 Task: Find Airbnb stays and explore, in Martha's Vineyard with access to Vineyards.
Action: Mouse moved to (397, 123)
Screenshot: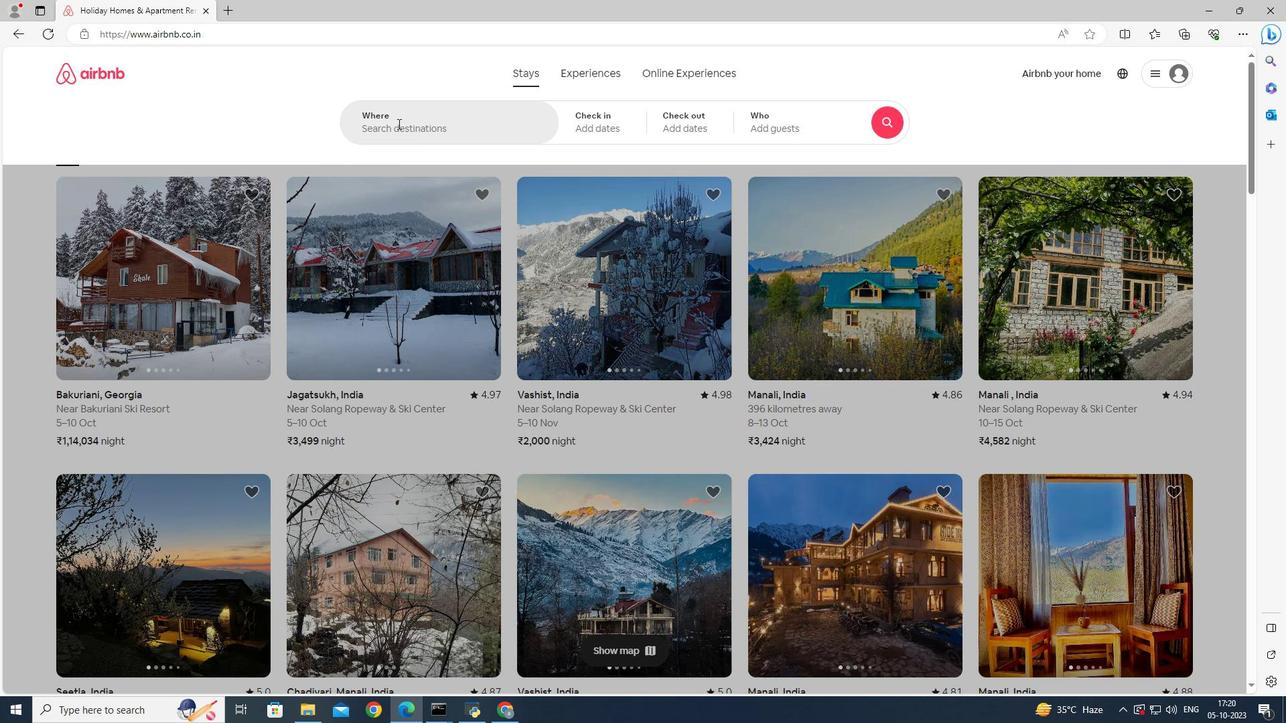 
Action: Mouse pressed left at (397, 123)
Screenshot: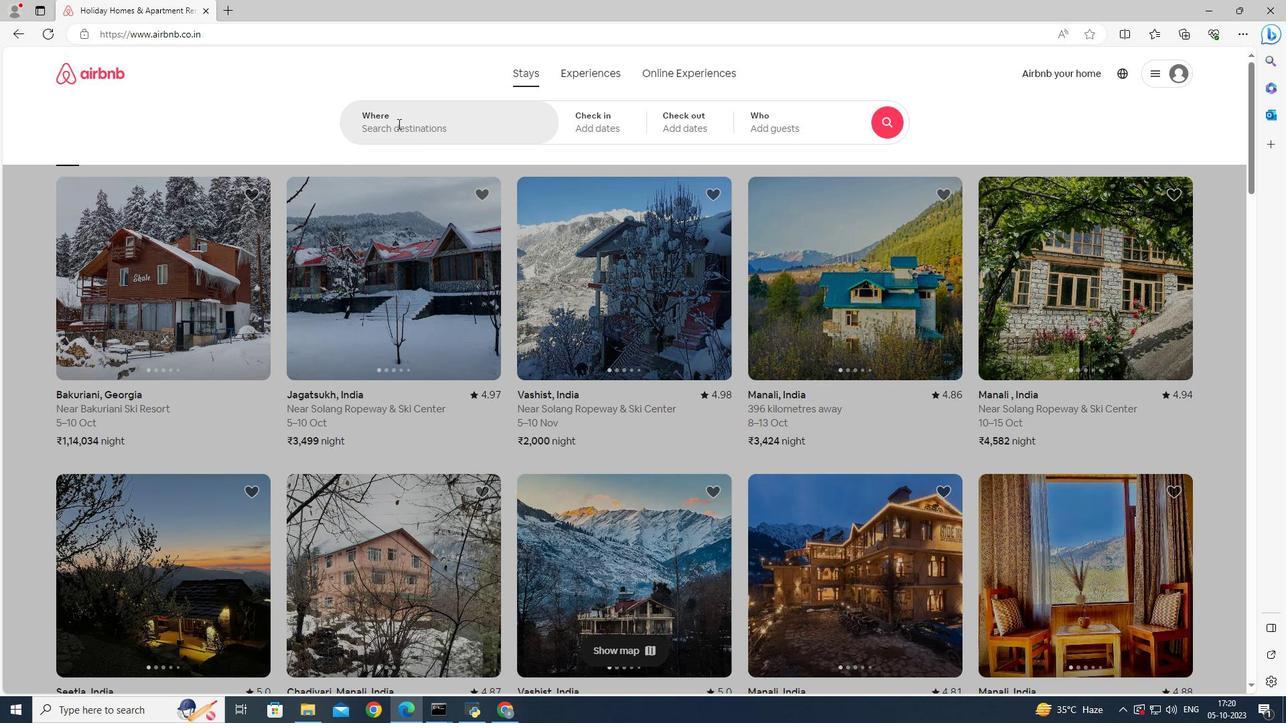 
Action: Mouse moved to (381, 140)
Screenshot: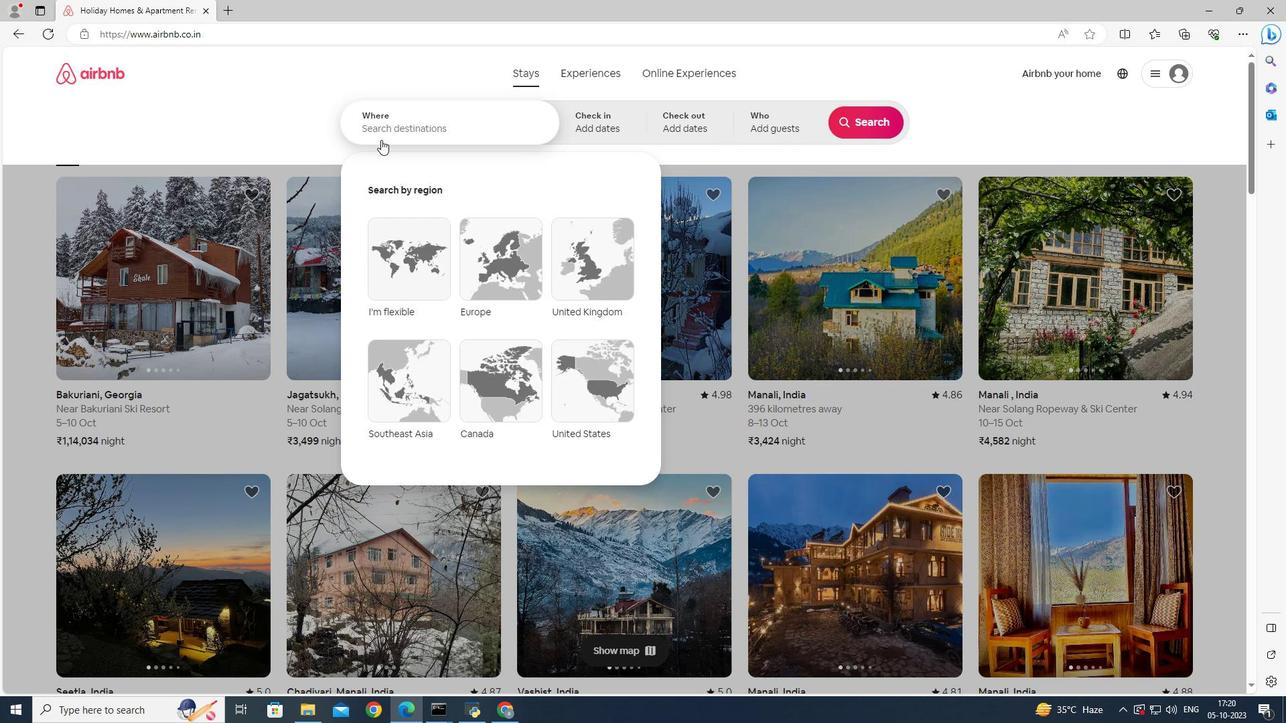 
Action: Key pressed <Key.shift>Martha's<Key.space>
Screenshot: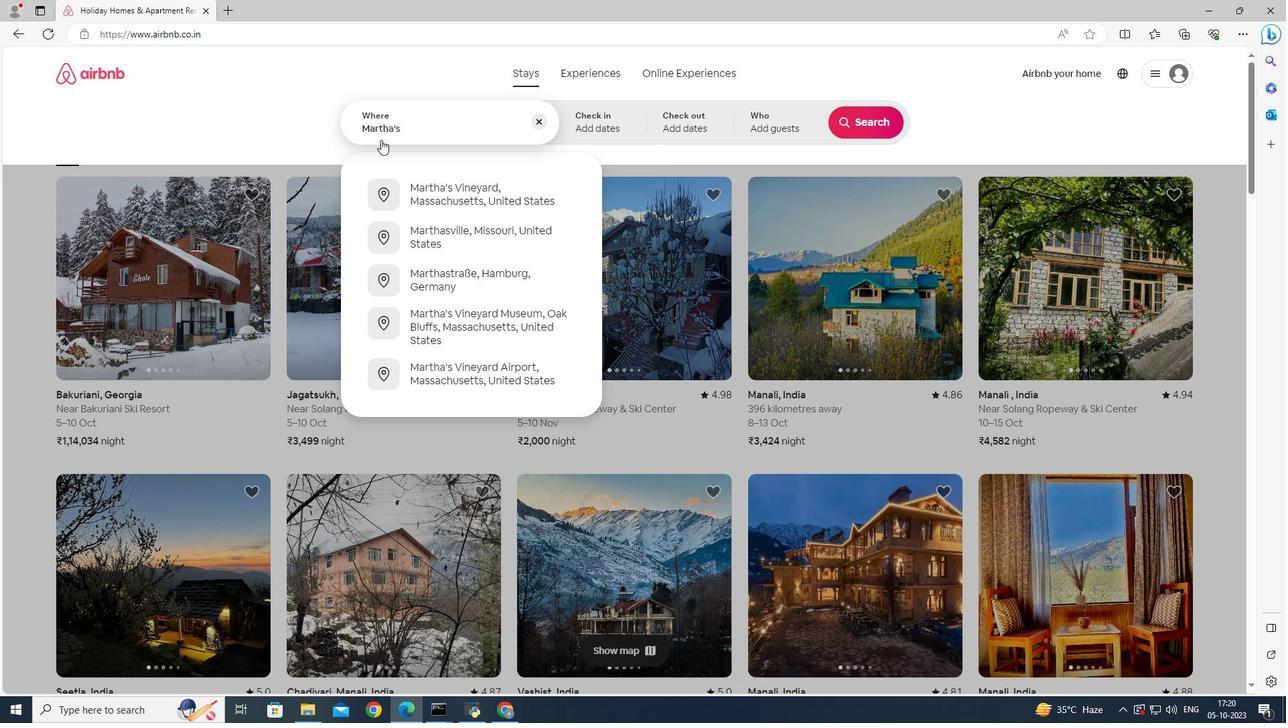 
Action: Mouse moved to (505, 207)
Screenshot: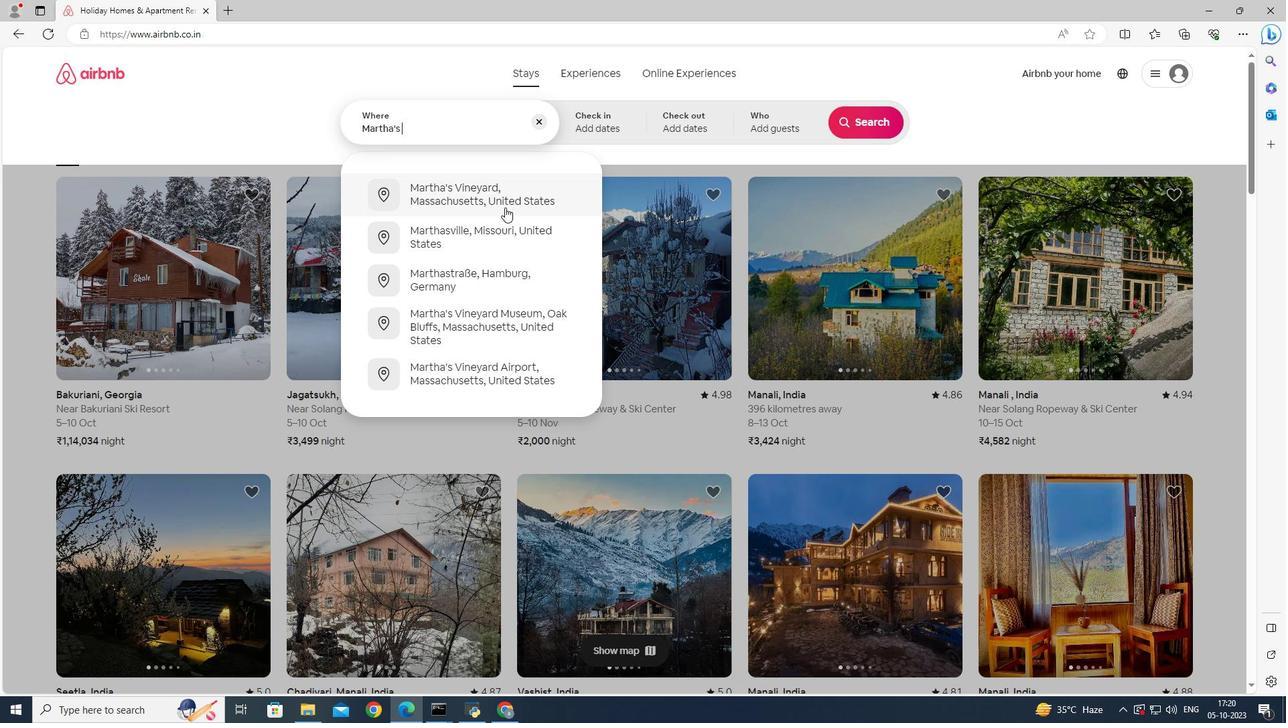 
Action: Mouse pressed left at (505, 207)
Screenshot: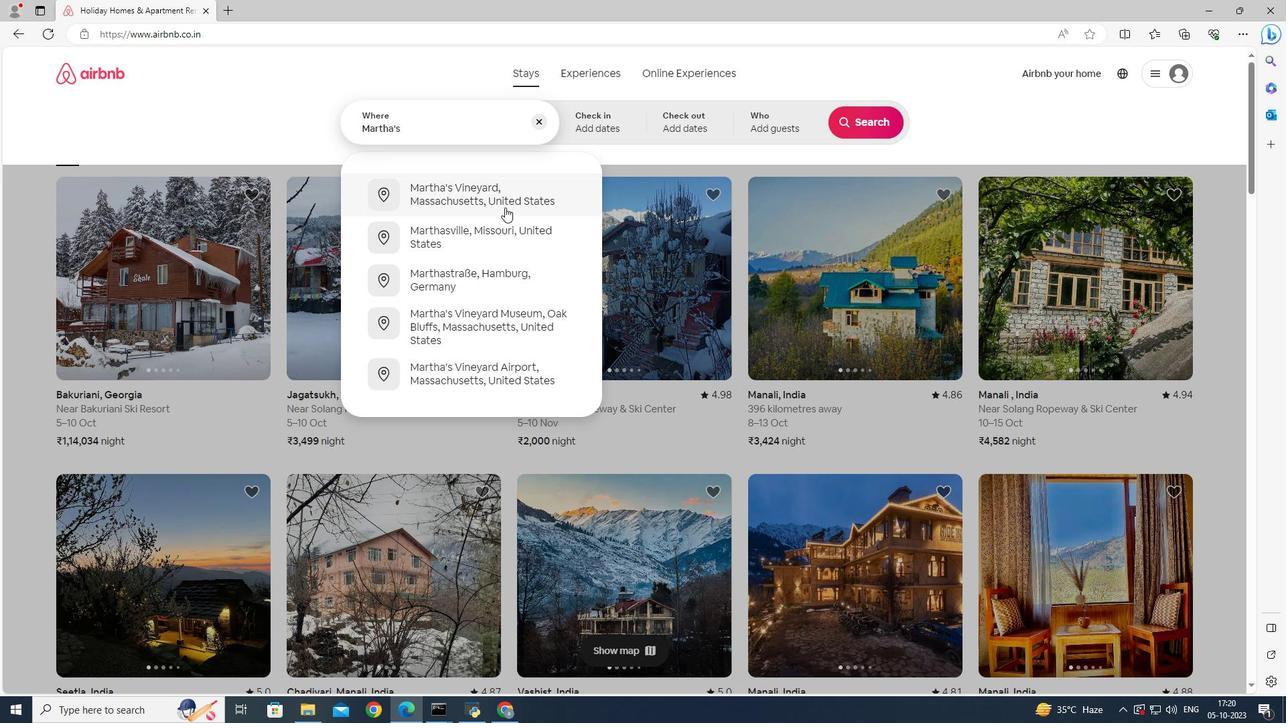 
Action: Mouse moved to (882, 125)
Screenshot: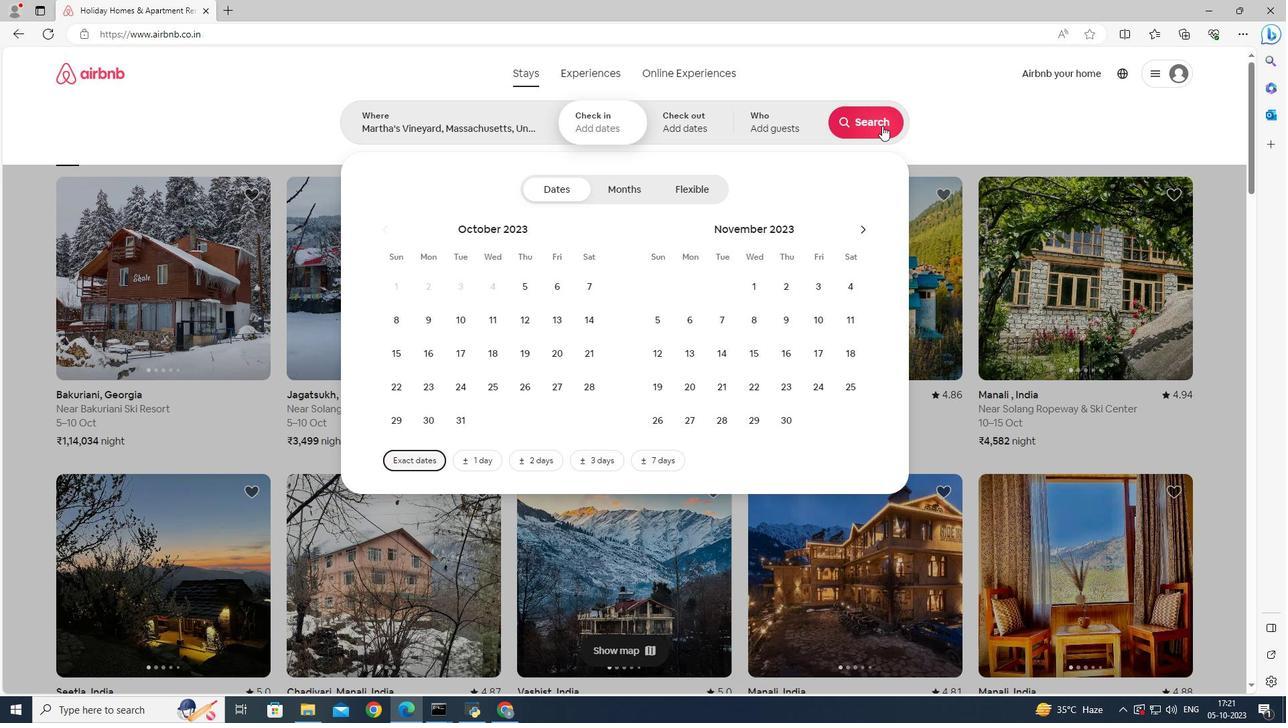 
Action: Mouse pressed left at (882, 125)
Screenshot: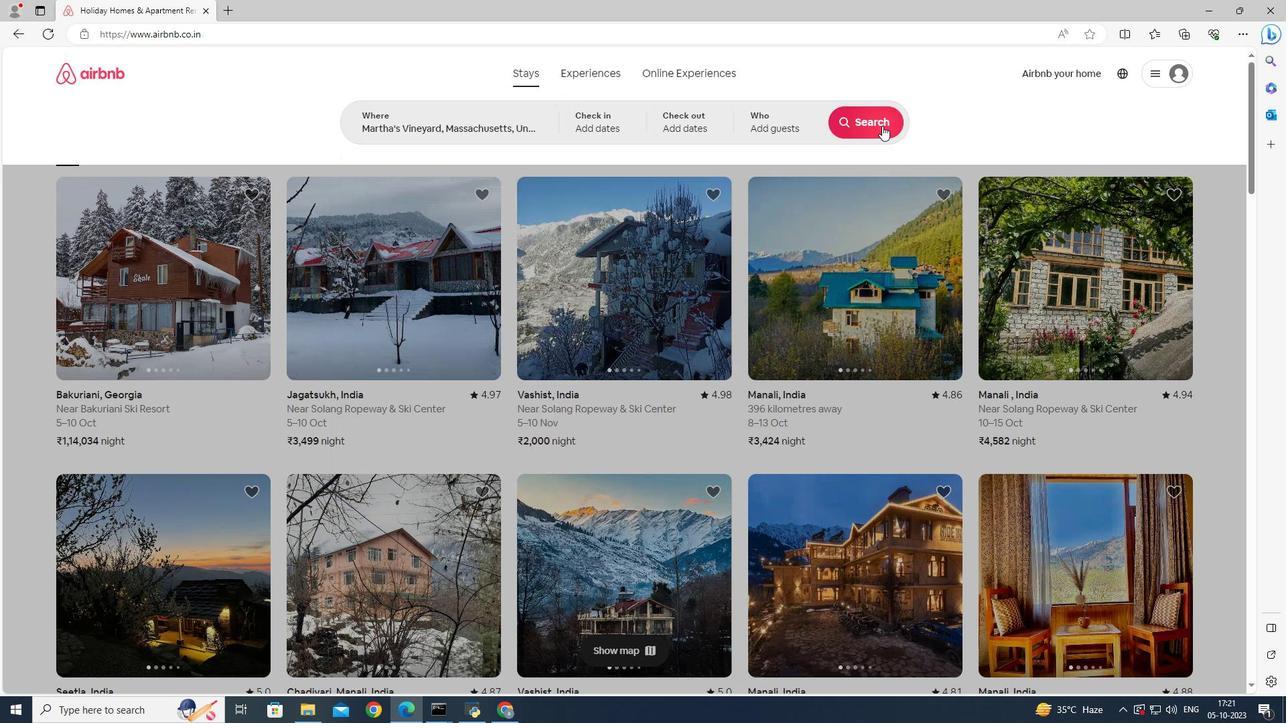 
Action: Mouse moved to (987, 123)
Screenshot: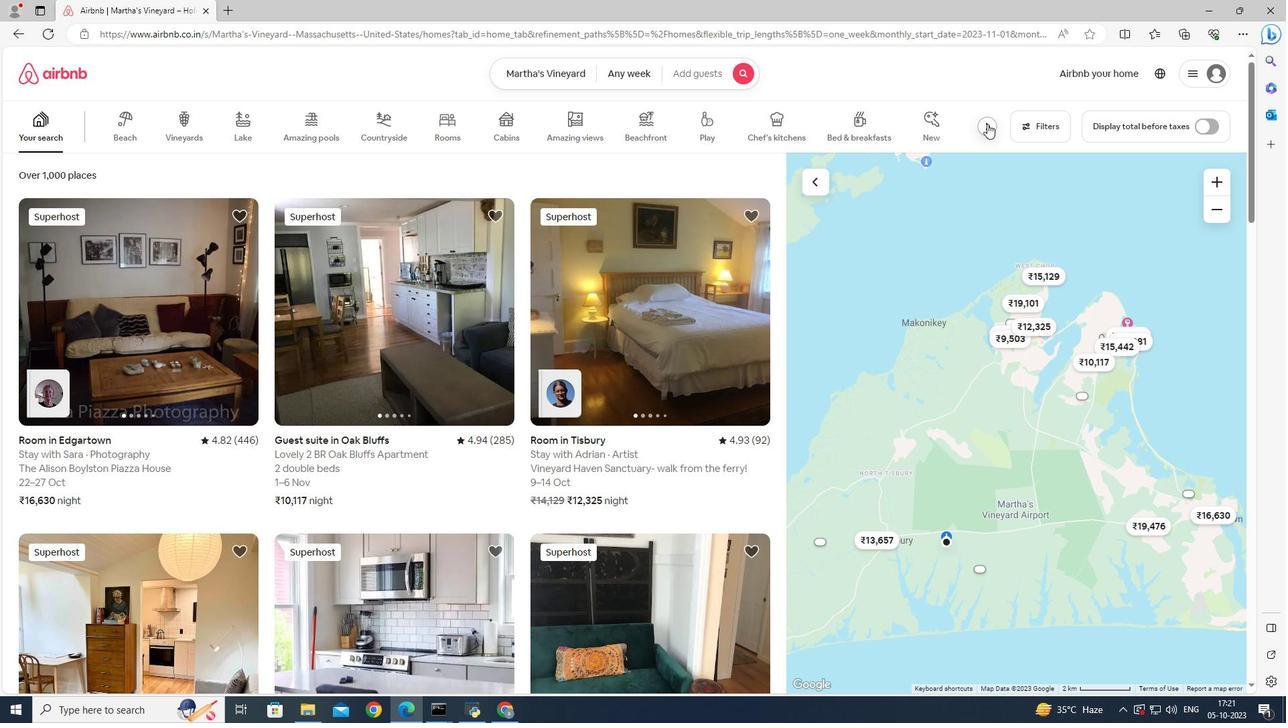 
Action: Mouse pressed left at (987, 123)
Screenshot: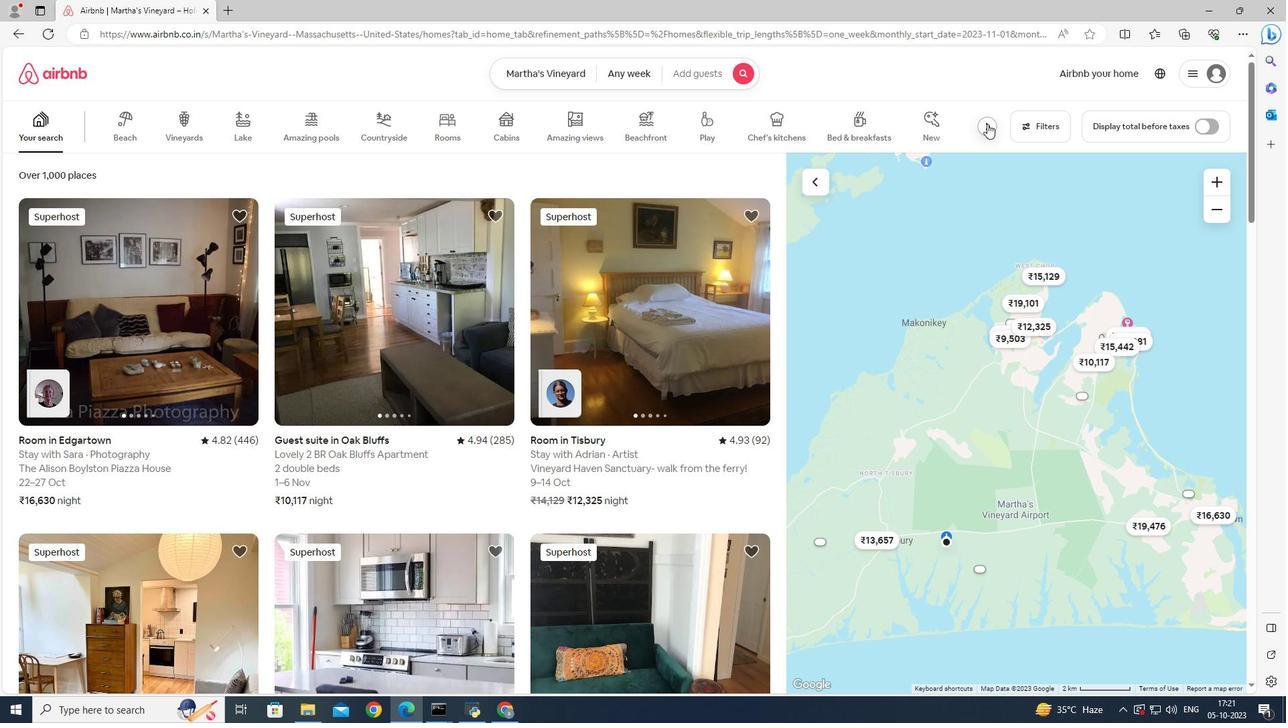 
Action: Mouse pressed left at (987, 123)
Screenshot: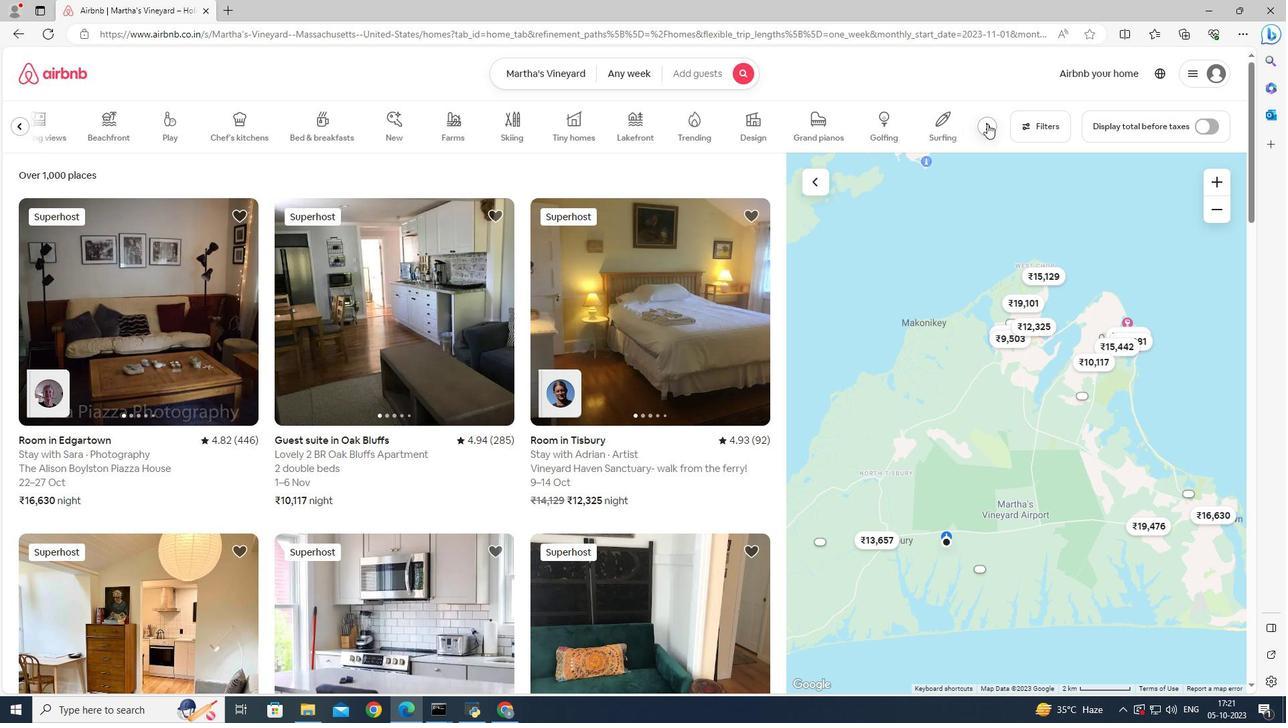 
Action: Mouse pressed left at (987, 123)
Screenshot: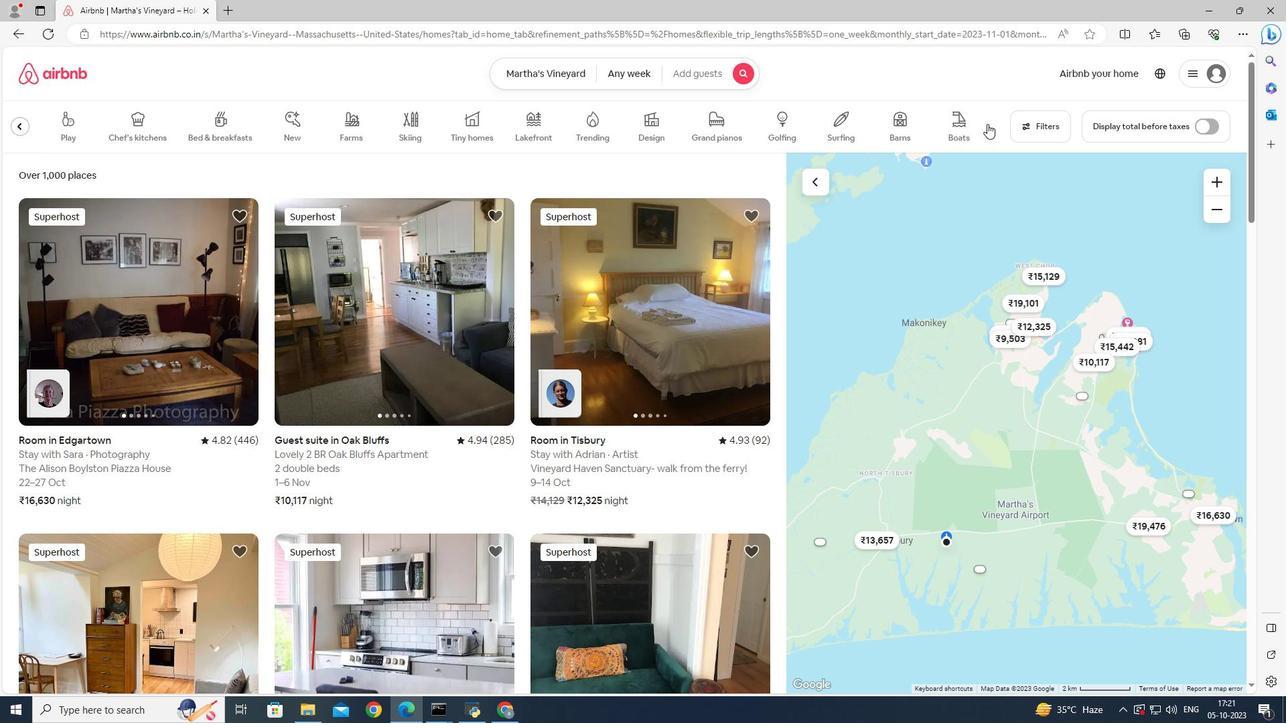 
Action: Mouse moved to (18, 131)
Screenshot: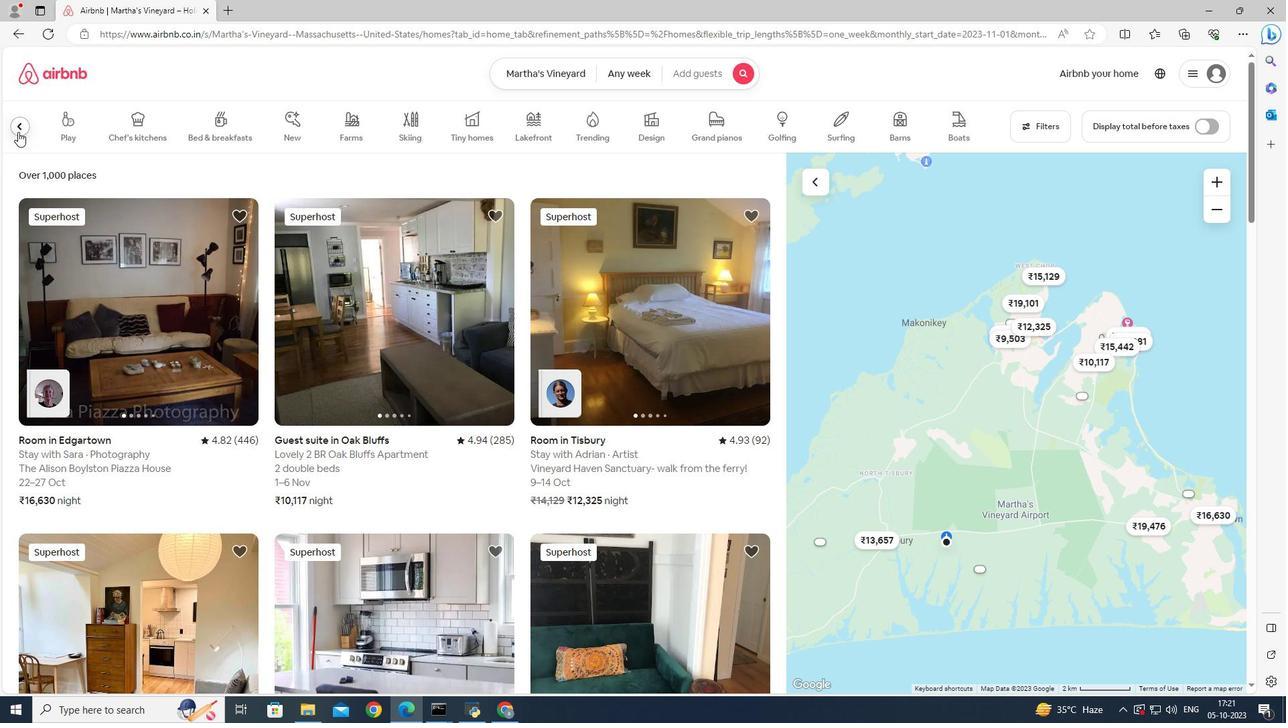 
Action: Mouse pressed left at (18, 131)
Screenshot: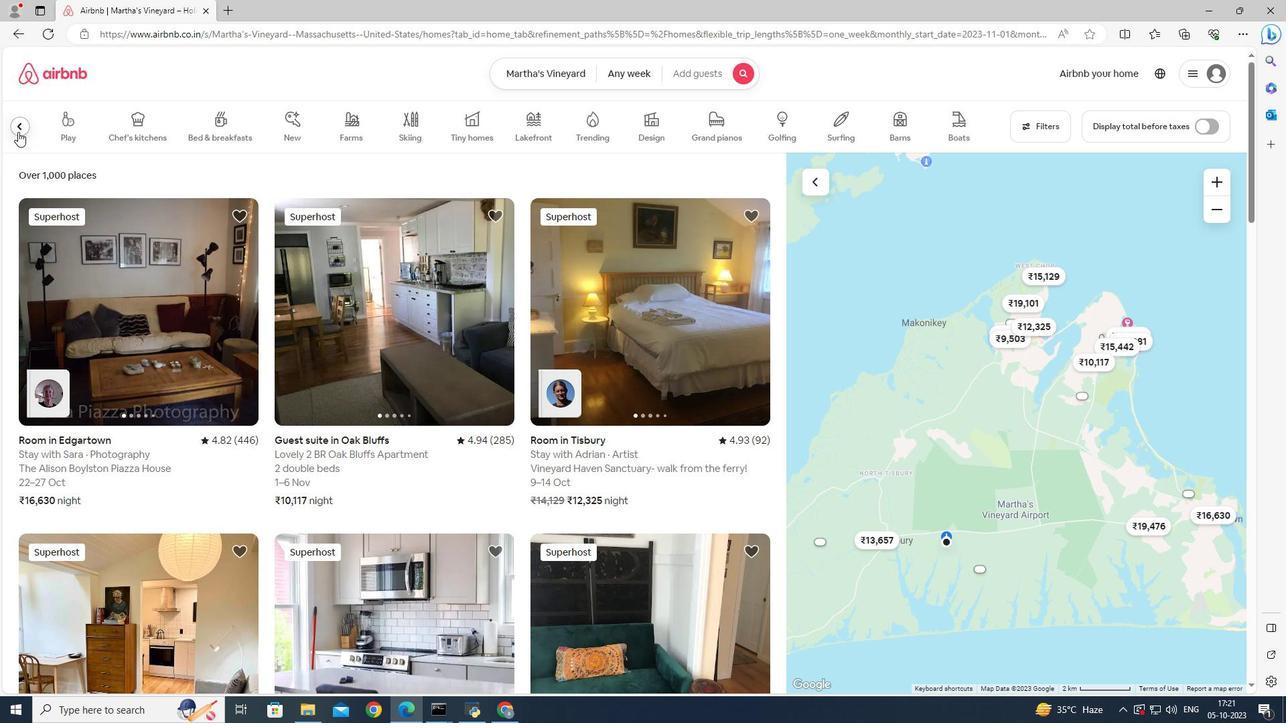 
Action: Mouse moved to (184, 127)
Screenshot: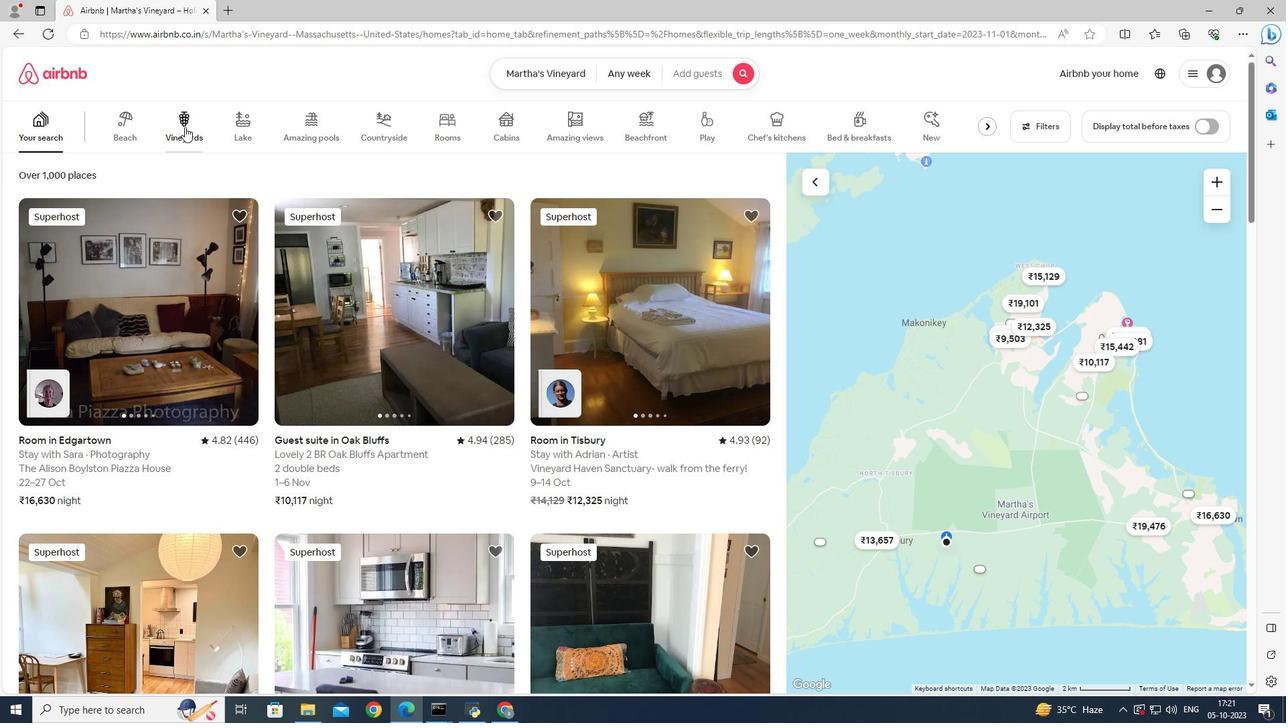 
Action: Mouse pressed left at (184, 127)
Screenshot: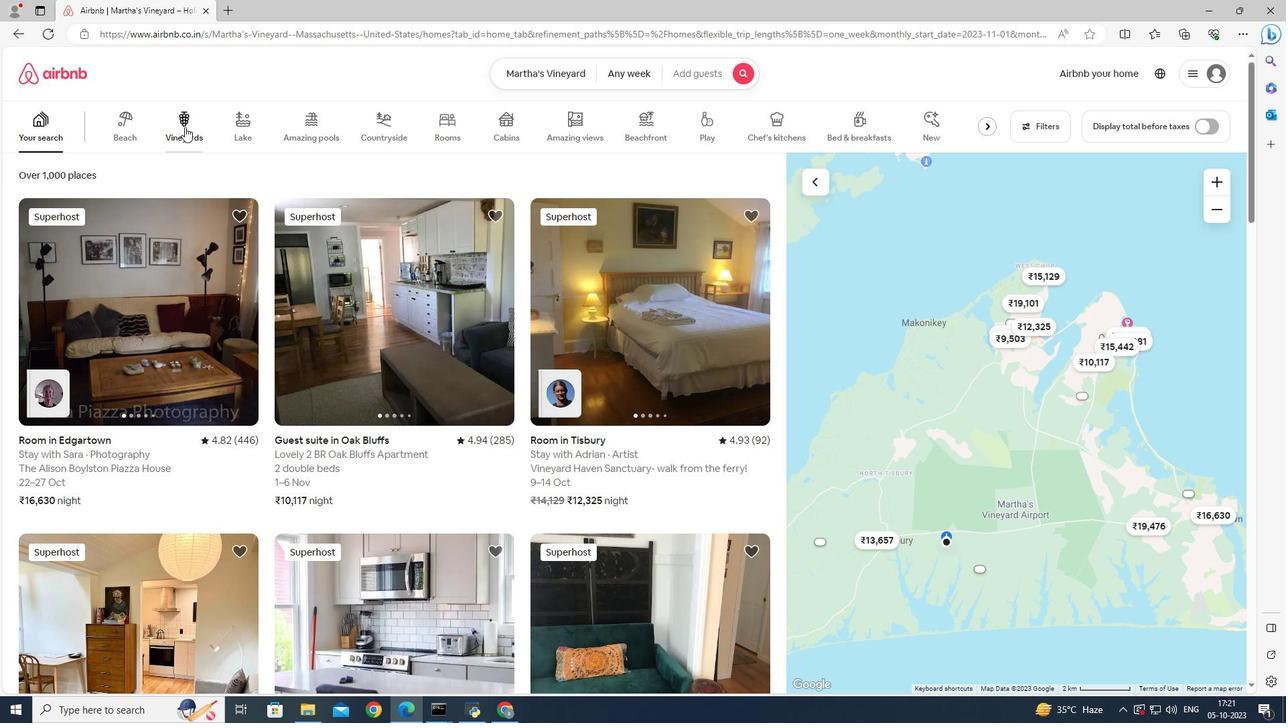 
Action: Mouse moved to (389, 373)
Screenshot: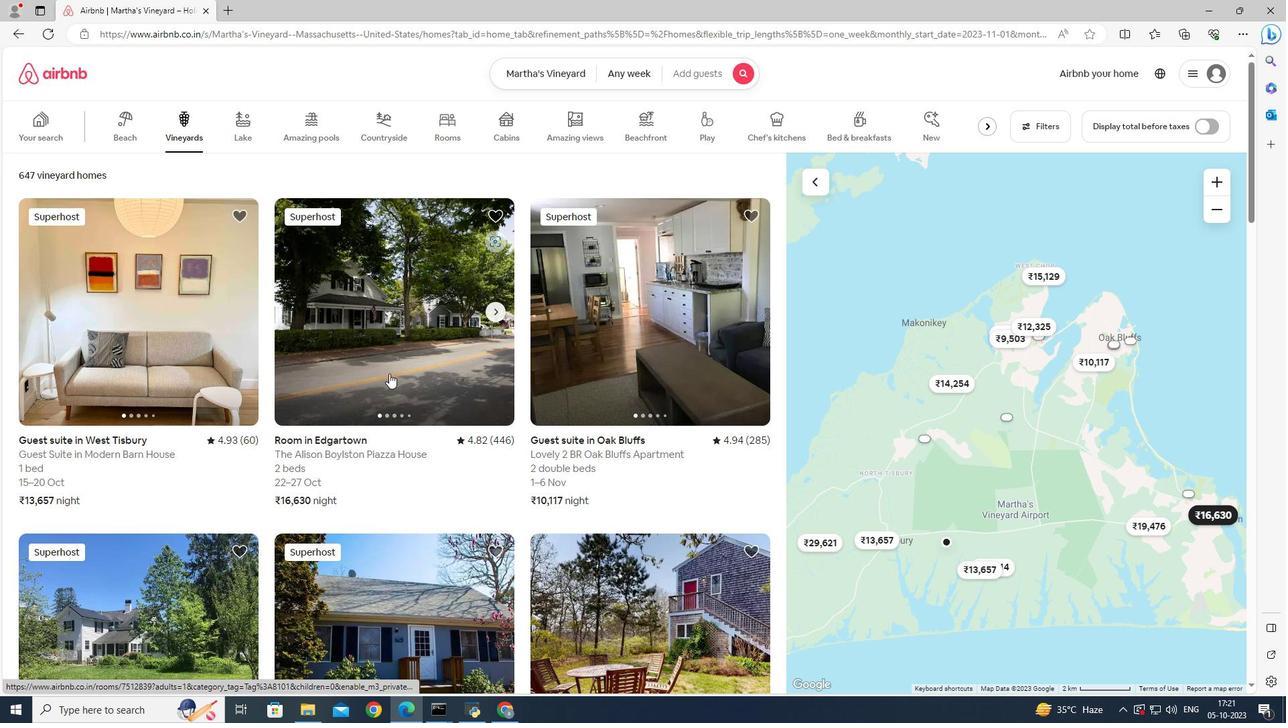 
Action: Mouse scrolled (389, 373) with delta (0, 0)
Screenshot: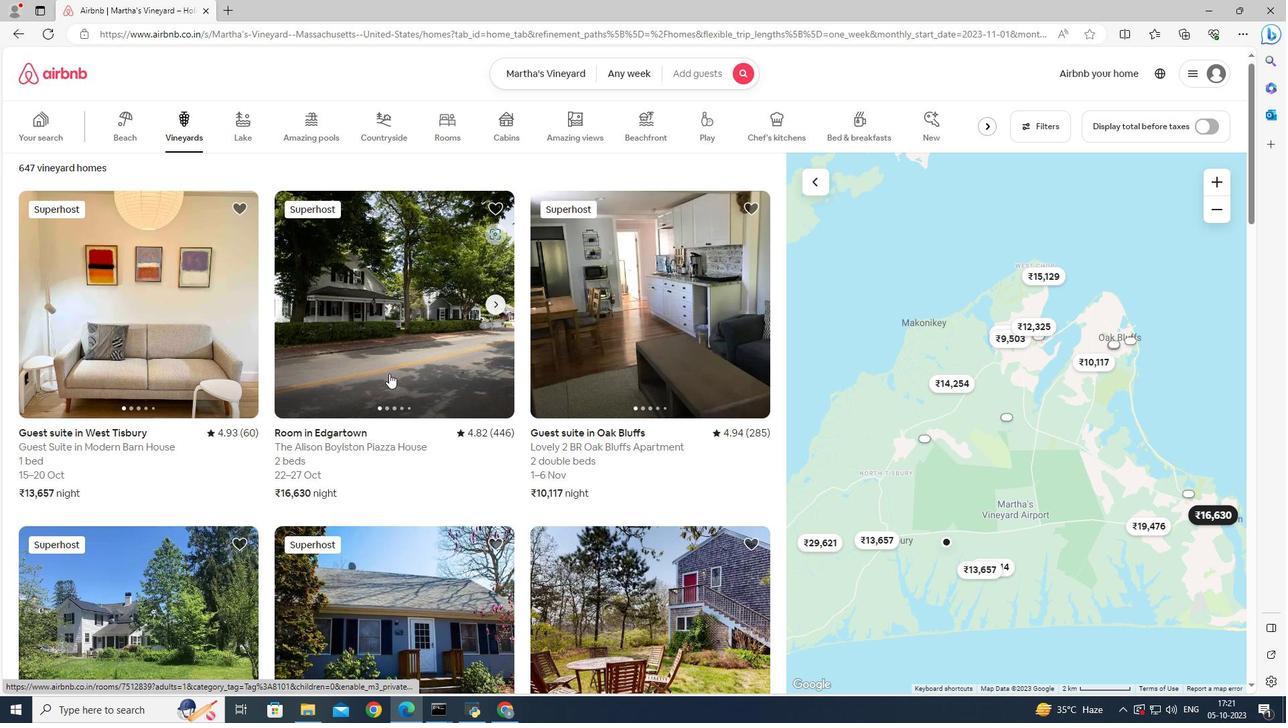 
Action: Mouse scrolled (389, 373) with delta (0, 0)
Screenshot: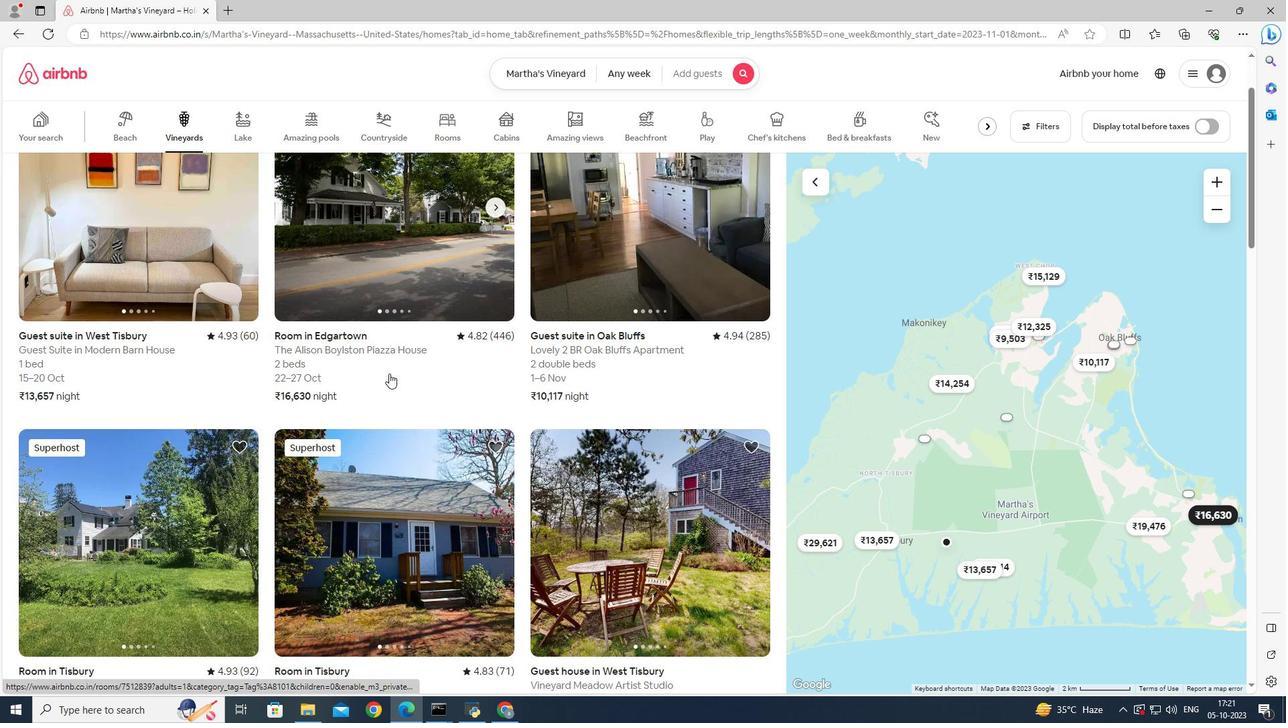 
Action: Mouse moved to (472, 369)
Screenshot: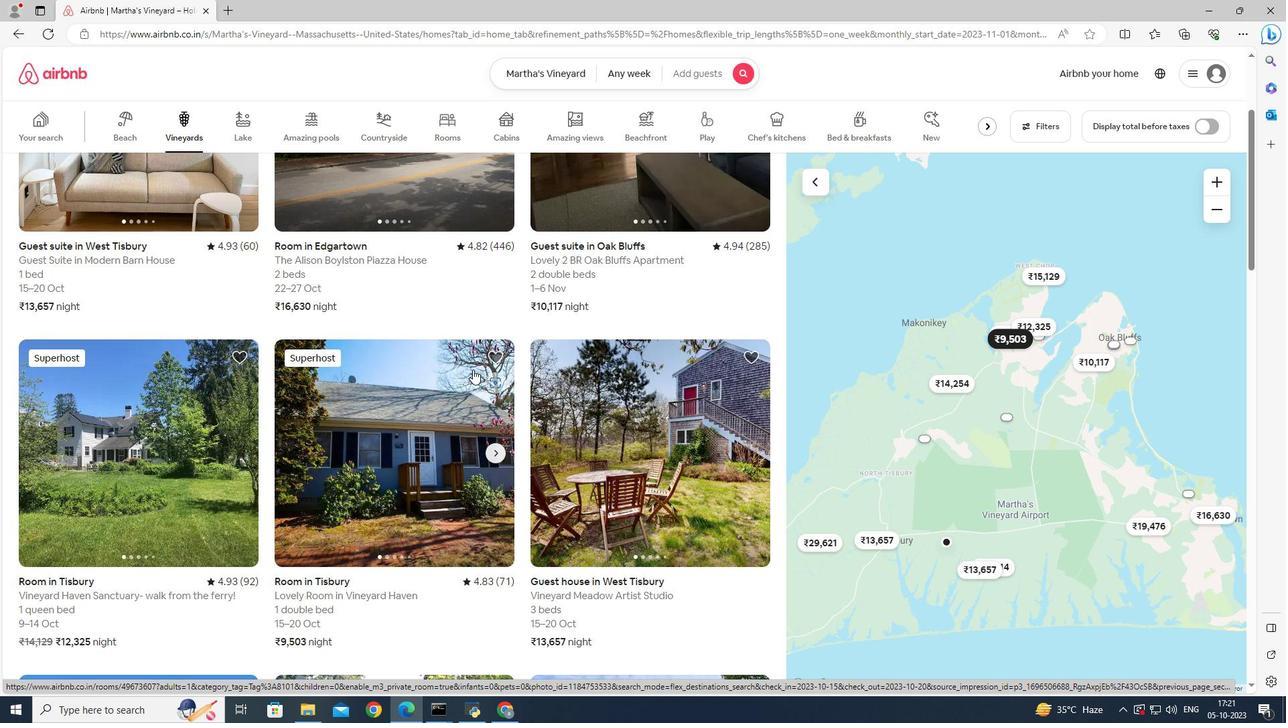 
Action: Mouse scrolled (472, 369) with delta (0, 0)
Screenshot: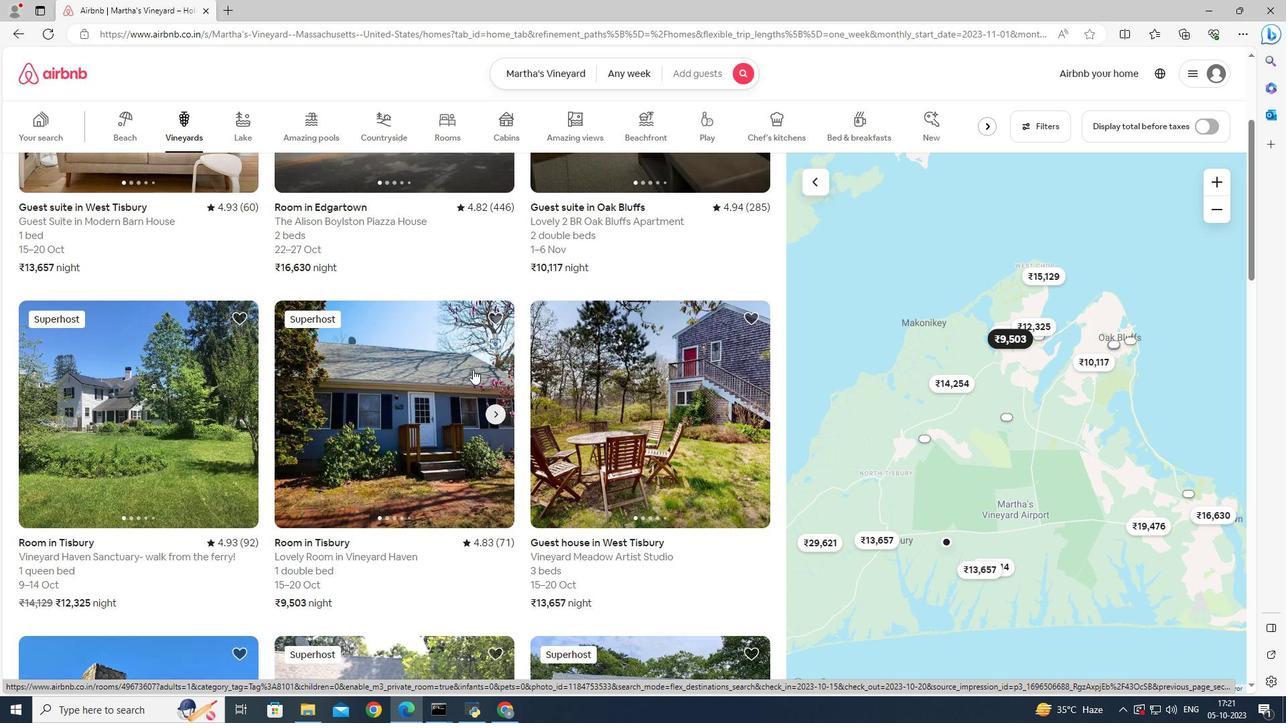 
Action: Mouse scrolled (472, 369) with delta (0, 0)
Screenshot: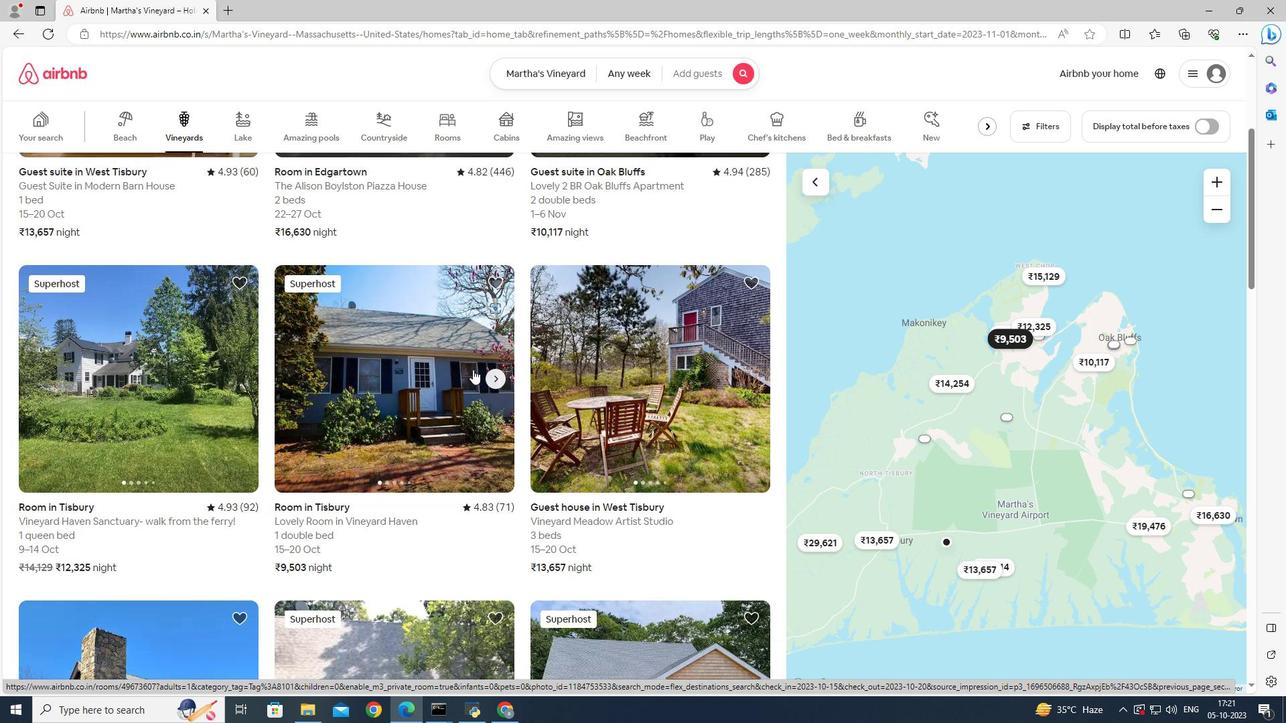 
Action: Mouse scrolled (472, 369) with delta (0, 0)
Screenshot: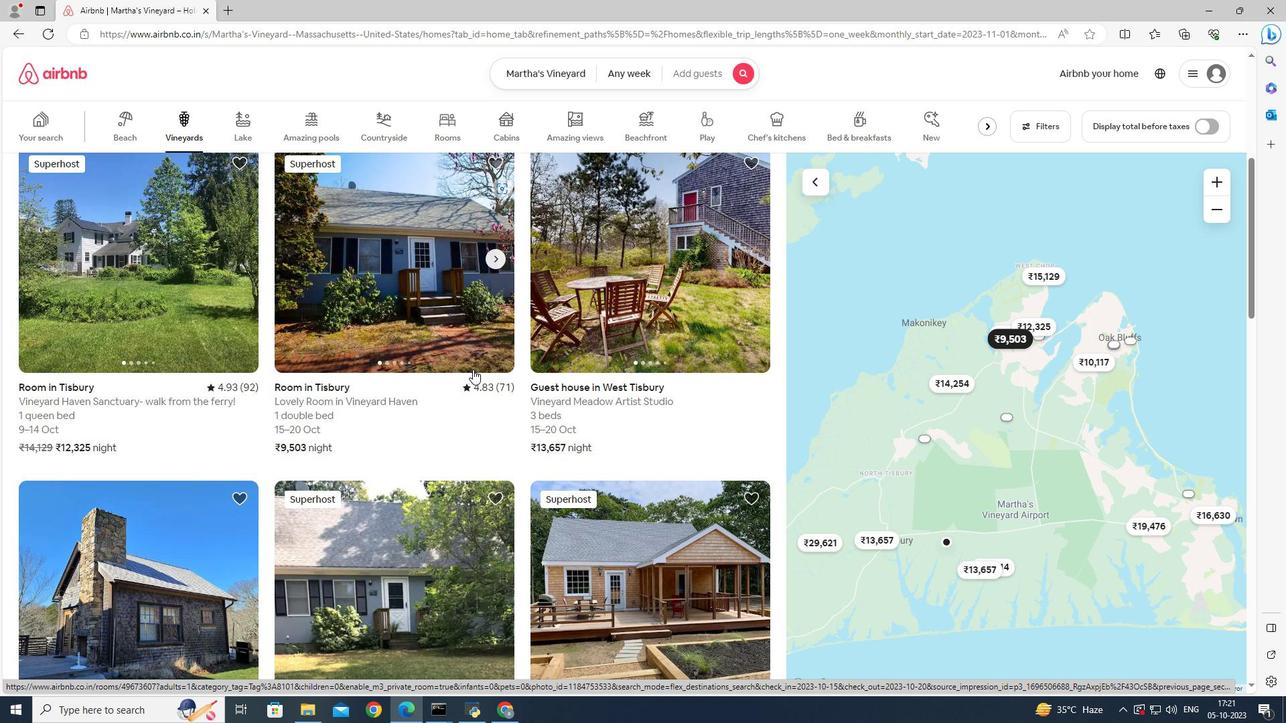 
Action: Mouse scrolled (472, 370) with delta (0, 0)
Screenshot: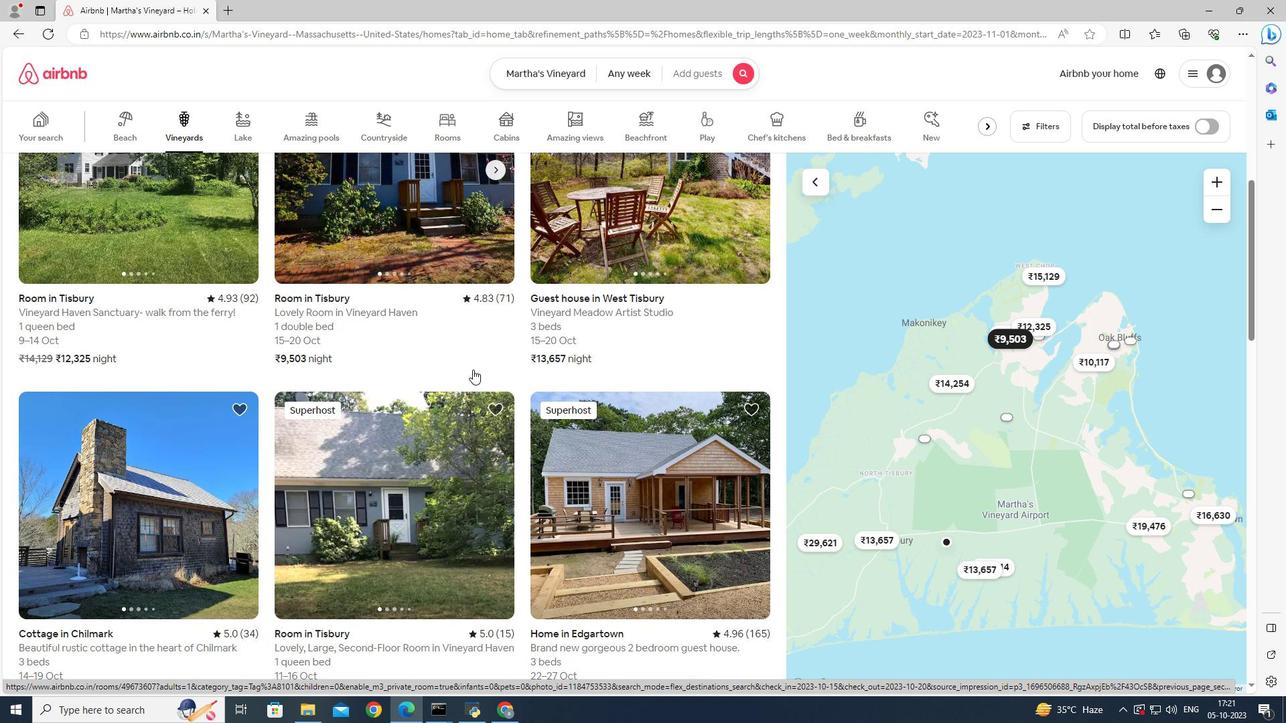 
Action: Mouse scrolled (472, 370) with delta (0, 0)
Screenshot: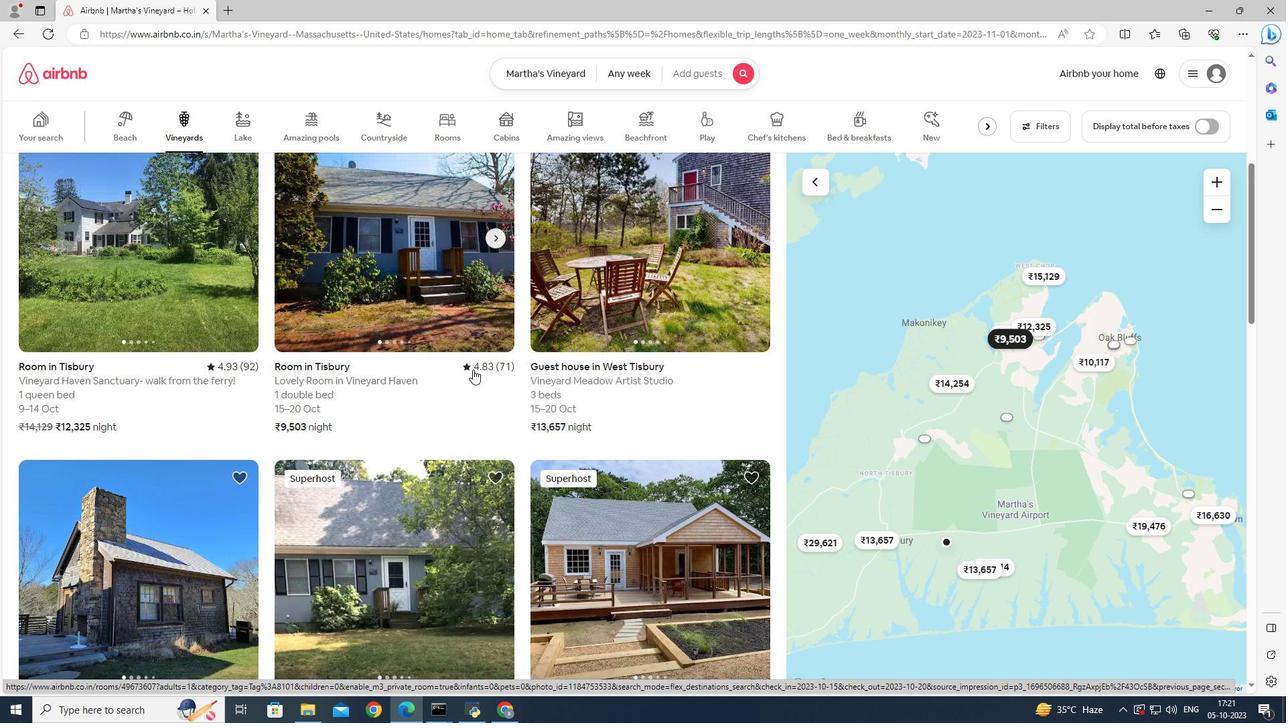 
Action: Mouse scrolled (472, 370) with delta (0, 0)
Screenshot: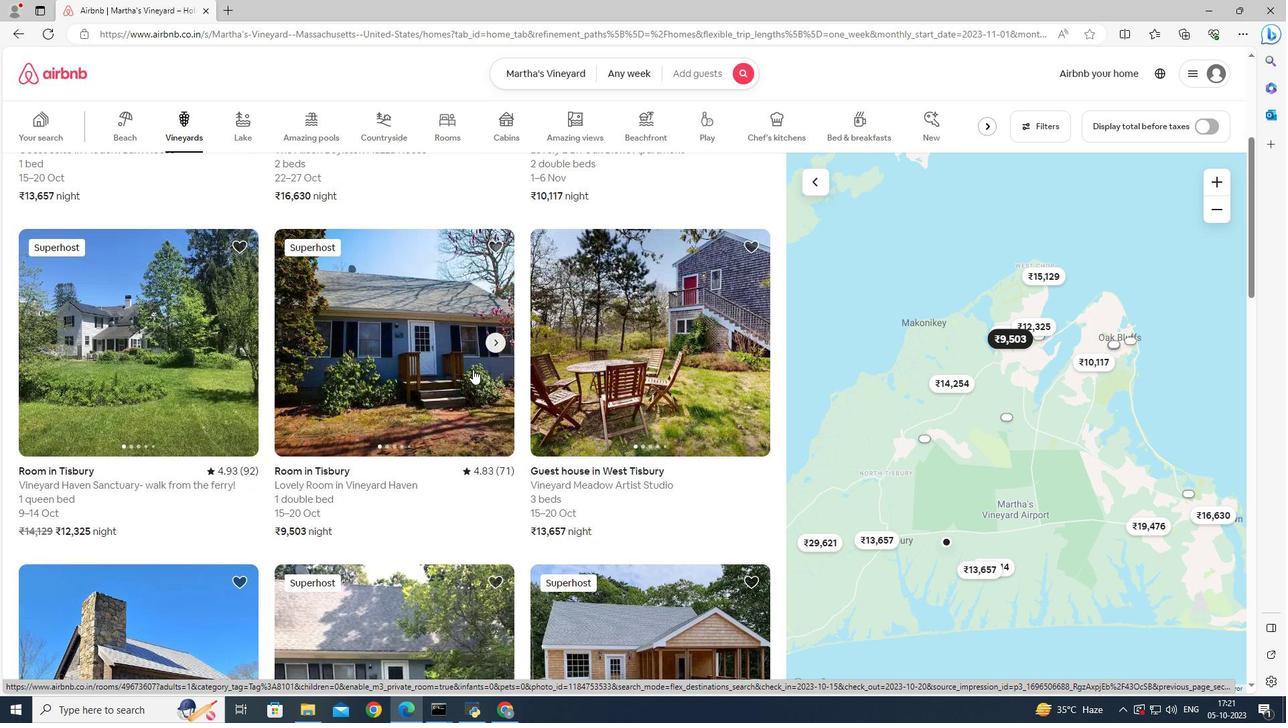 
Action: Mouse scrolled (472, 370) with delta (0, 0)
Screenshot: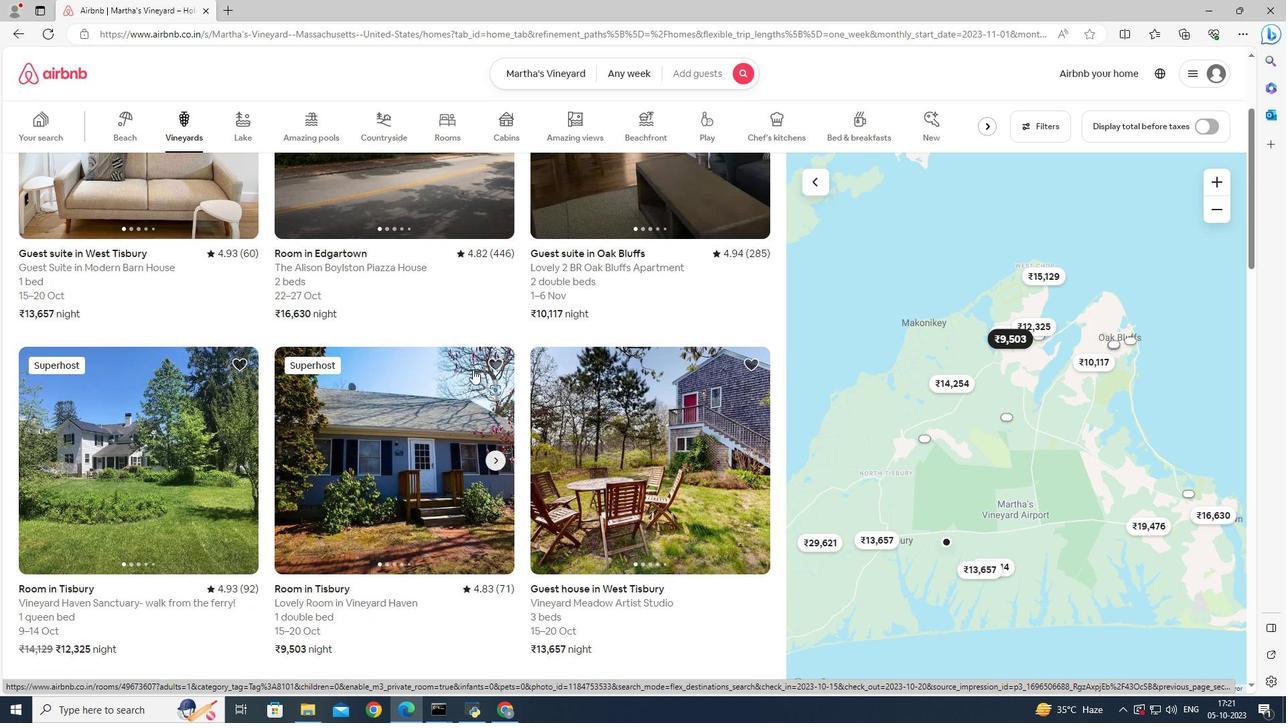 
Action: Mouse scrolled (472, 370) with delta (0, 0)
Screenshot: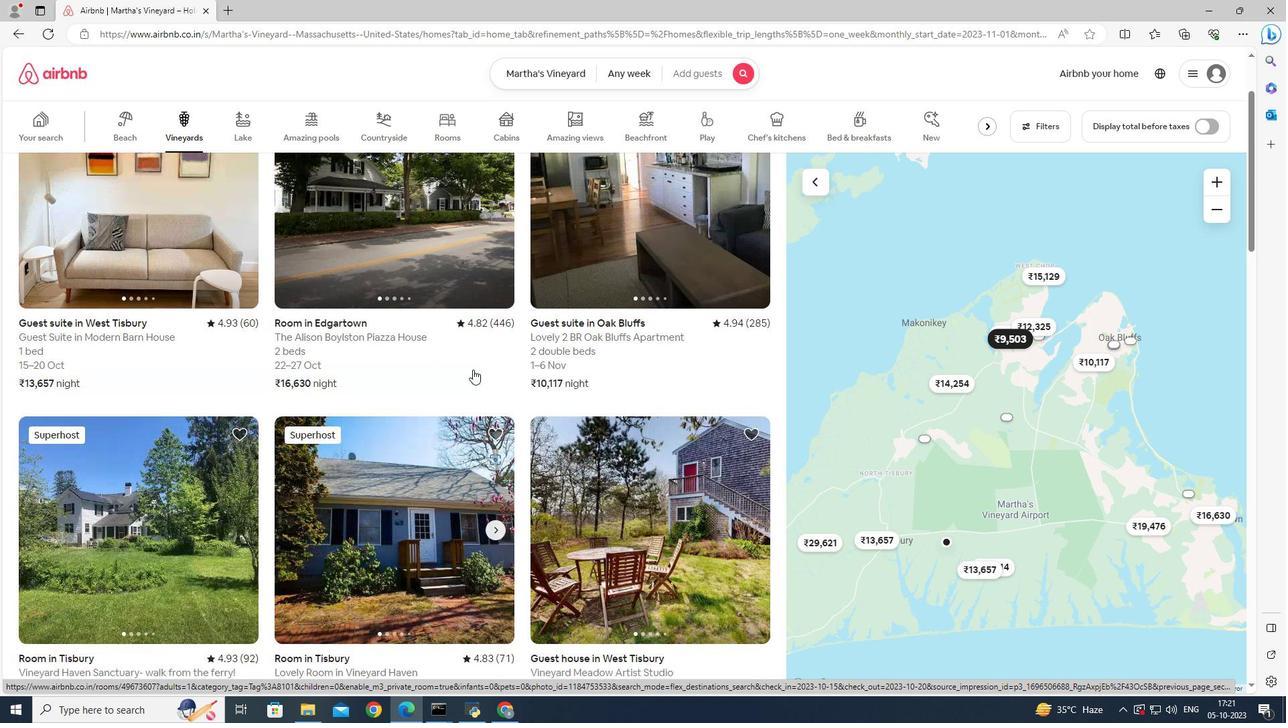 
Action: Mouse scrolled (472, 369) with delta (0, 0)
Screenshot: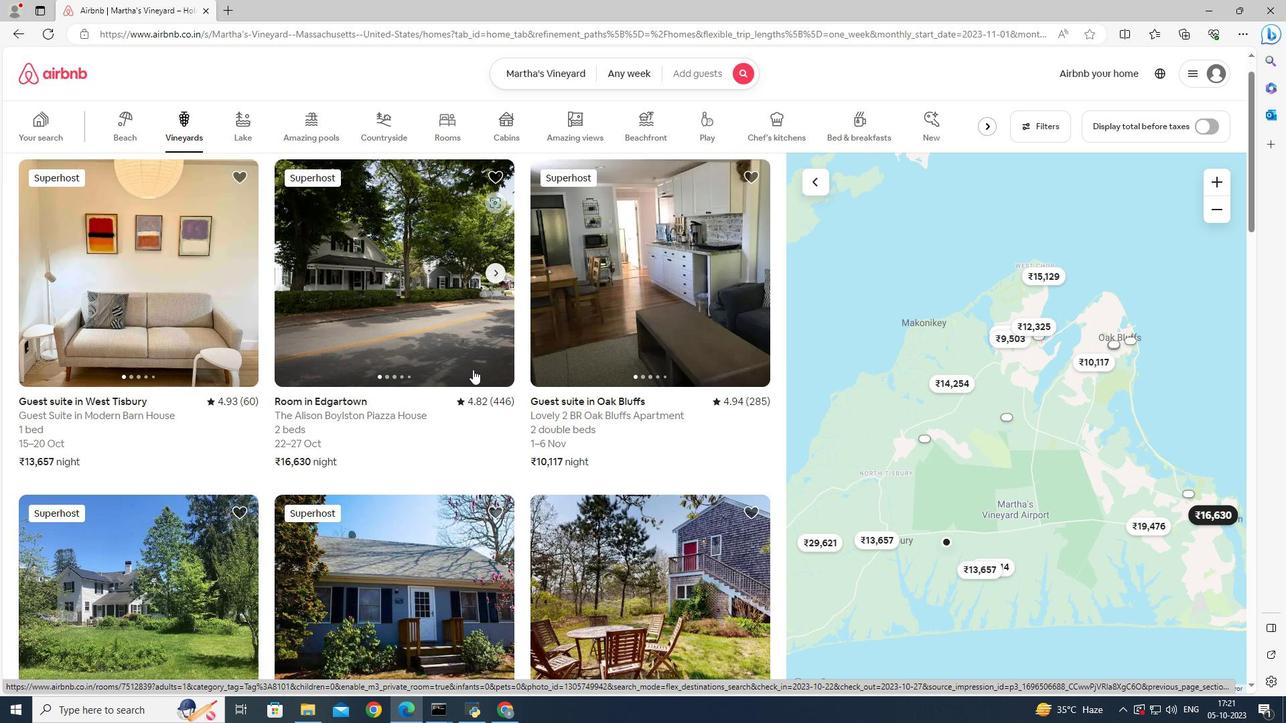 
Action: Mouse scrolled (472, 369) with delta (0, 0)
Screenshot: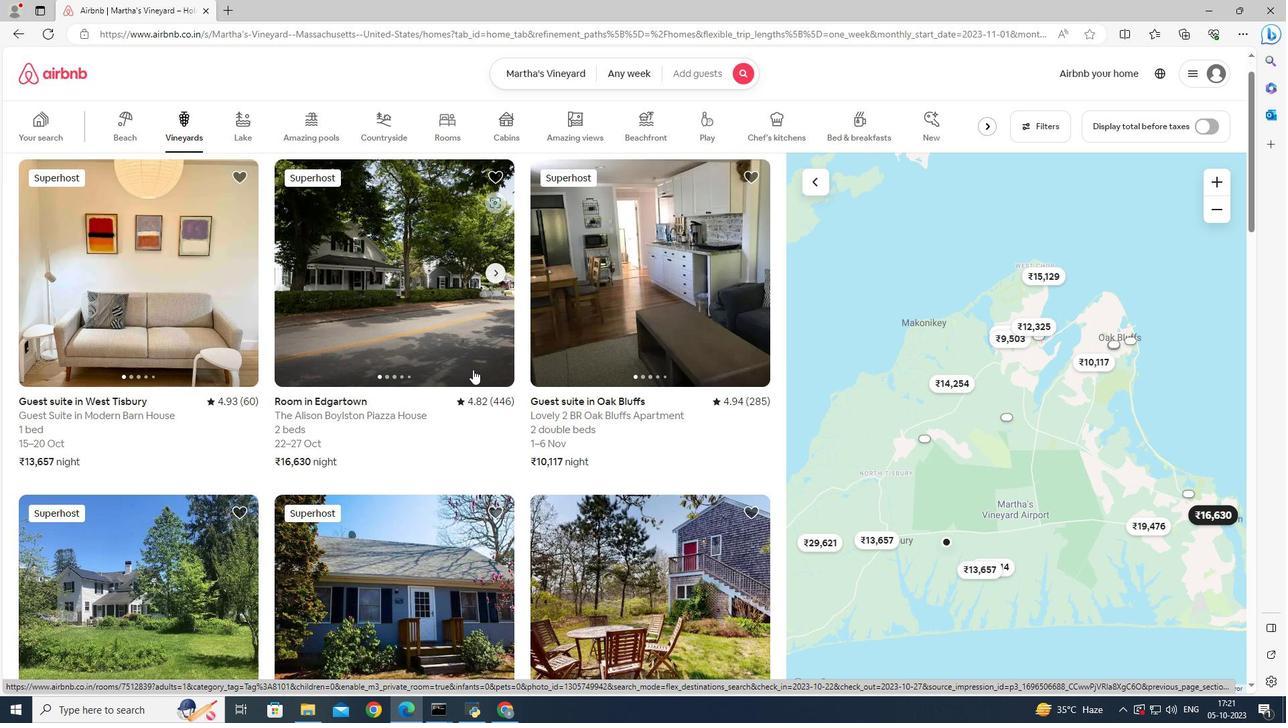 
Action: Mouse scrolled (472, 369) with delta (0, 0)
Screenshot: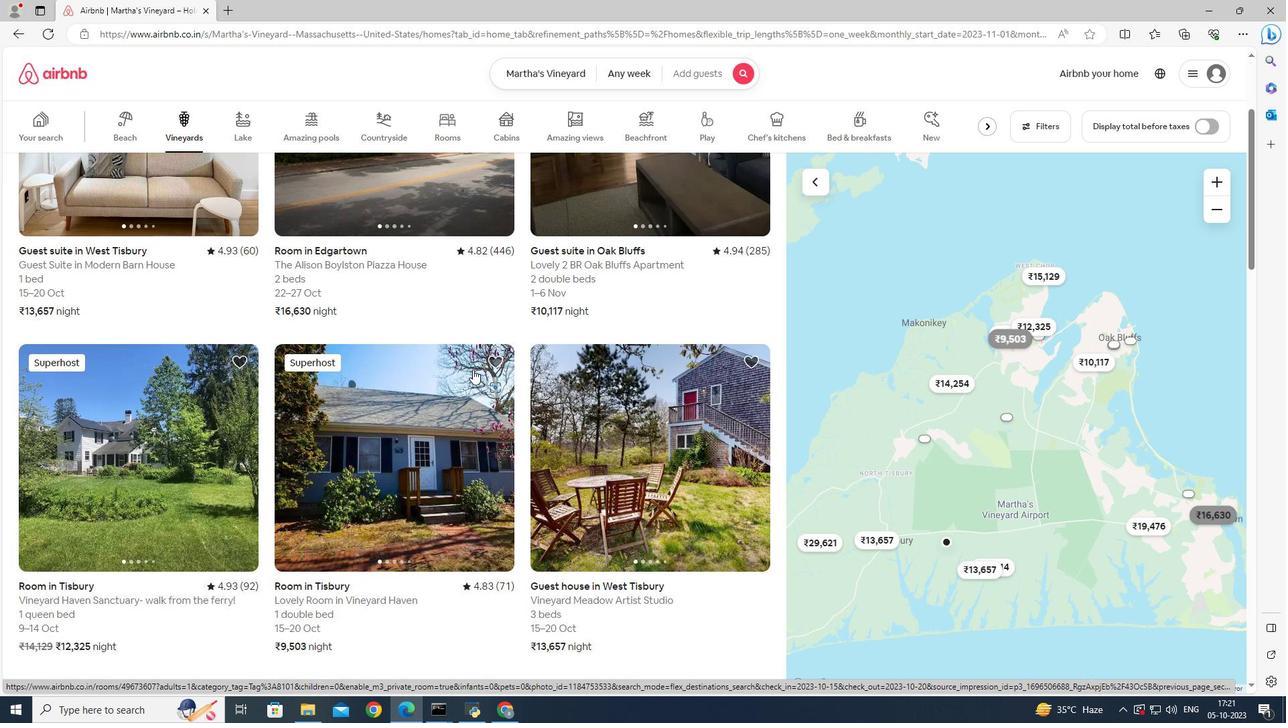 
Action: Mouse scrolled (472, 369) with delta (0, 0)
Screenshot: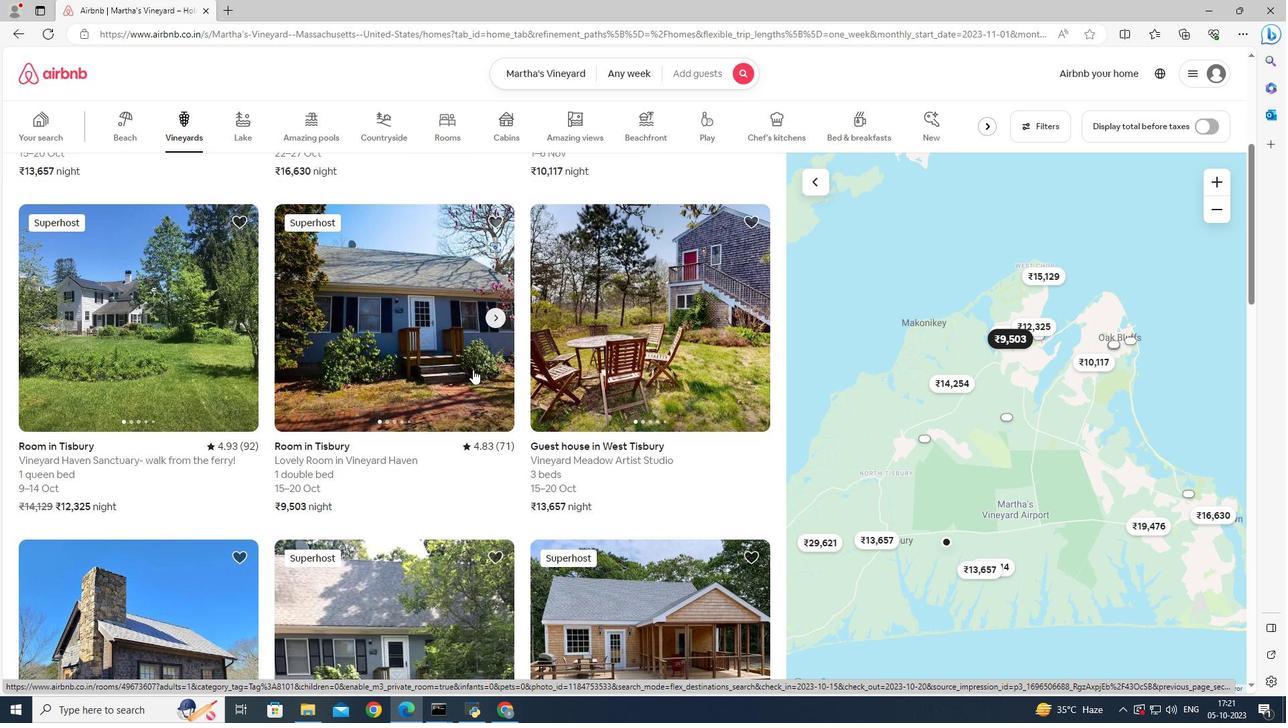 
Action: Mouse scrolled (472, 369) with delta (0, 0)
Screenshot: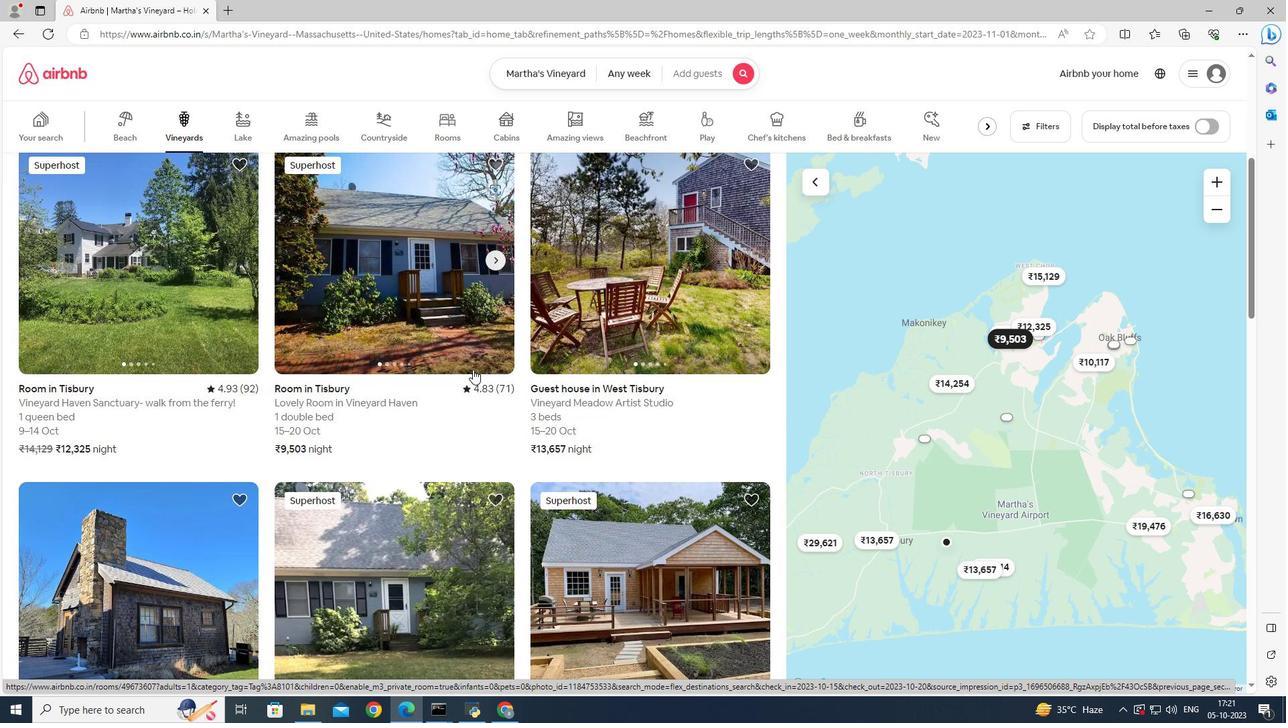 
Action: Mouse scrolled (472, 369) with delta (0, 0)
Screenshot: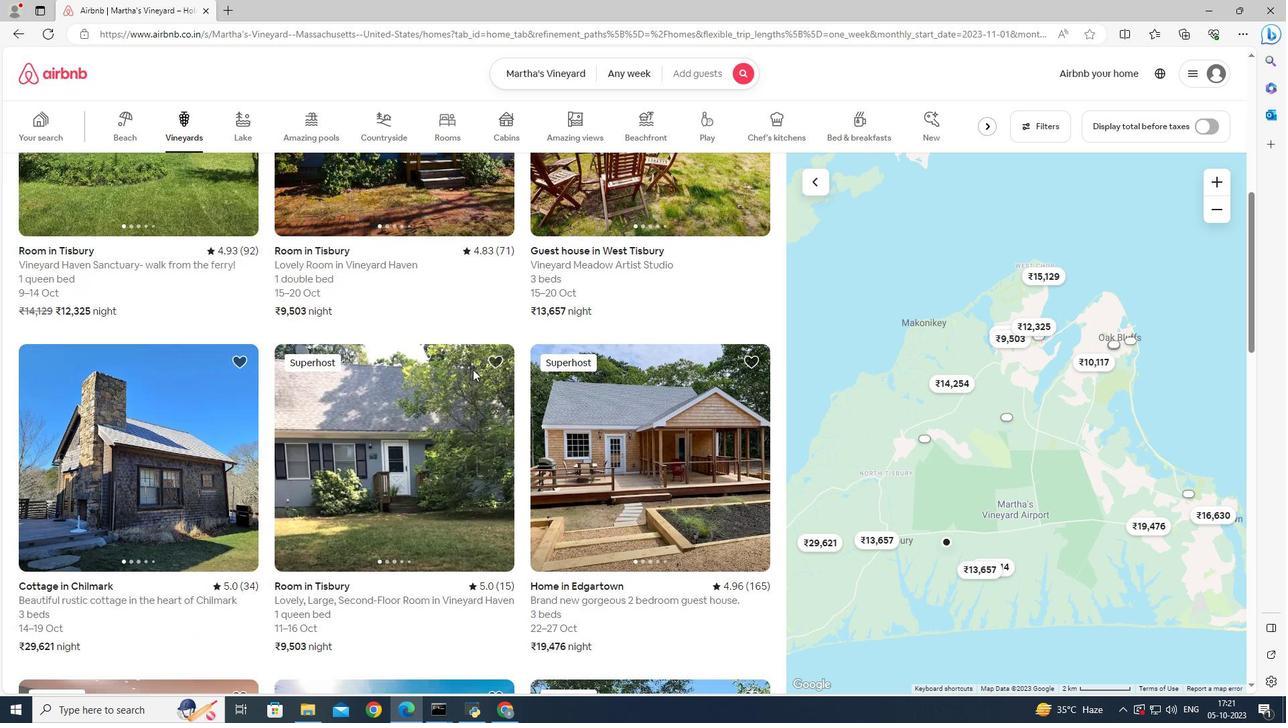 
Action: Mouse scrolled (472, 369) with delta (0, 0)
Screenshot: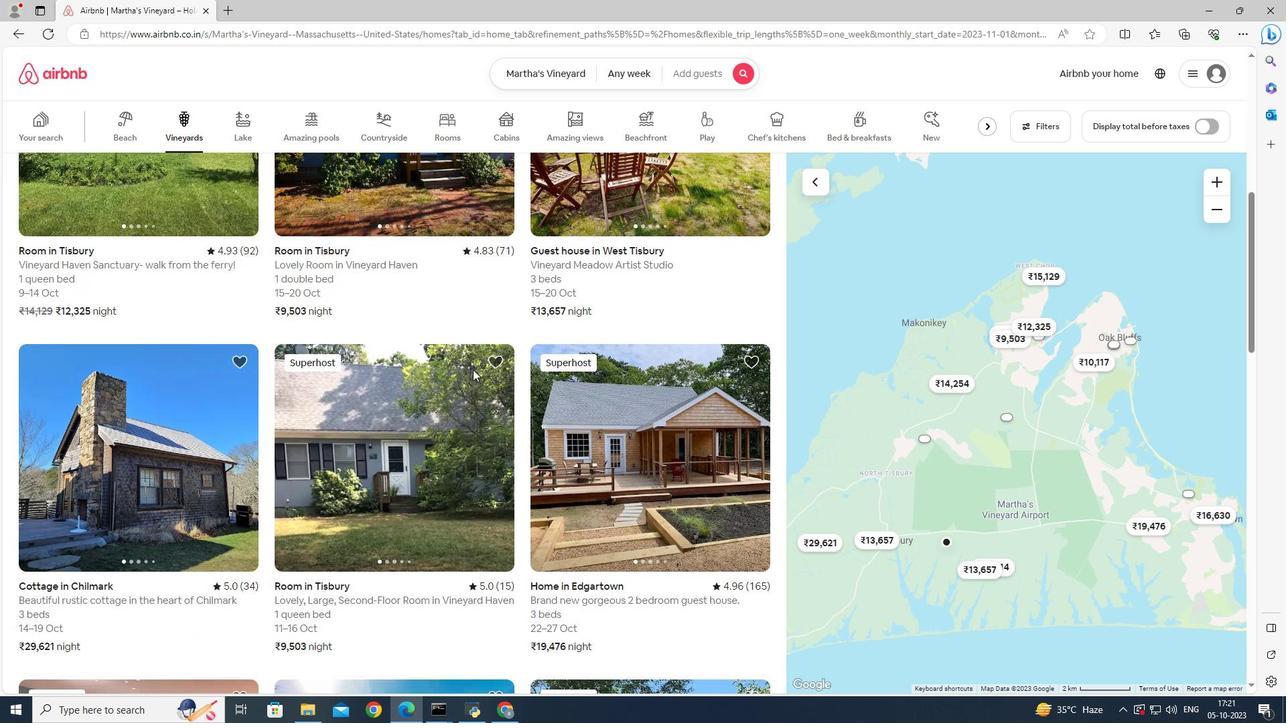 
Action: Mouse scrolled (472, 369) with delta (0, 0)
Screenshot: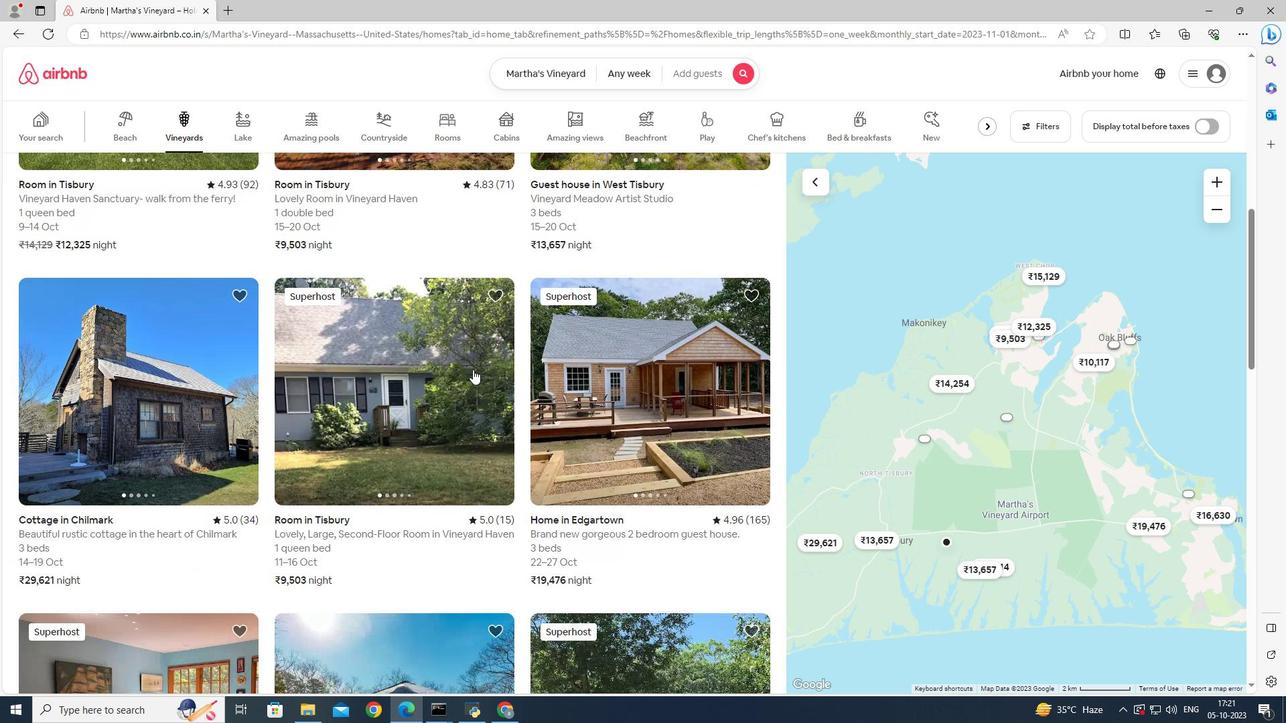 
Action: Mouse scrolled (472, 369) with delta (0, 0)
Screenshot: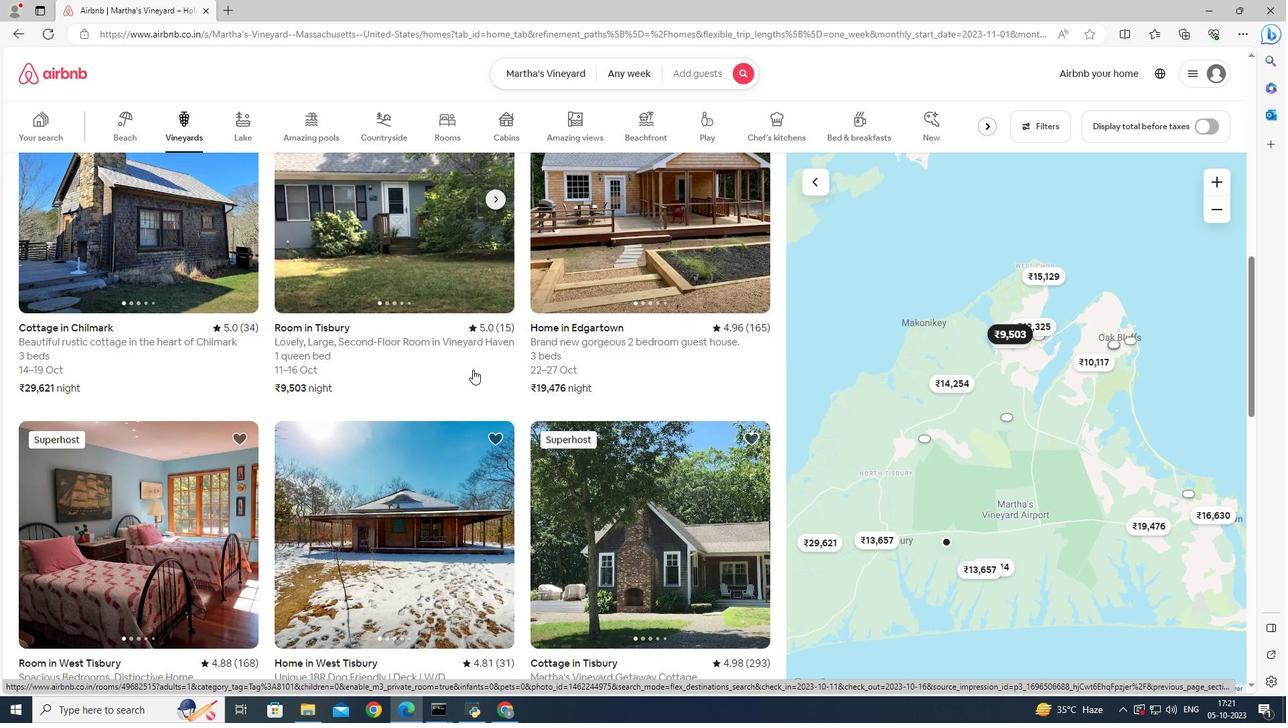 
Action: Mouse scrolled (472, 369) with delta (0, 0)
Screenshot: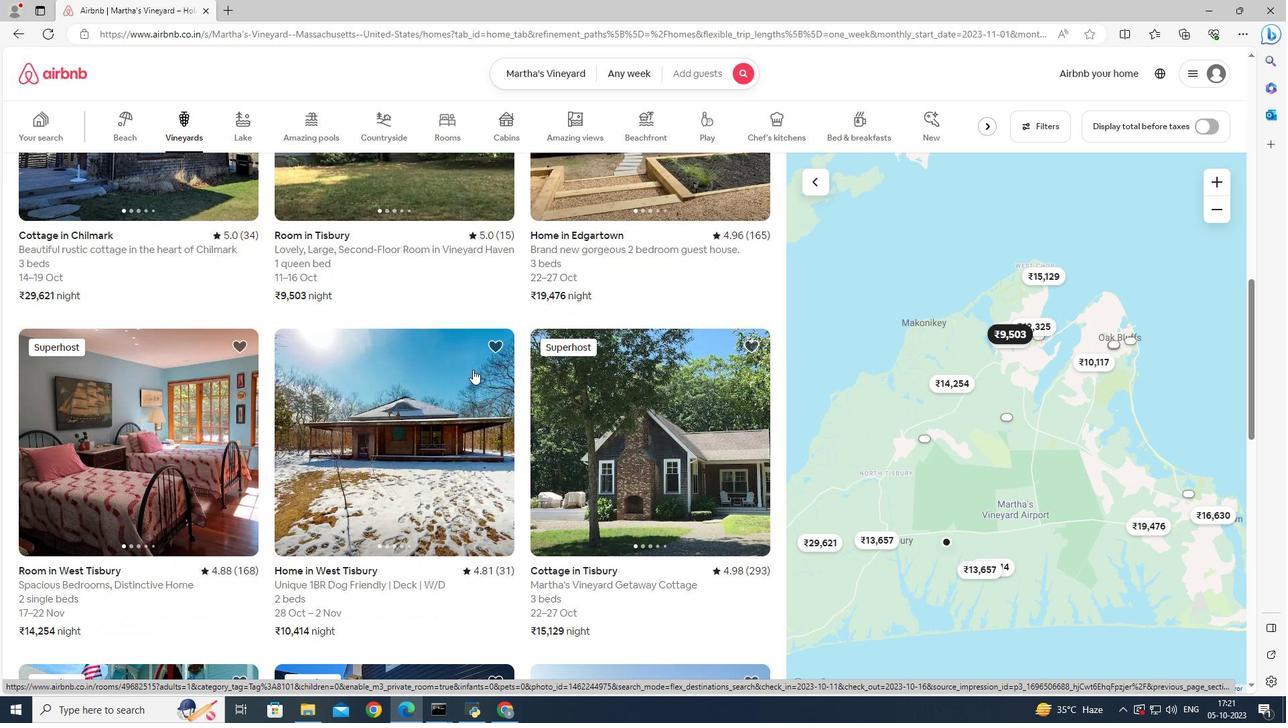 
Action: Mouse scrolled (472, 369) with delta (0, 0)
Screenshot: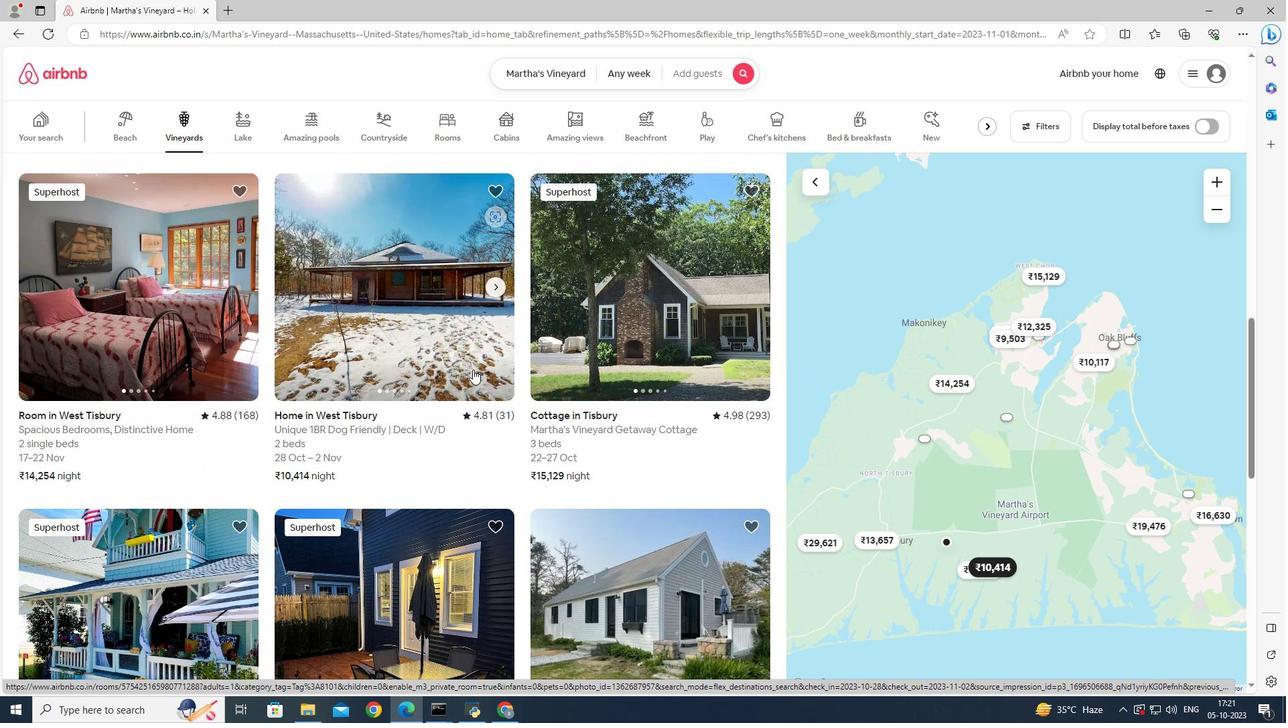 
Action: Mouse scrolled (472, 369) with delta (0, 0)
Screenshot: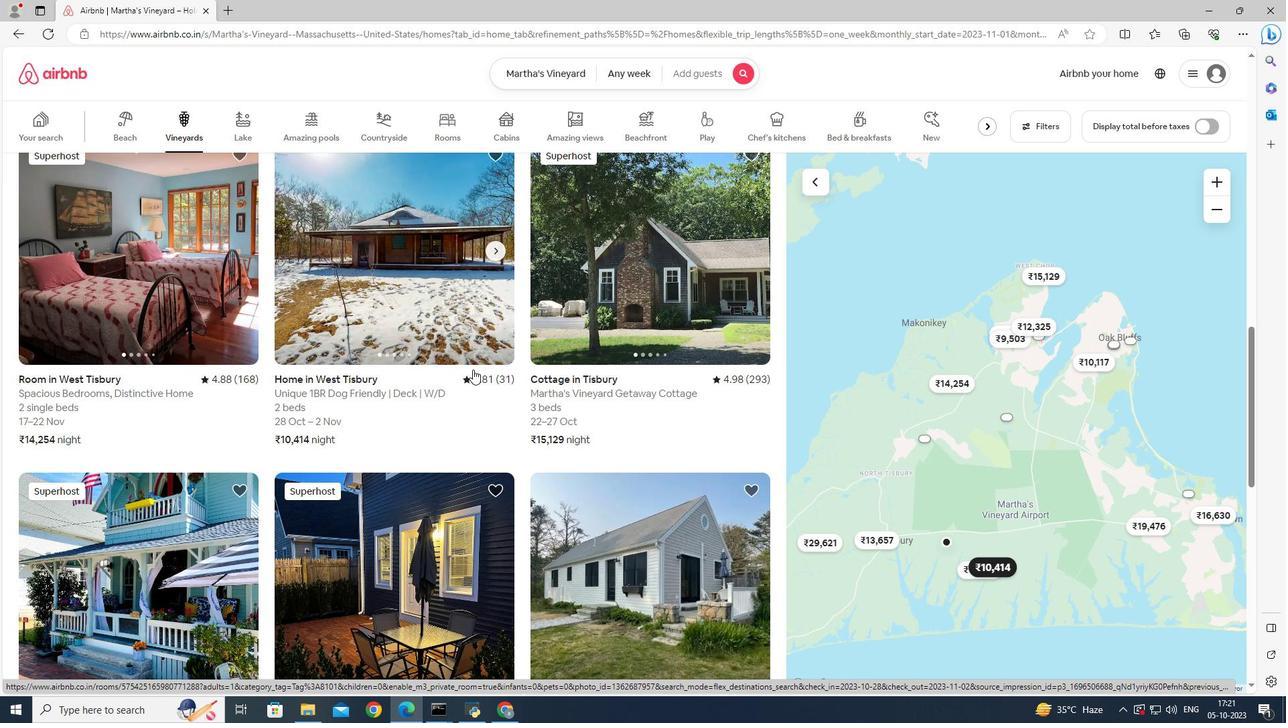 
Action: Mouse scrolled (472, 369) with delta (0, 0)
Screenshot: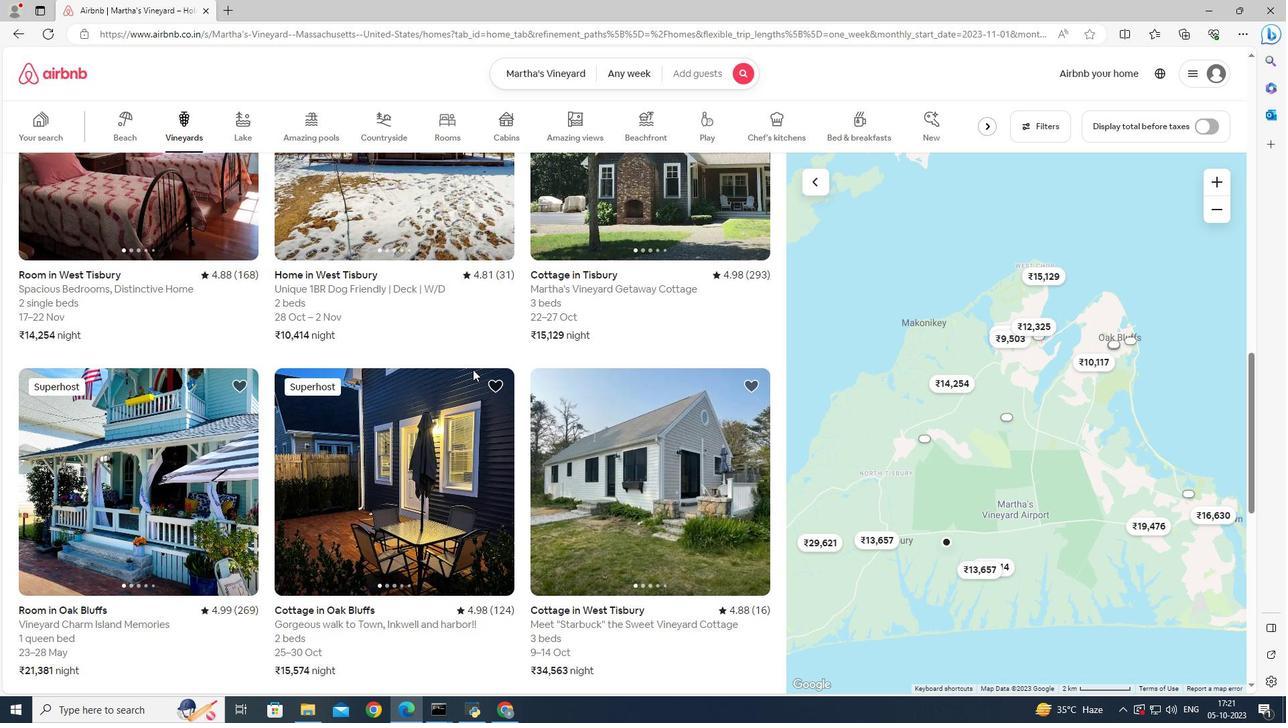 
Action: Mouse scrolled (472, 369) with delta (0, 0)
Screenshot: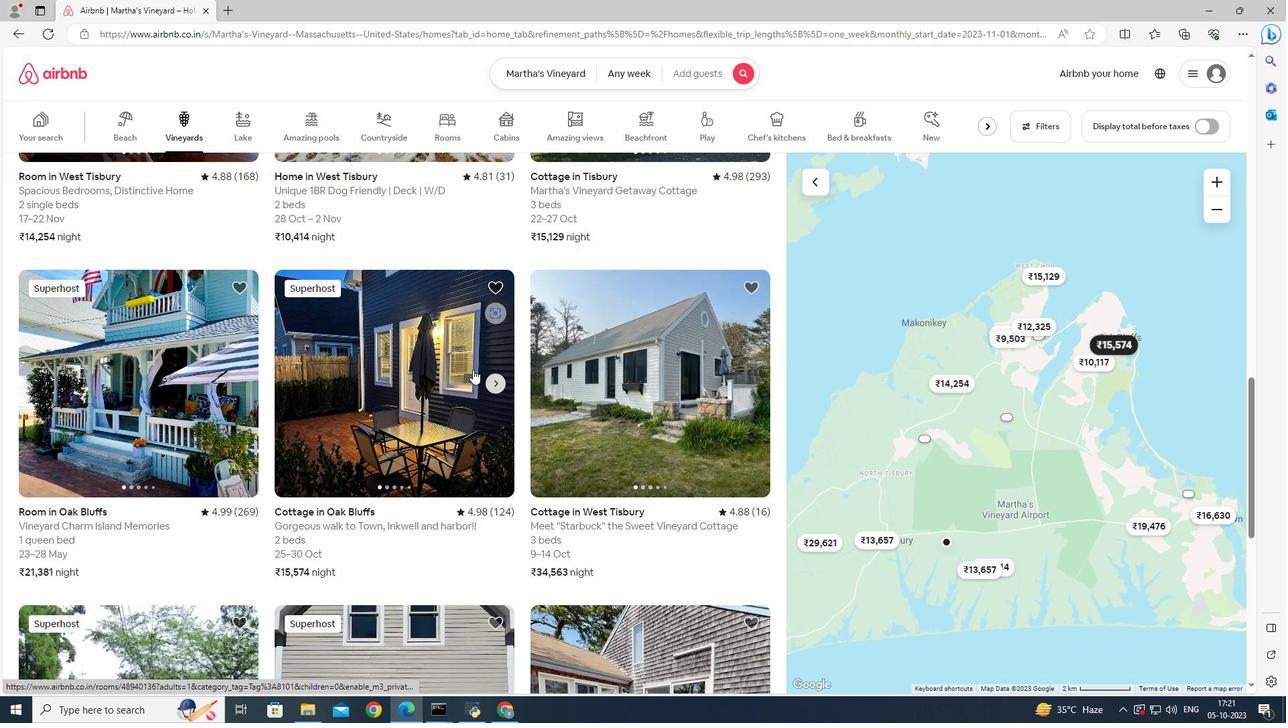 
Action: Mouse scrolled (472, 369) with delta (0, 0)
Screenshot: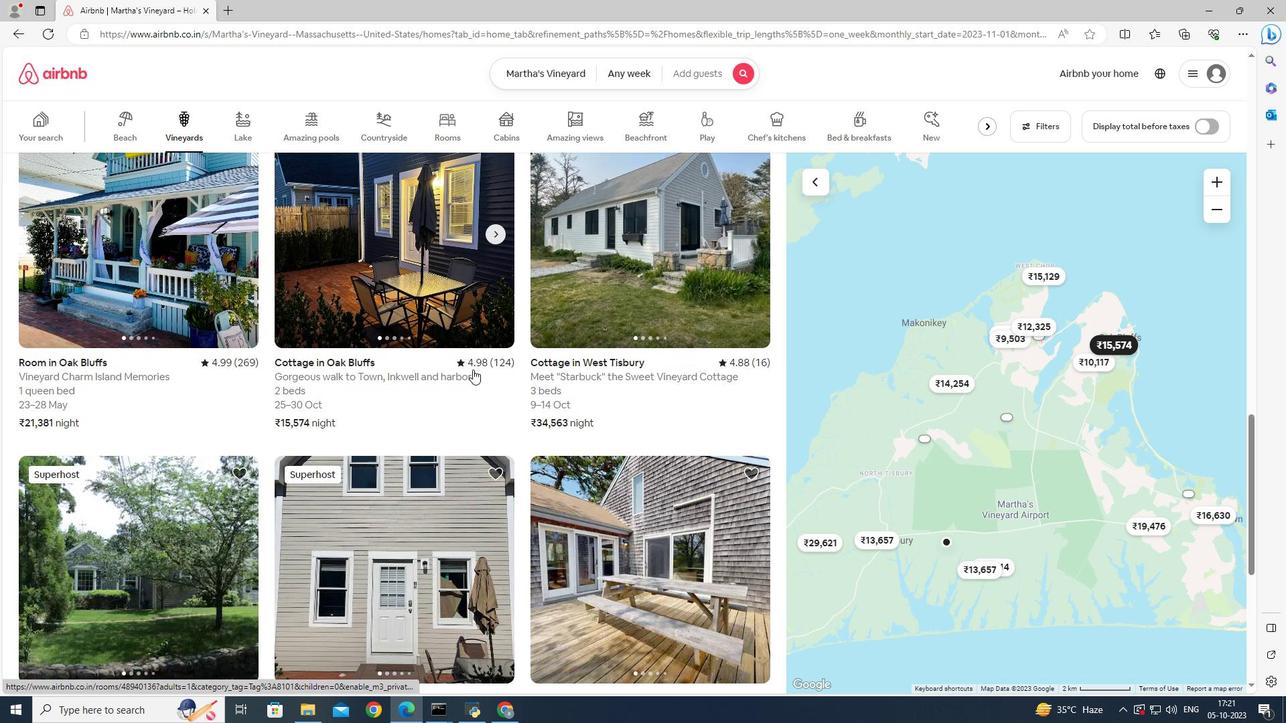 
Action: Mouse scrolled (472, 369) with delta (0, 0)
Screenshot: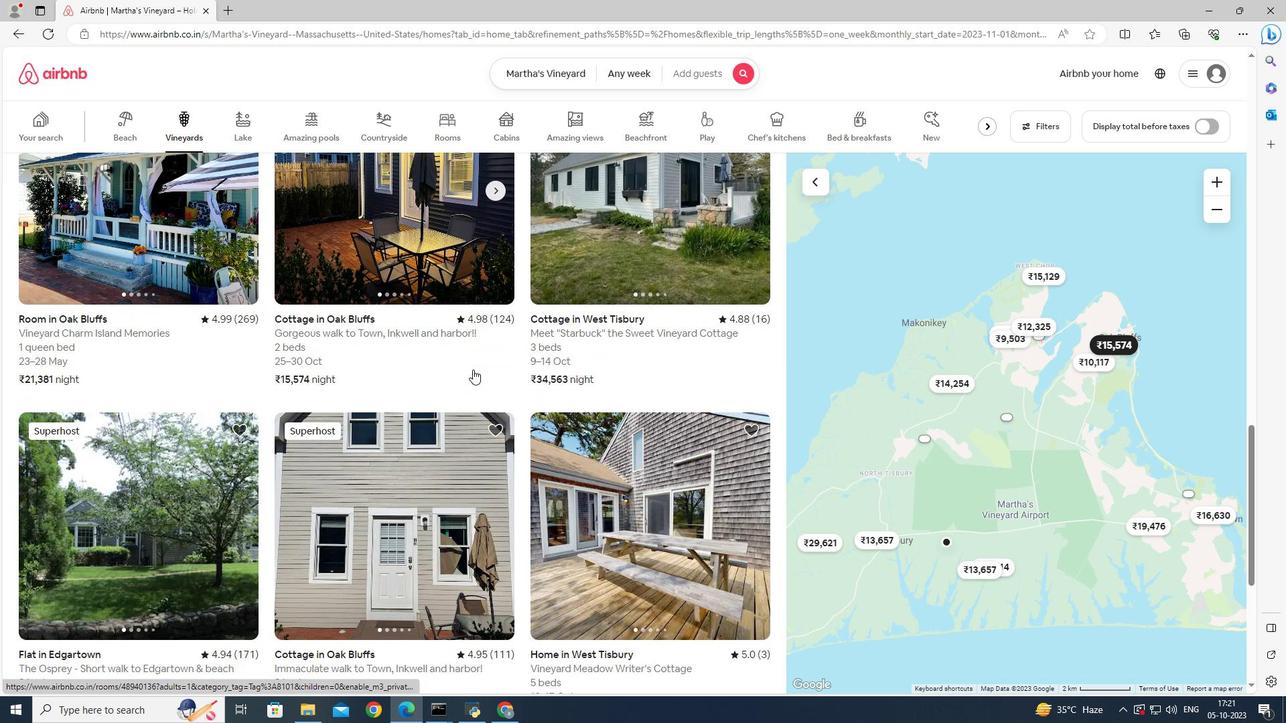 
Action: Mouse scrolled (472, 369) with delta (0, 0)
Screenshot: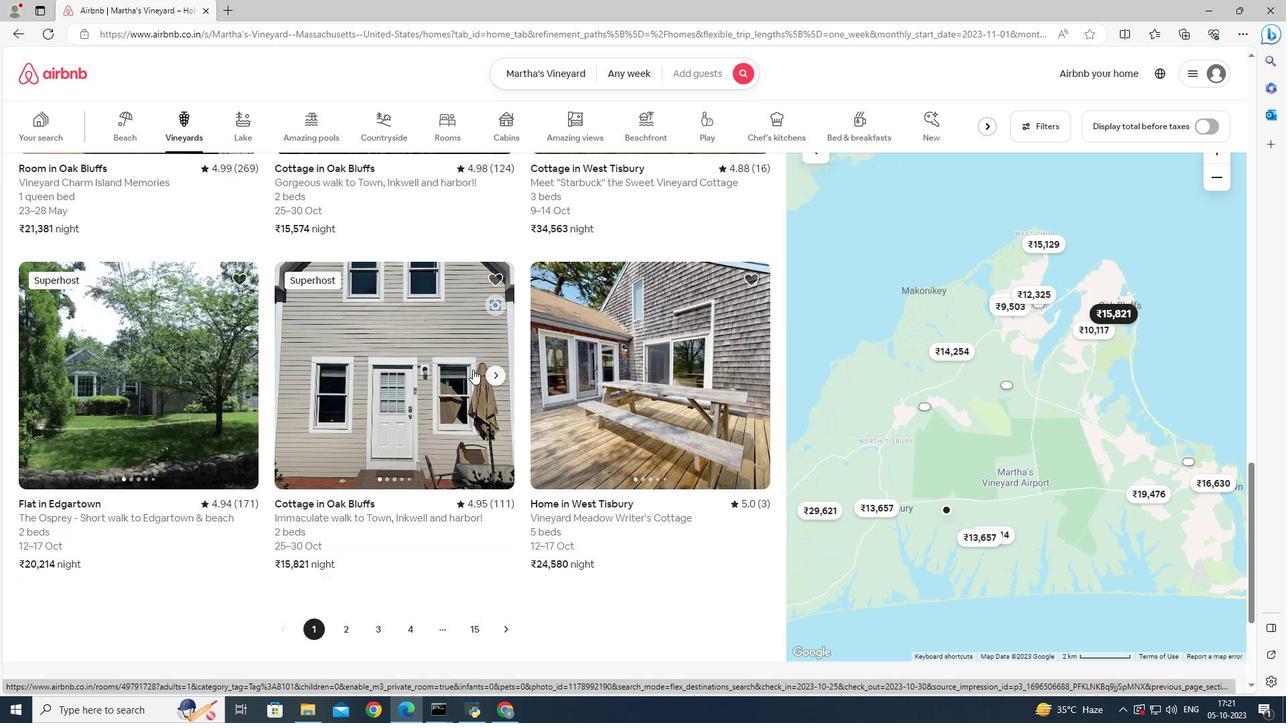 
Action: Mouse moved to (346, 592)
Screenshot: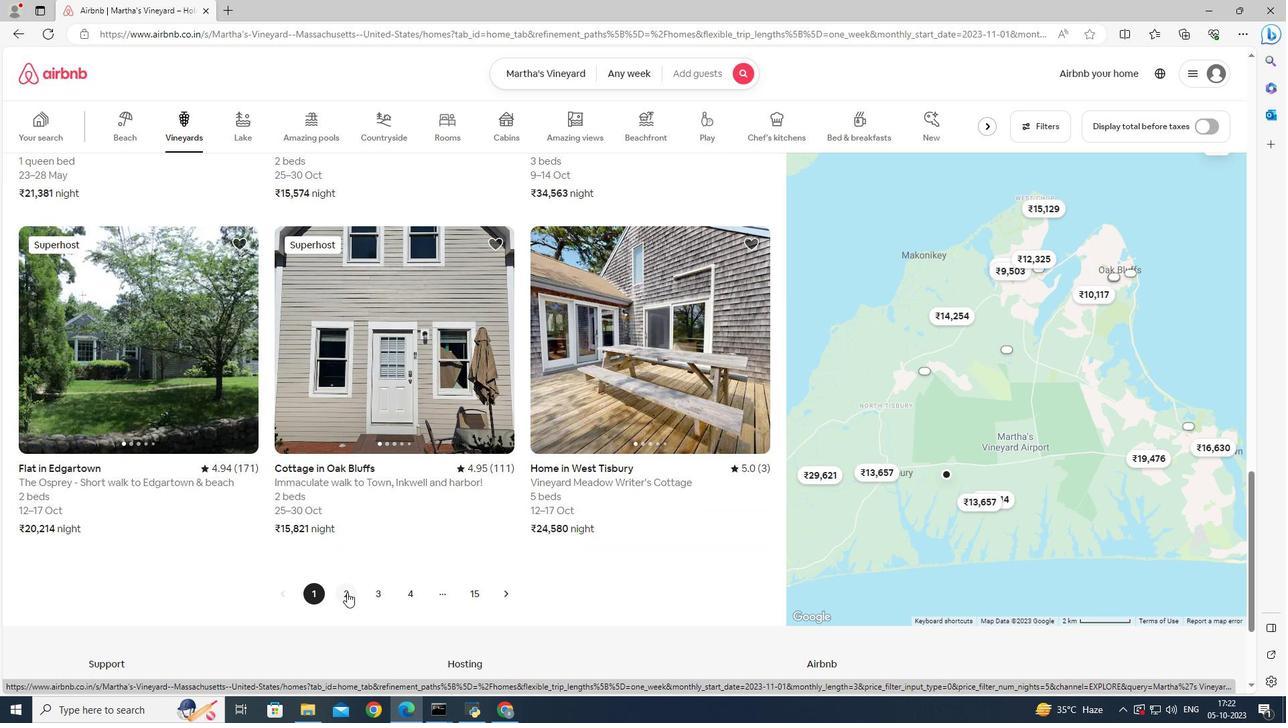 
Action: Mouse pressed left at (346, 592)
Screenshot: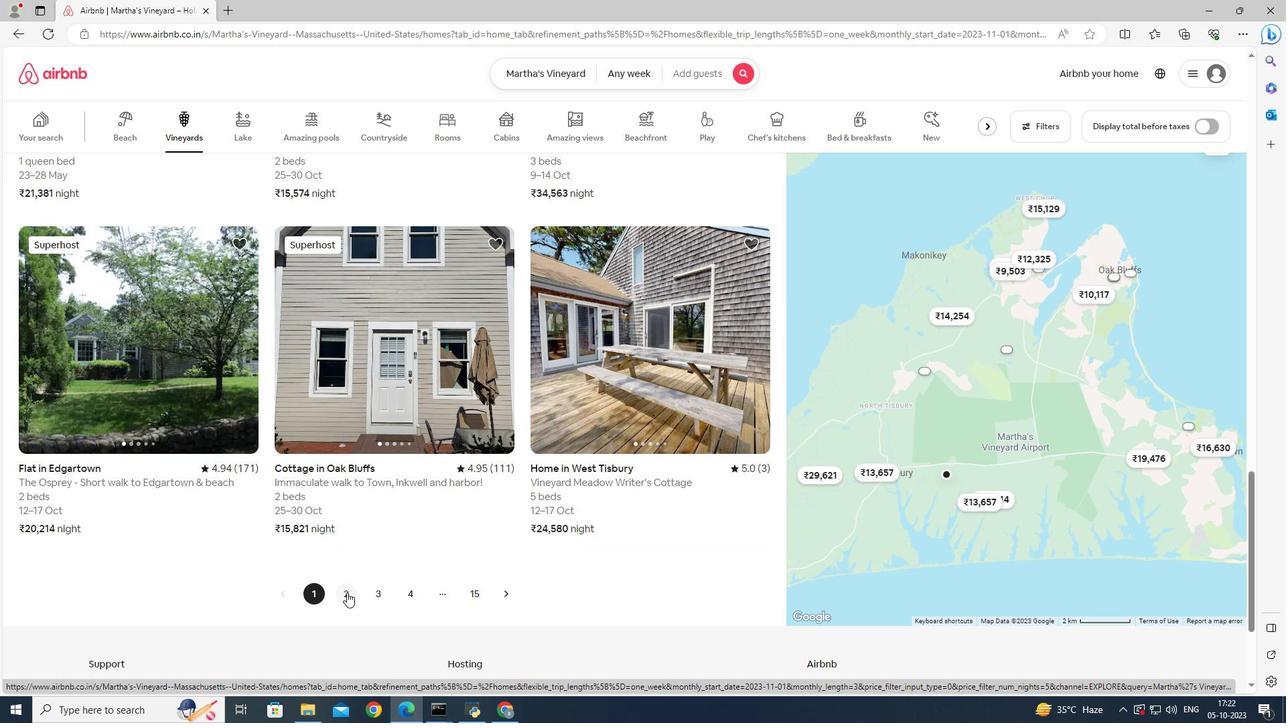 
Action: Mouse moved to (383, 533)
Screenshot: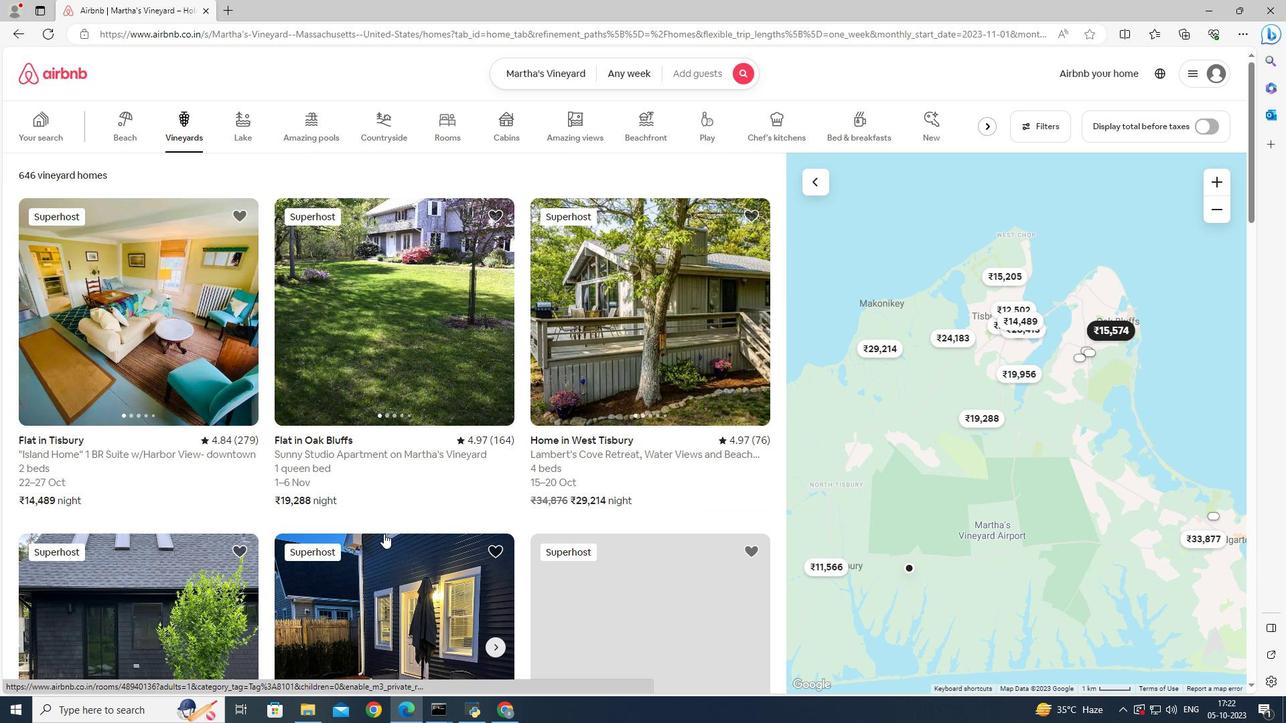 
Action: Mouse scrolled (383, 533) with delta (0, 0)
Screenshot: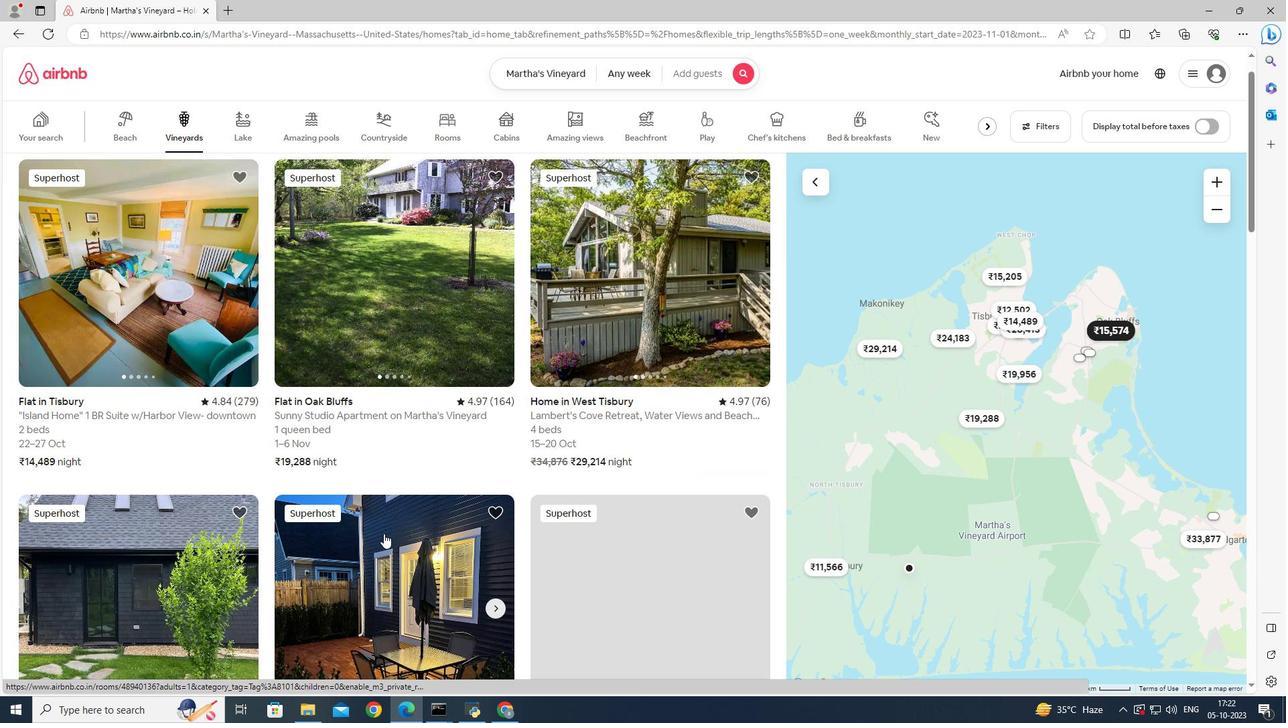 
Action: Mouse scrolled (383, 533) with delta (0, 0)
Screenshot: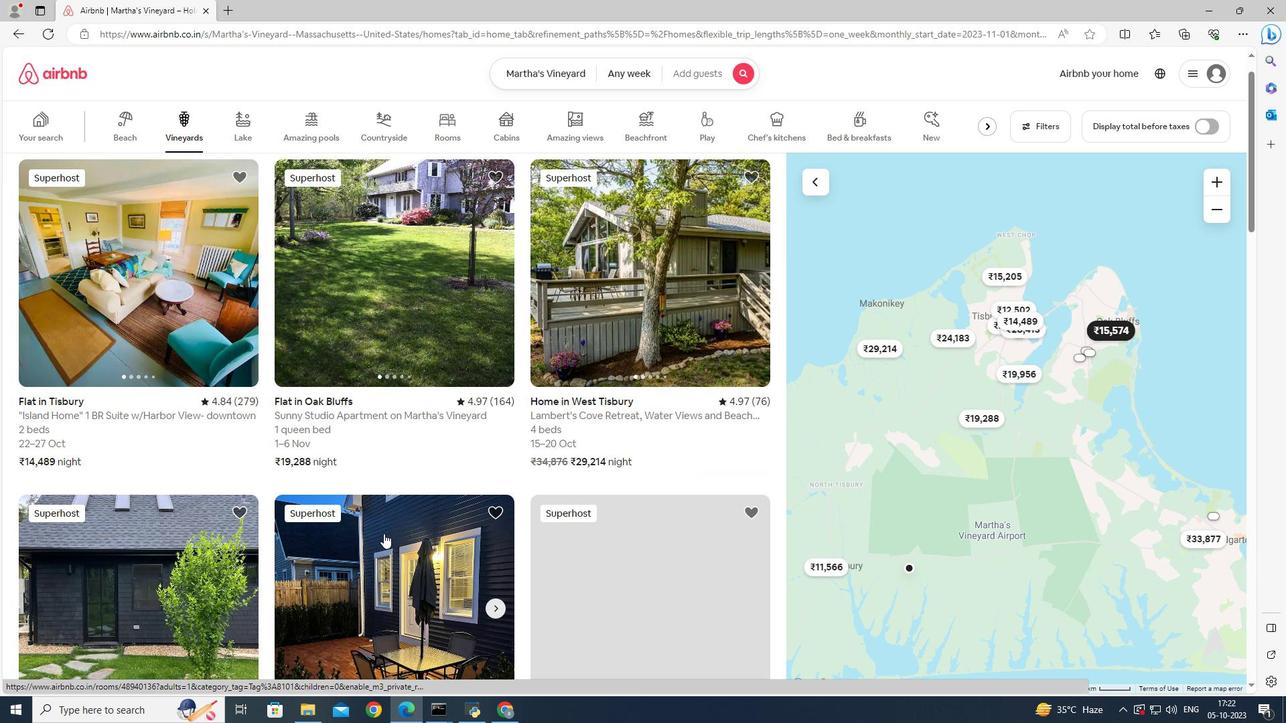 
Action: Mouse scrolled (383, 533) with delta (0, 0)
Screenshot: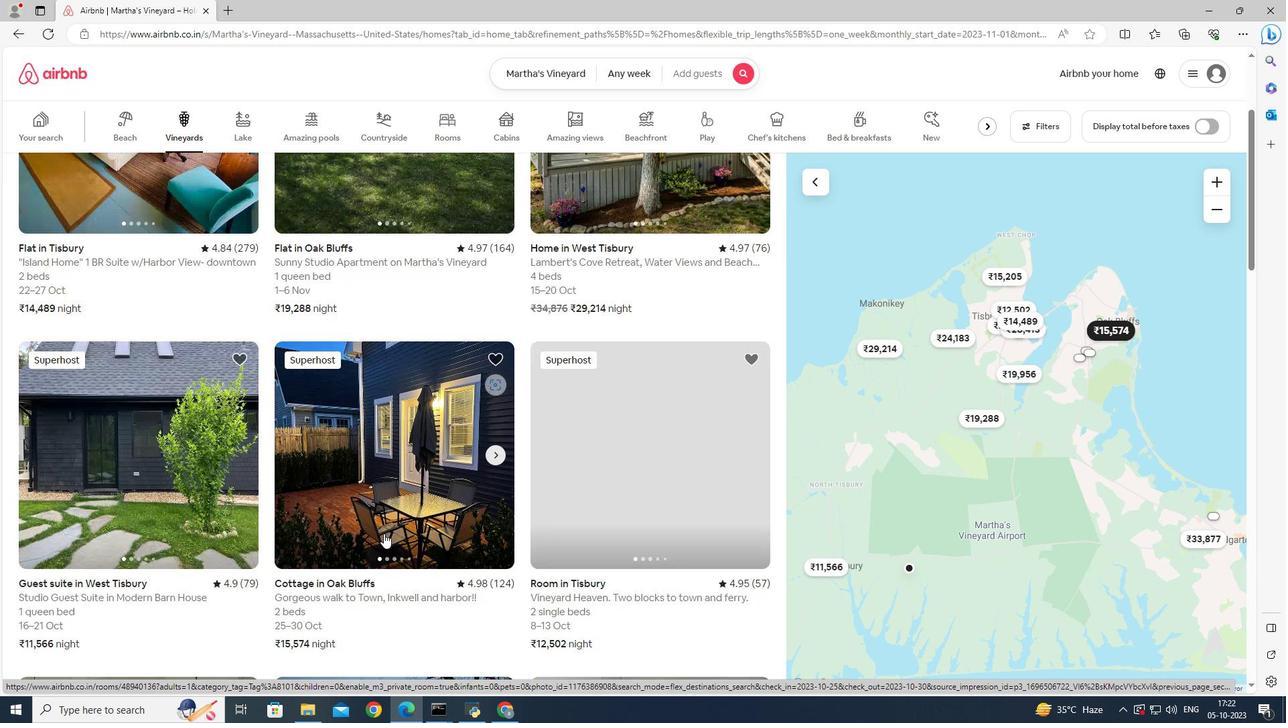 
Action: Mouse moved to (324, 614)
Screenshot: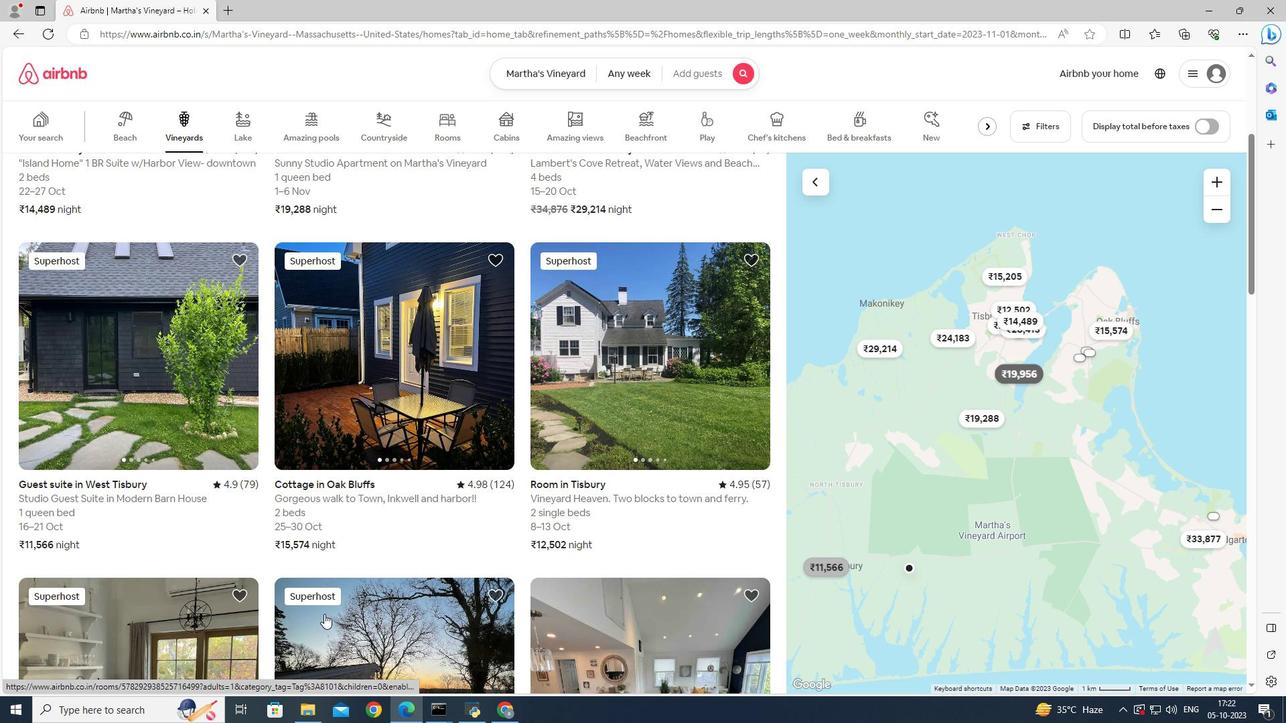 
Action: Mouse scrolled (324, 613) with delta (0, 0)
Screenshot: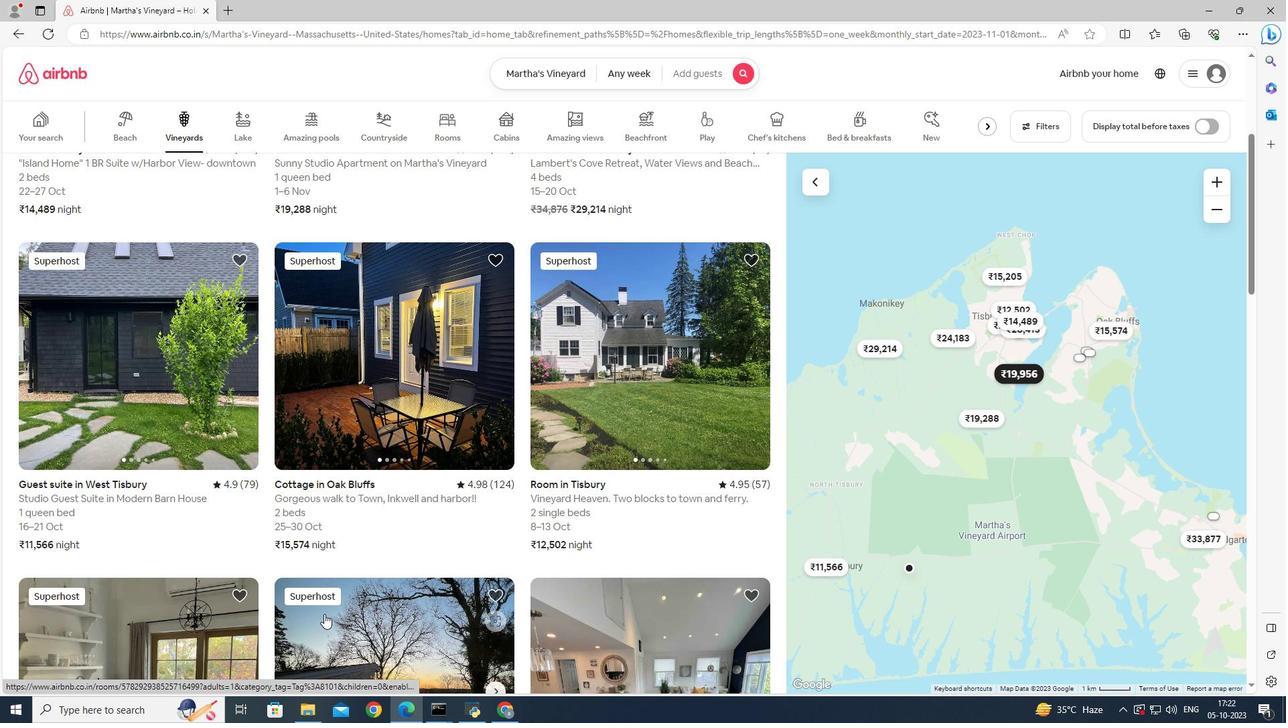 
Action: Mouse scrolled (324, 613) with delta (0, 0)
Screenshot: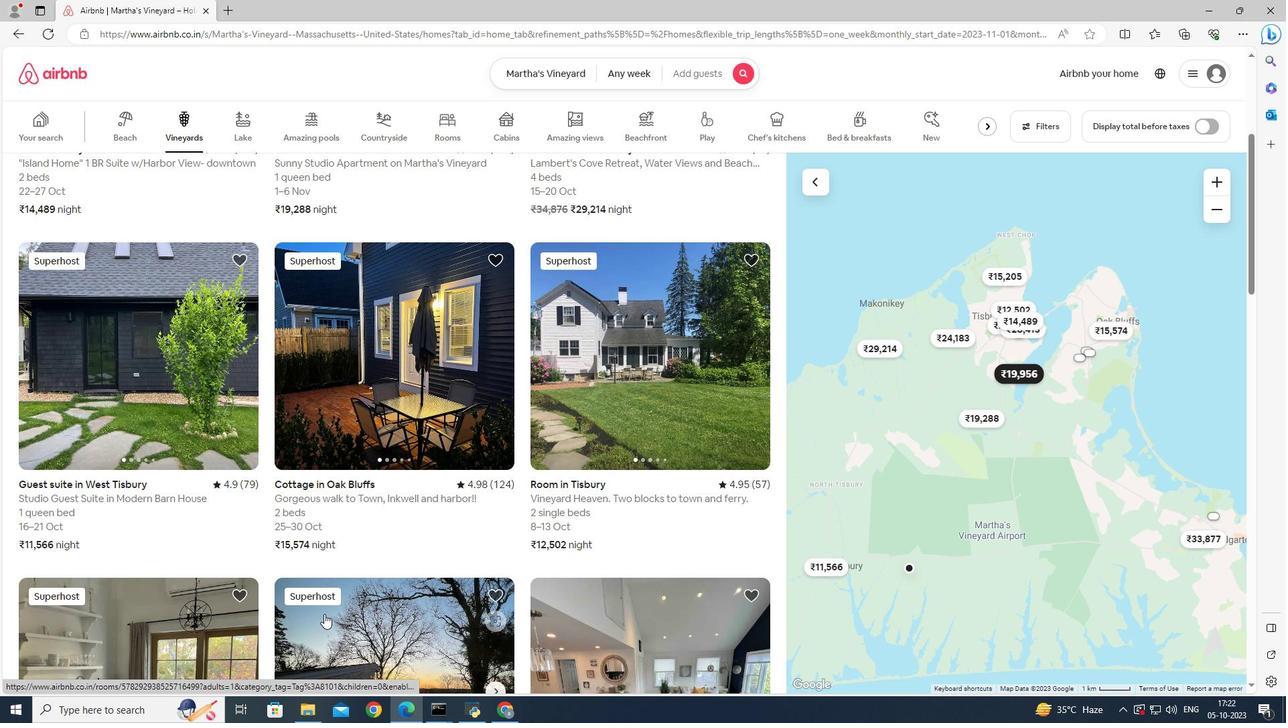 
Action: Mouse scrolled (324, 613) with delta (0, 0)
Screenshot: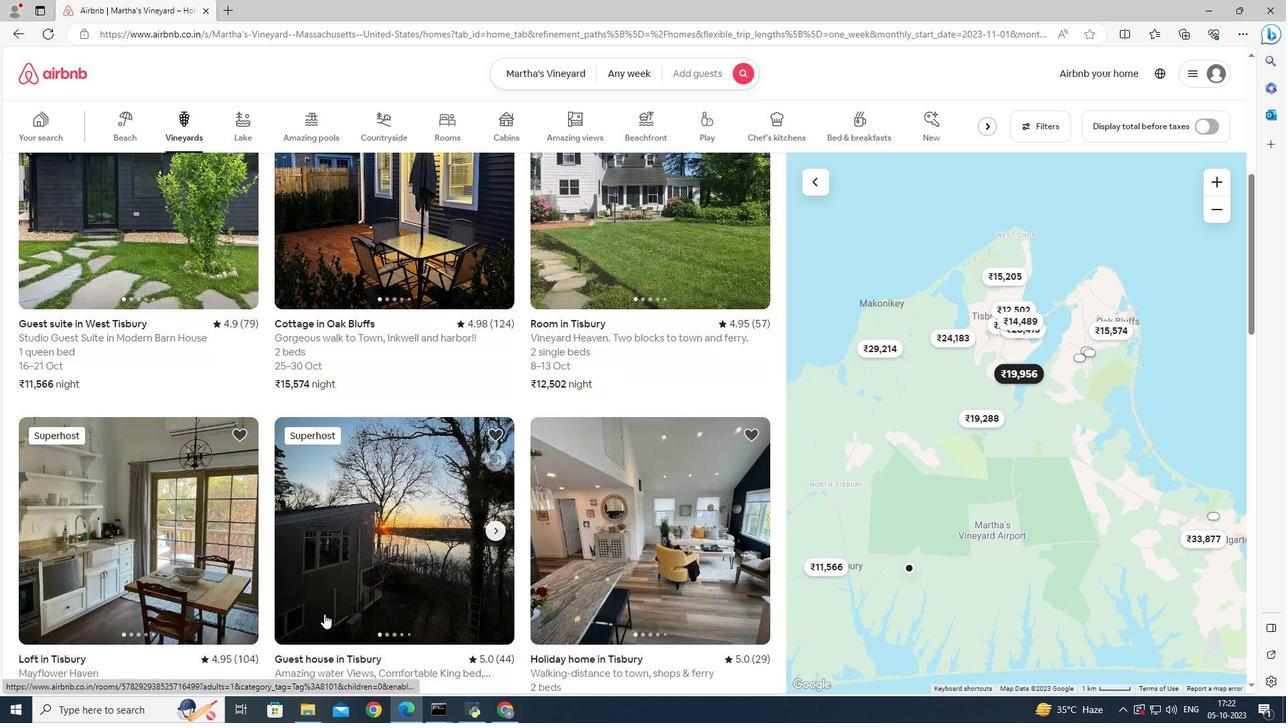 
Action: Mouse scrolled (324, 613) with delta (0, 0)
Screenshot: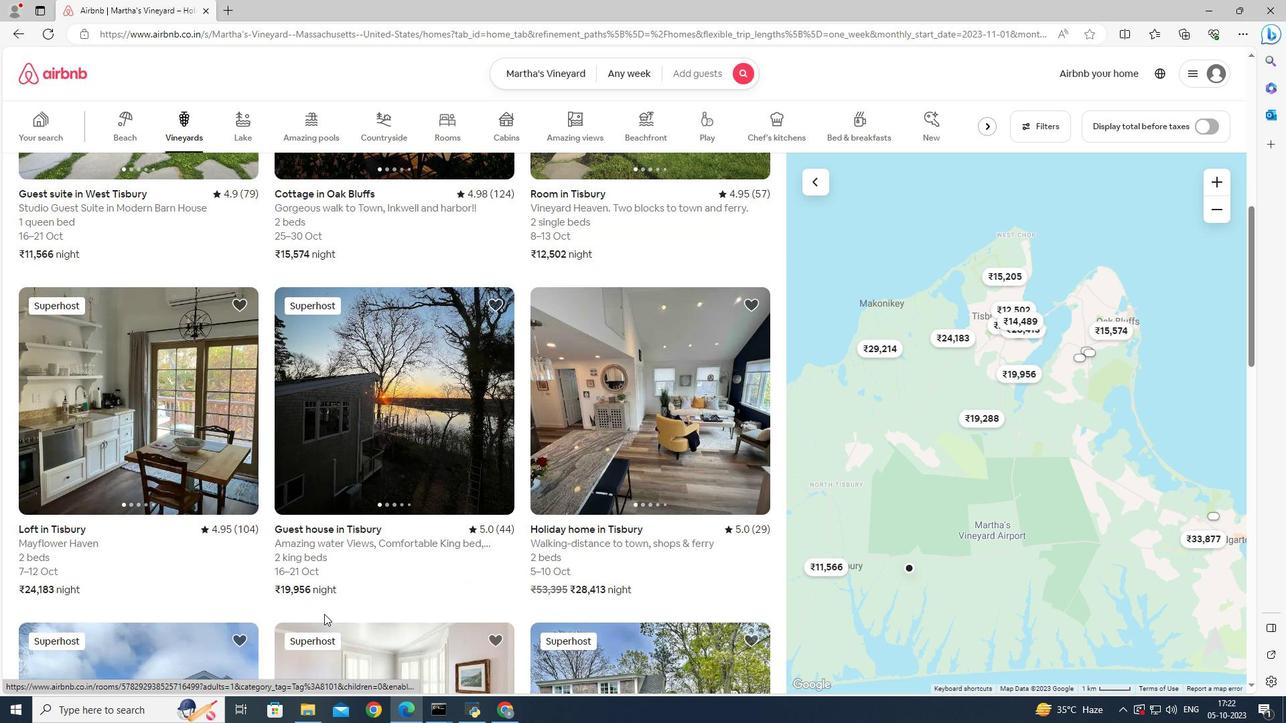 
Action: Mouse scrolled (324, 613) with delta (0, 0)
Screenshot: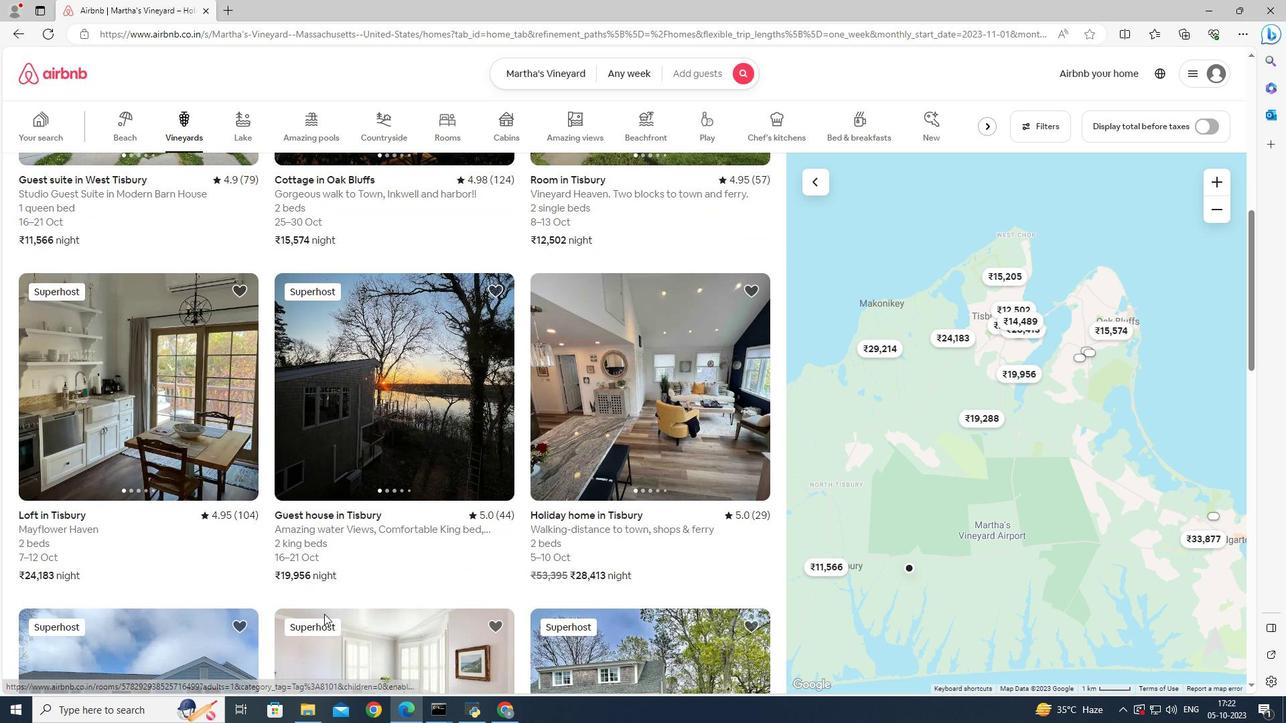 
Action: Mouse scrolled (324, 613) with delta (0, 0)
Screenshot: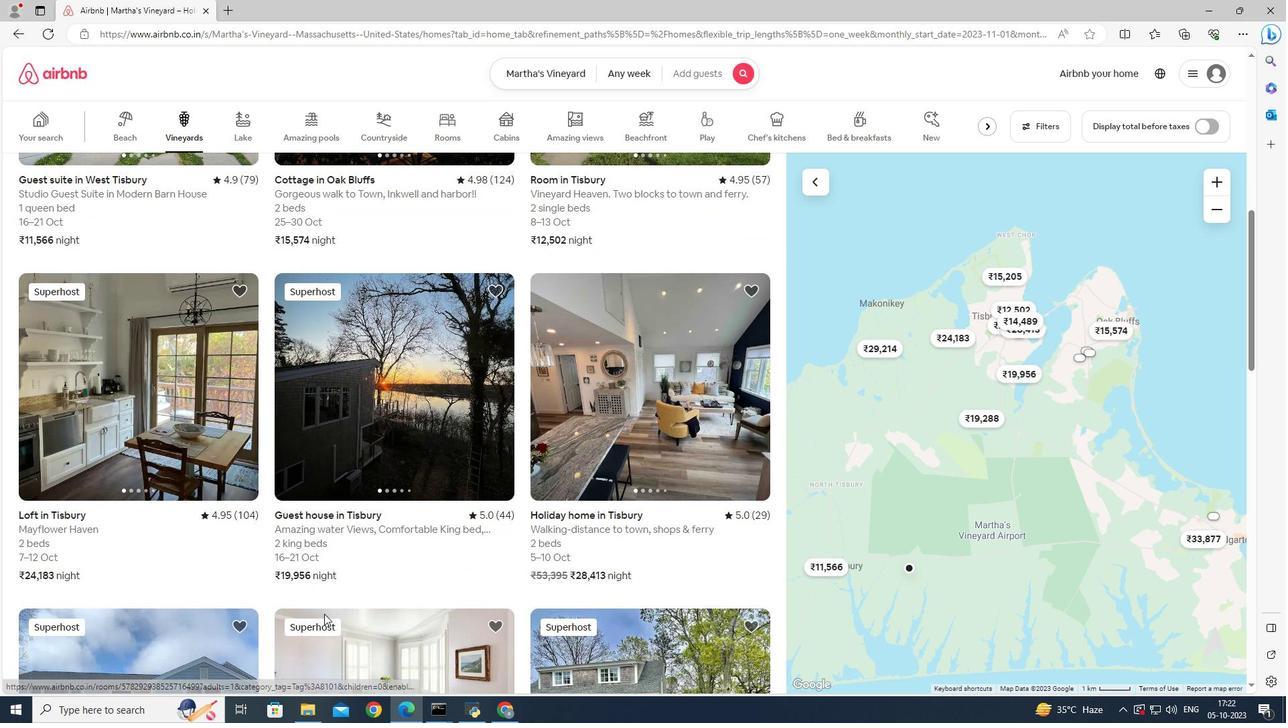 
Action: Mouse scrolled (324, 613) with delta (0, 0)
Screenshot: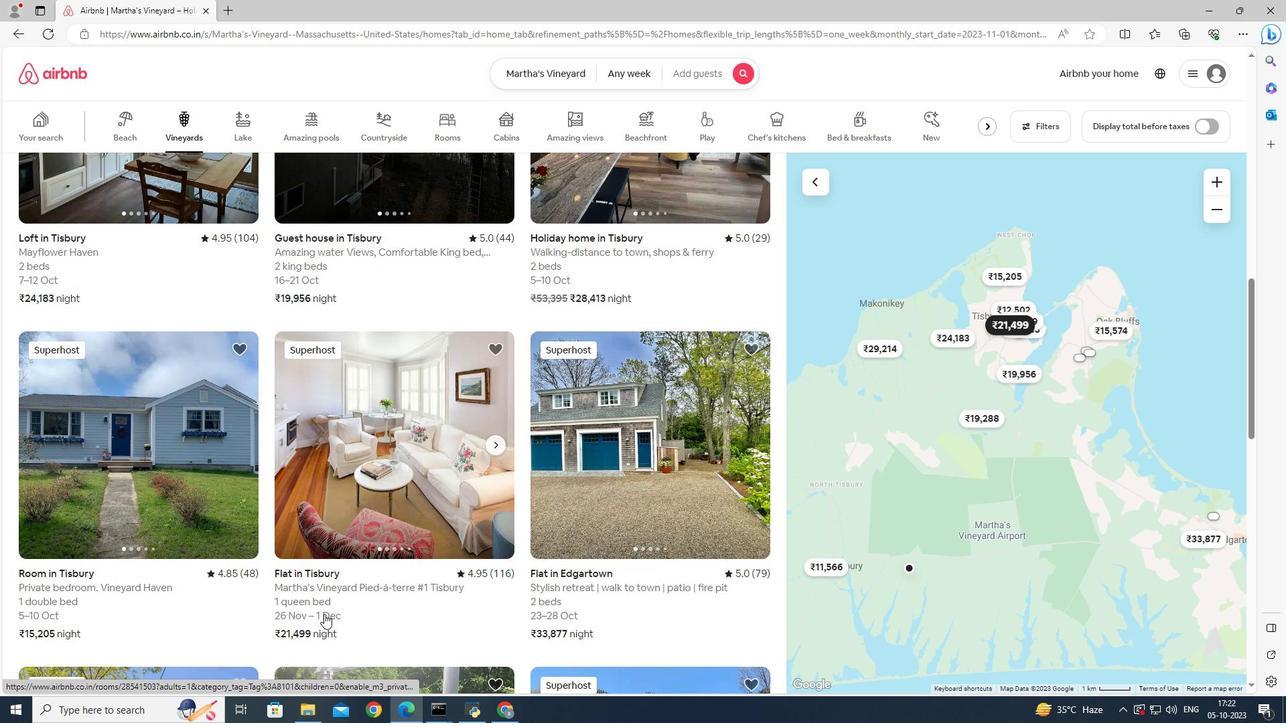 
Action: Mouse scrolled (324, 613) with delta (0, 0)
Screenshot: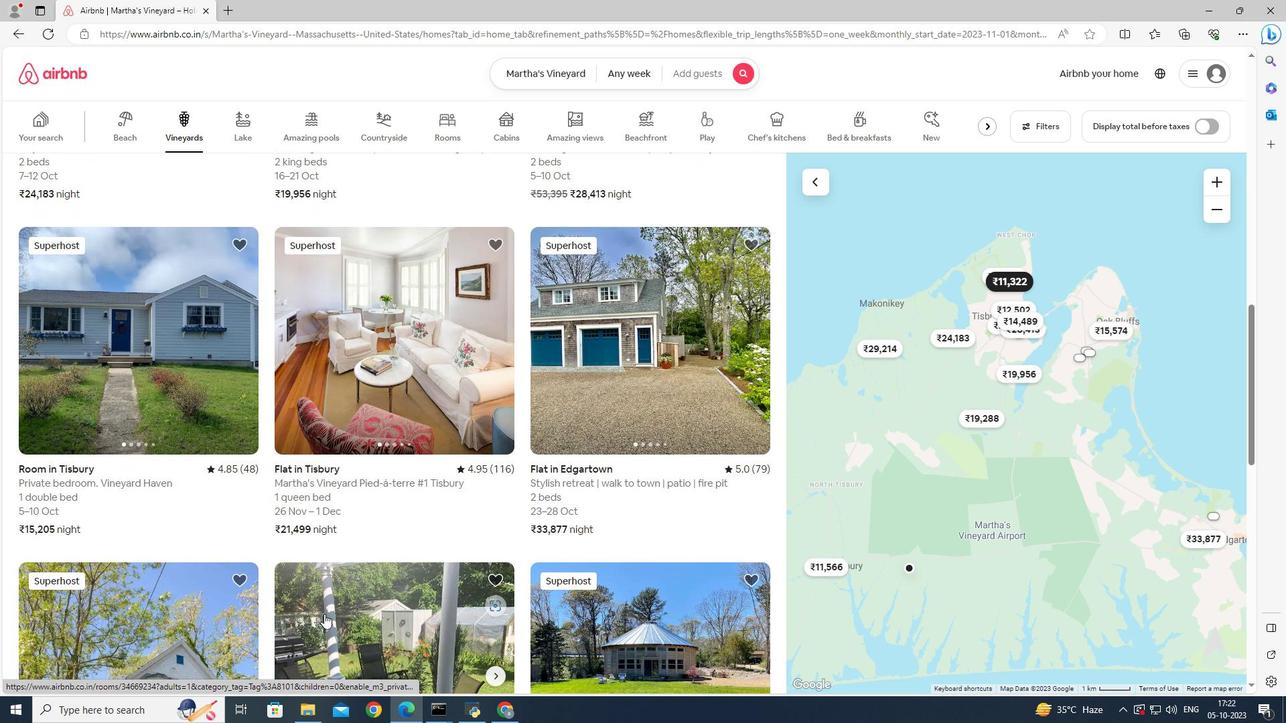 
Action: Mouse scrolled (324, 613) with delta (0, 0)
Screenshot: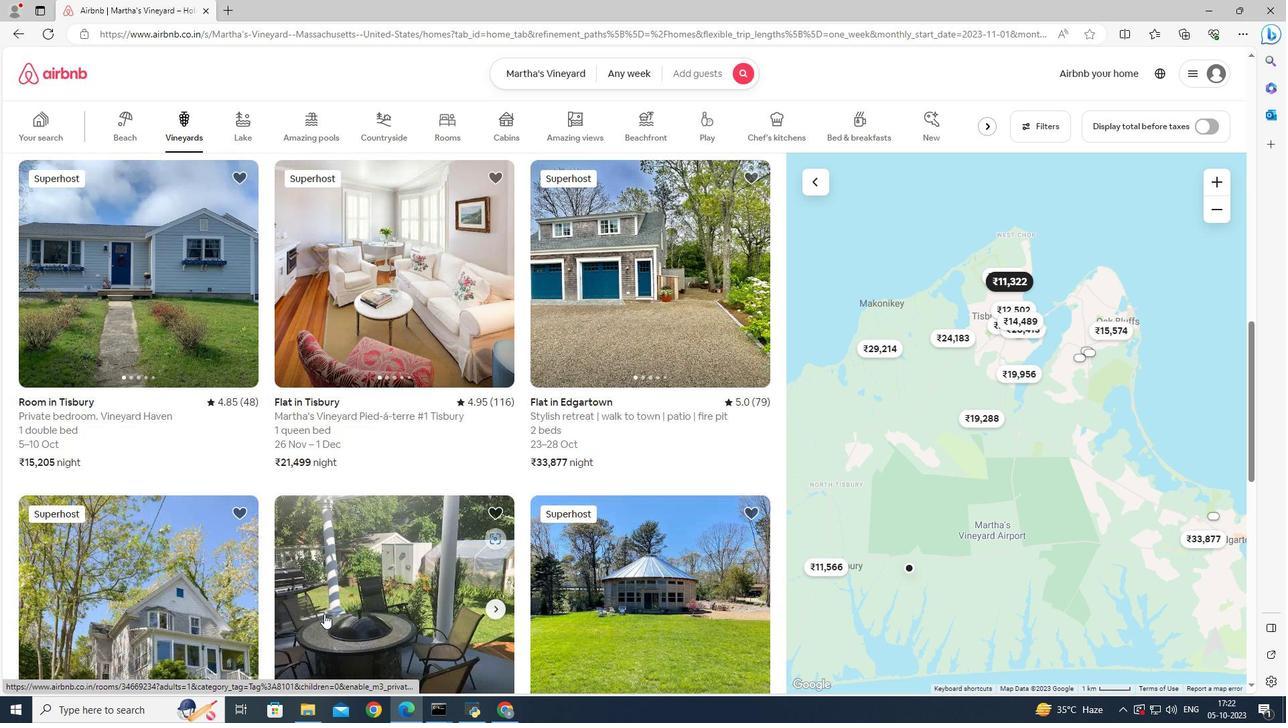 
Action: Mouse scrolled (324, 613) with delta (0, 0)
Screenshot: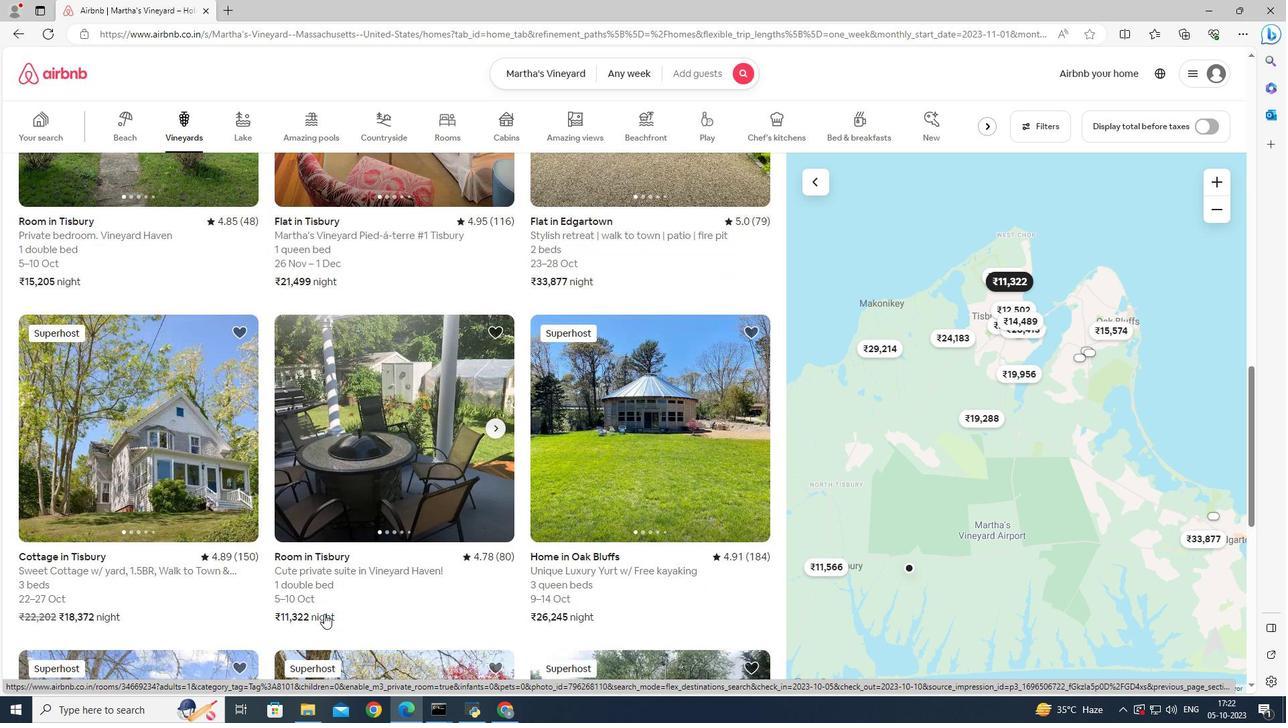 
Action: Mouse scrolled (324, 613) with delta (0, 0)
Screenshot: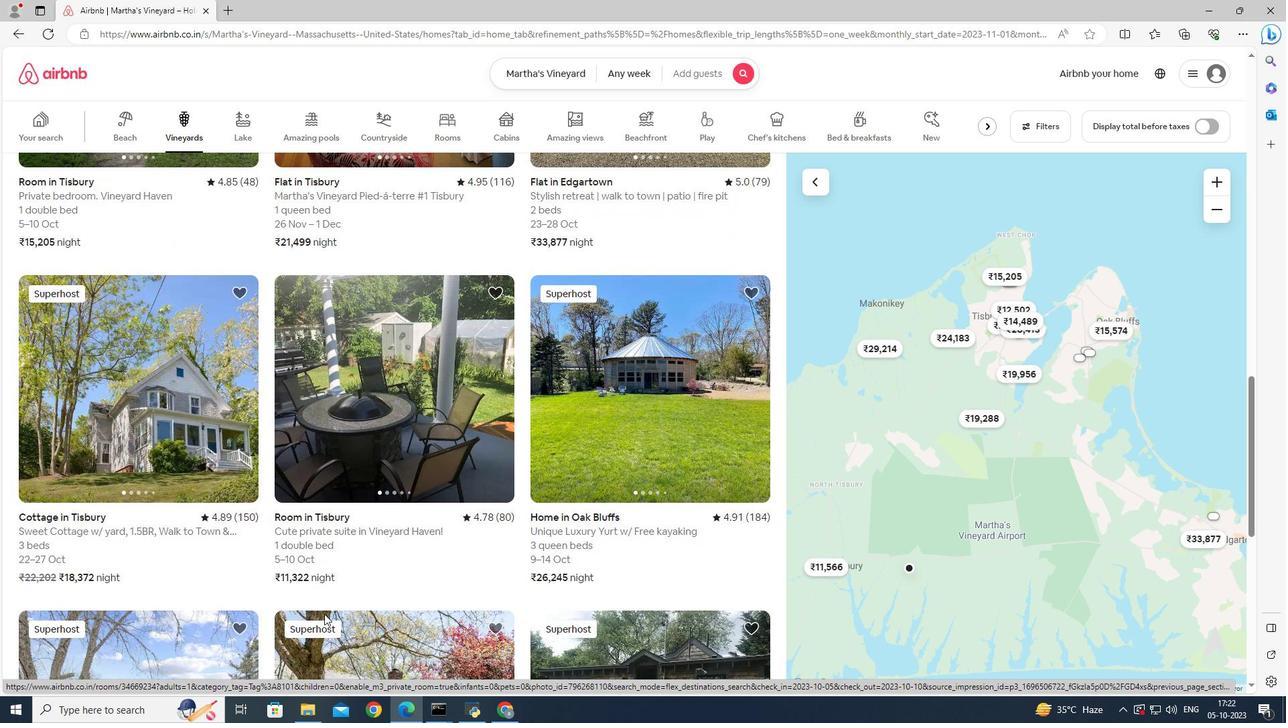 
Action: Mouse scrolled (324, 613) with delta (0, 0)
Screenshot: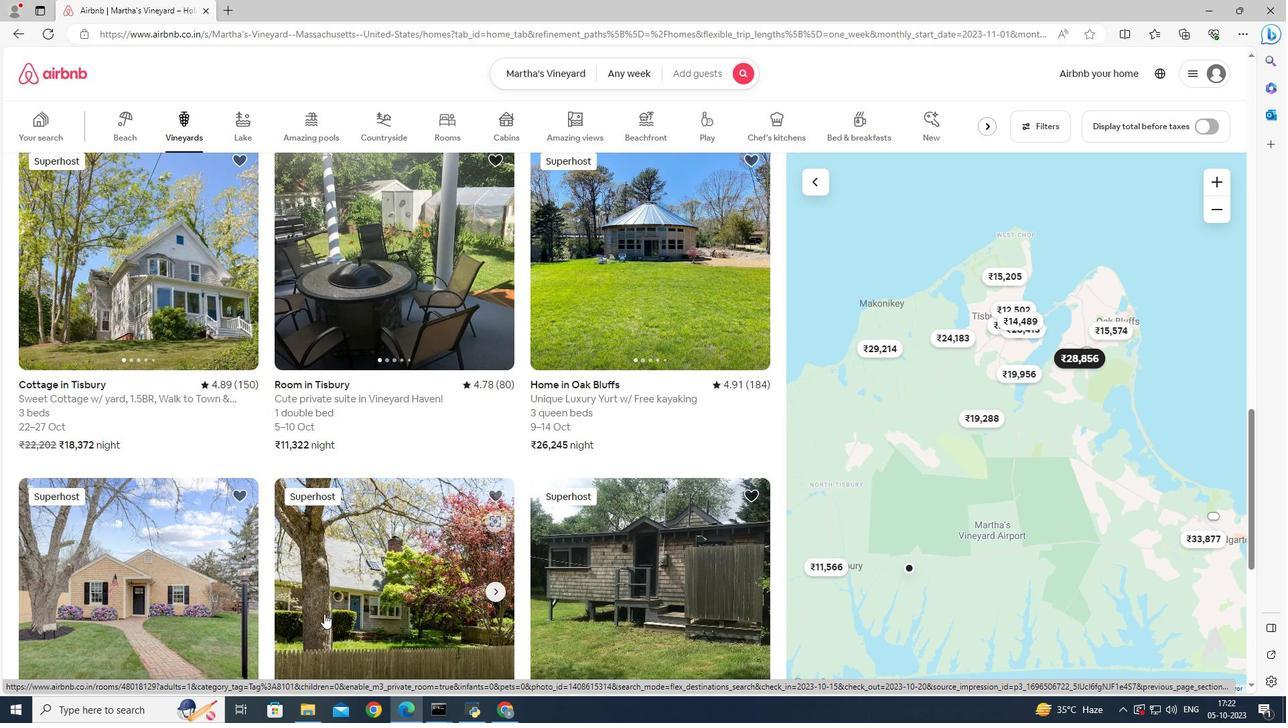 
Action: Mouse scrolled (324, 613) with delta (0, 0)
Screenshot: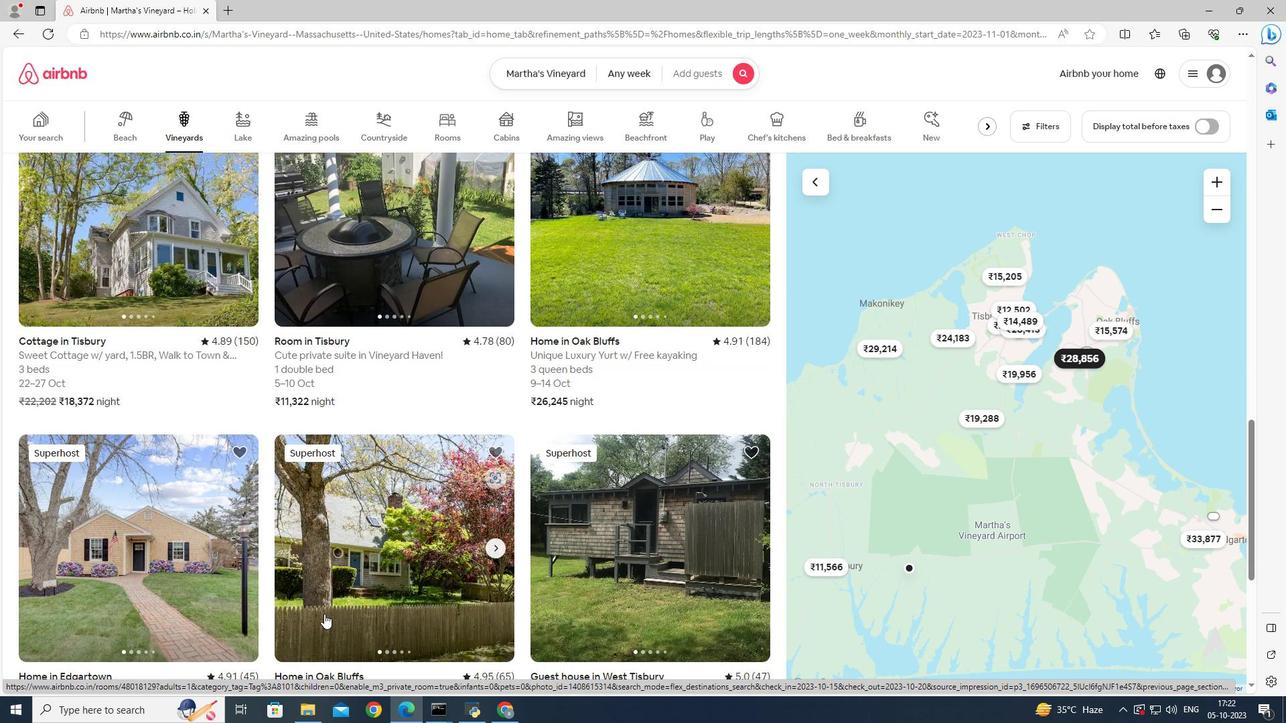 
Action: Mouse moved to (302, 665)
Screenshot: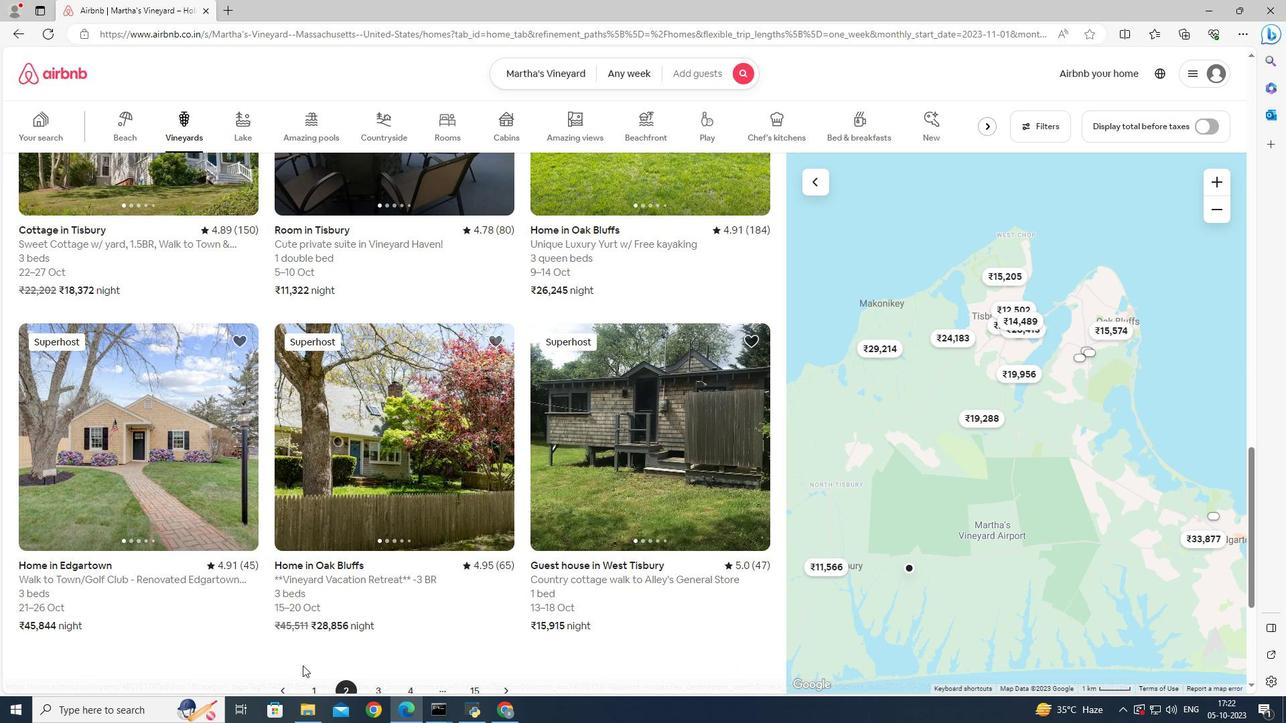 
Action: Mouse scrolled (302, 665) with delta (0, 0)
Screenshot: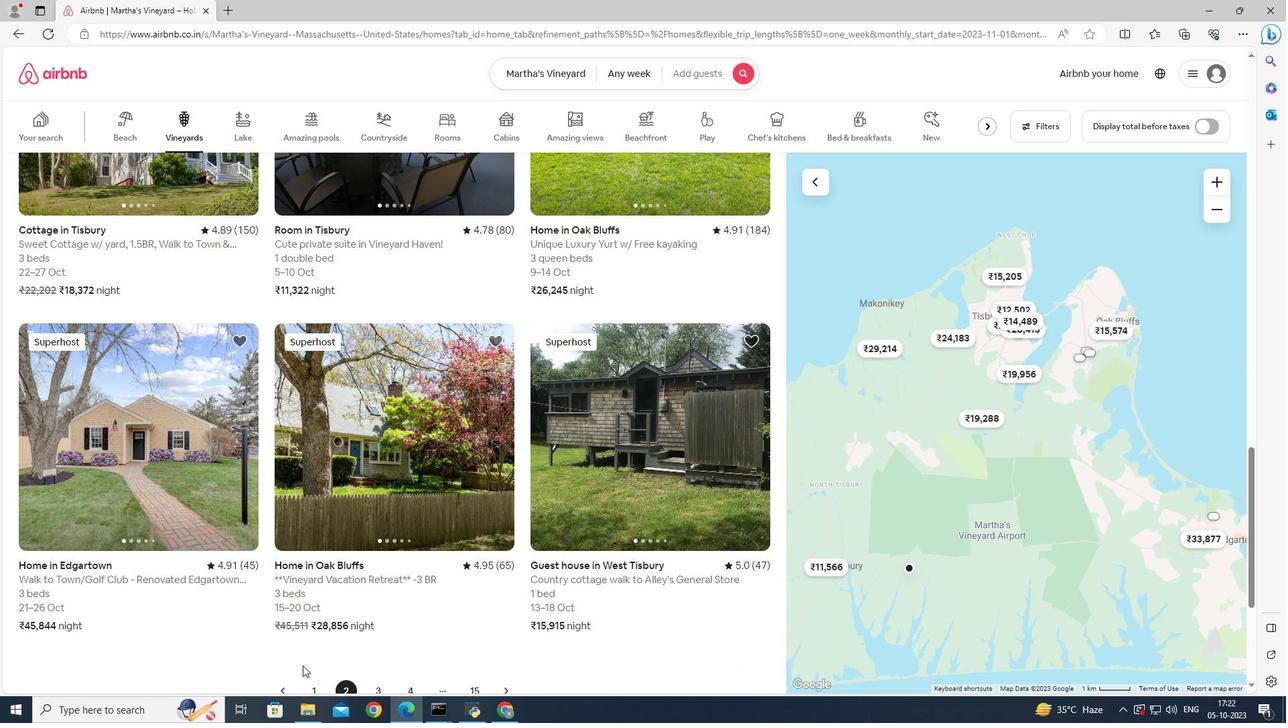 
Action: Mouse scrolled (302, 665) with delta (0, 0)
Screenshot: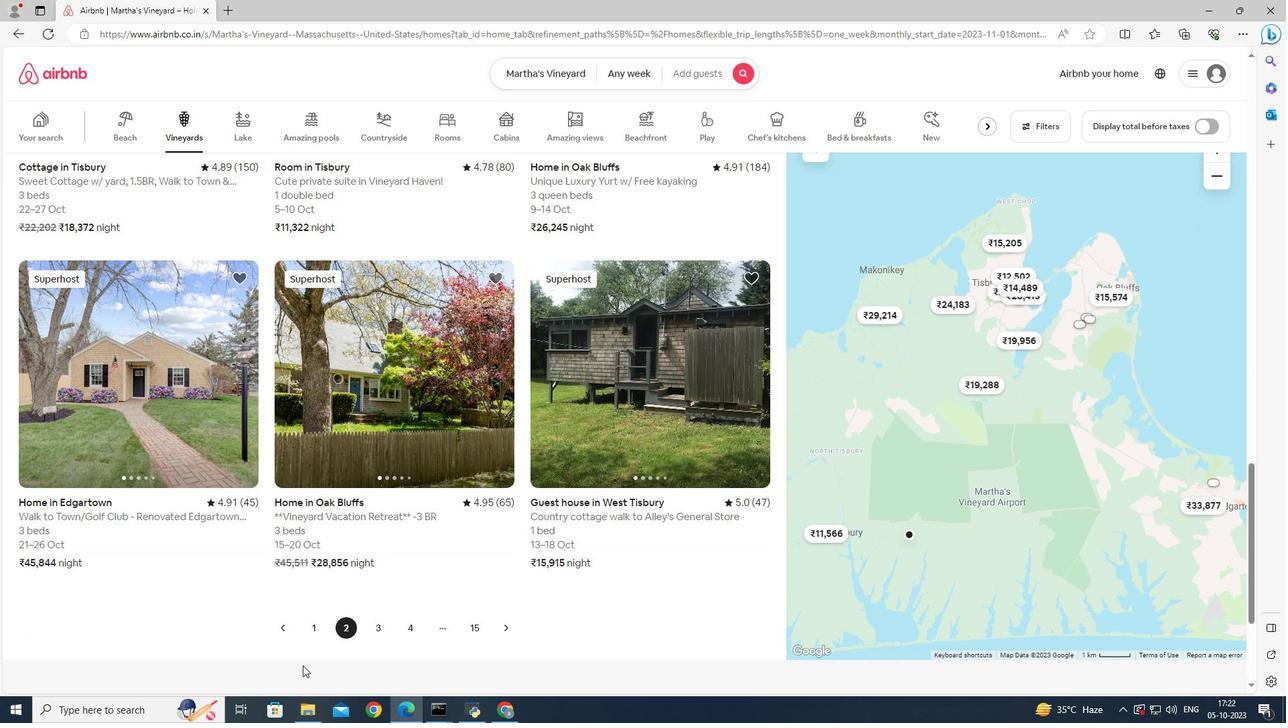 
Action: Mouse scrolled (302, 665) with delta (0, 0)
Screenshot: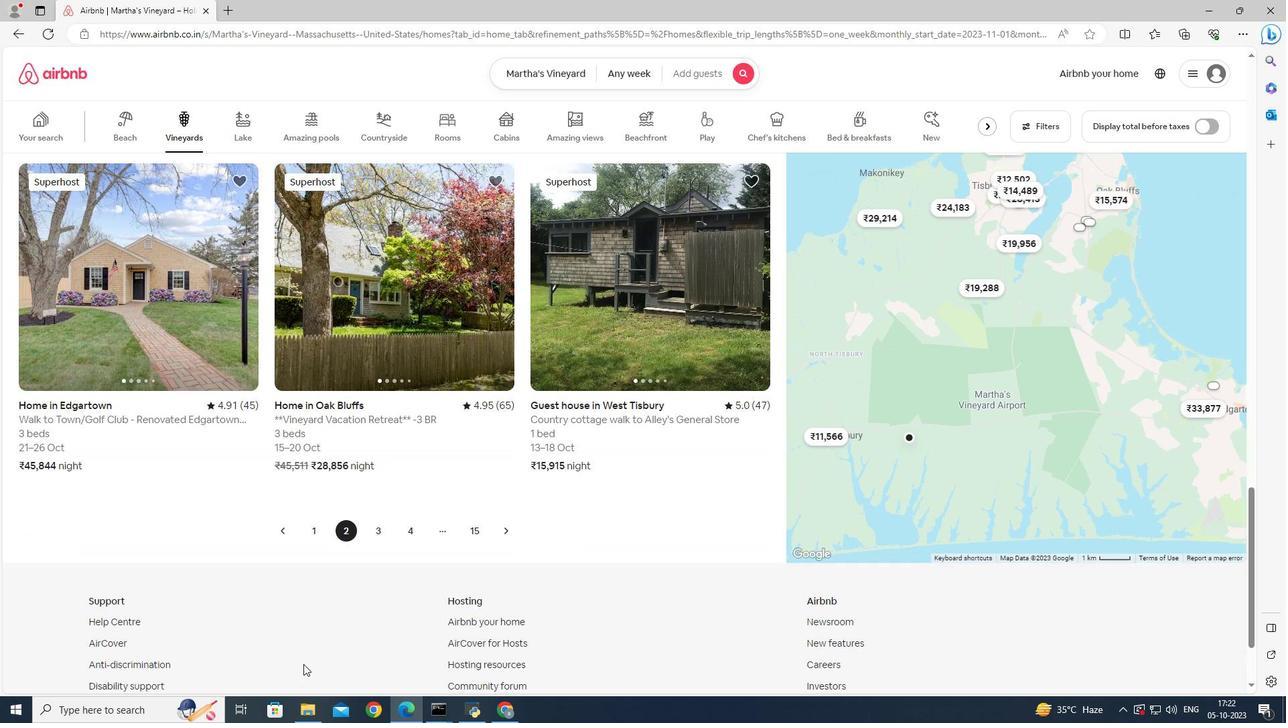 
Action: Mouse moved to (320, 409)
Screenshot: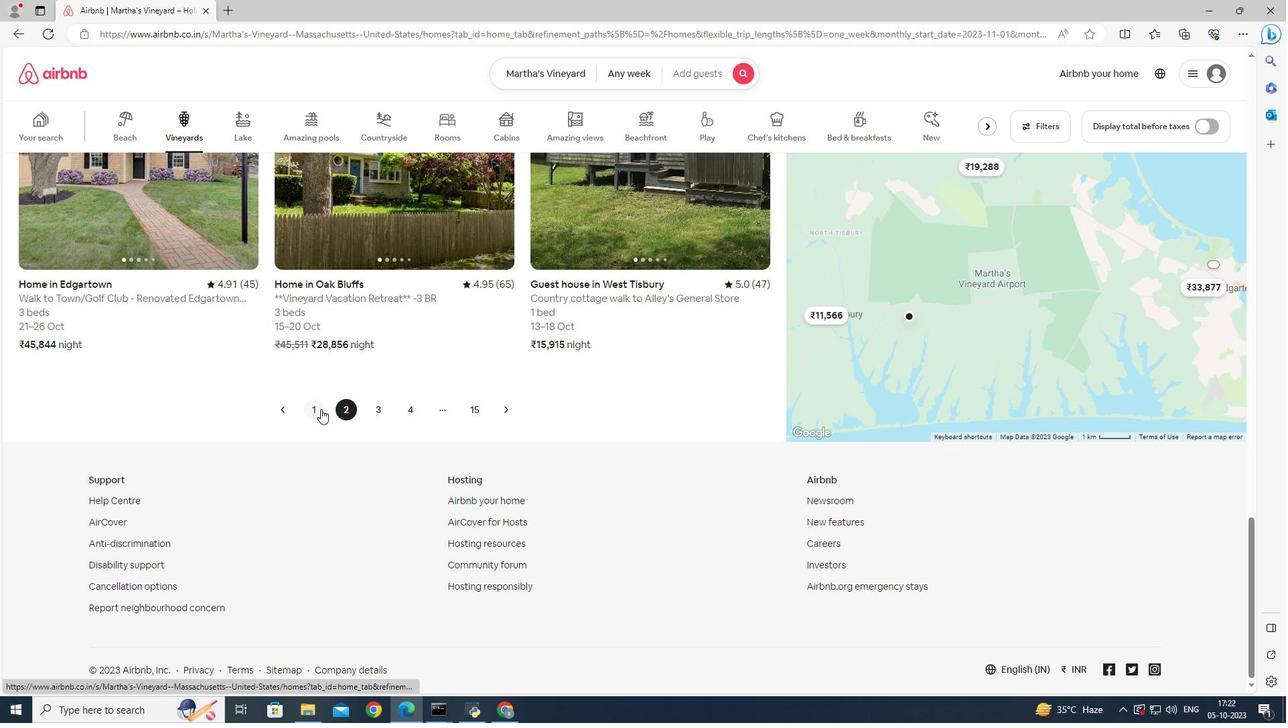 
Action: Mouse pressed left at (320, 409)
Screenshot: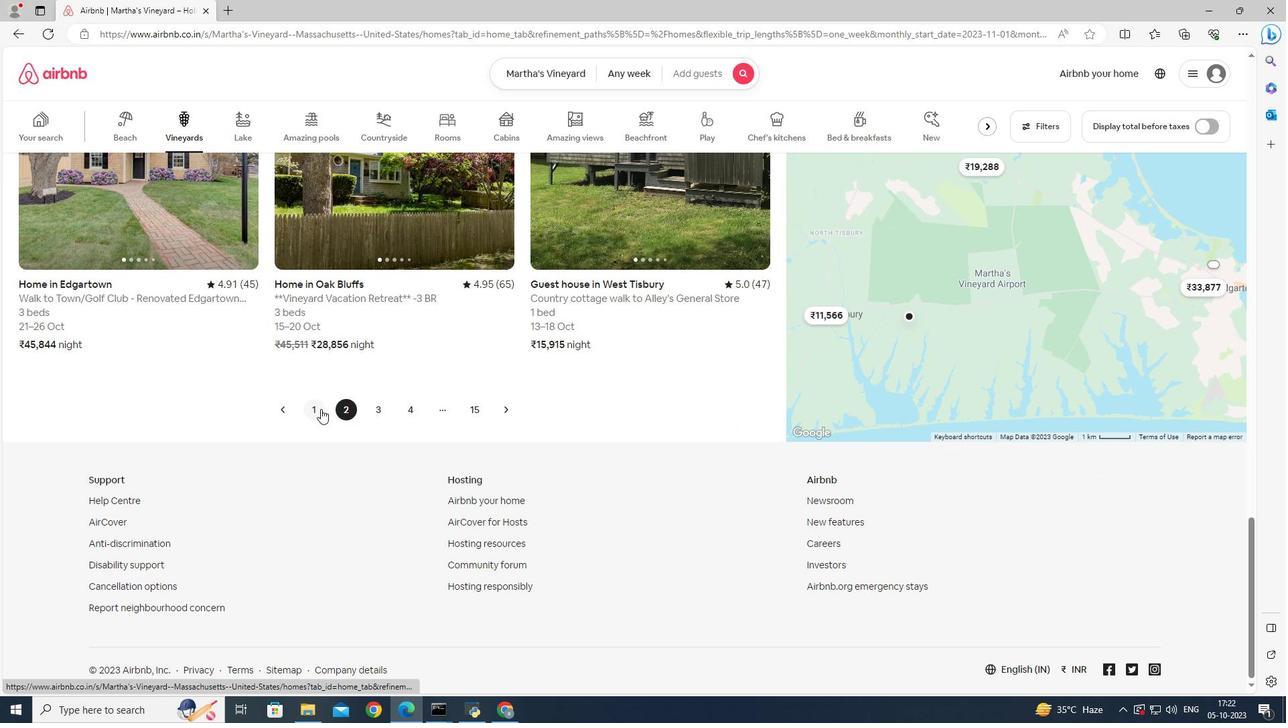 
Action: Mouse moved to (587, 134)
Screenshot: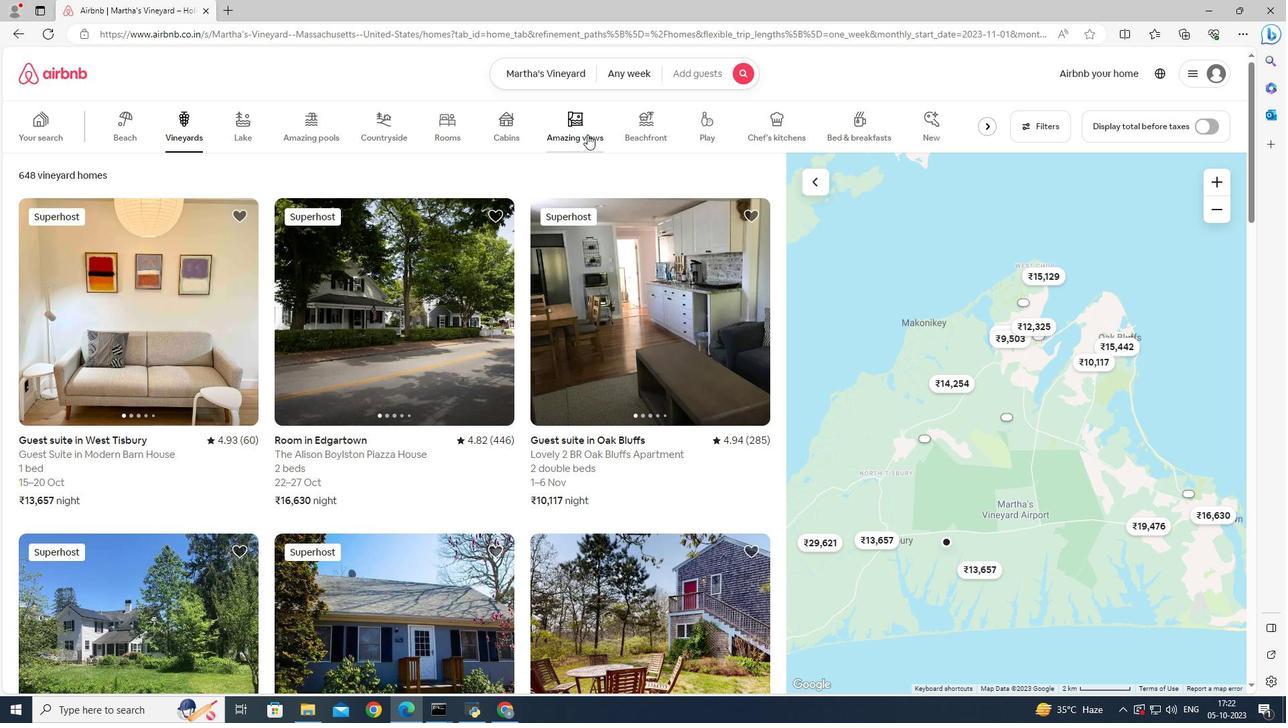 
Action: Mouse pressed left at (587, 134)
Screenshot: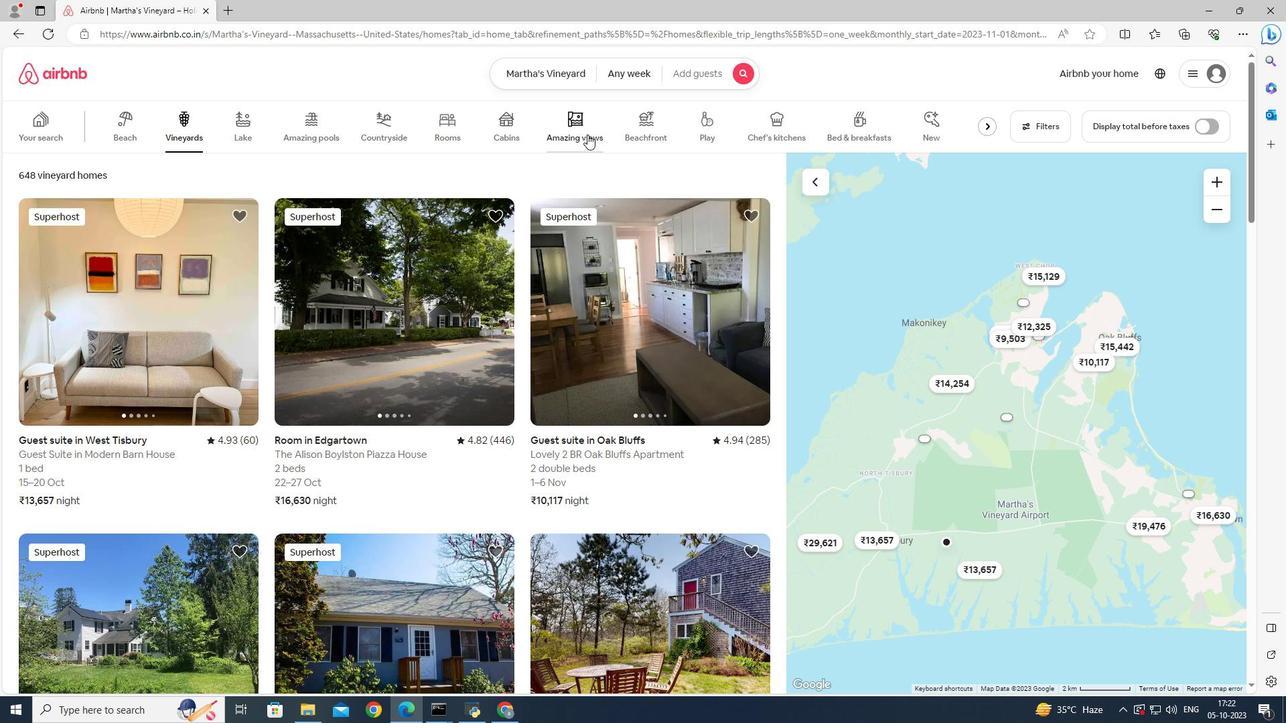 
Action: Mouse moved to (728, 349)
Screenshot: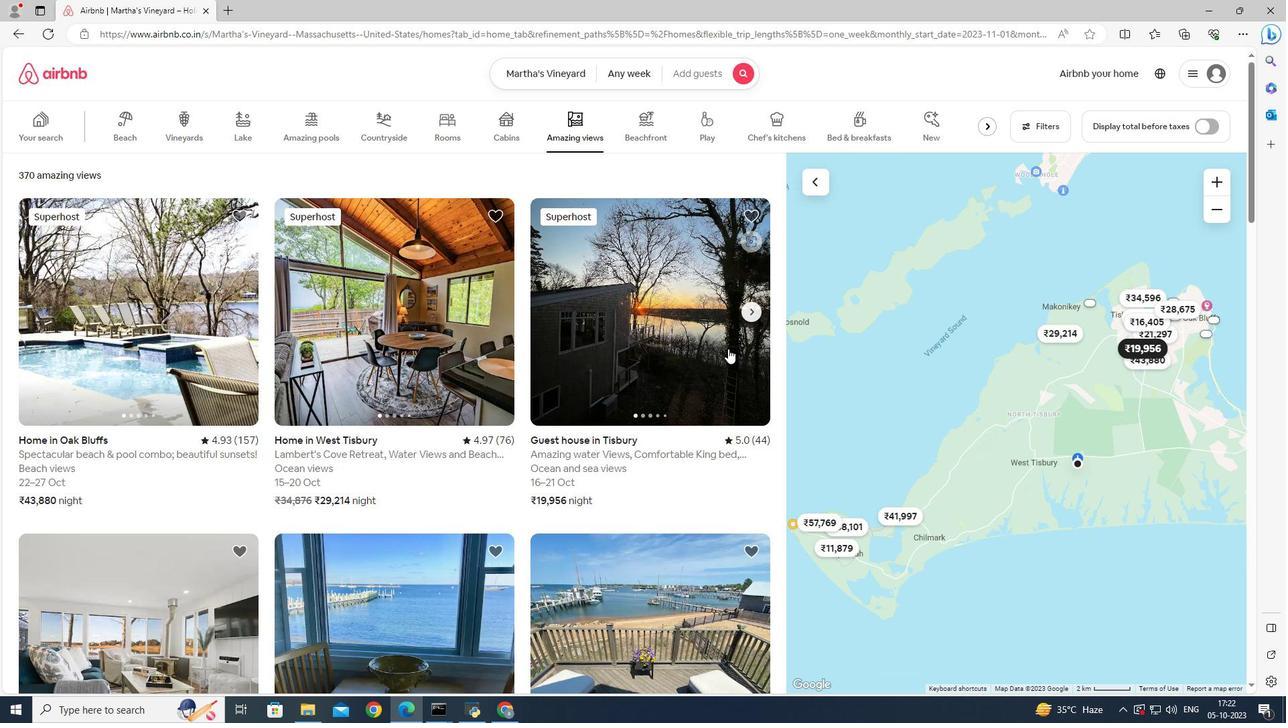 
Action: Mouse scrolled (728, 348) with delta (0, 0)
Screenshot: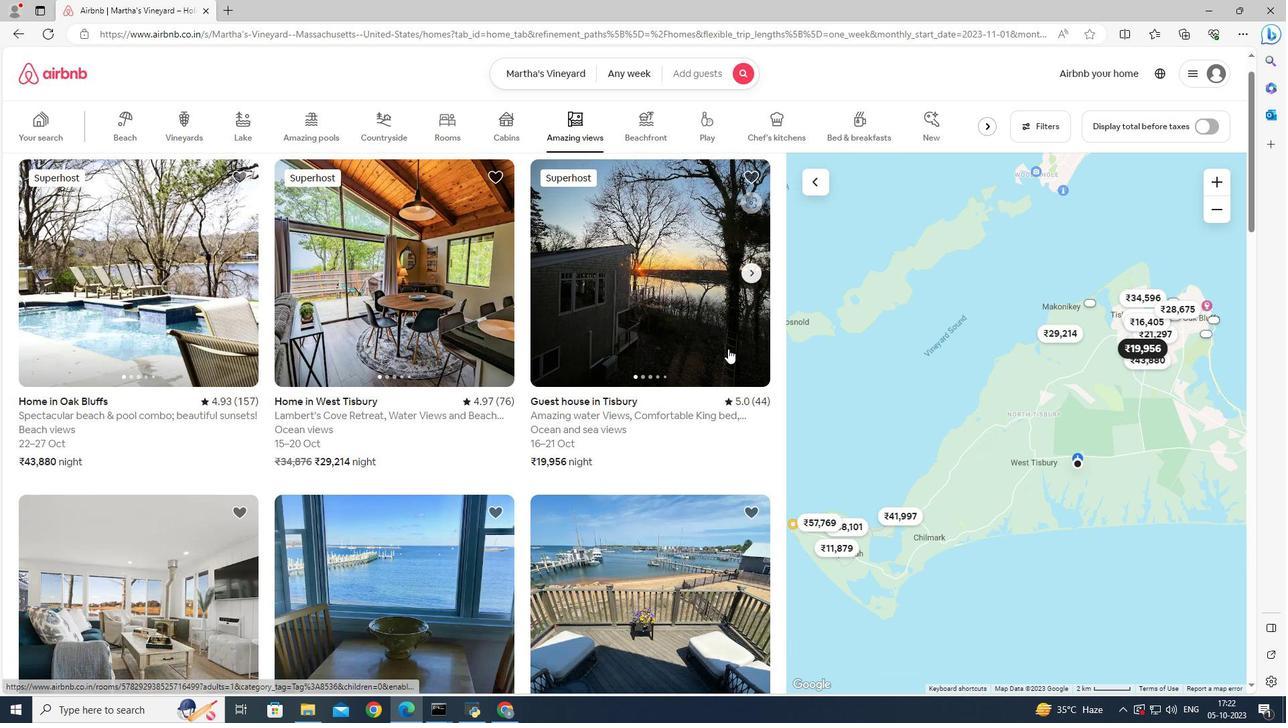 
Action: Mouse scrolled (728, 348) with delta (0, 0)
Screenshot: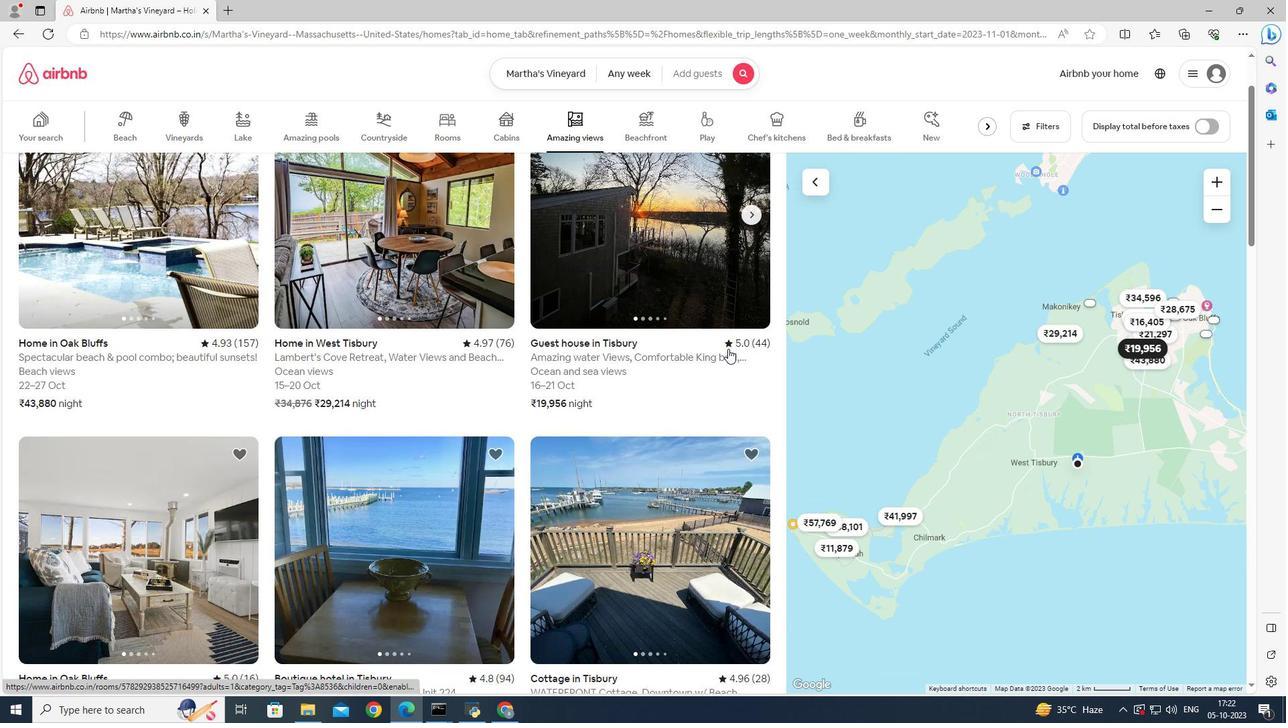 
Action: Mouse scrolled (728, 348) with delta (0, 0)
Screenshot: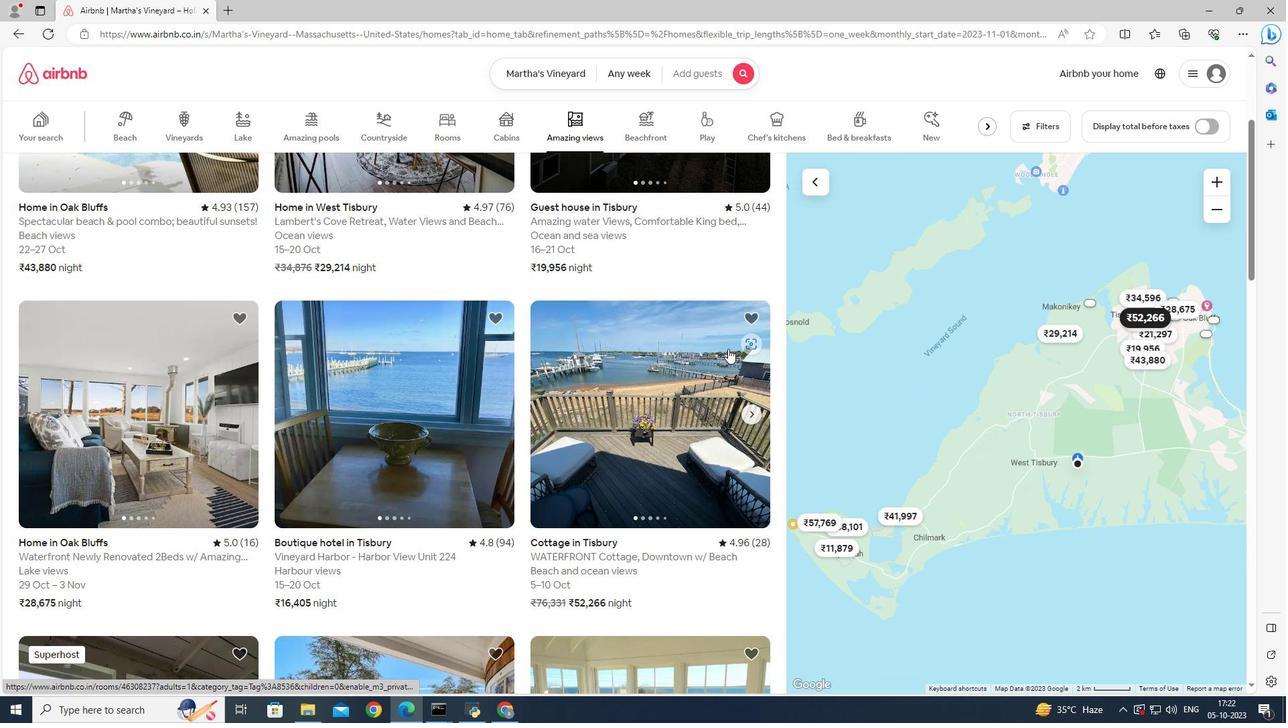
Action: Mouse scrolled (728, 348) with delta (0, 0)
Screenshot: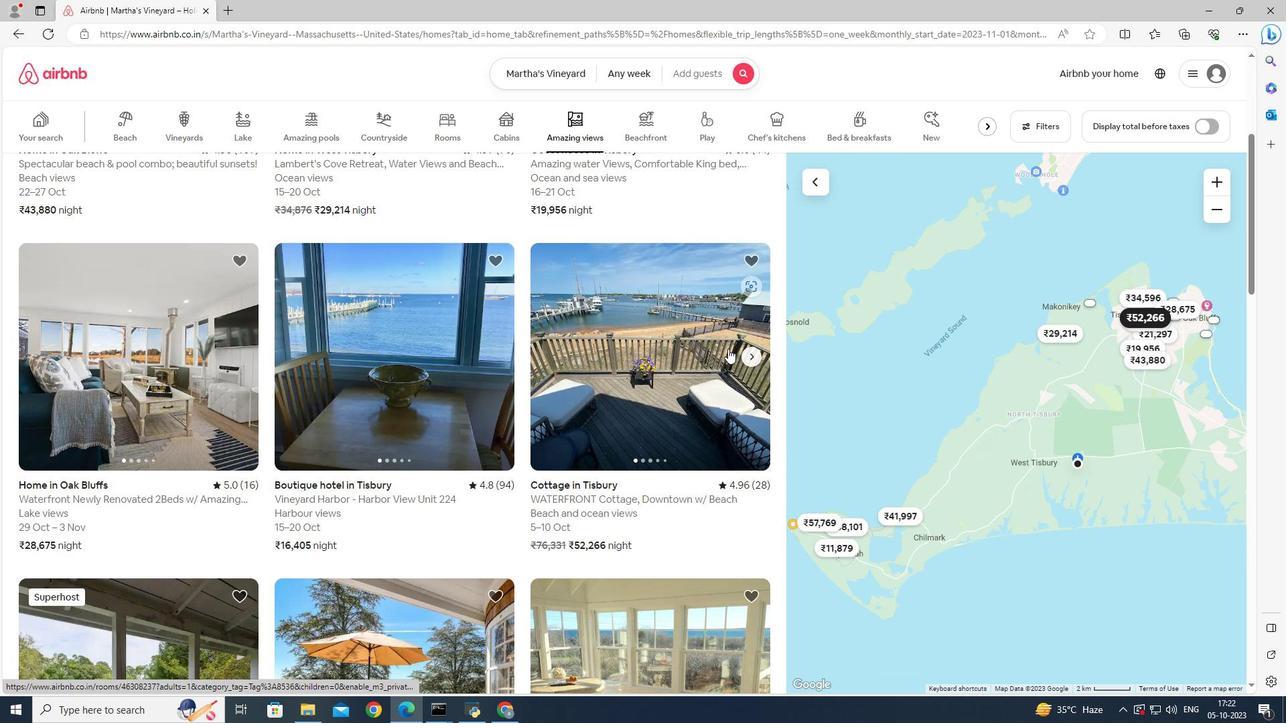 
Action: Mouse scrolled (728, 348) with delta (0, 0)
Screenshot: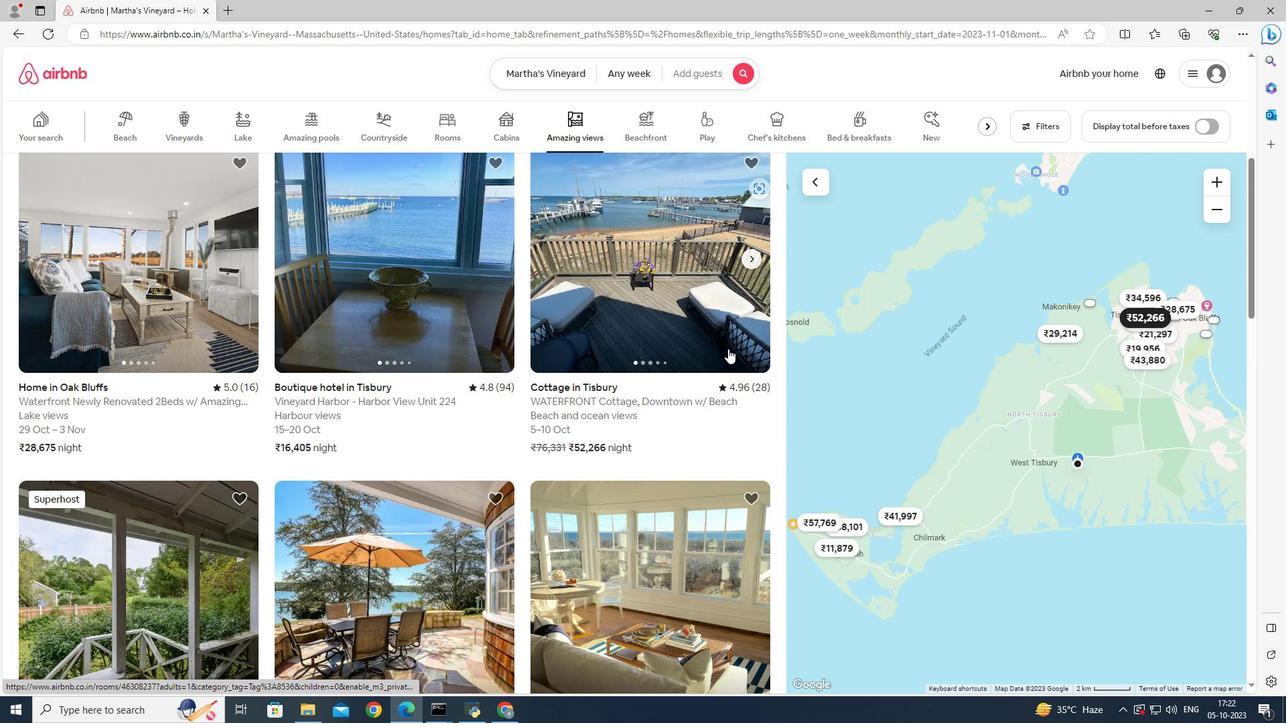 
Action: Mouse moved to (641, 290)
Screenshot: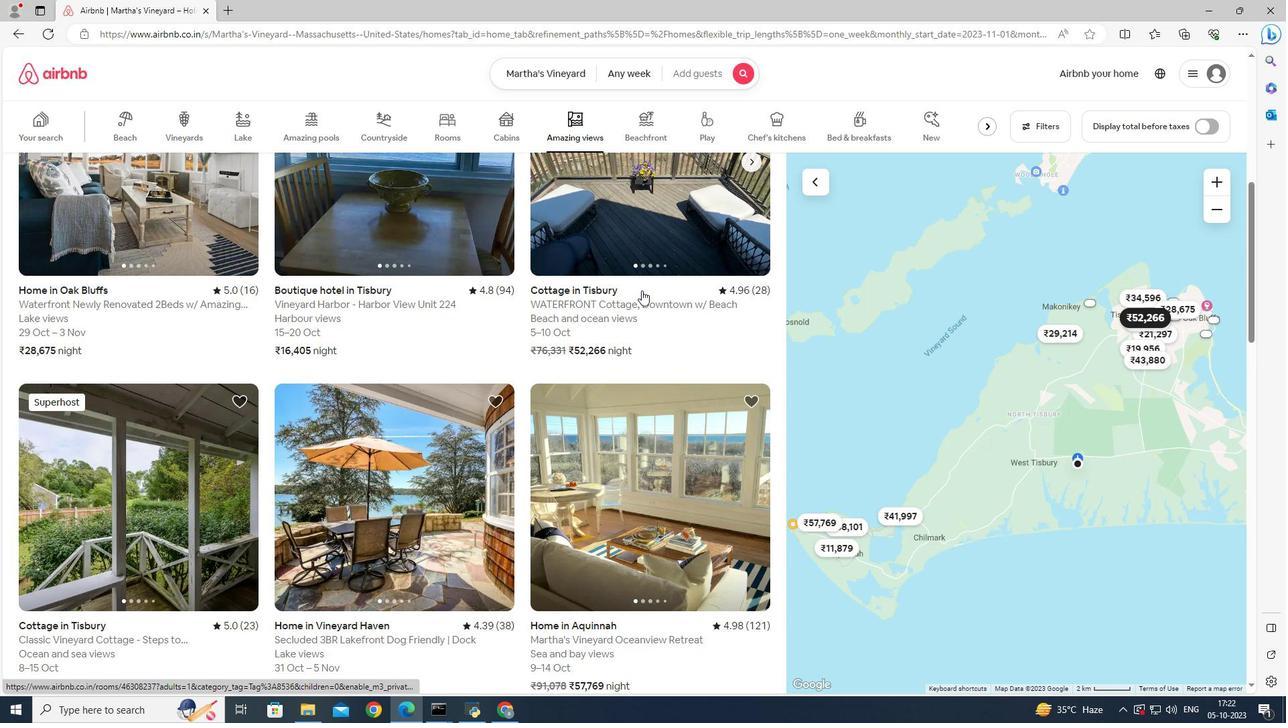 
Action: Mouse scrolled (641, 291) with delta (0, 0)
Screenshot: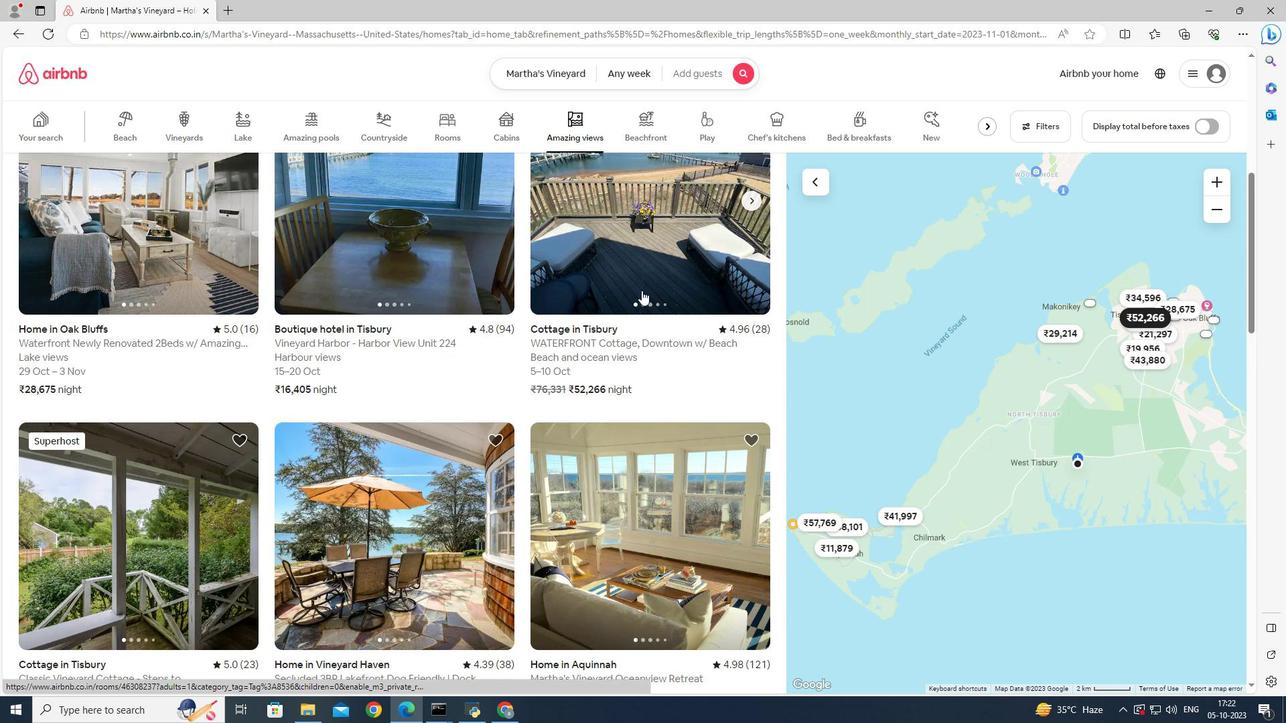 
Action: Mouse moved to (573, 357)
Screenshot: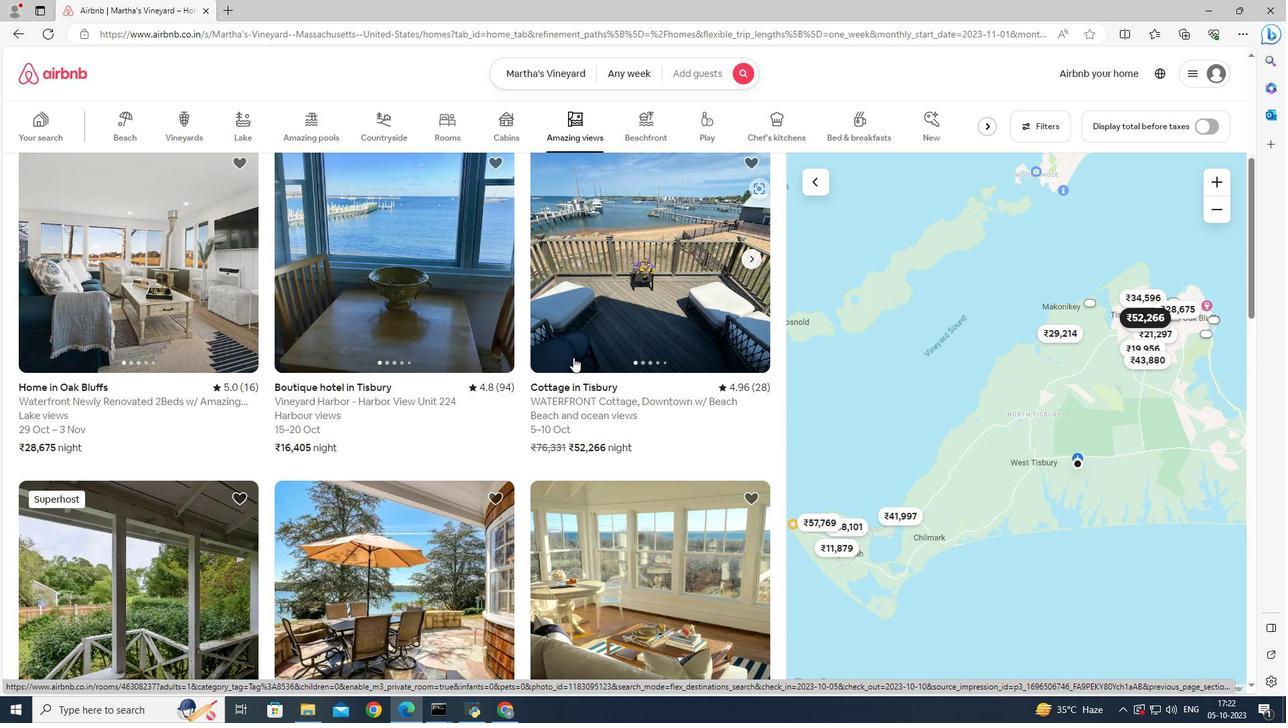 
Action: Mouse scrolled (573, 357) with delta (0, 0)
Screenshot: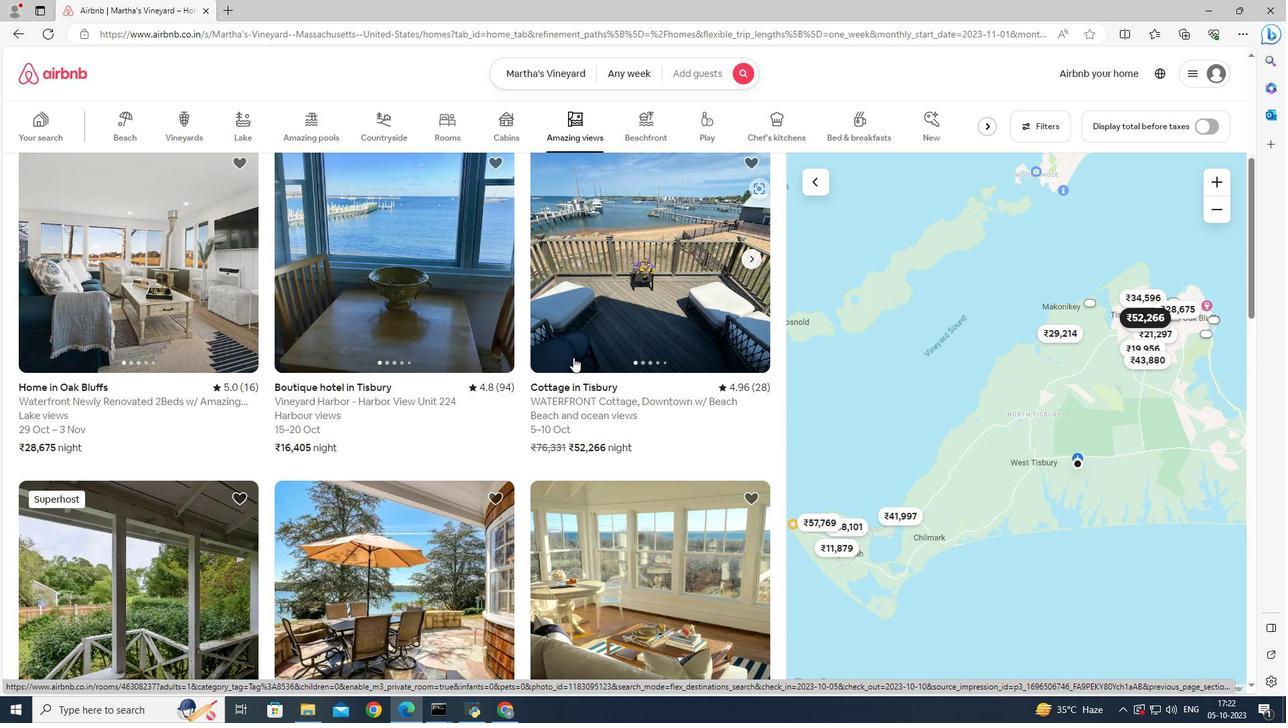 
Action: Mouse scrolled (573, 357) with delta (0, 0)
Screenshot: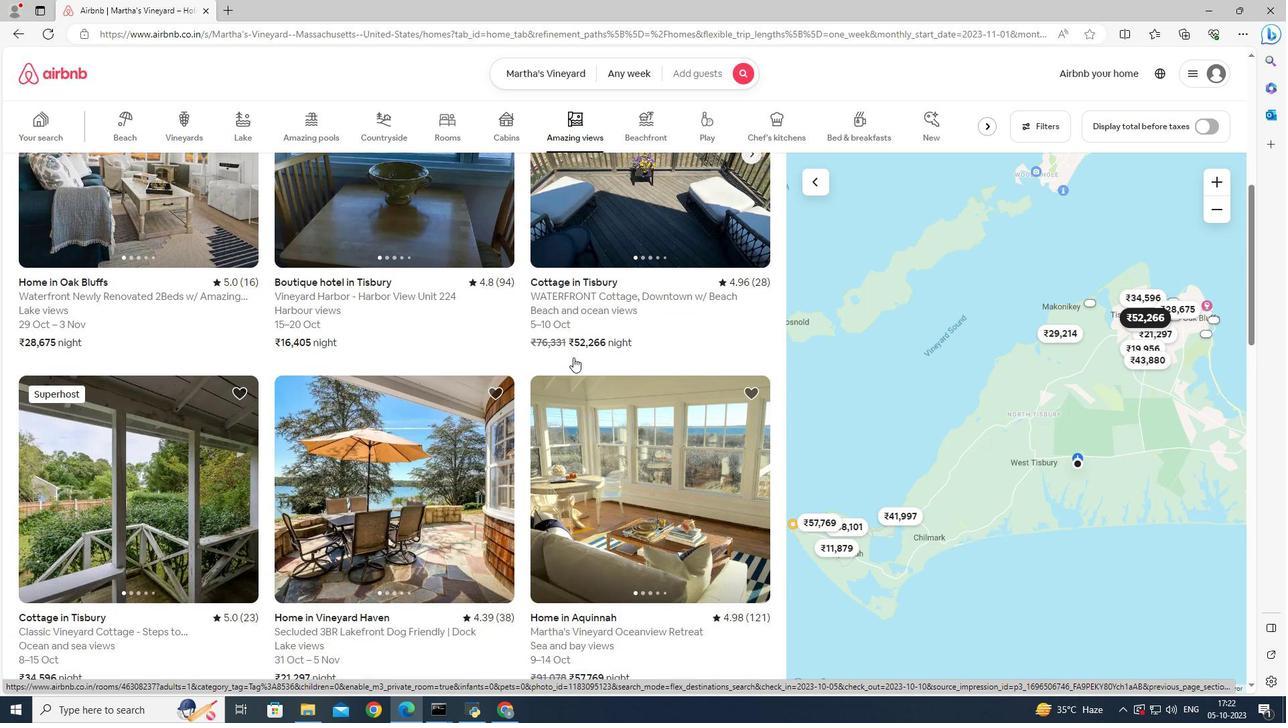 
Action: Mouse moved to (144, 445)
Screenshot: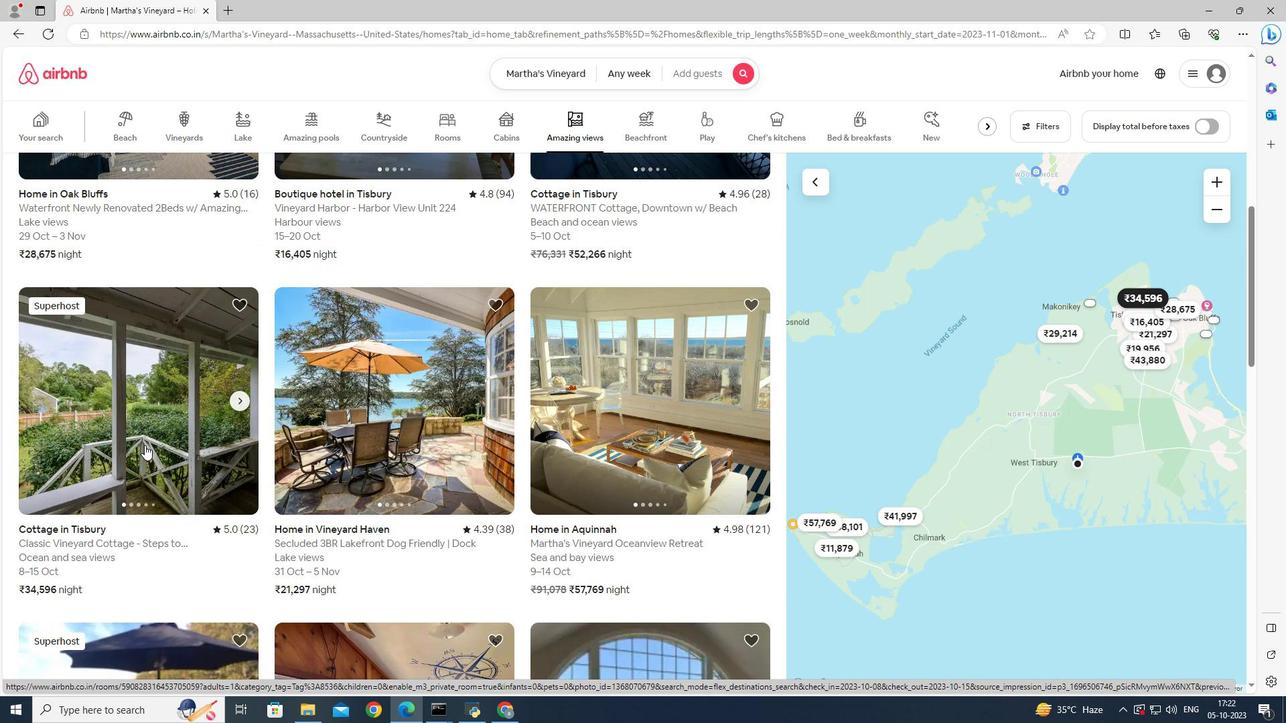 
Action: Mouse pressed left at (144, 445)
Screenshot: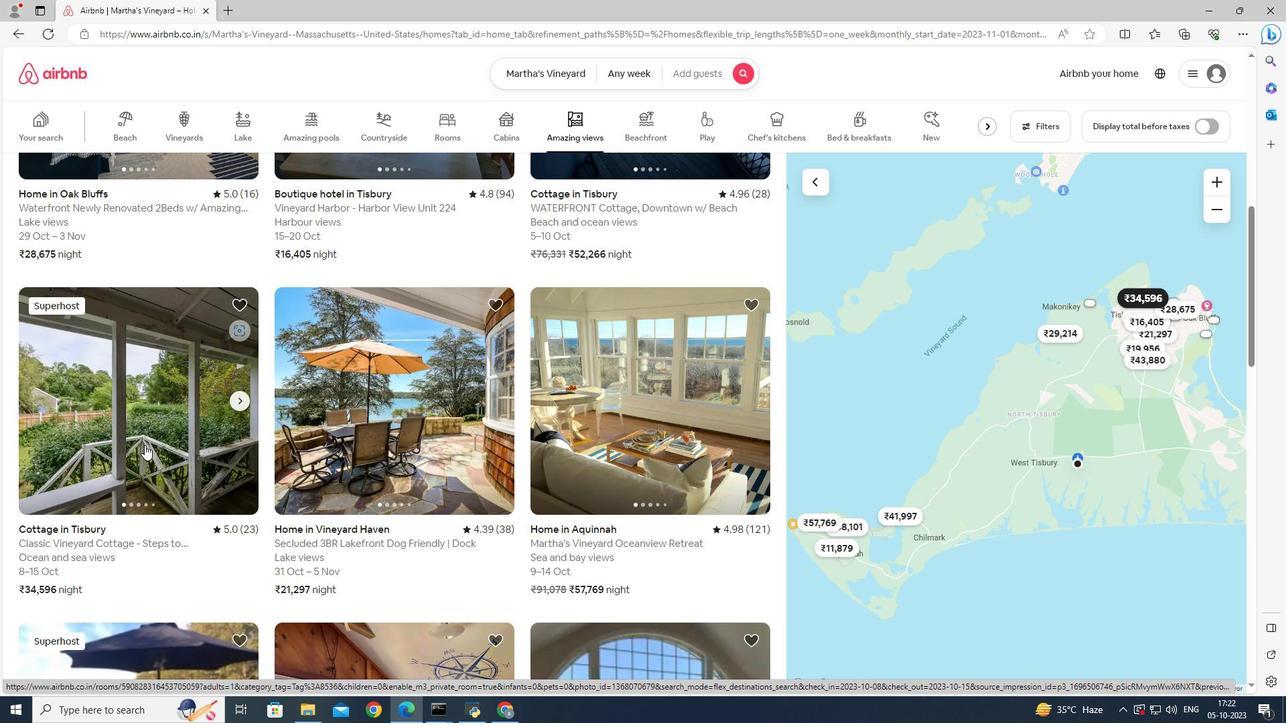
Action: Mouse moved to (917, 492)
Screenshot: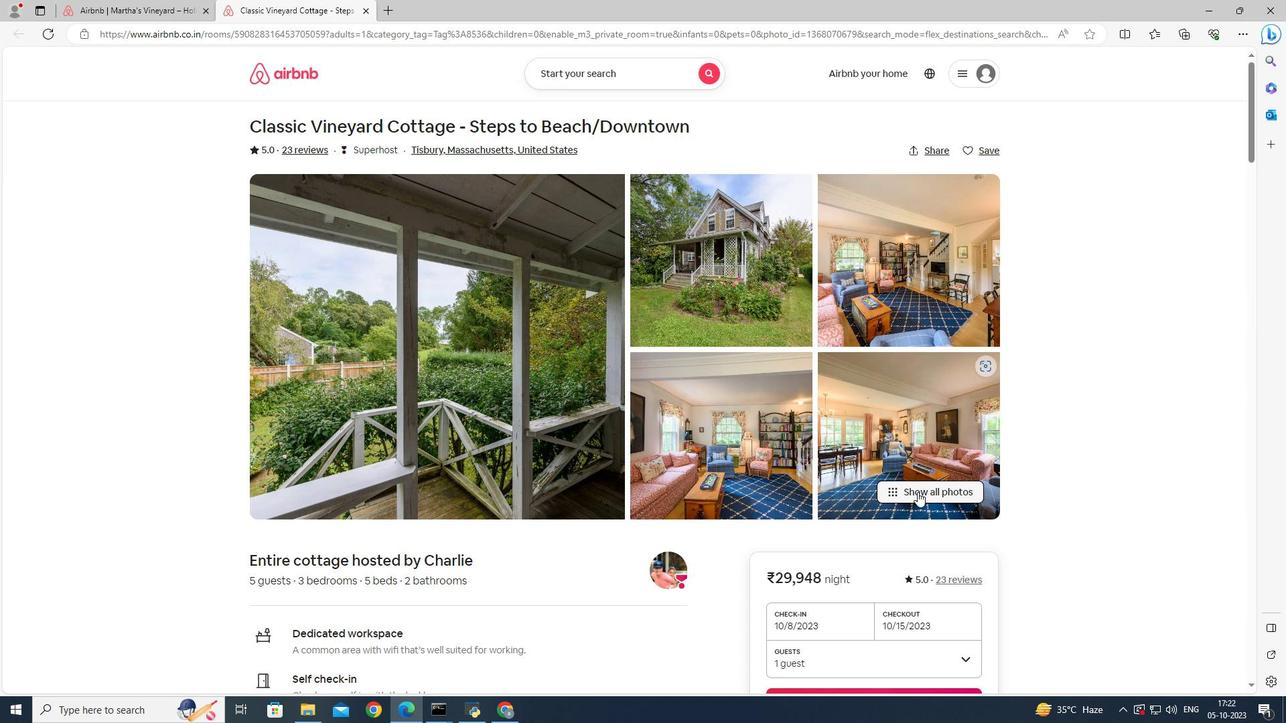 
Action: Mouse pressed left at (917, 492)
Screenshot: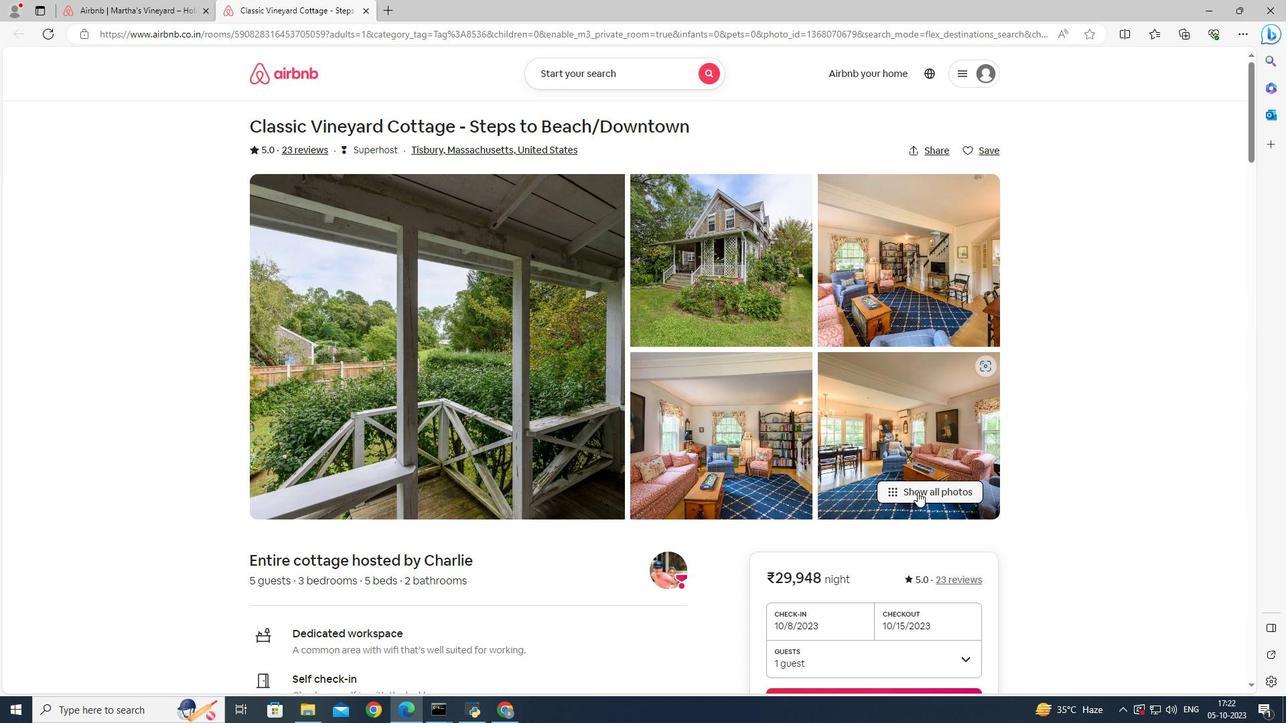 
Action: Mouse moved to (728, 397)
Screenshot: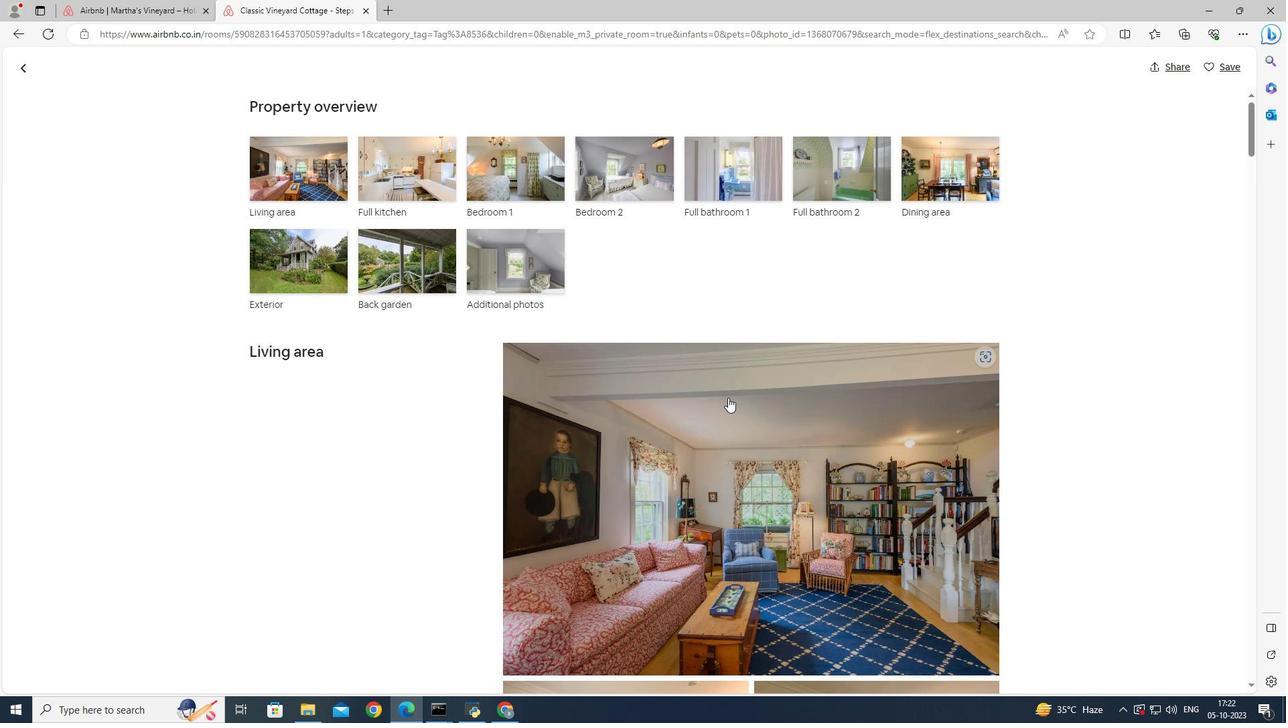 
Action: Mouse scrolled (728, 397) with delta (0, 0)
Screenshot: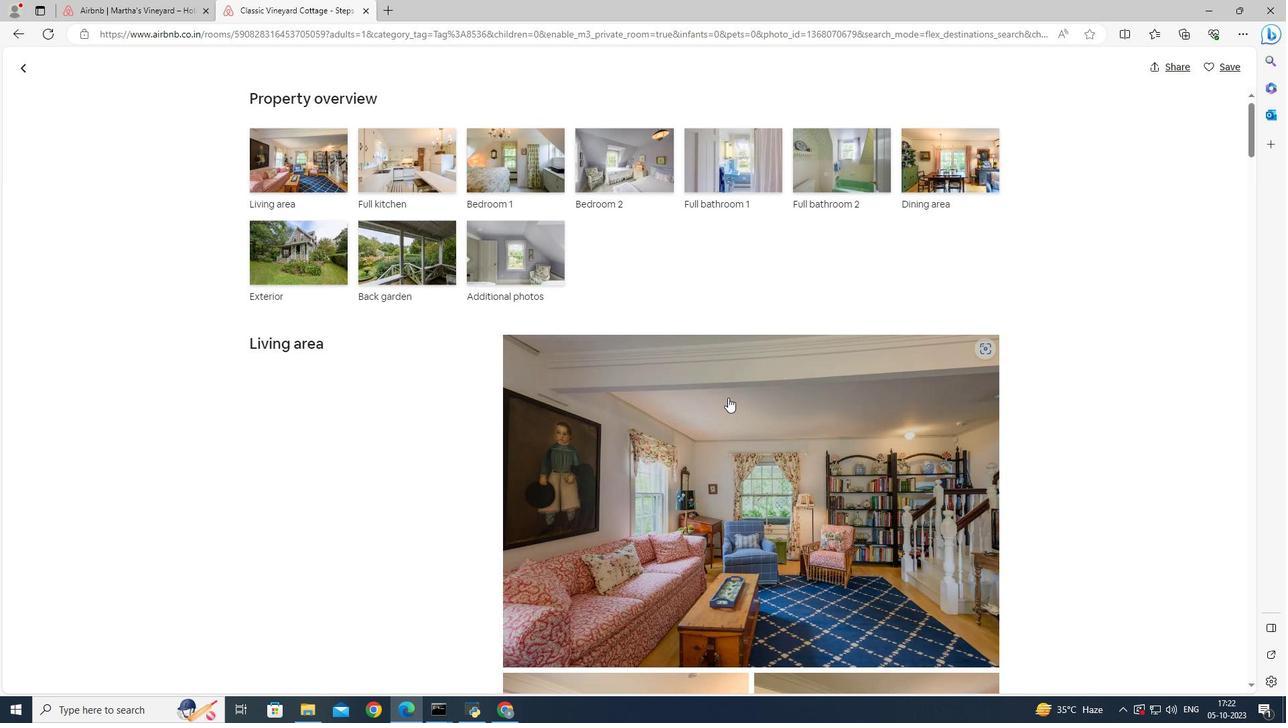 
Action: Mouse scrolled (728, 397) with delta (0, 0)
Screenshot: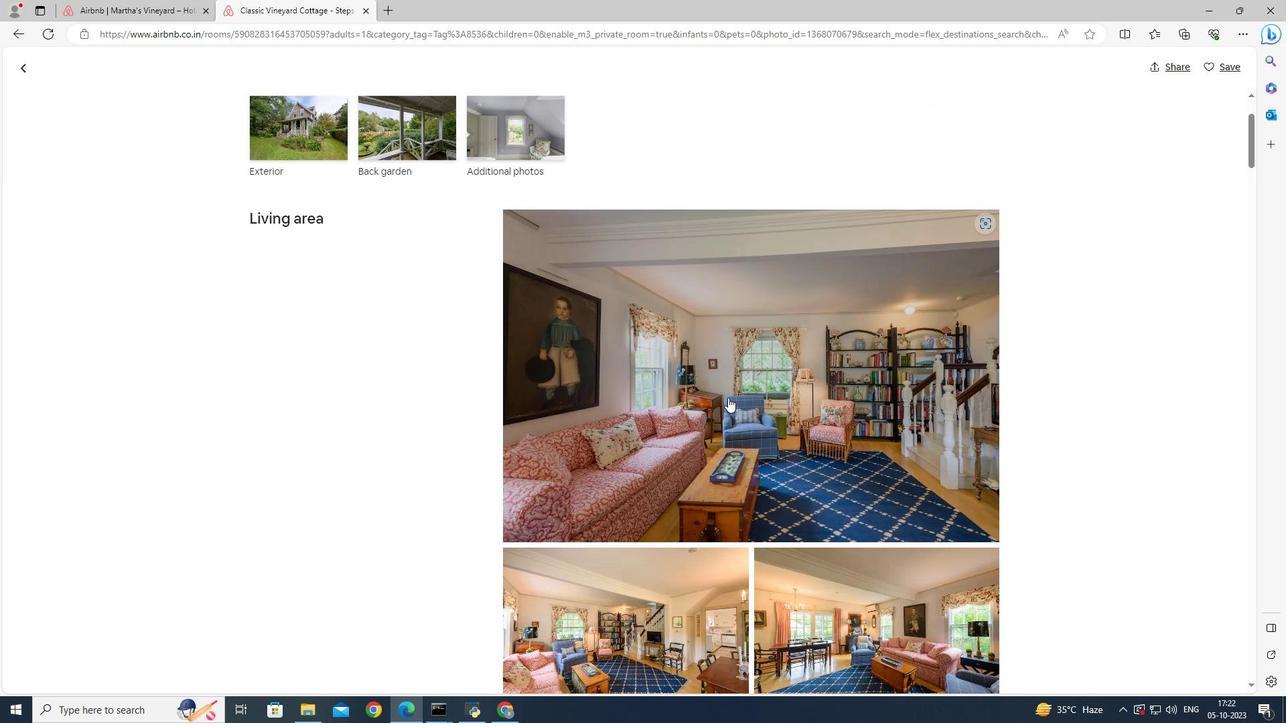 
Action: Mouse scrolled (728, 397) with delta (0, 0)
Screenshot: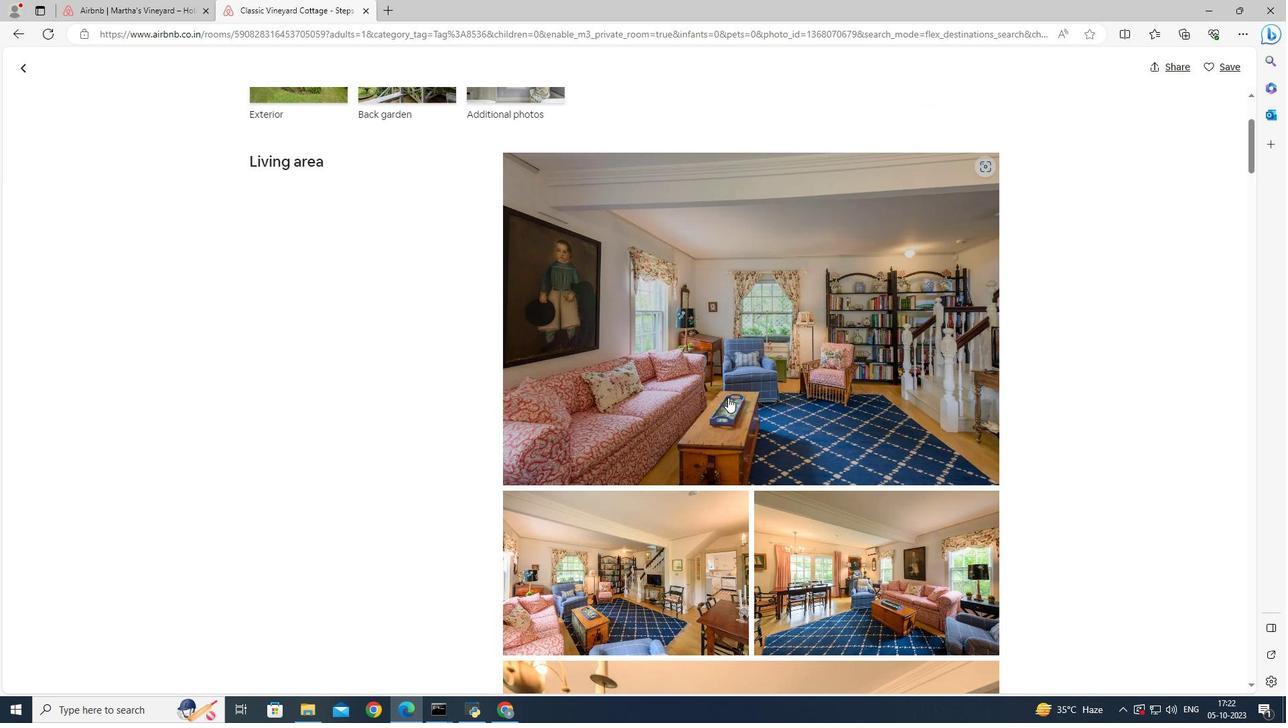 
Action: Mouse scrolled (728, 397) with delta (0, 0)
Screenshot: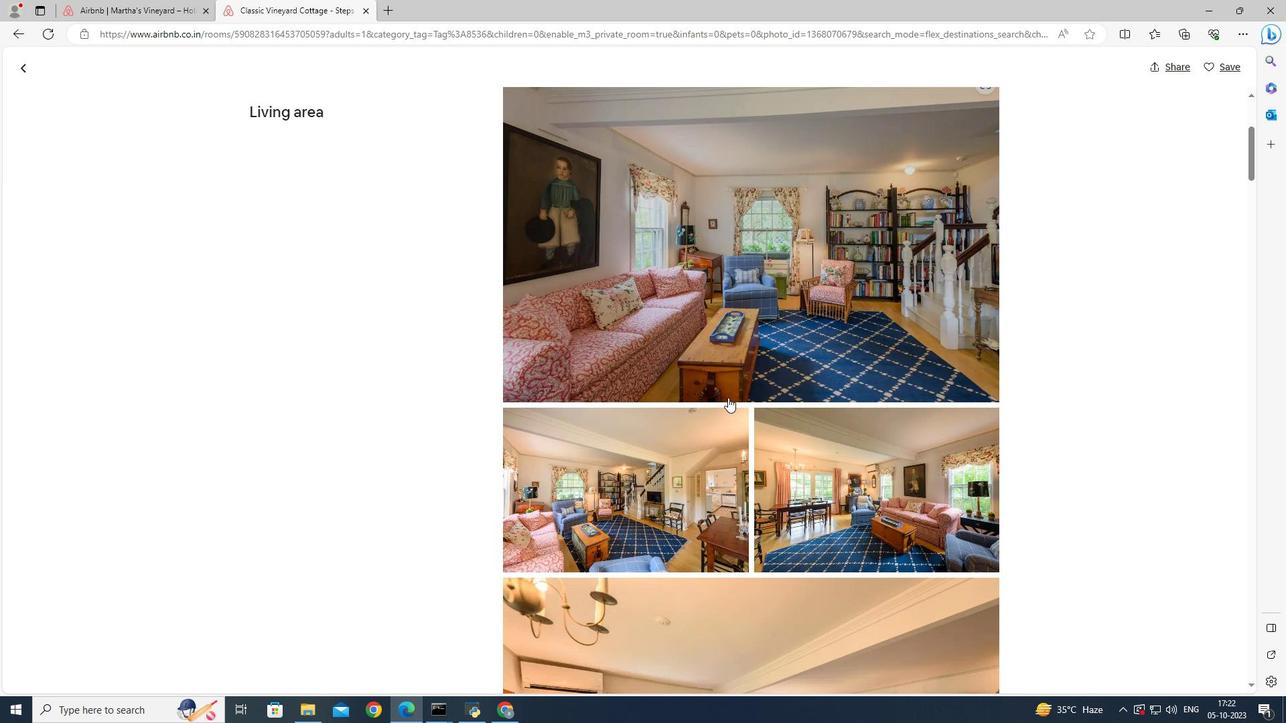 
Action: Mouse scrolled (728, 397) with delta (0, 0)
Screenshot: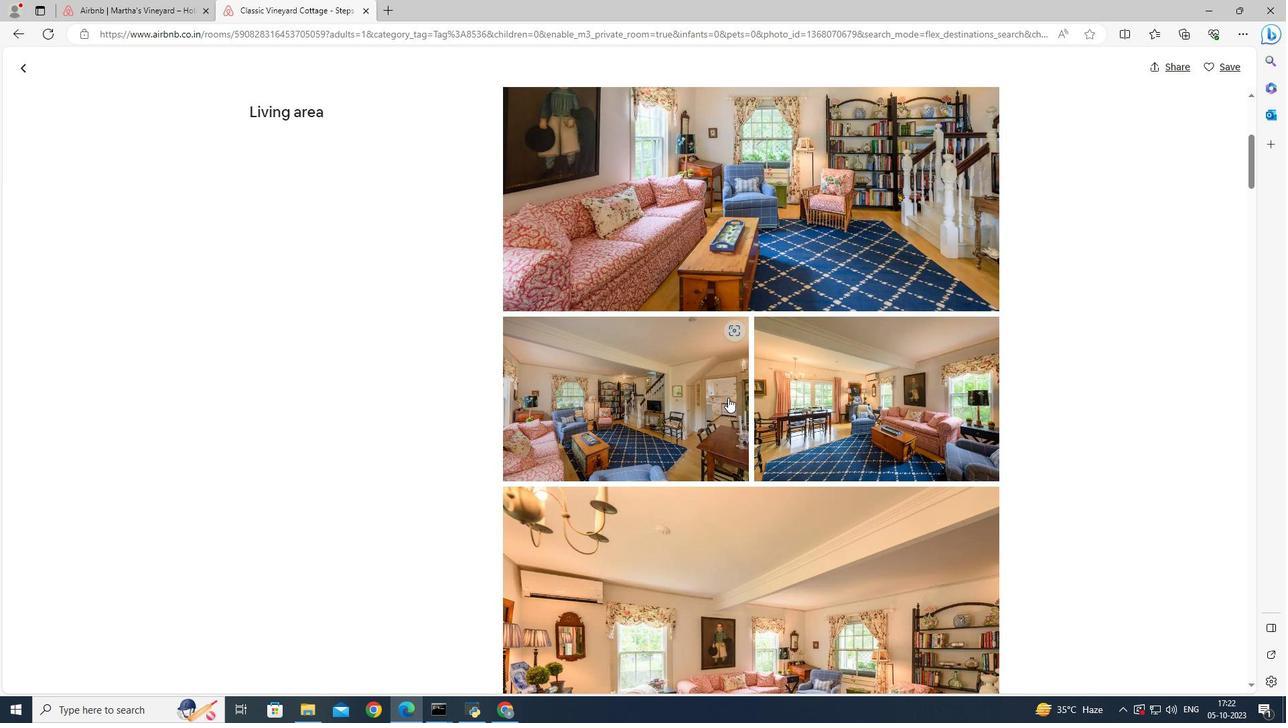 
Action: Mouse moved to (730, 398)
Screenshot: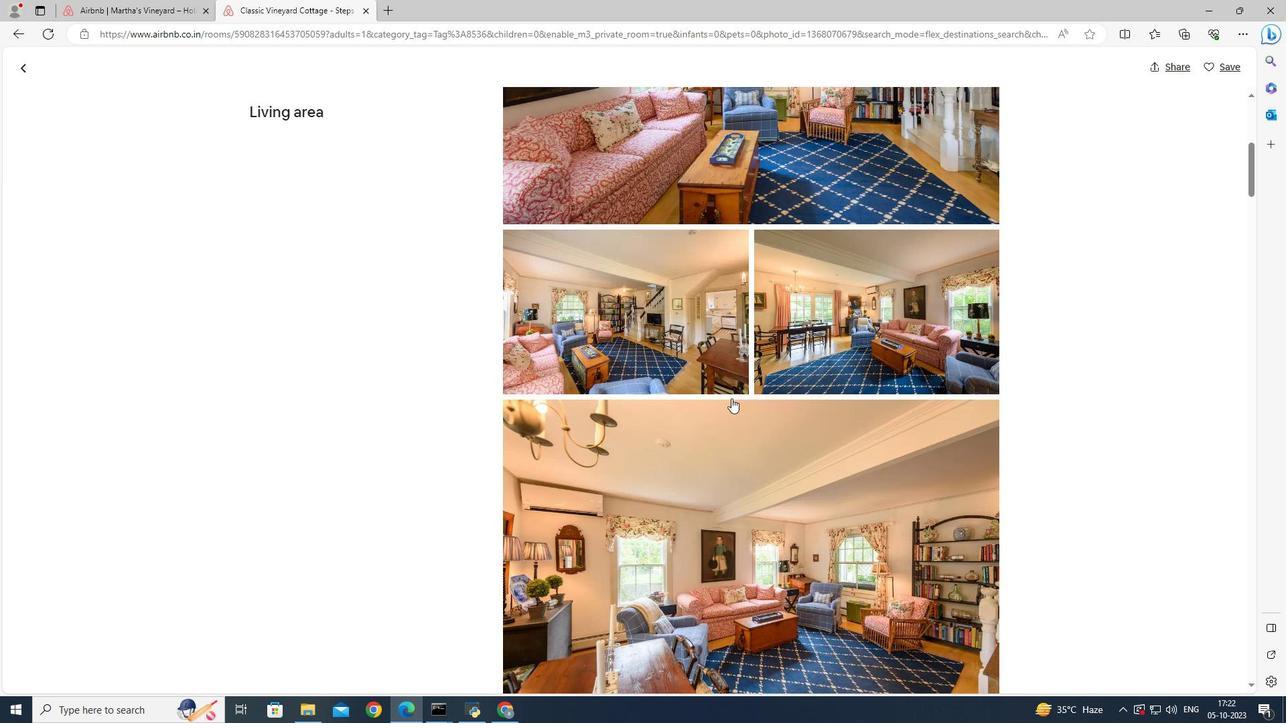 
Action: Mouse scrolled (730, 397) with delta (0, 0)
Screenshot: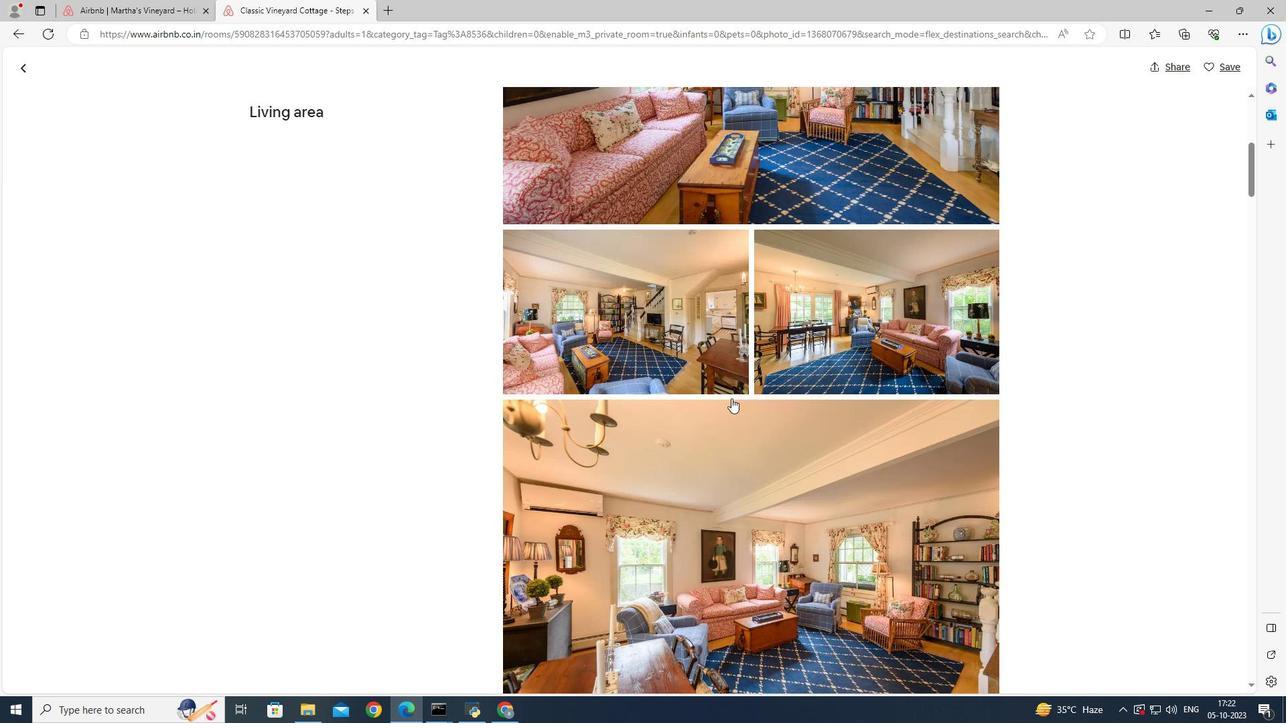 
Action: Mouse moved to (731, 399)
Screenshot: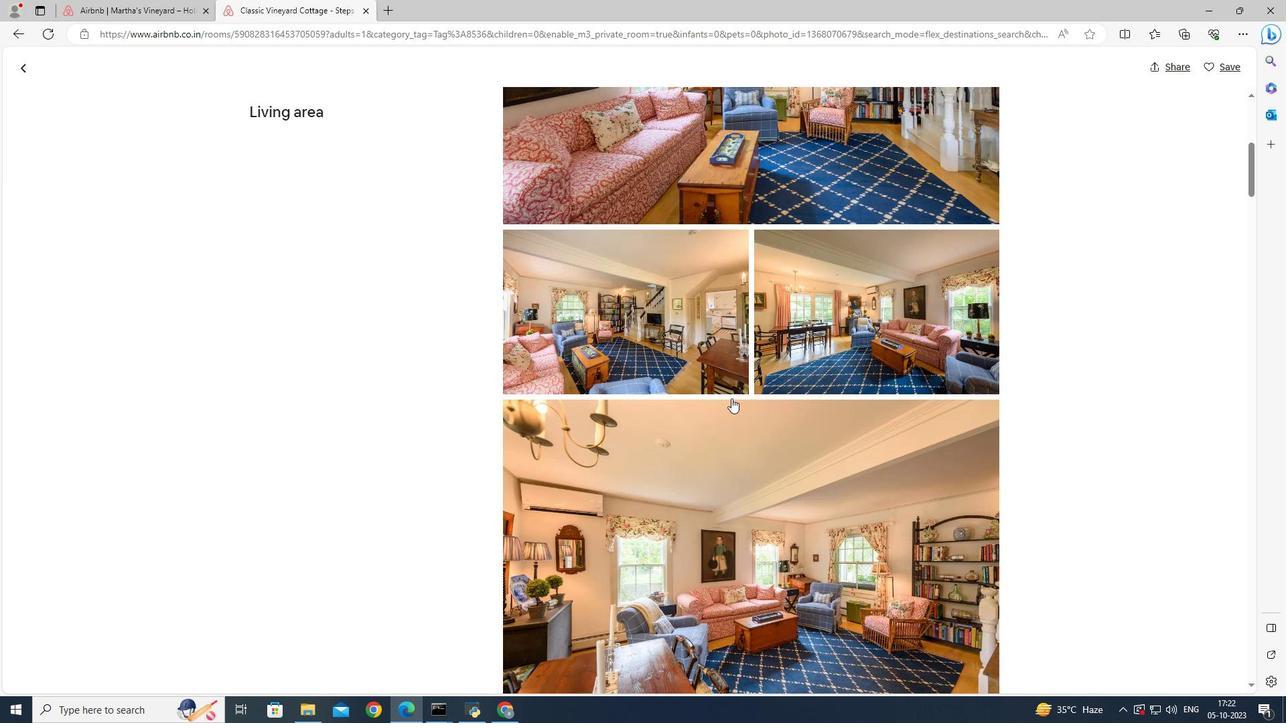 
Action: Mouse scrolled (731, 398) with delta (0, 0)
Screenshot: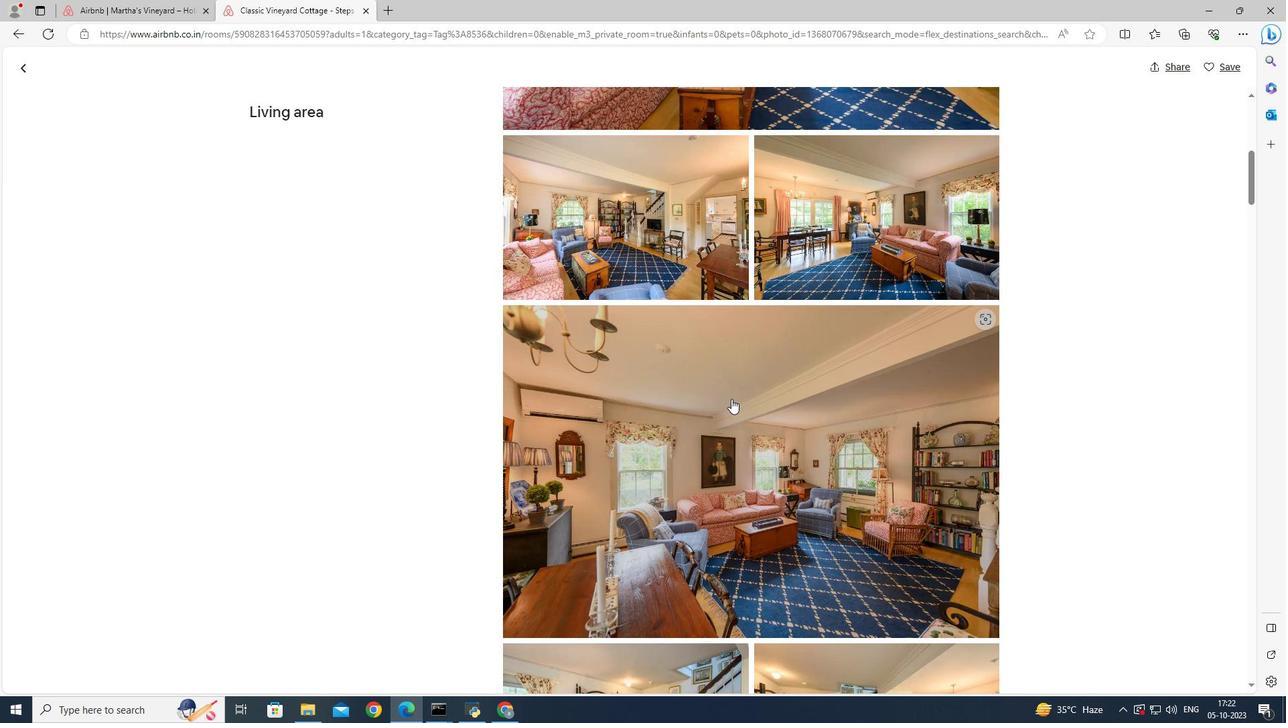 
Action: Mouse scrolled (731, 398) with delta (0, 0)
Screenshot: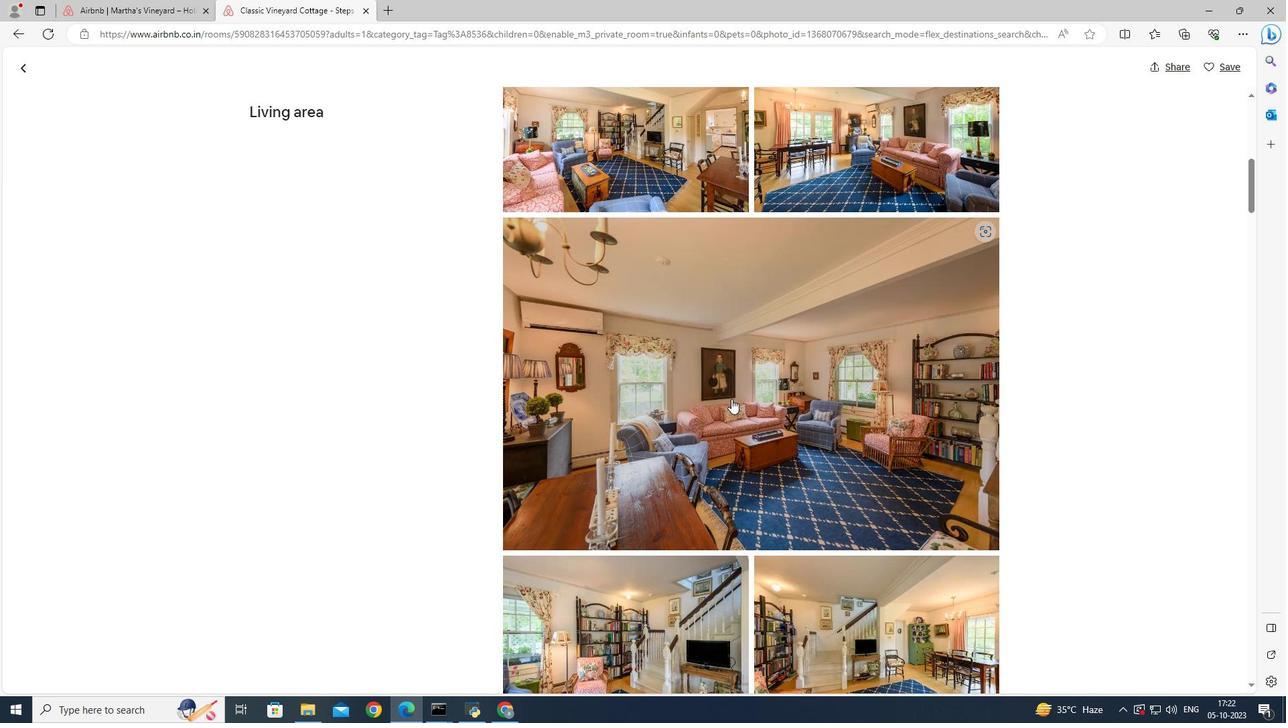 
Action: Mouse scrolled (731, 398) with delta (0, 0)
Screenshot: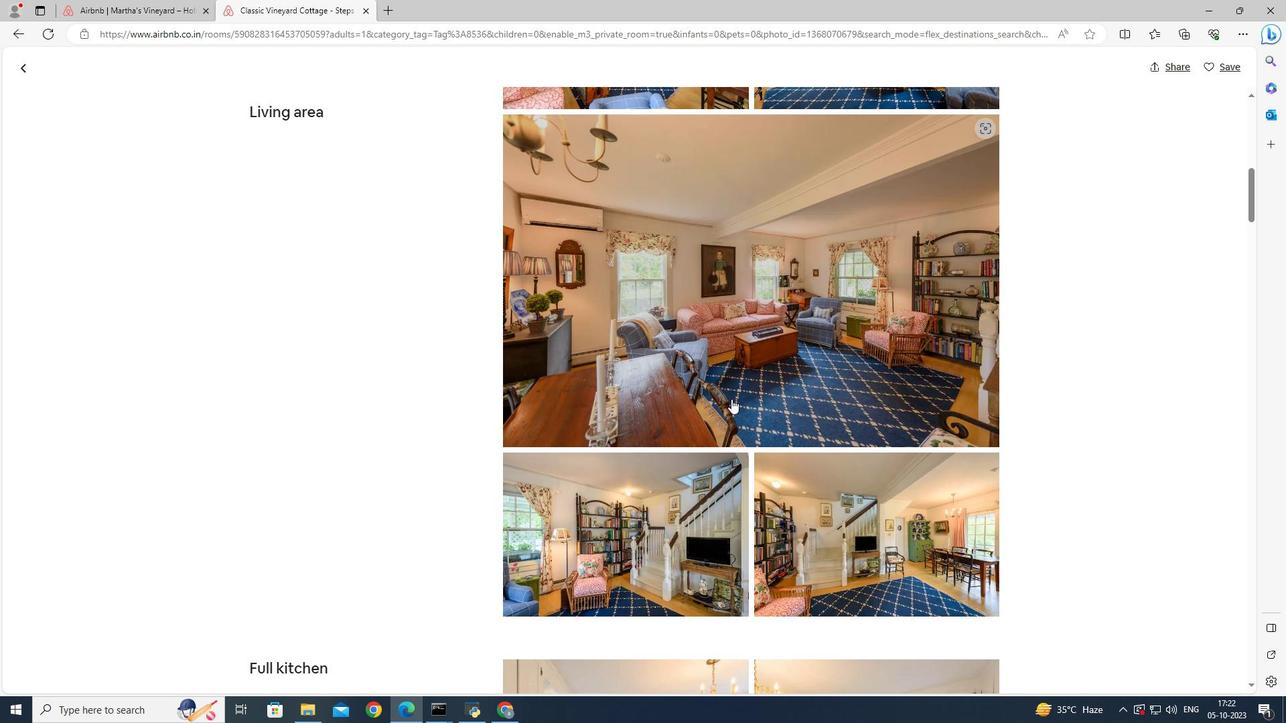 
Action: Mouse scrolled (731, 398) with delta (0, 0)
Screenshot: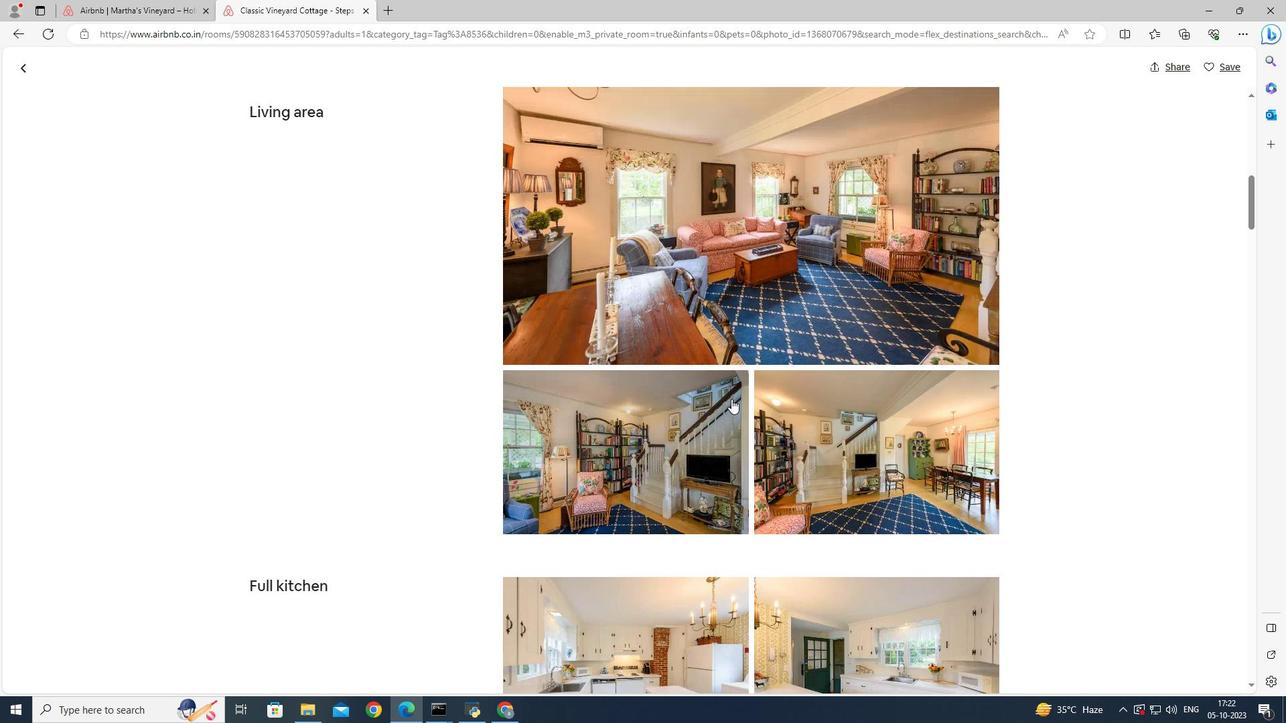 
Action: Mouse scrolled (731, 398) with delta (0, 0)
Screenshot: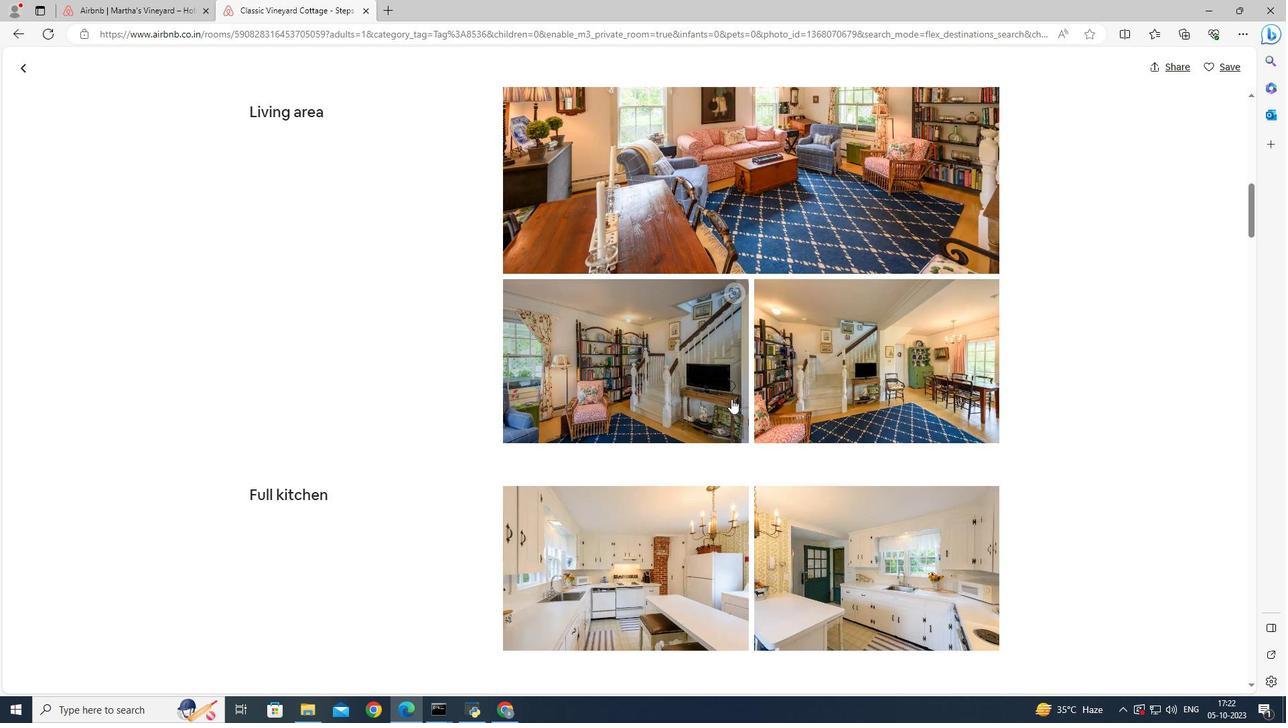 
Action: Mouse scrolled (731, 398) with delta (0, 0)
Screenshot: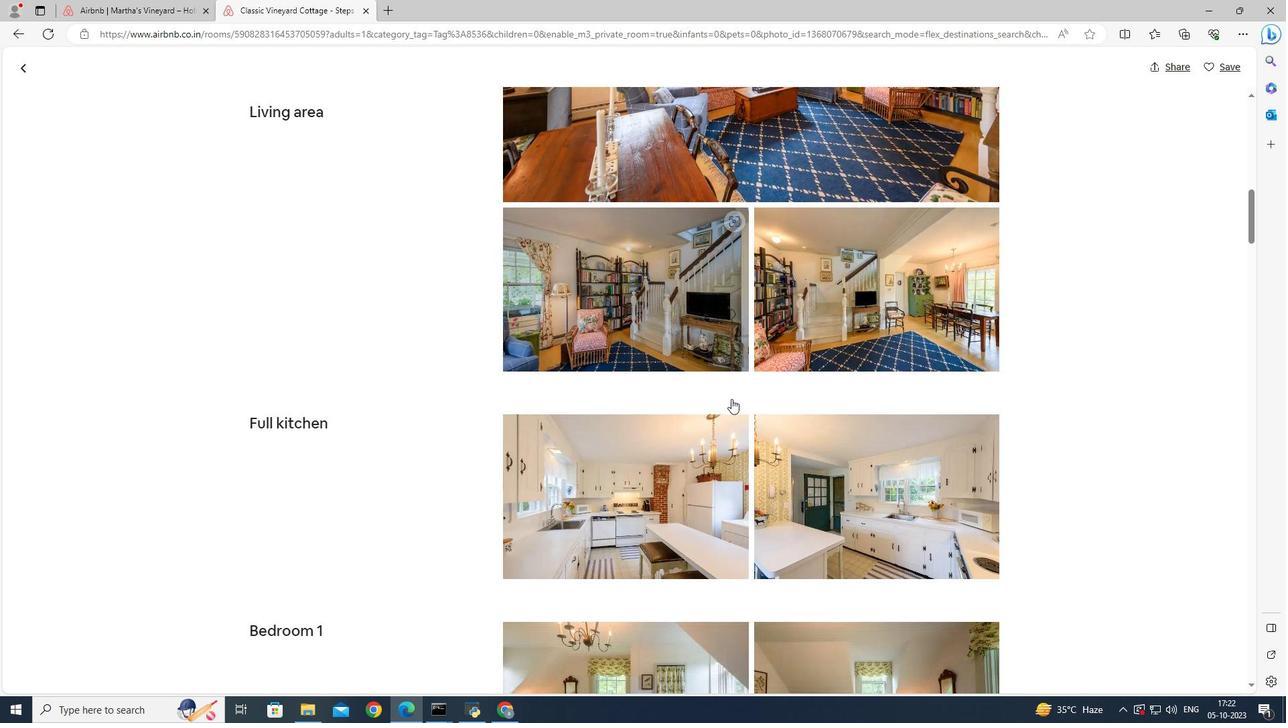 
Action: Mouse scrolled (731, 398) with delta (0, 0)
Screenshot: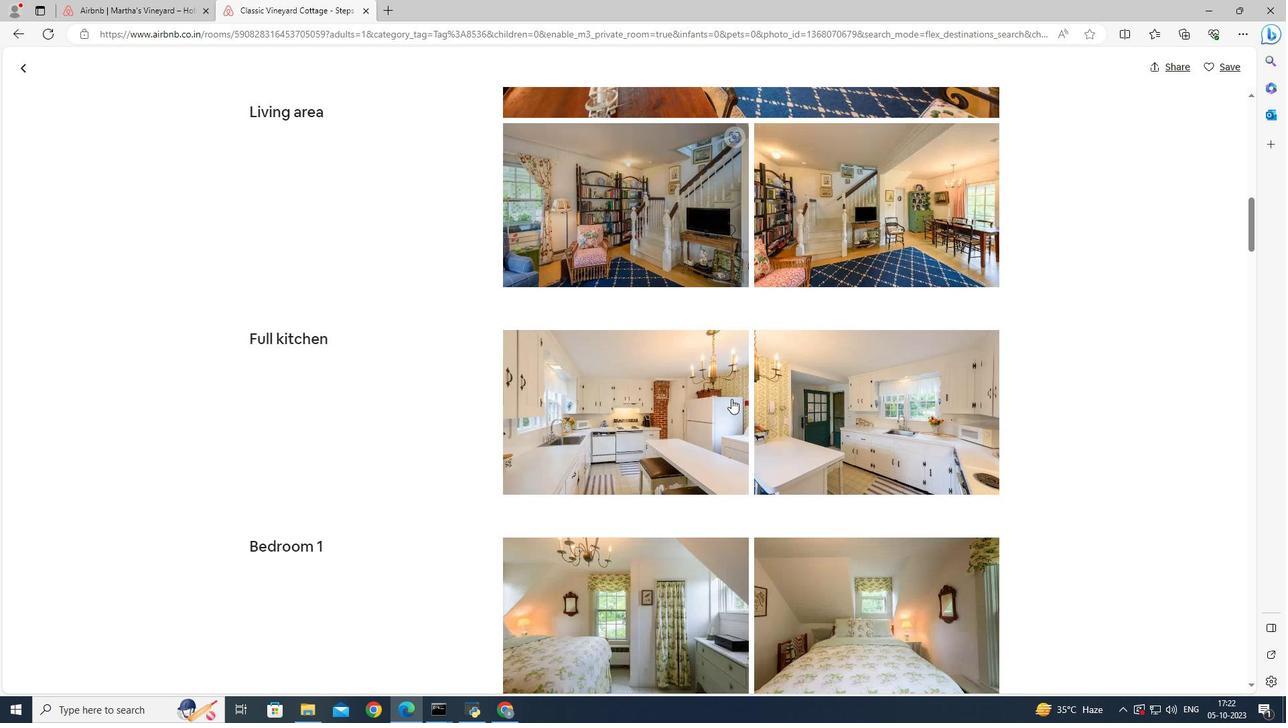 
Action: Mouse scrolled (731, 398) with delta (0, 0)
Screenshot: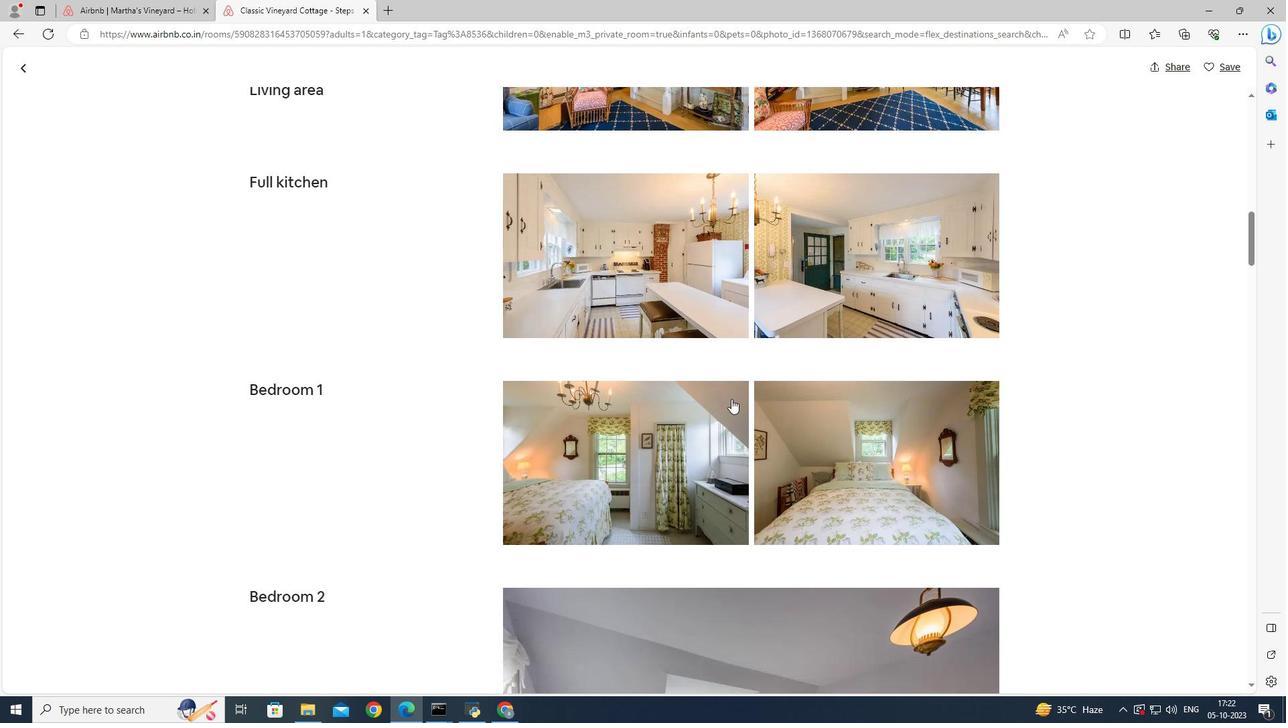 
Action: Mouse scrolled (731, 398) with delta (0, 0)
Screenshot: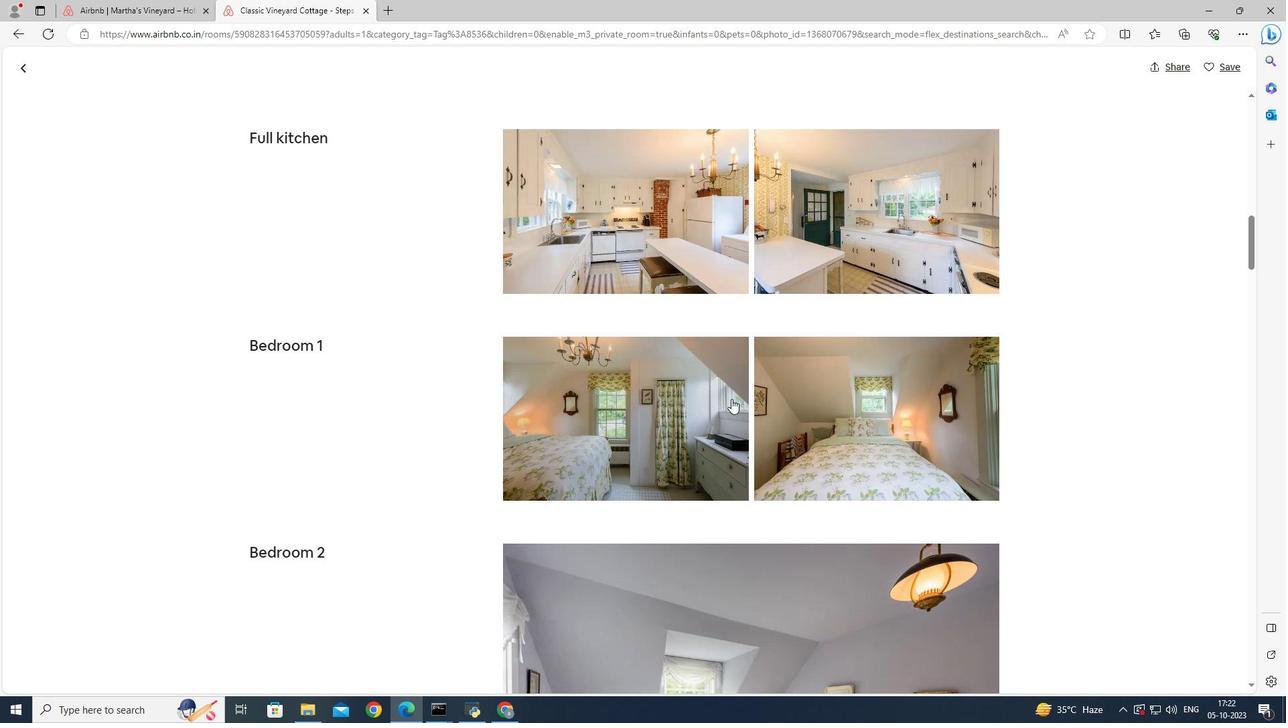 
Action: Mouse scrolled (731, 398) with delta (0, 0)
Screenshot: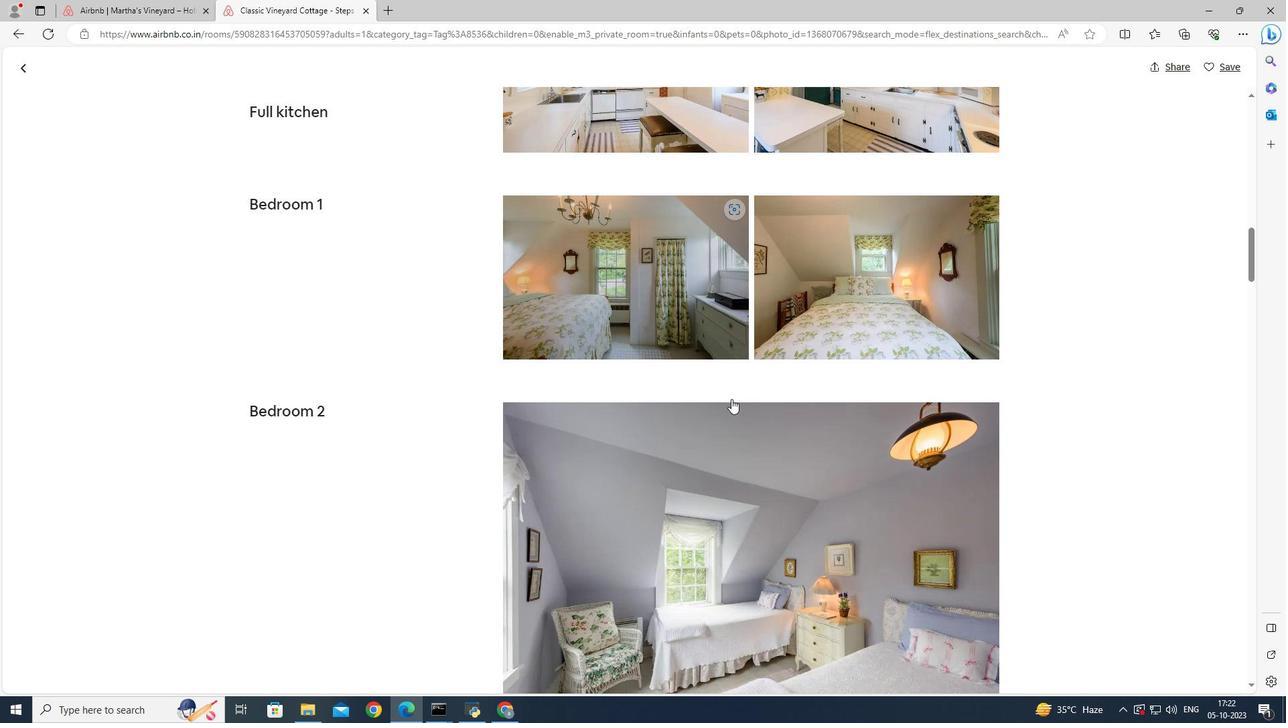 
Action: Mouse scrolled (731, 398) with delta (0, 0)
Screenshot: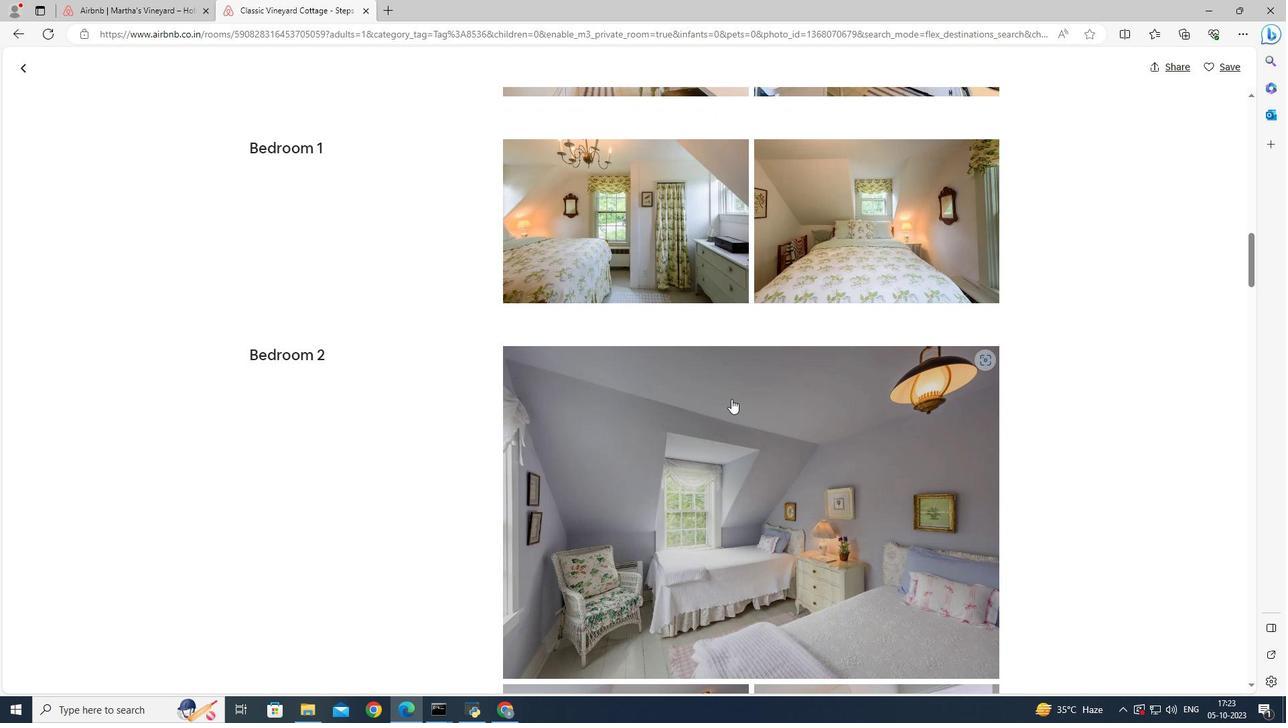 
Action: Mouse scrolled (731, 398) with delta (0, 0)
Screenshot: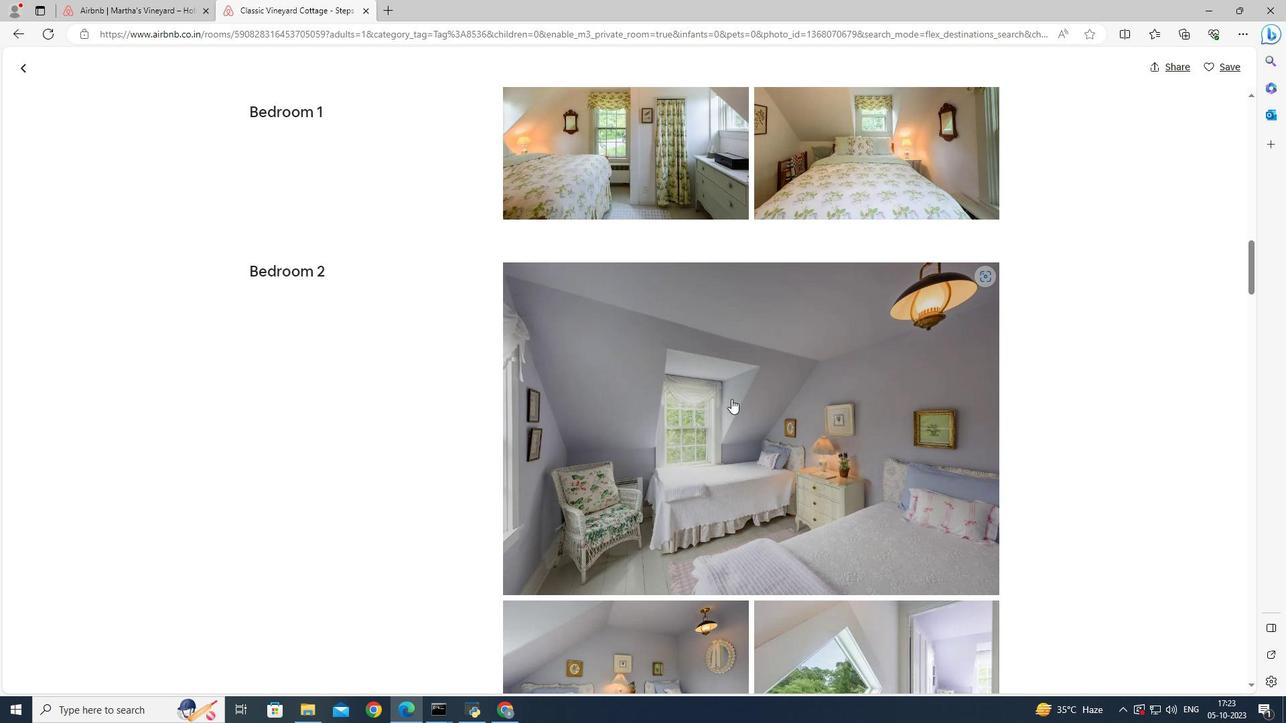 
Action: Mouse scrolled (731, 398) with delta (0, 0)
Screenshot: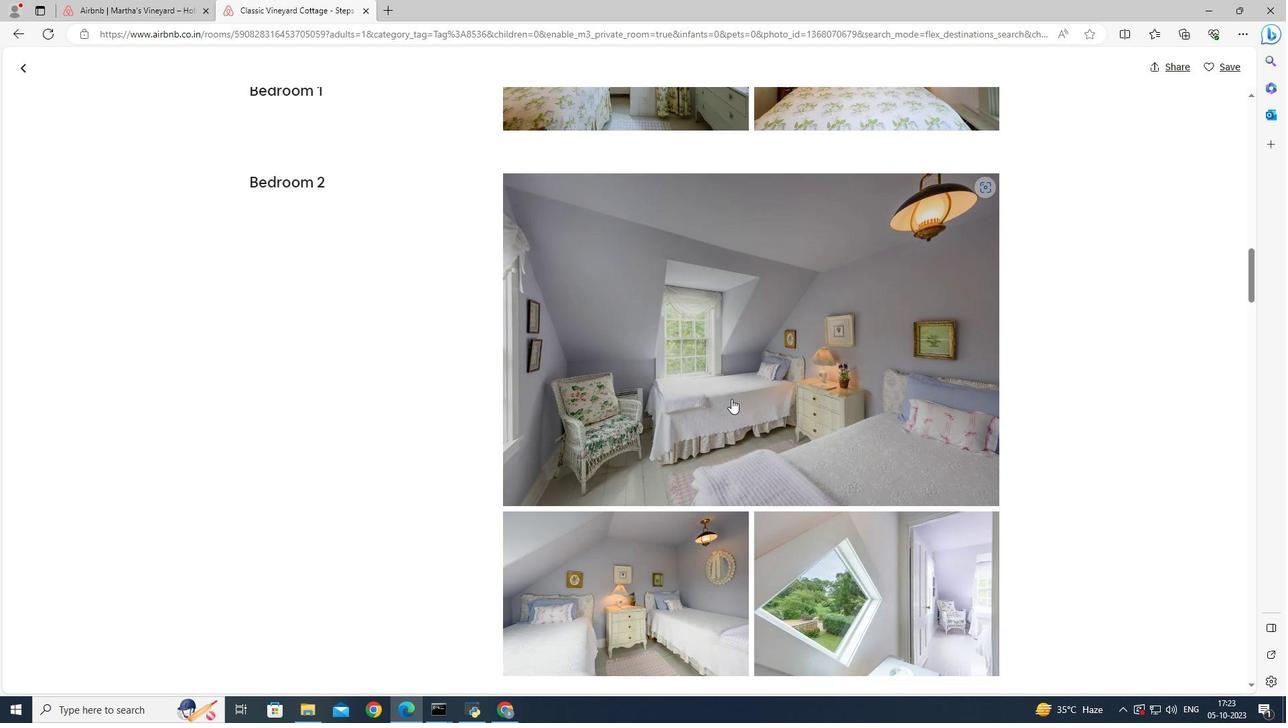 
Action: Mouse scrolled (731, 398) with delta (0, 0)
Screenshot: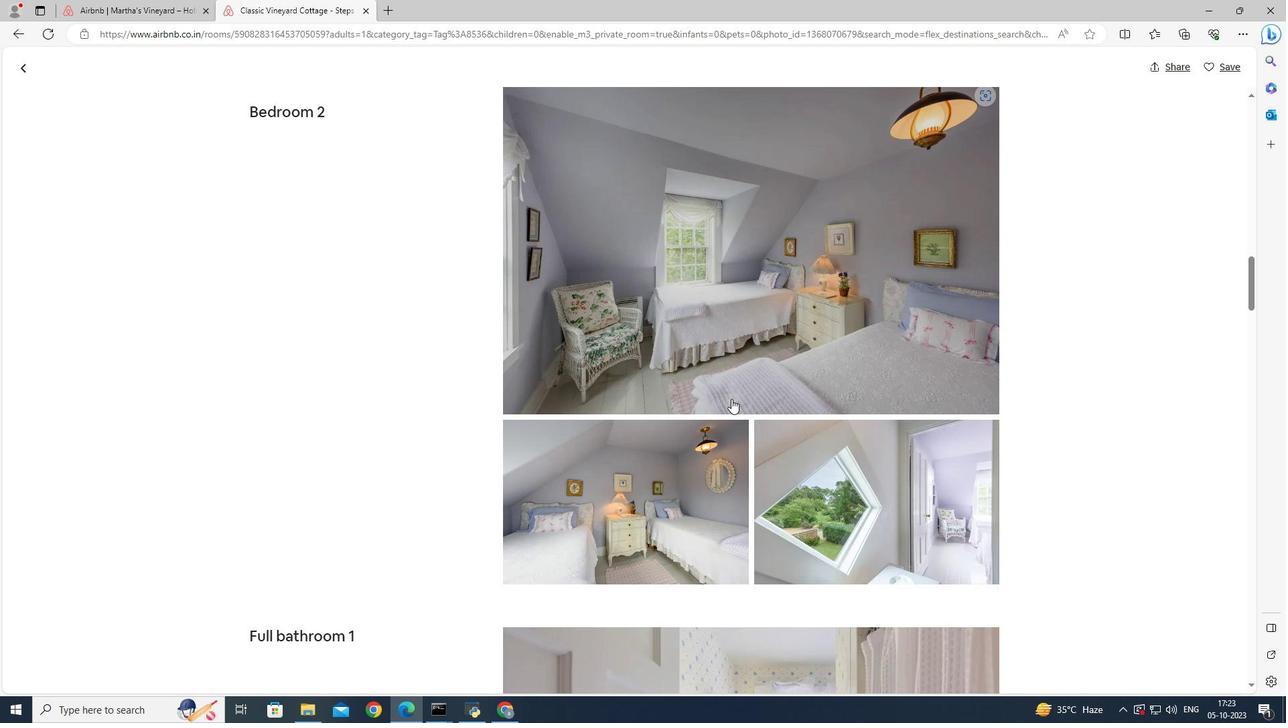 
Action: Mouse scrolled (731, 398) with delta (0, 0)
Screenshot: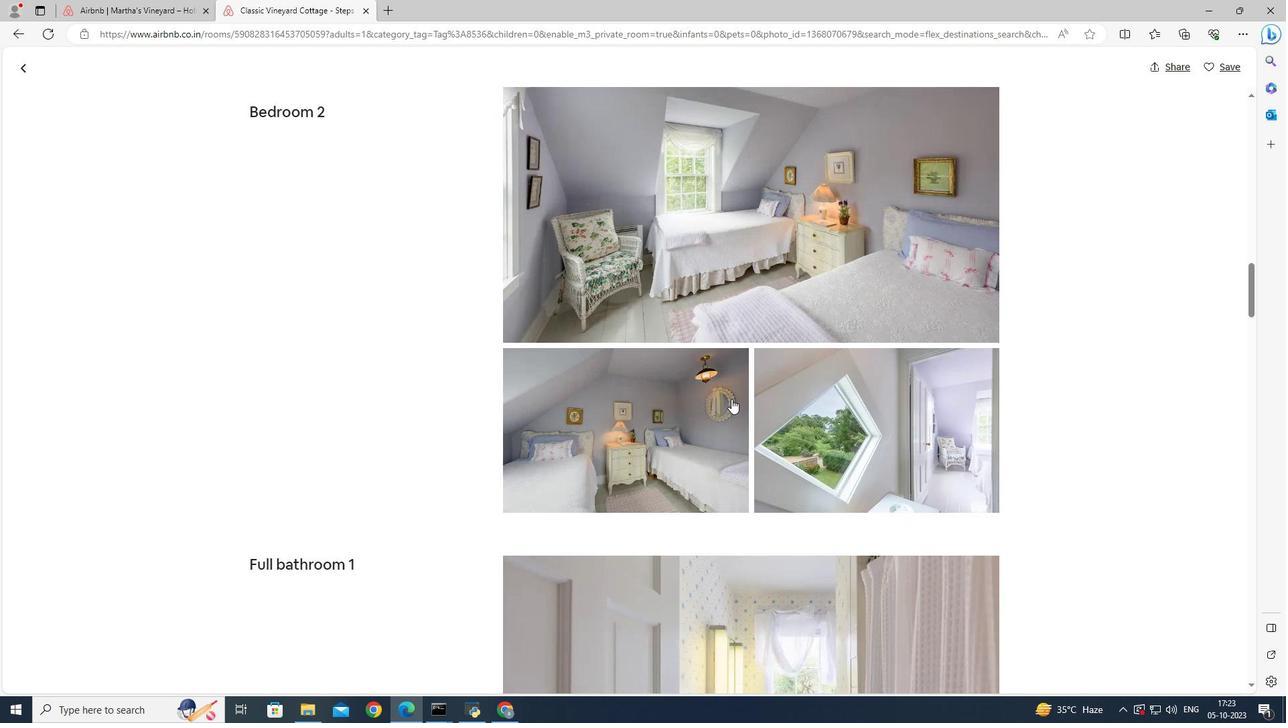 
Action: Mouse scrolled (731, 398) with delta (0, 0)
Screenshot: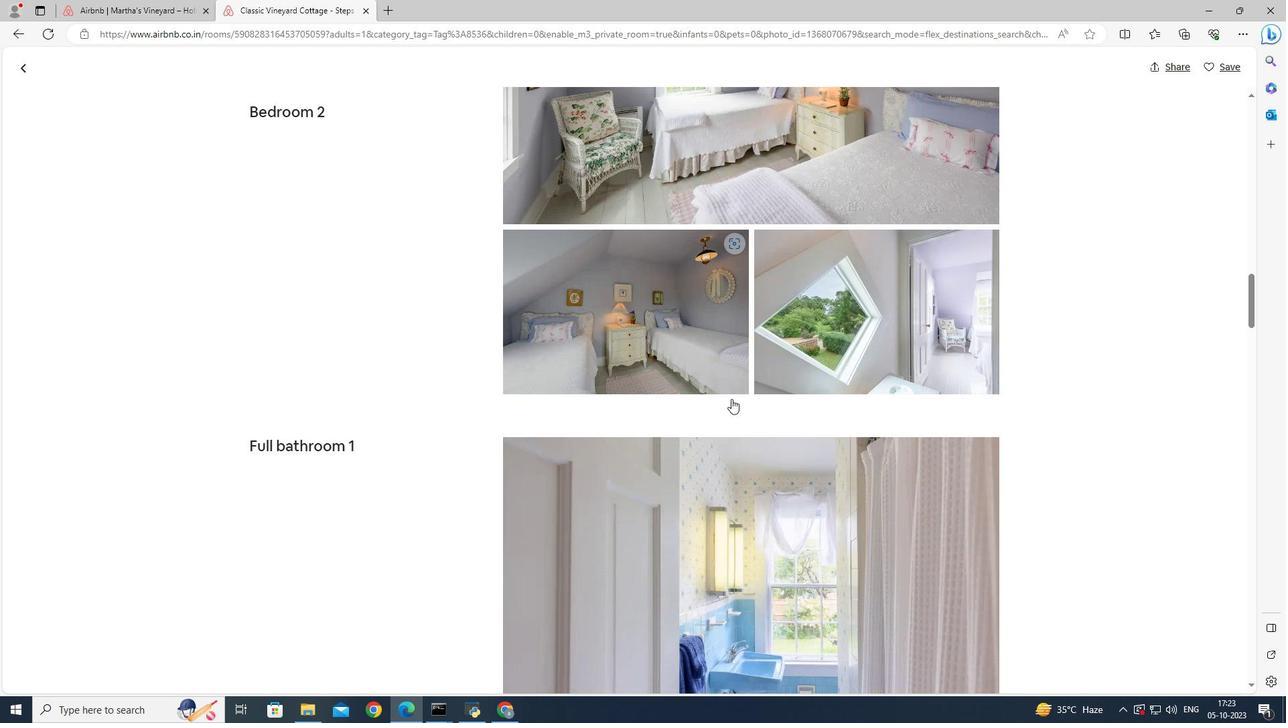 
Action: Mouse scrolled (731, 398) with delta (0, 0)
Screenshot: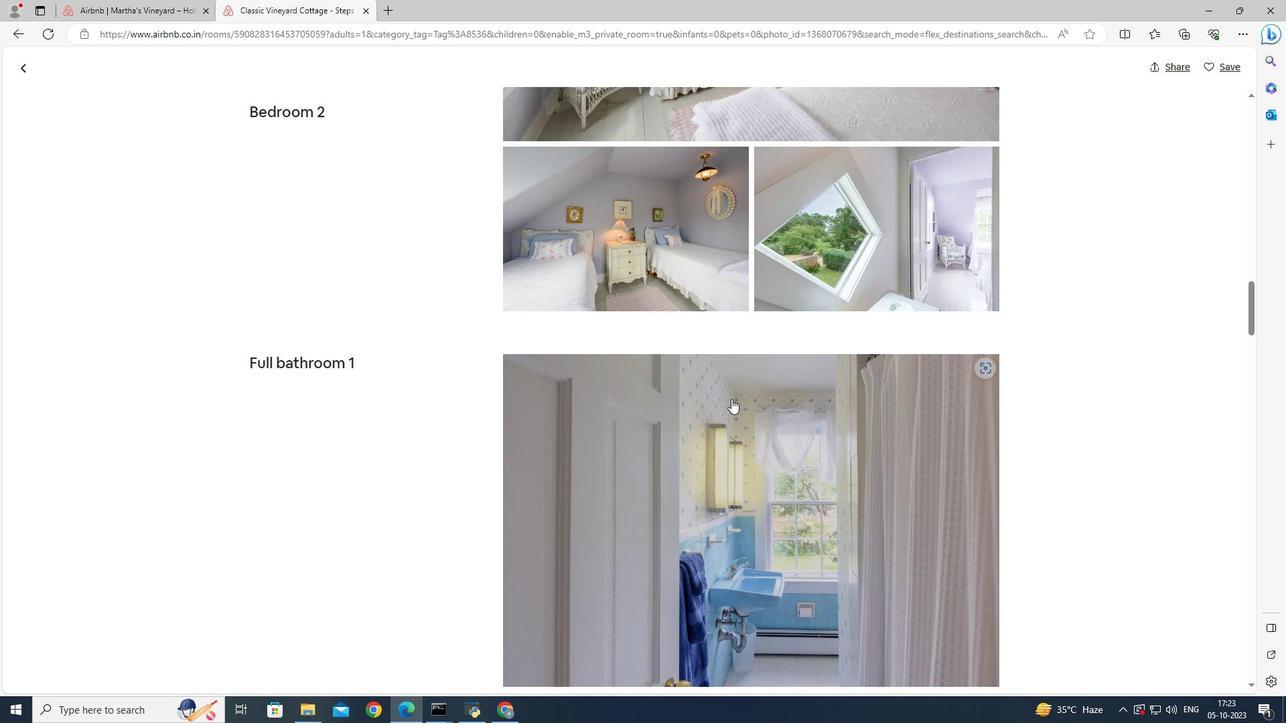 
Action: Mouse scrolled (731, 398) with delta (0, 0)
Screenshot: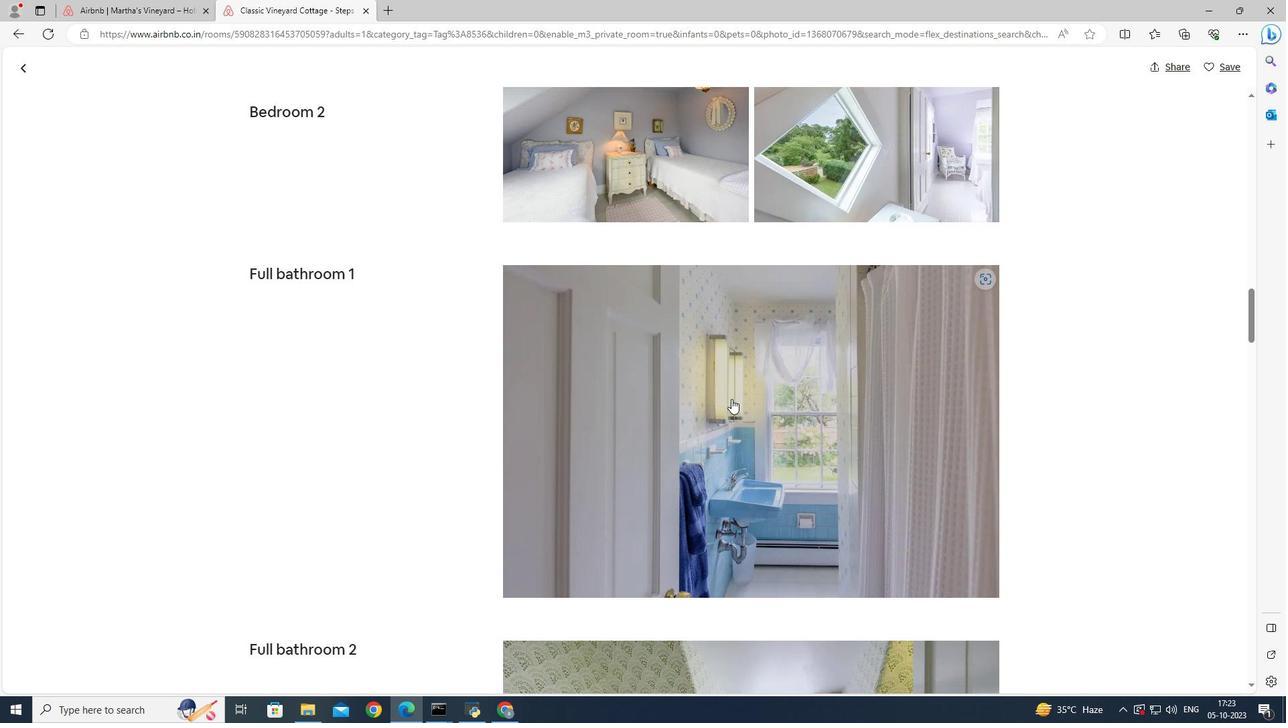 
Action: Mouse scrolled (731, 398) with delta (0, 0)
Screenshot: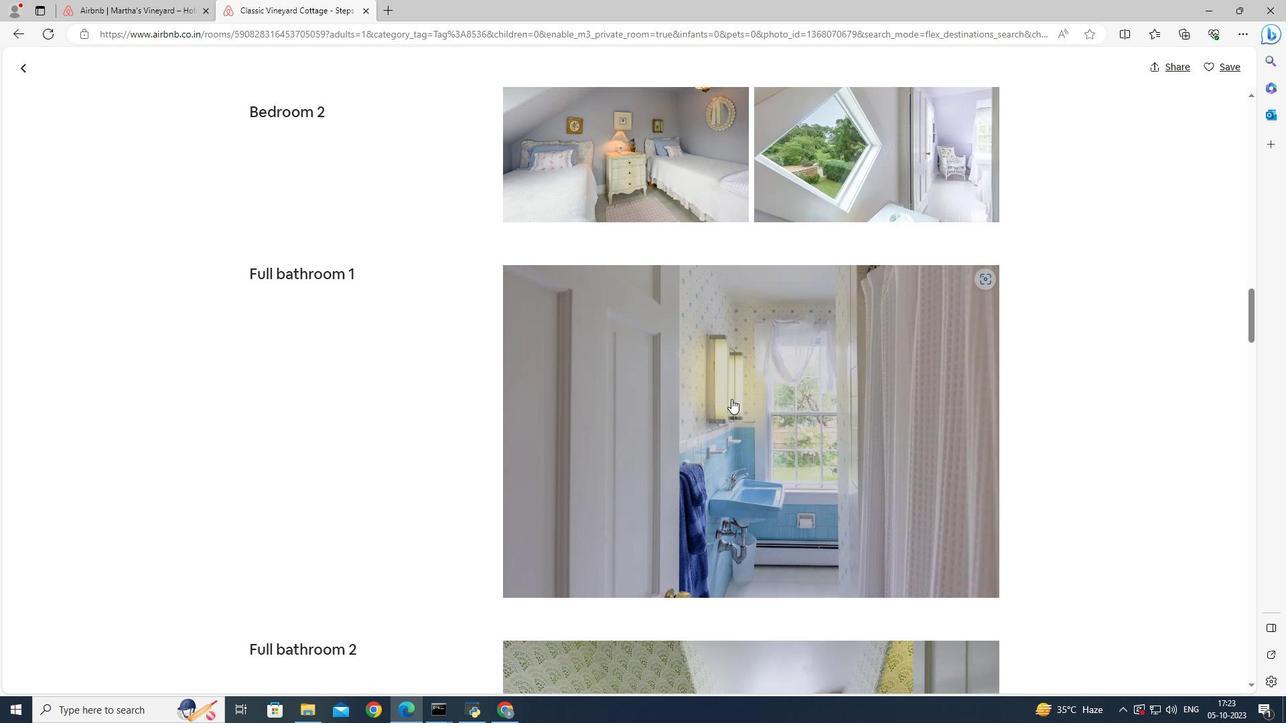 
Action: Mouse scrolled (731, 398) with delta (0, 0)
Screenshot: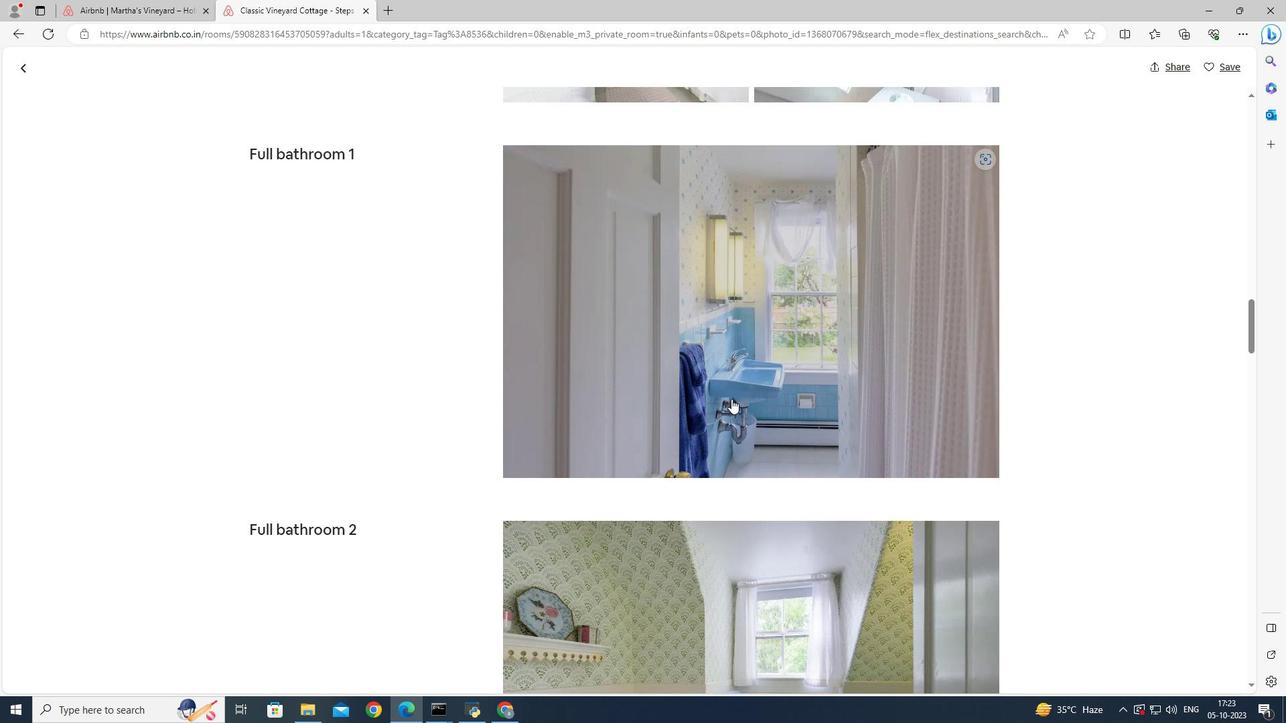 
Action: Mouse scrolled (731, 398) with delta (0, 0)
Screenshot: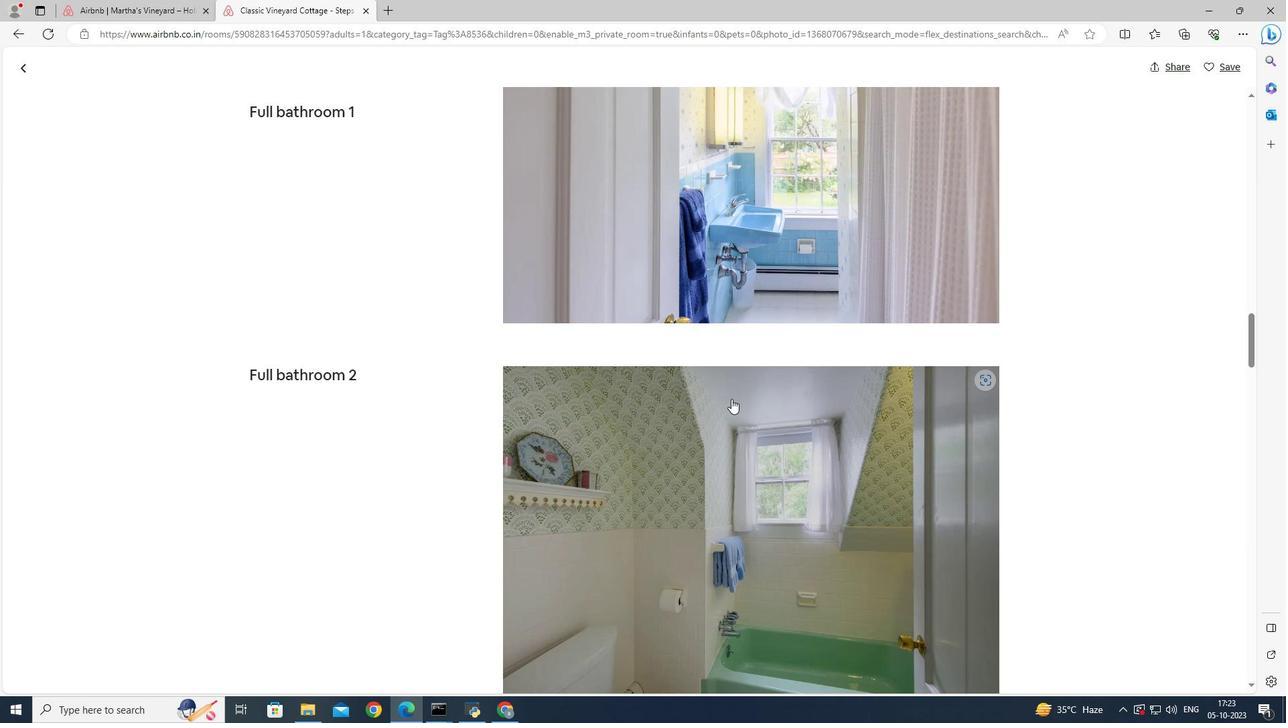 
Action: Mouse scrolled (731, 398) with delta (0, 0)
Screenshot: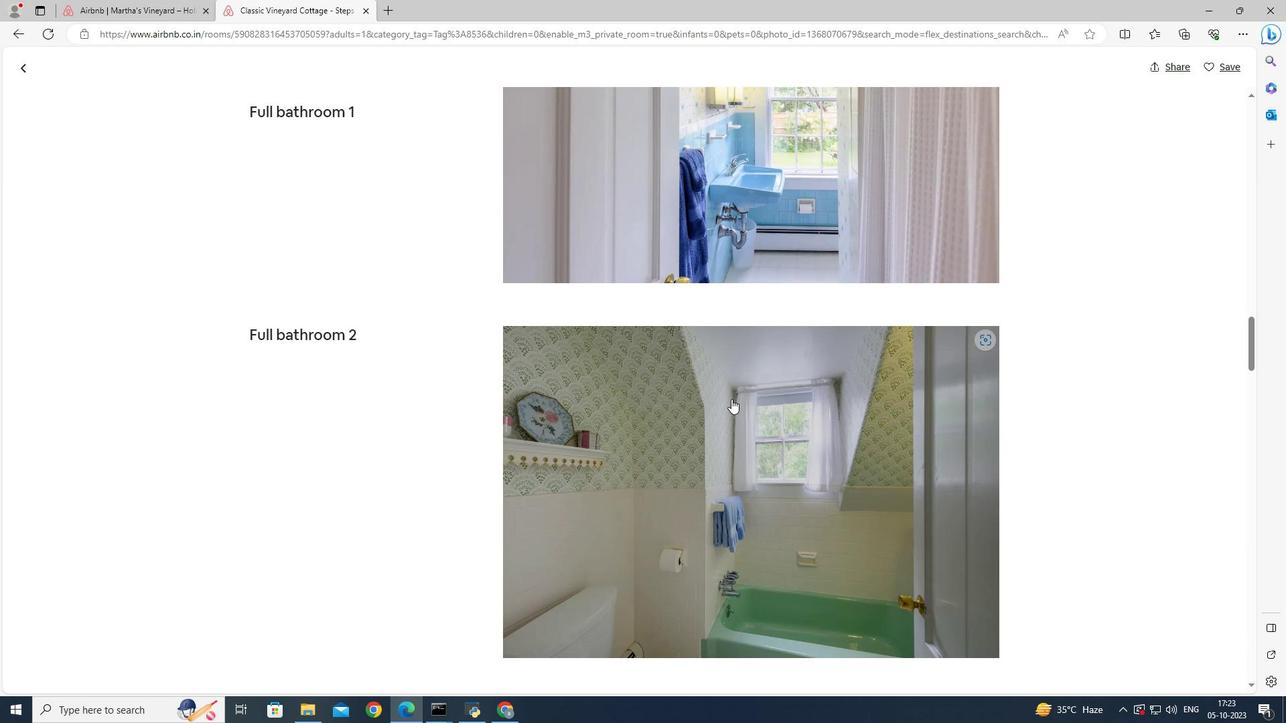 
Action: Mouse scrolled (731, 398) with delta (0, 0)
Screenshot: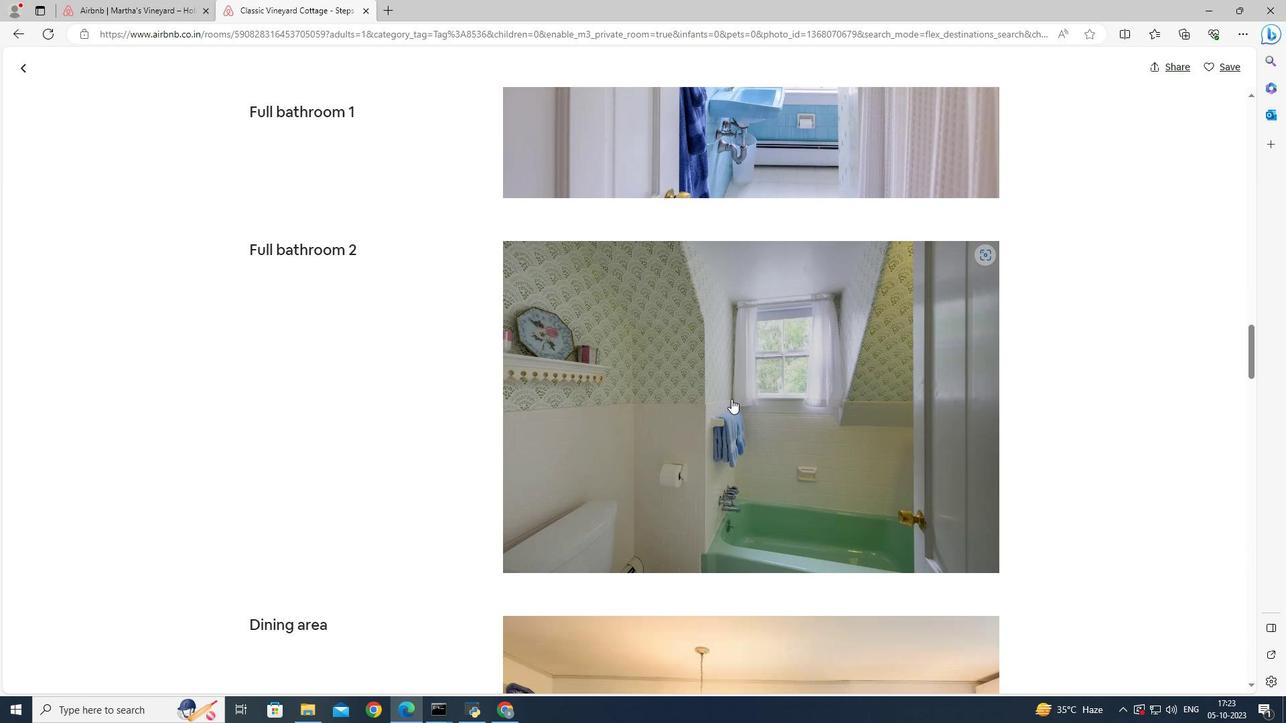 
Action: Mouse scrolled (731, 398) with delta (0, 0)
Screenshot: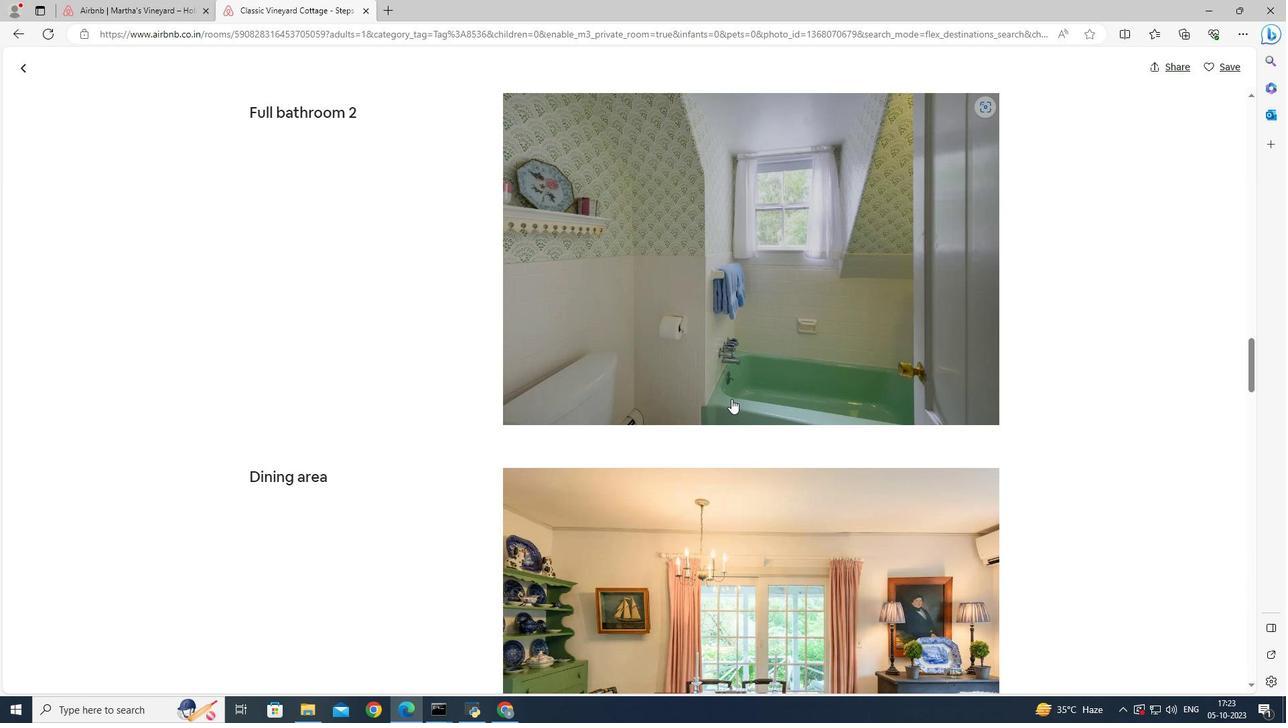 
Action: Mouse scrolled (731, 398) with delta (0, 0)
Screenshot: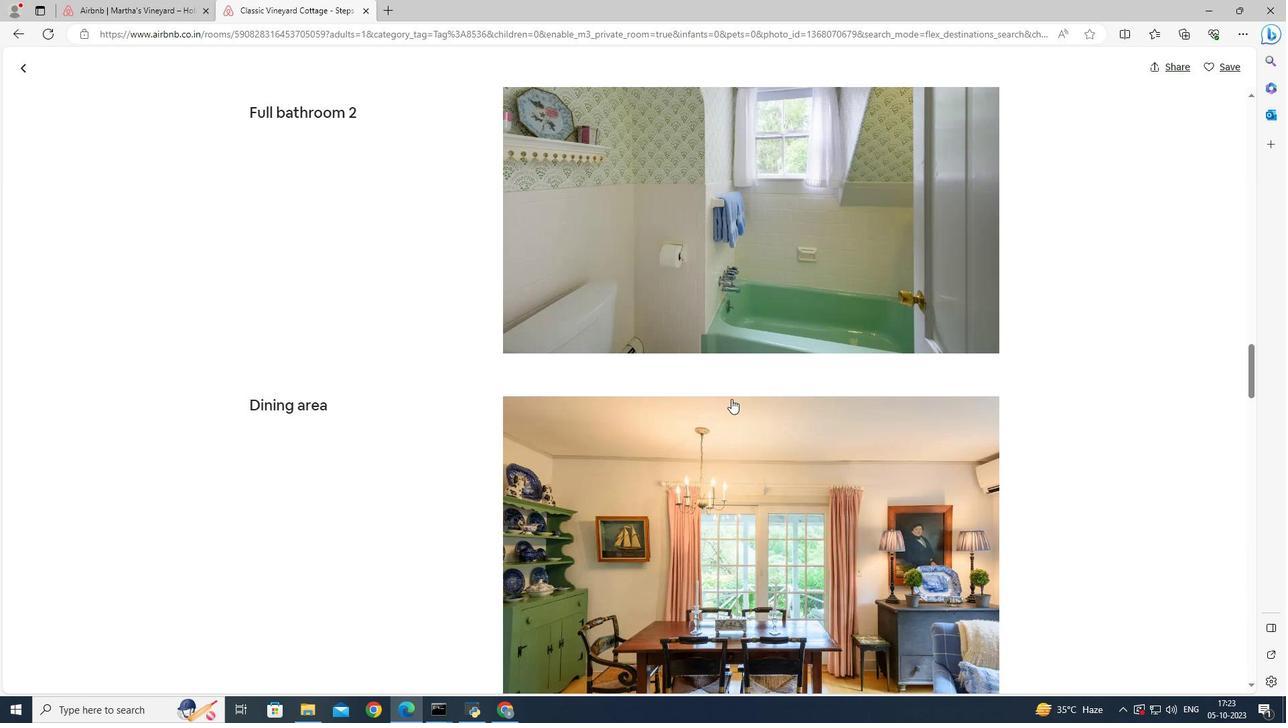 
Action: Mouse scrolled (731, 398) with delta (0, 0)
Screenshot: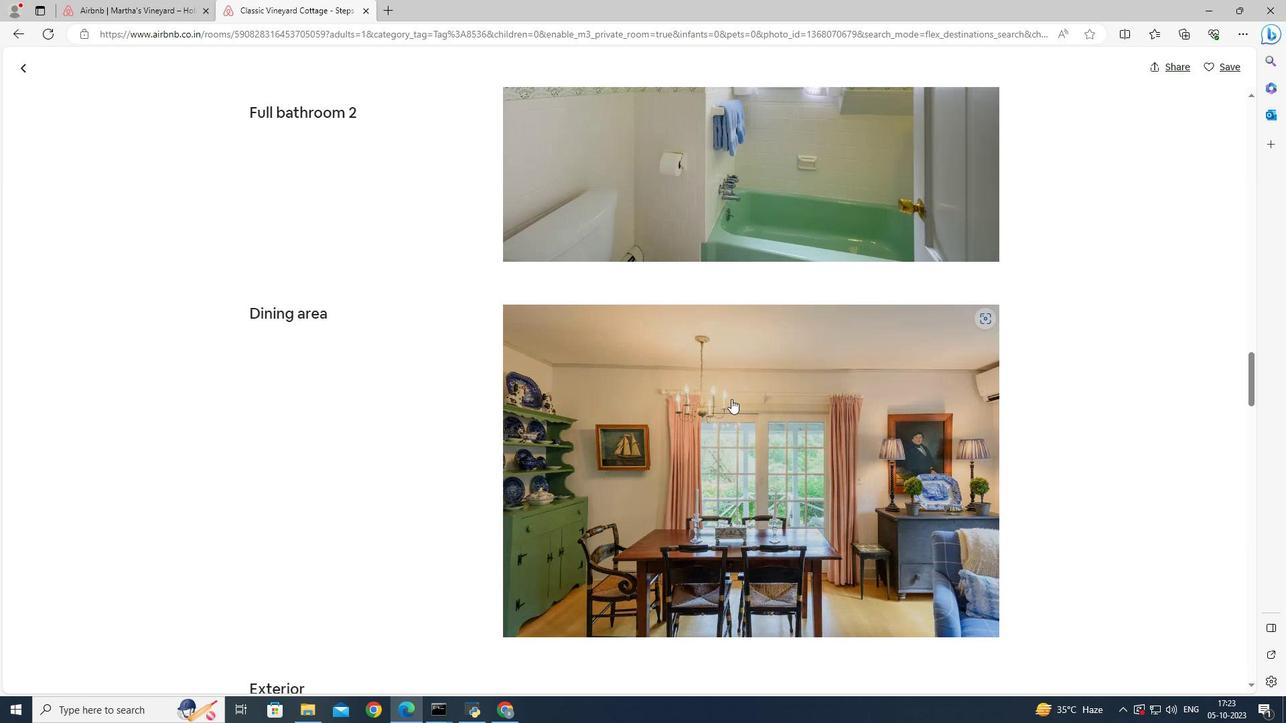 
Action: Mouse scrolled (731, 398) with delta (0, 0)
Screenshot: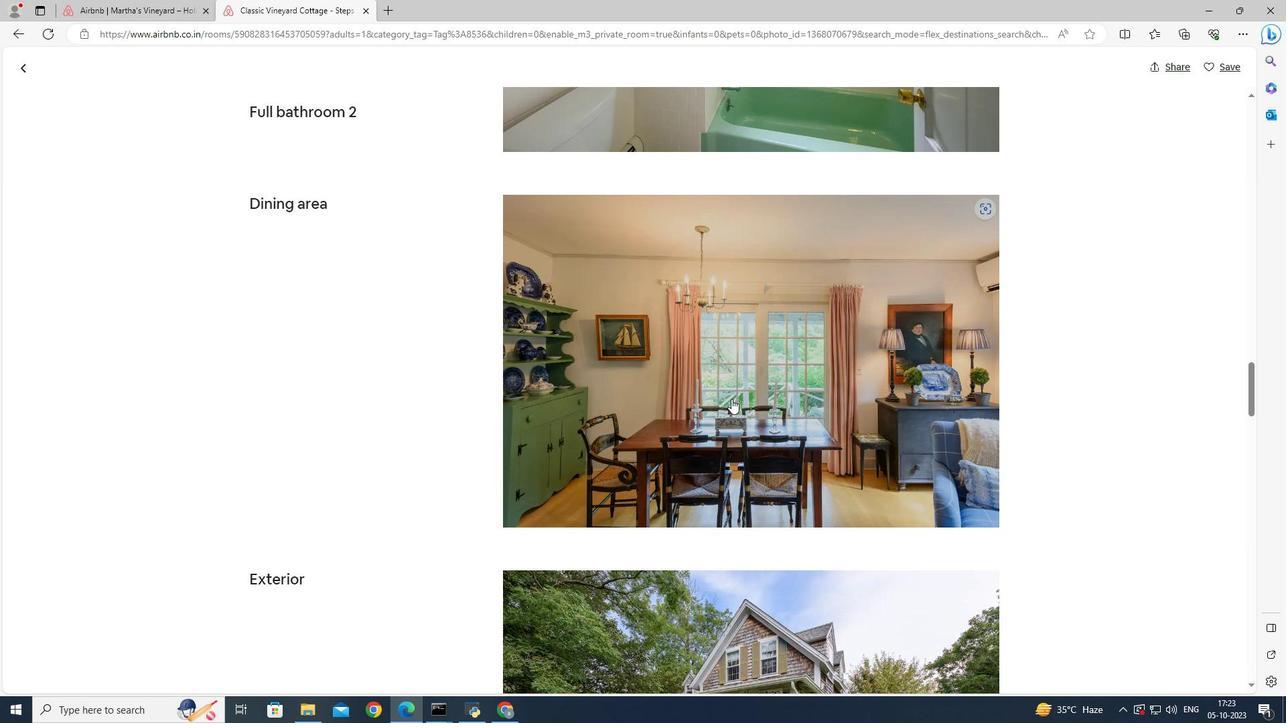 
Action: Mouse scrolled (731, 398) with delta (0, 0)
Screenshot: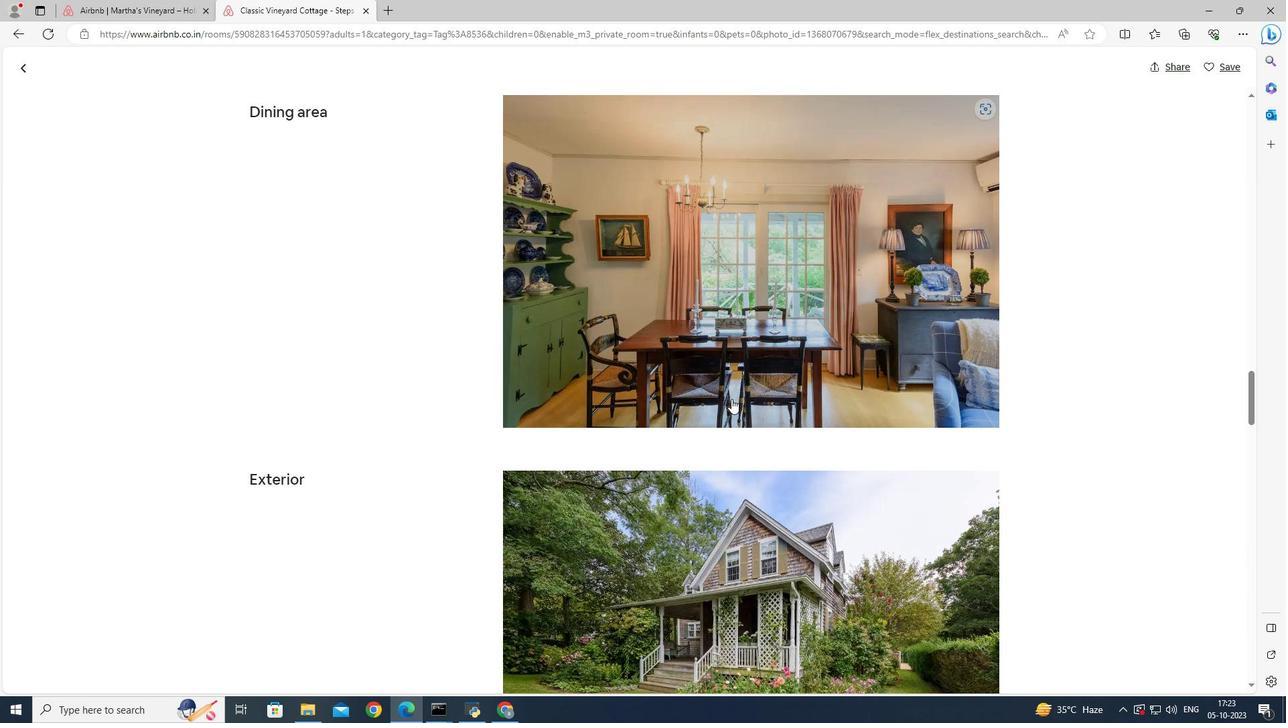 
Action: Mouse scrolled (731, 398) with delta (0, 0)
Screenshot: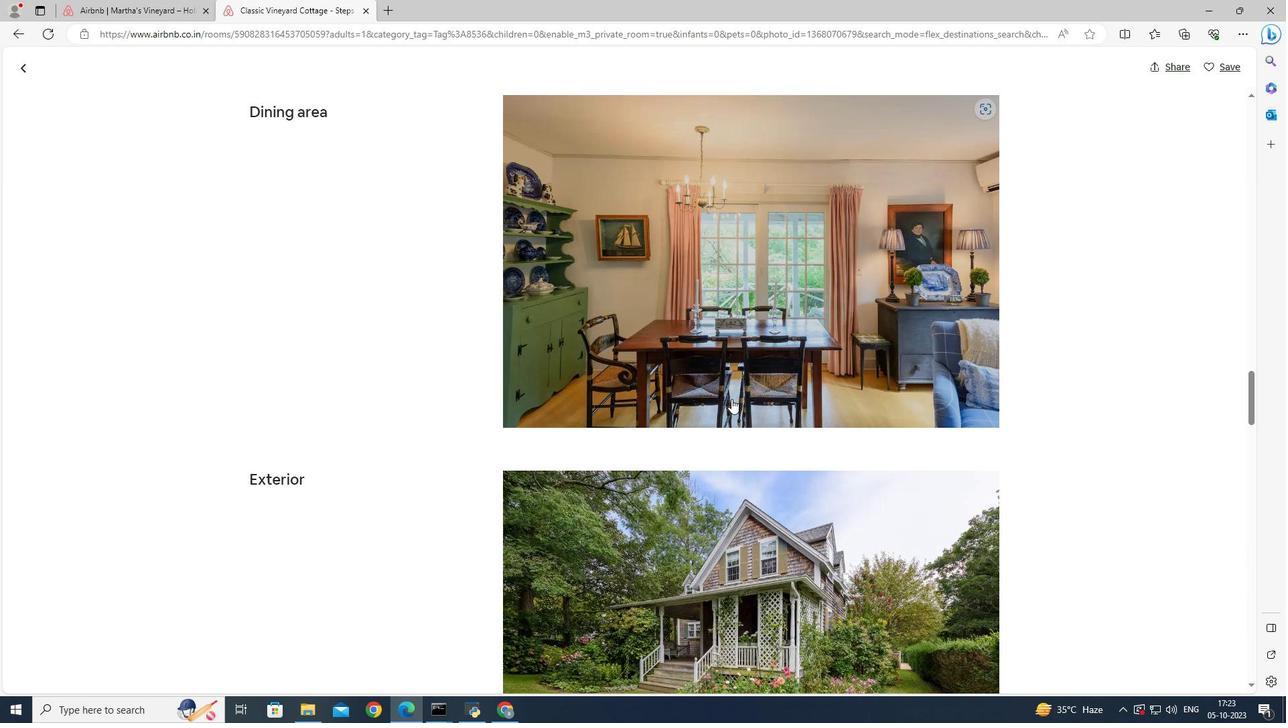 
Action: Mouse scrolled (731, 398) with delta (0, 0)
Screenshot: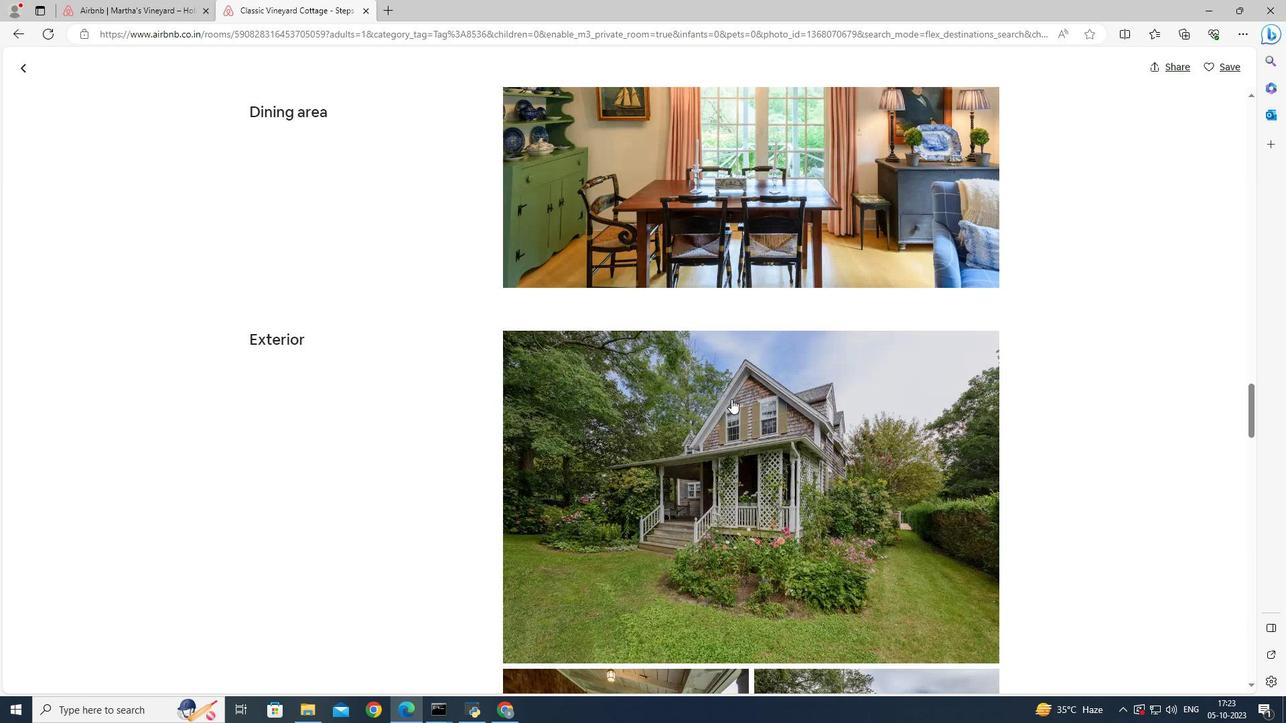 
Action: Mouse scrolled (731, 398) with delta (0, 0)
Screenshot: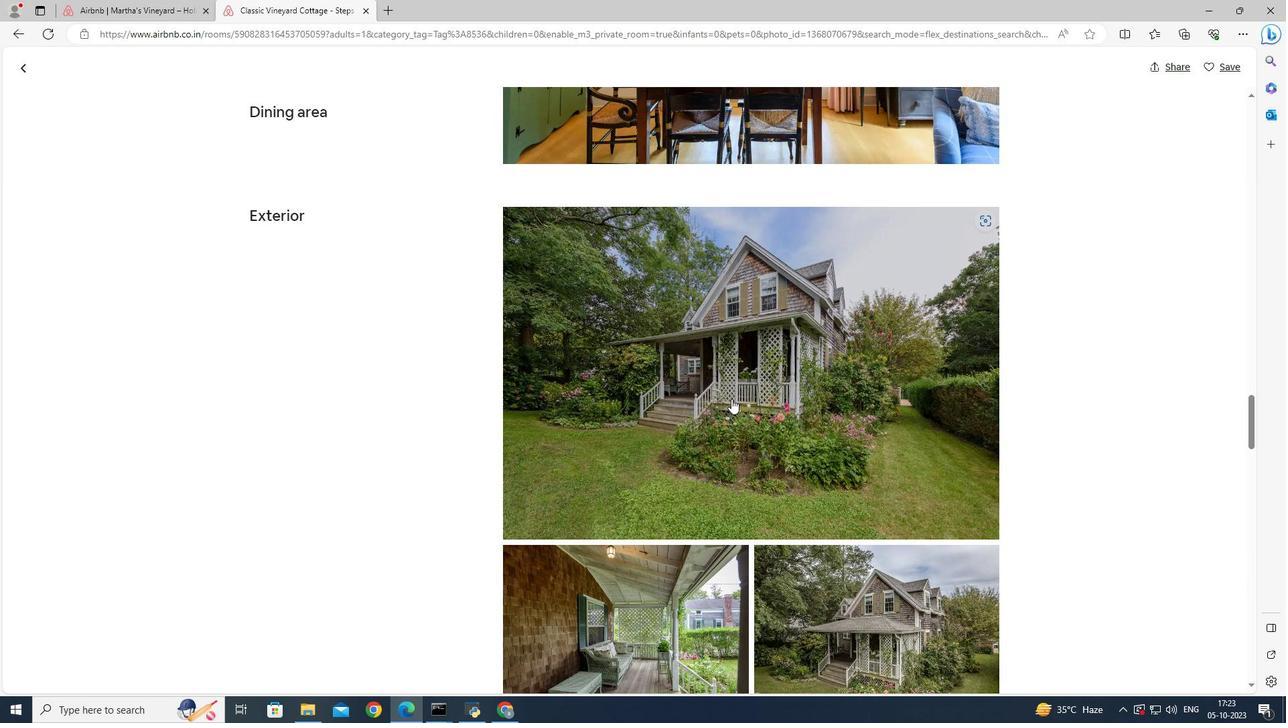 
Action: Mouse scrolled (731, 398) with delta (0, 0)
Screenshot: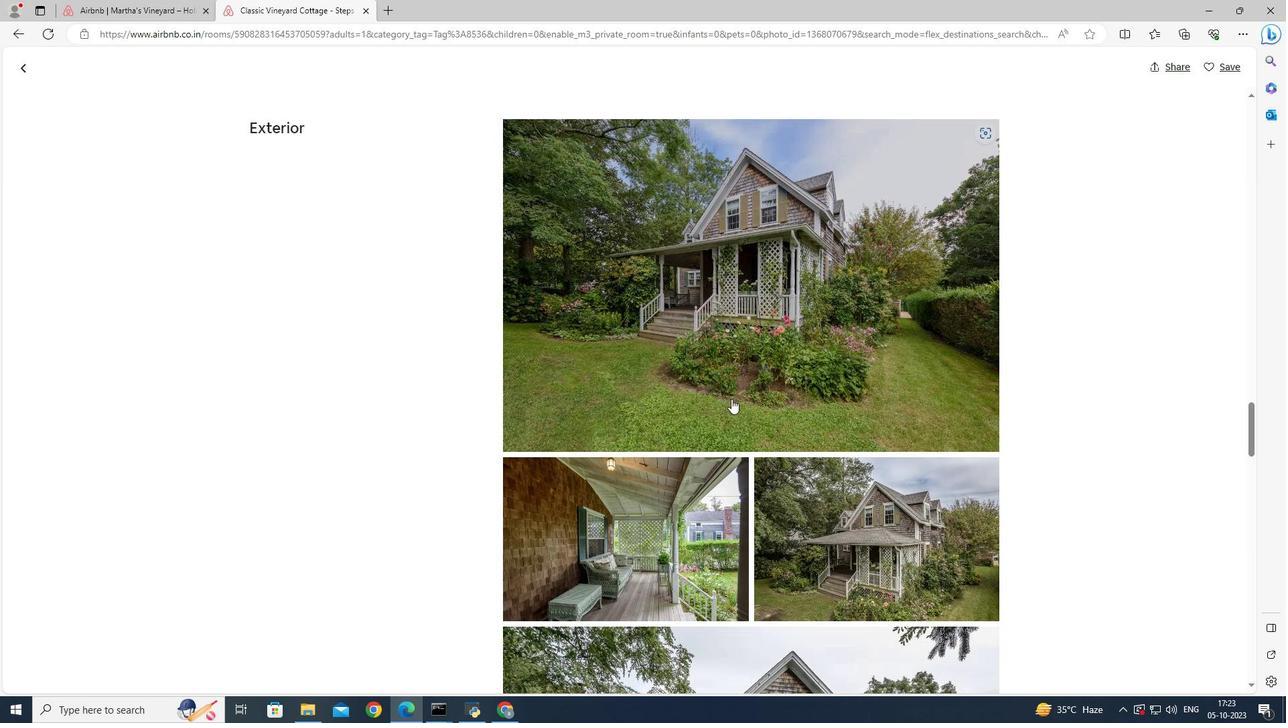 
Action: Mouse scrolled (731, 398) with delta (0, 0)
Screenshot: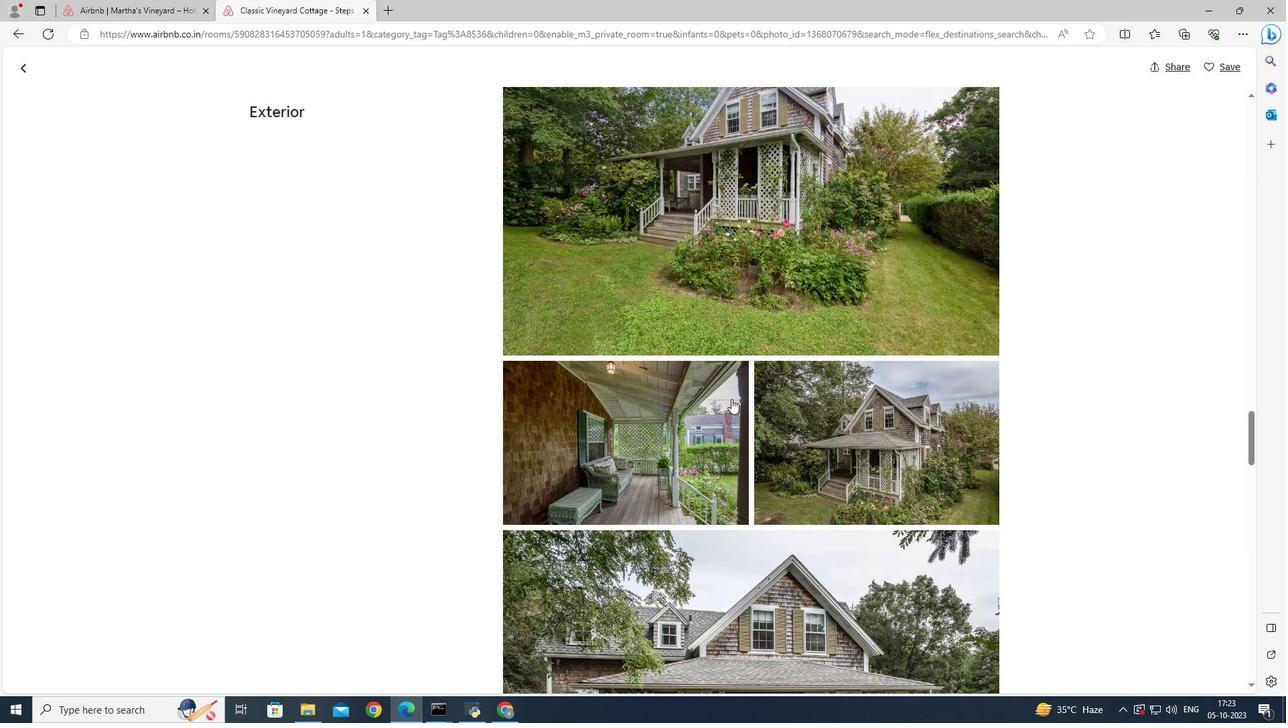 
Action: Mouse scrolled (731, 398) with delta (0, 0)
Screenshot: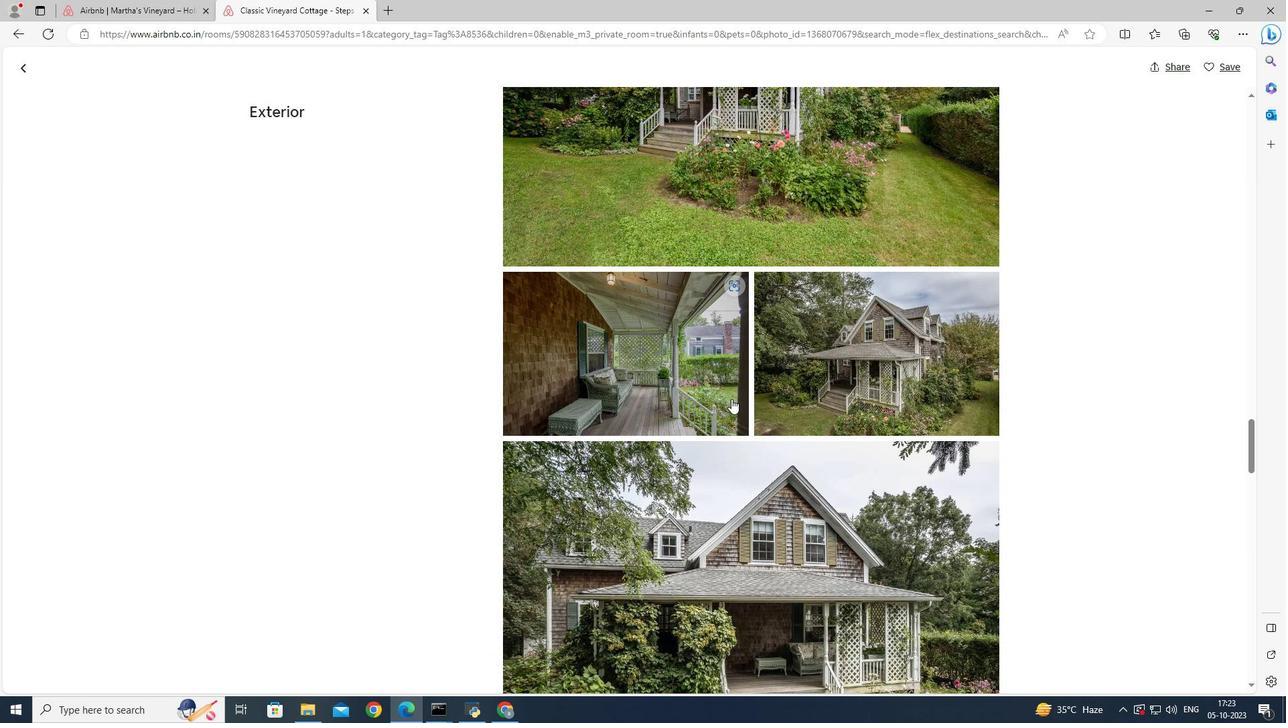 
Action: Mouse scrolled (731, 398) with delta (0, 0)
Screenshot: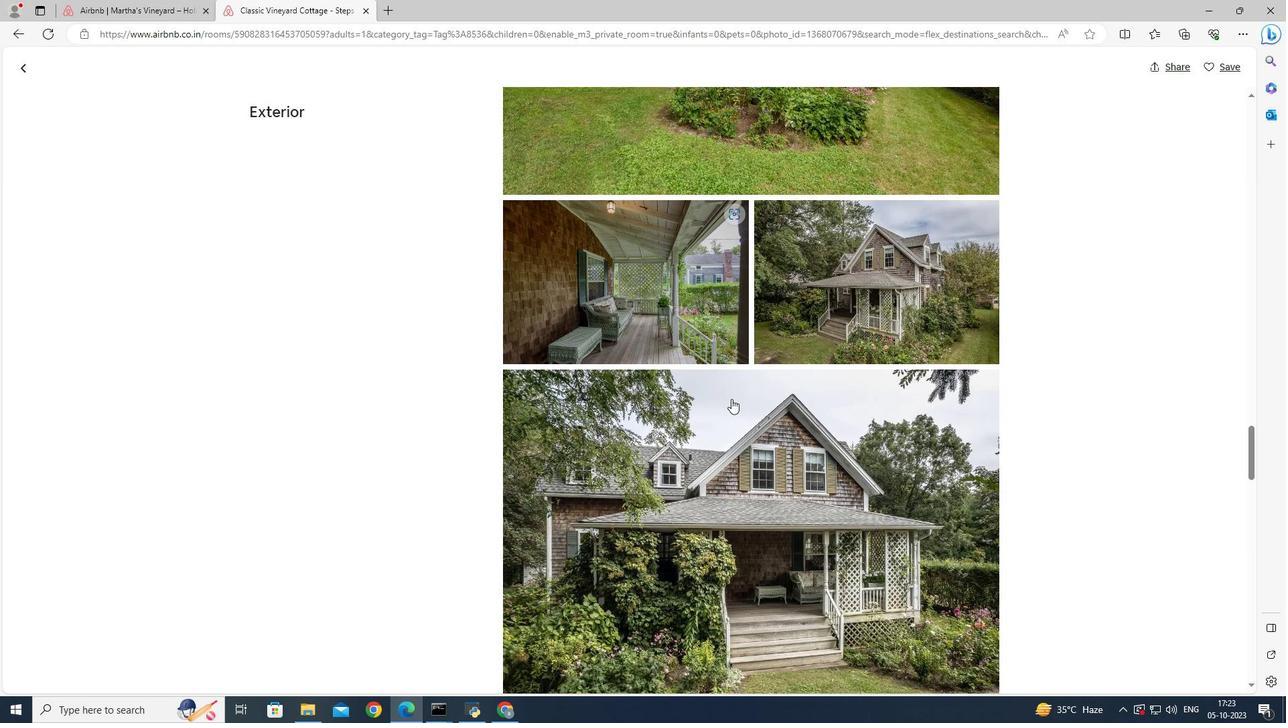 
Action: Mouse scrolled (731, 398) with delta (0, 0)
Screenshot: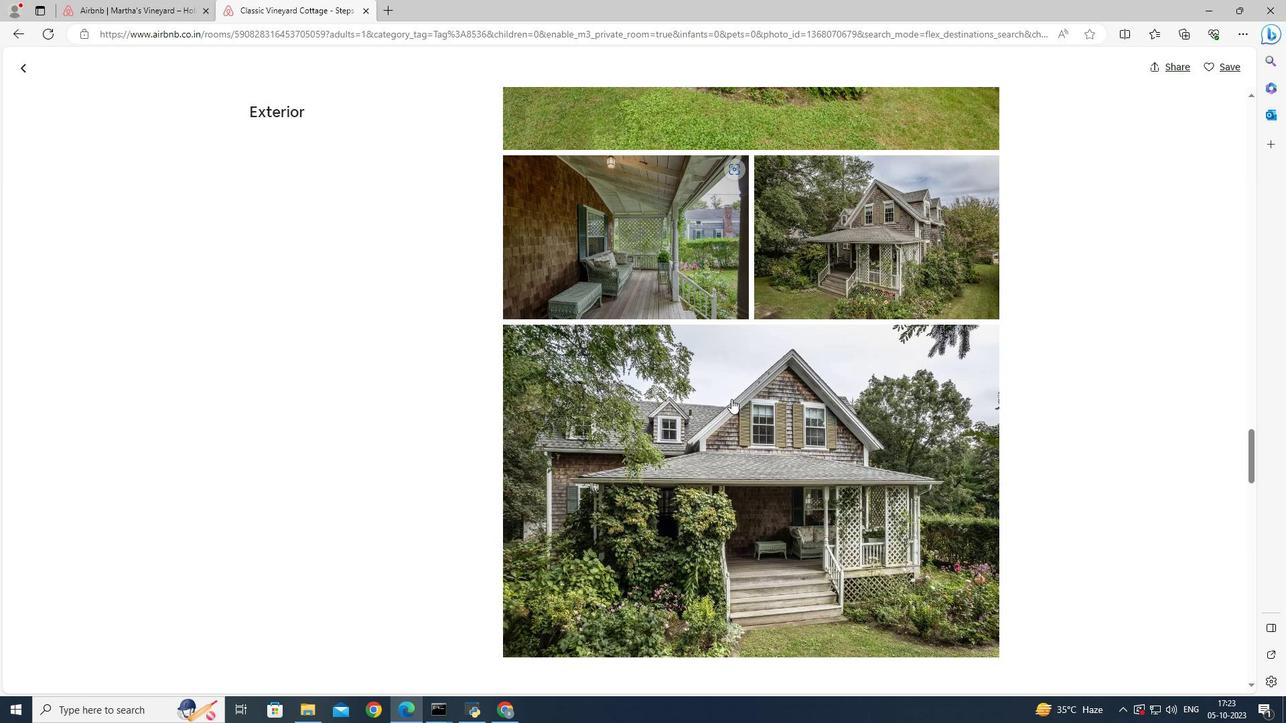 
Action: Mouse scrolled (731, 398) with delta (0, 0)
Screenshot: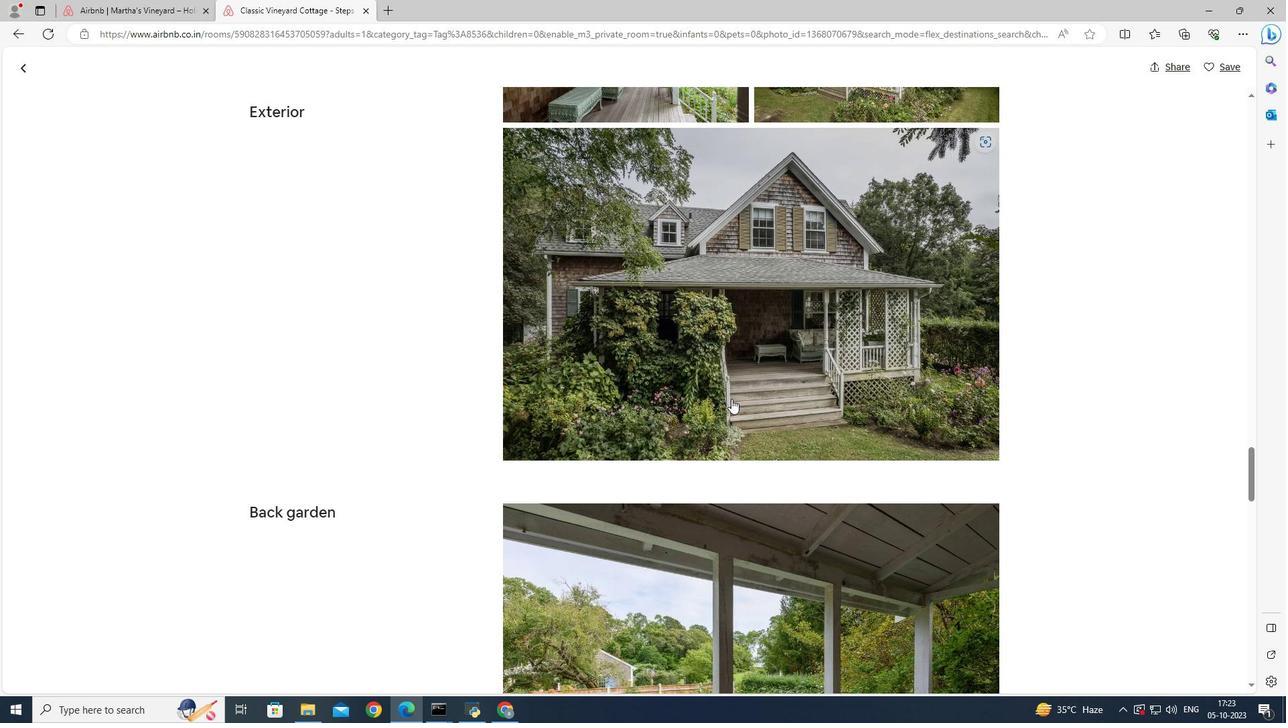 
Action: Mouse scrolled (731, 398) with delta (0, 0)
Screenshot: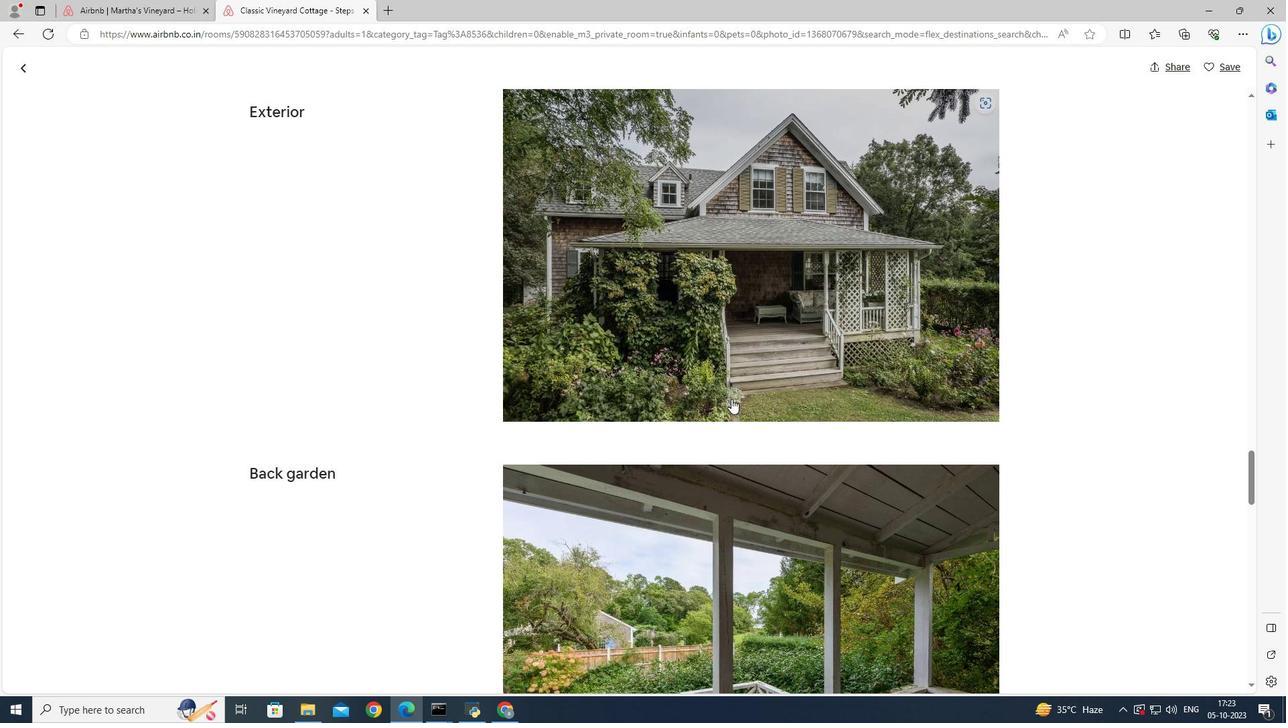 
Action: Mouse scrolled (731, 398) with delta (0, 0)
Screenshot: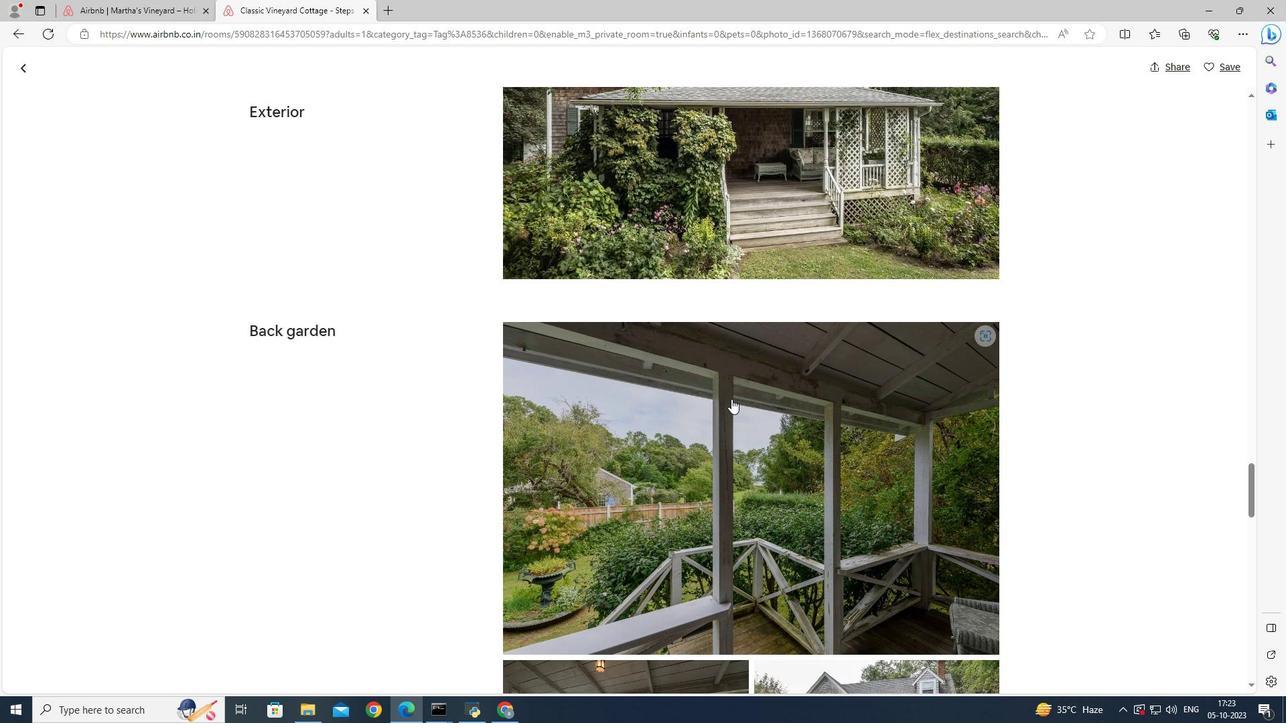 
Action: Mouse scrolled (731, 398) with delta (0, 0)
Screenshot: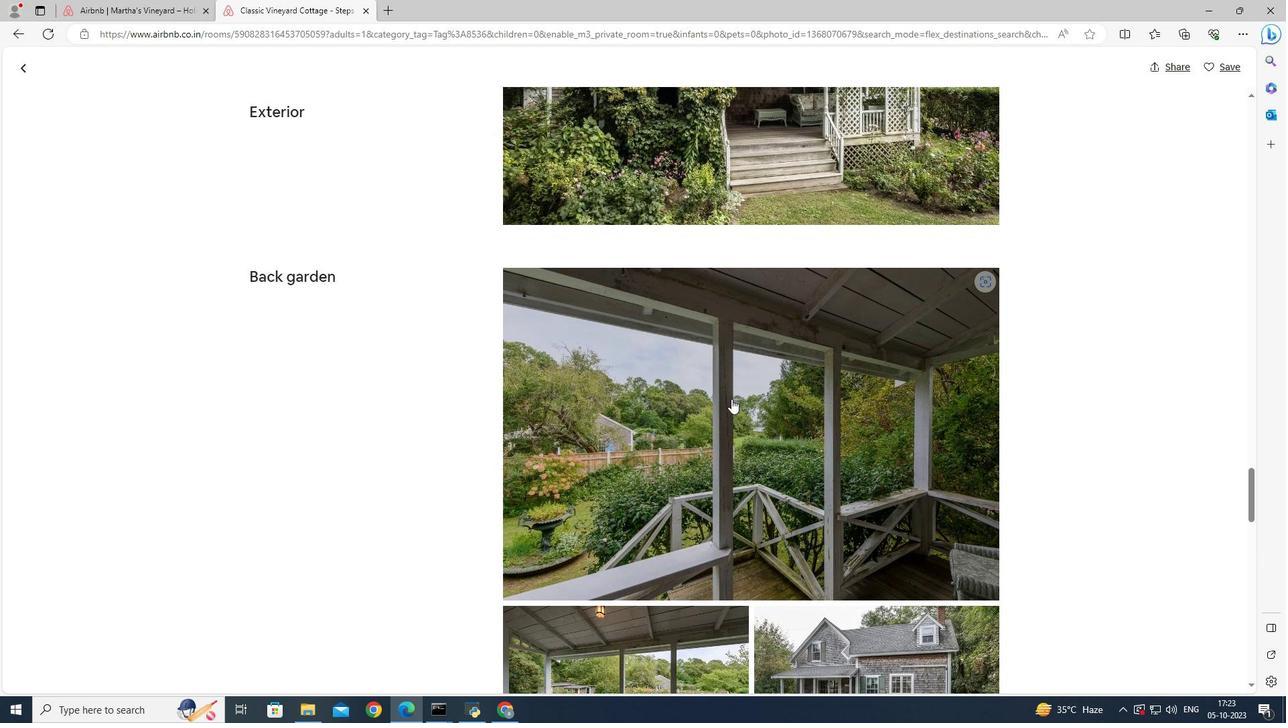 
Action: Mouse scrolled (731, 398) with delta (0, 0)
Screenshot: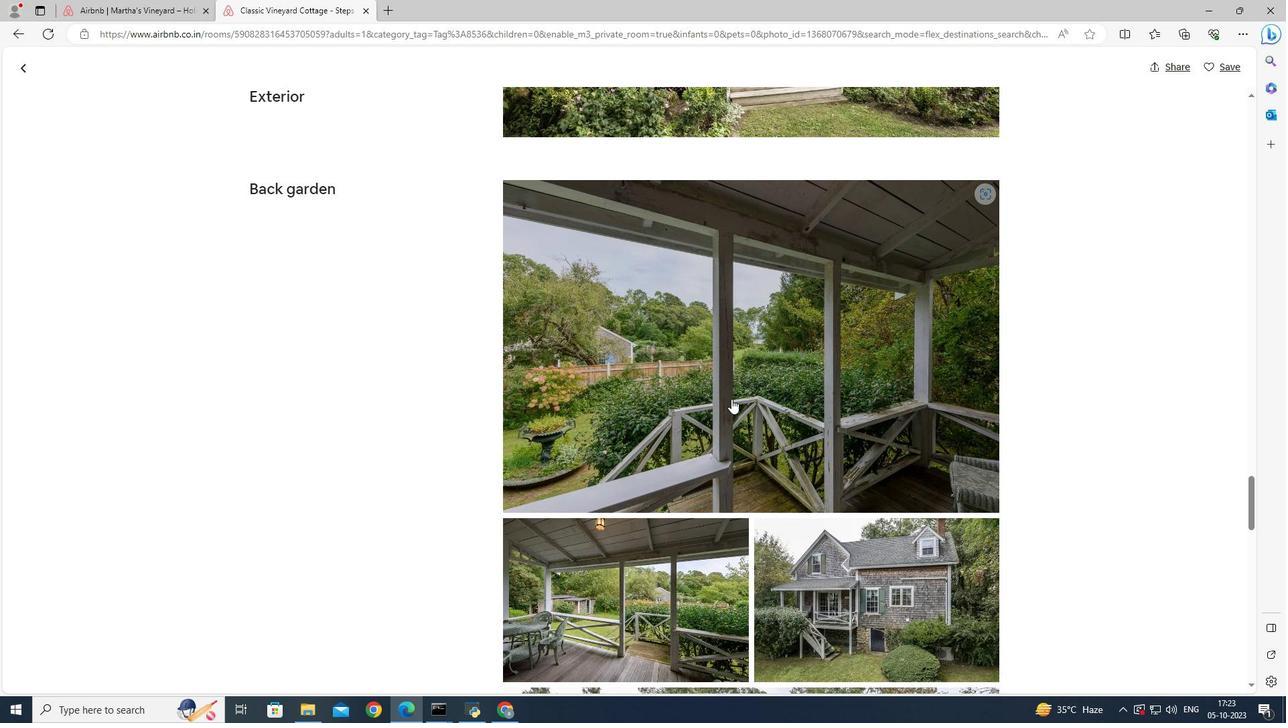 
Action: Mouse scrolled (731, 398) with delta (0, 0)
Screenshot: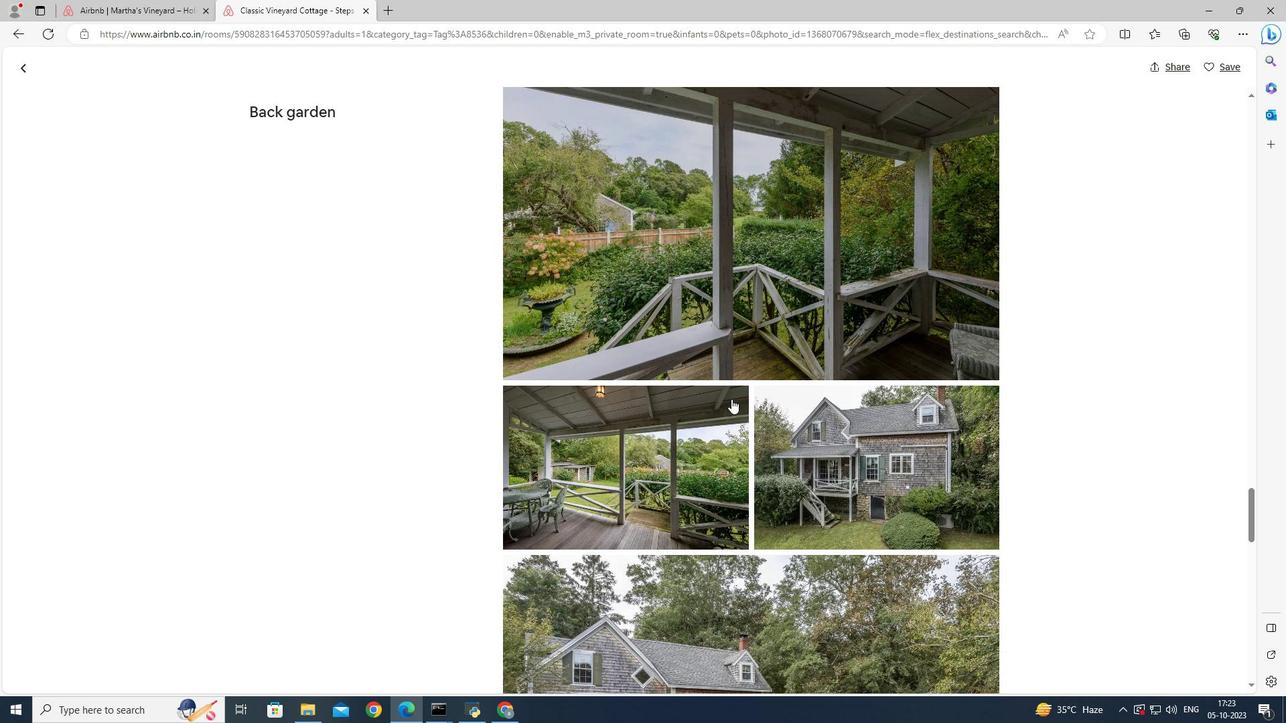 
Action: Mouse scrolled (731, 398) with delta (0, 0)
Screenshot: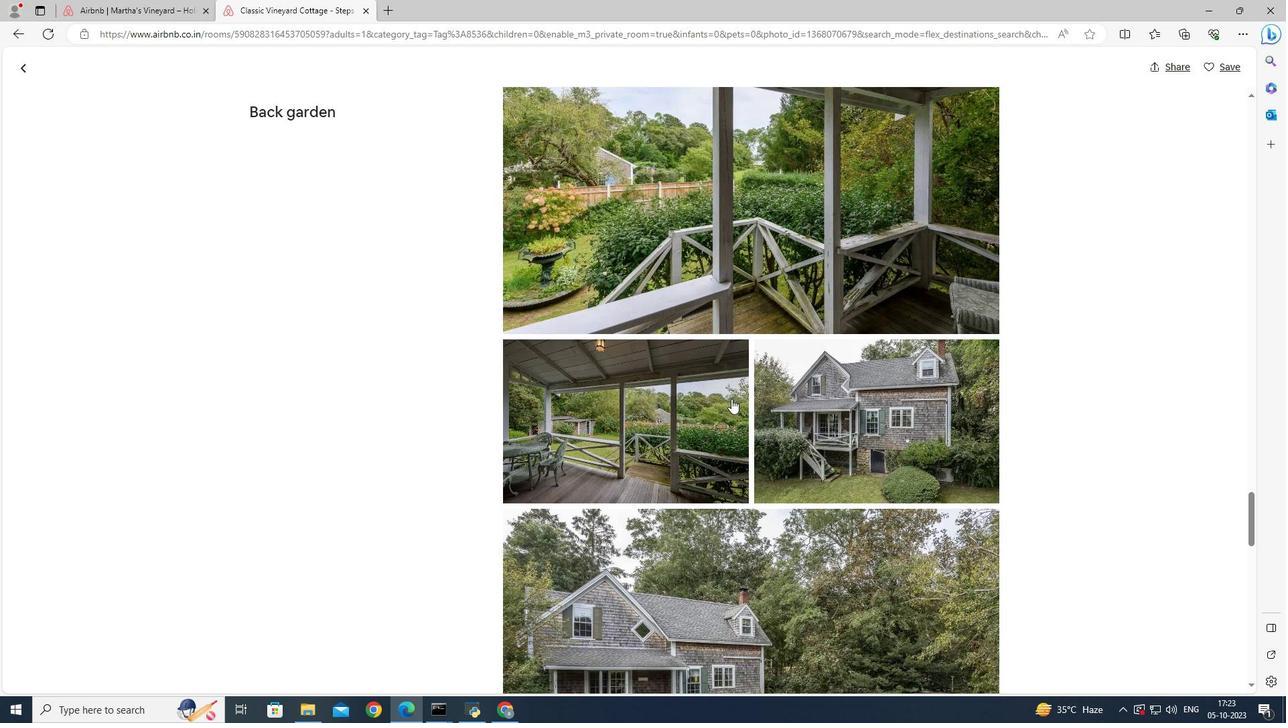 
Action: Mouse scrolled (731, 398) with delta (0, 0)
Screenshot: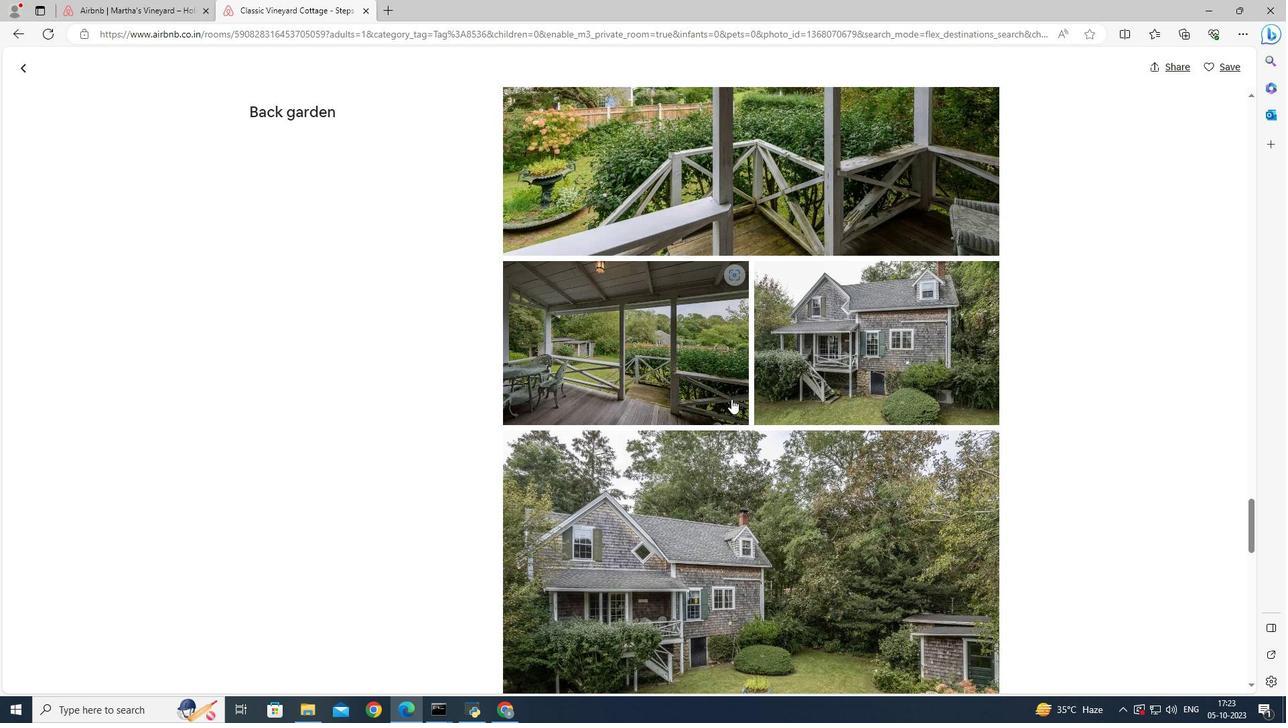 
Action: Mouse scrolled (731, 398) with delta (0, 0)
Screenshot: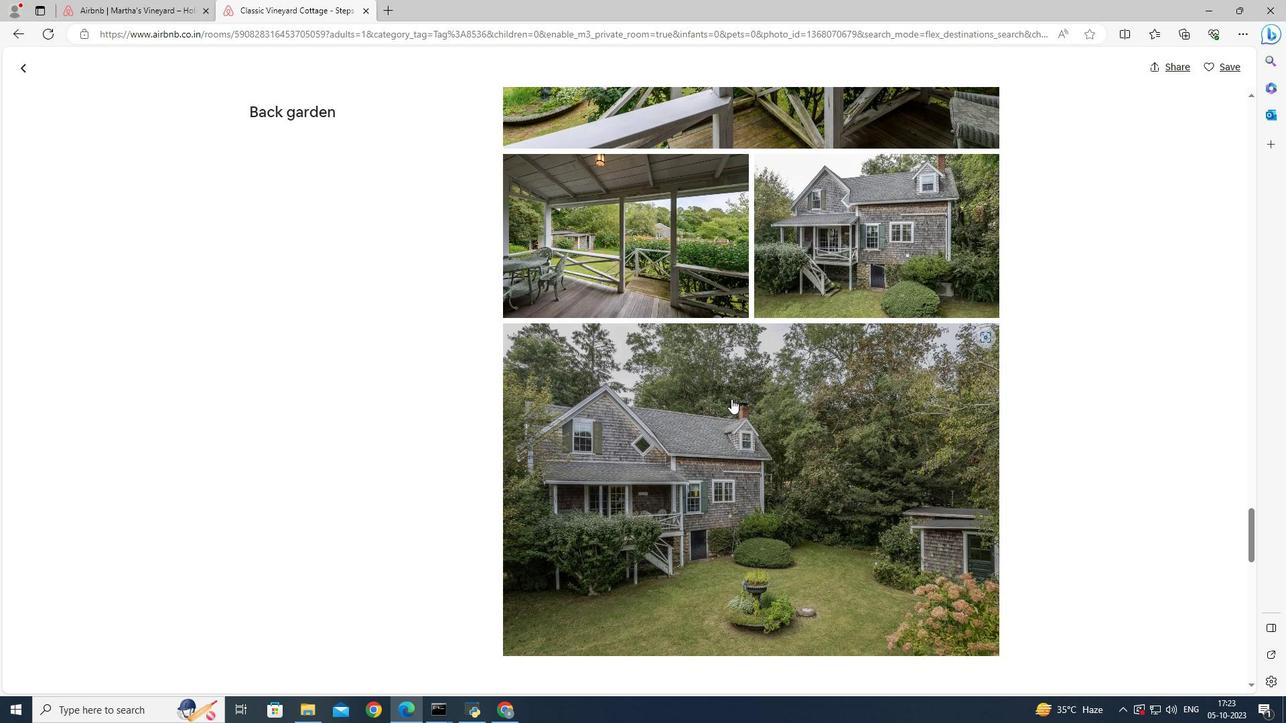 
Action: Mouse scrolled (731, 398) with delta (0, 0)
Screenshot: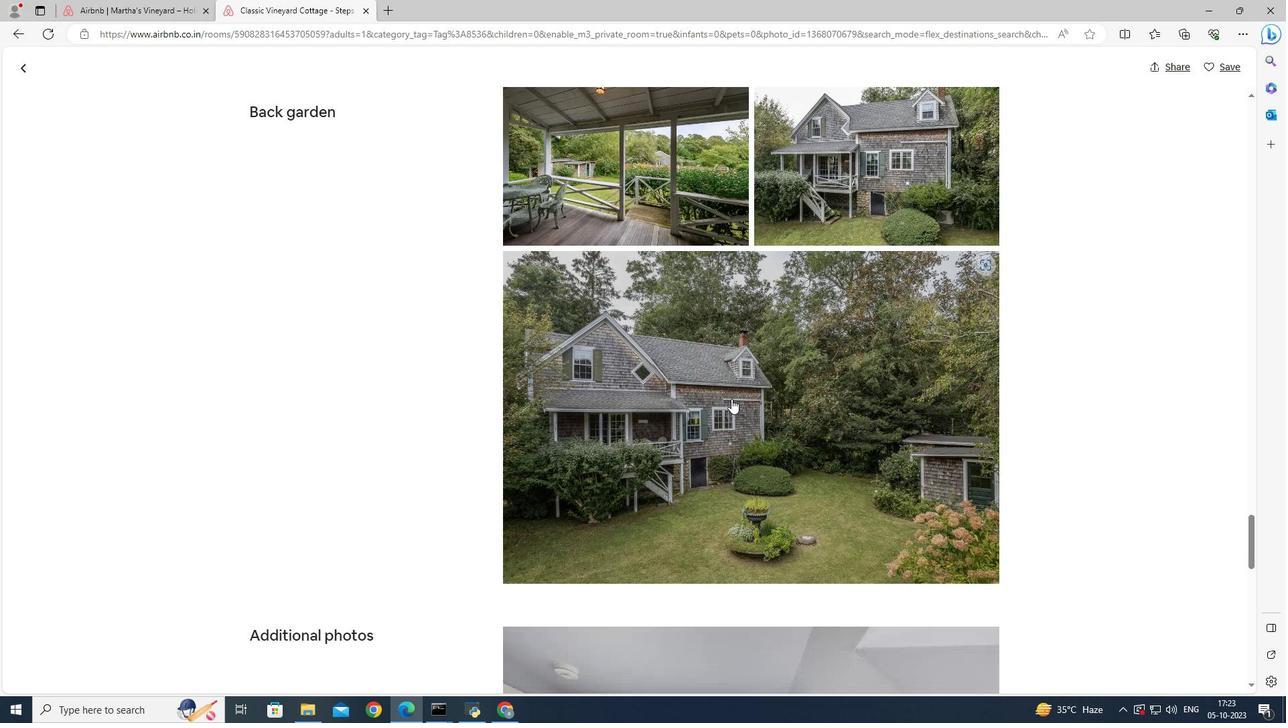 
Action: Mouse scrolled (731, 398) with delta (0, 0)
Screenshot: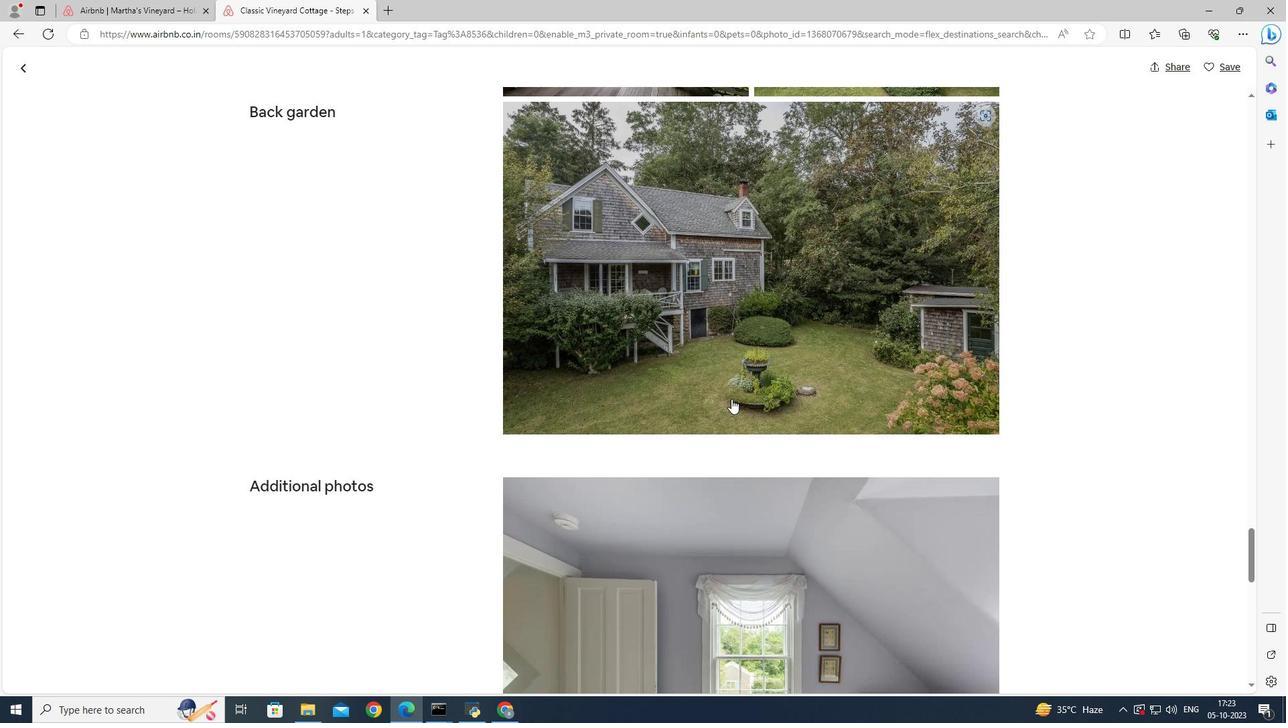 
Action: Mouse scrolled (731, 398) with delta (0, 0)
Screenshot: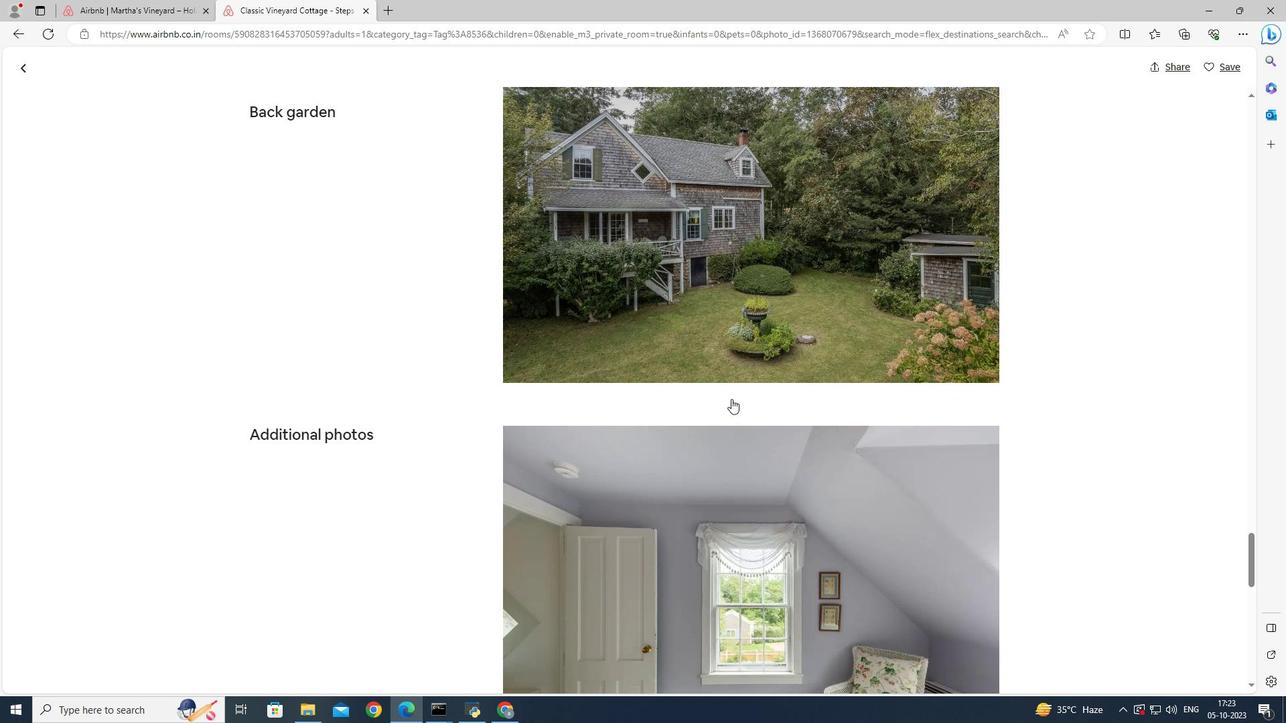
Action: Mouse scrolled (731, 398) with delta (0, 0)
Screenshot: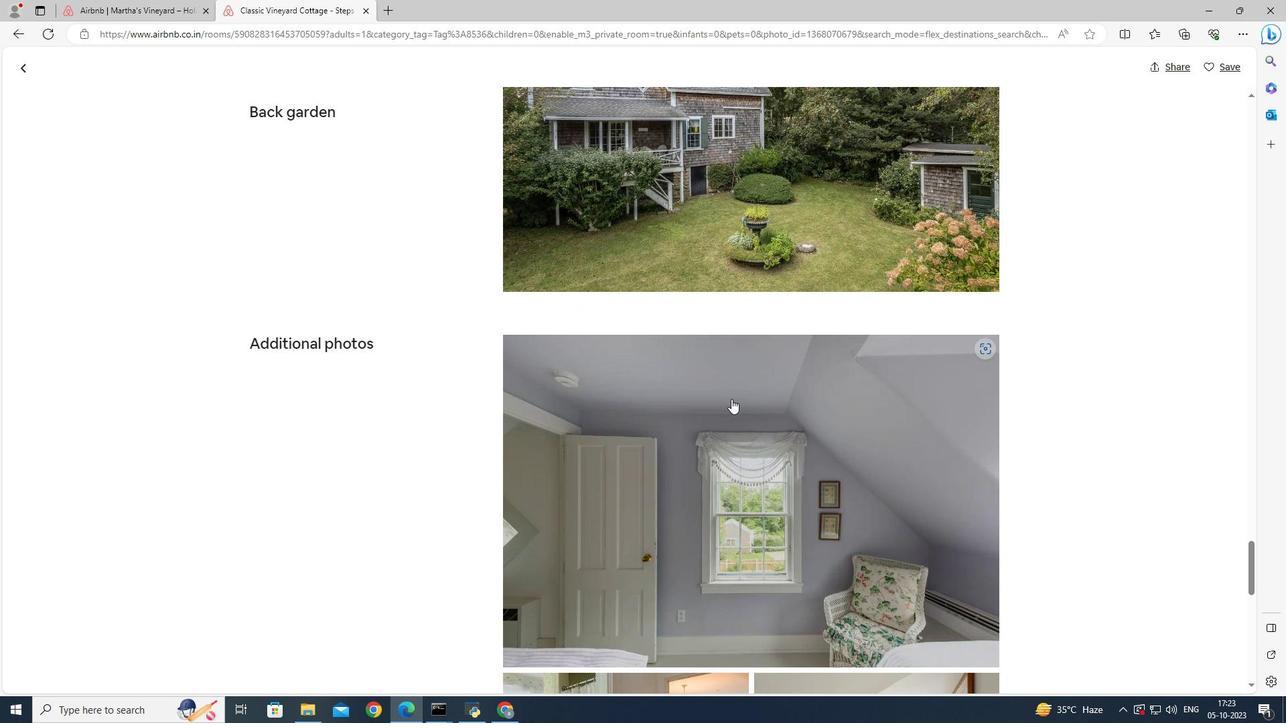 
Action: Mouse scrolled (731, 398) with delta (0, 0)
Screenshot: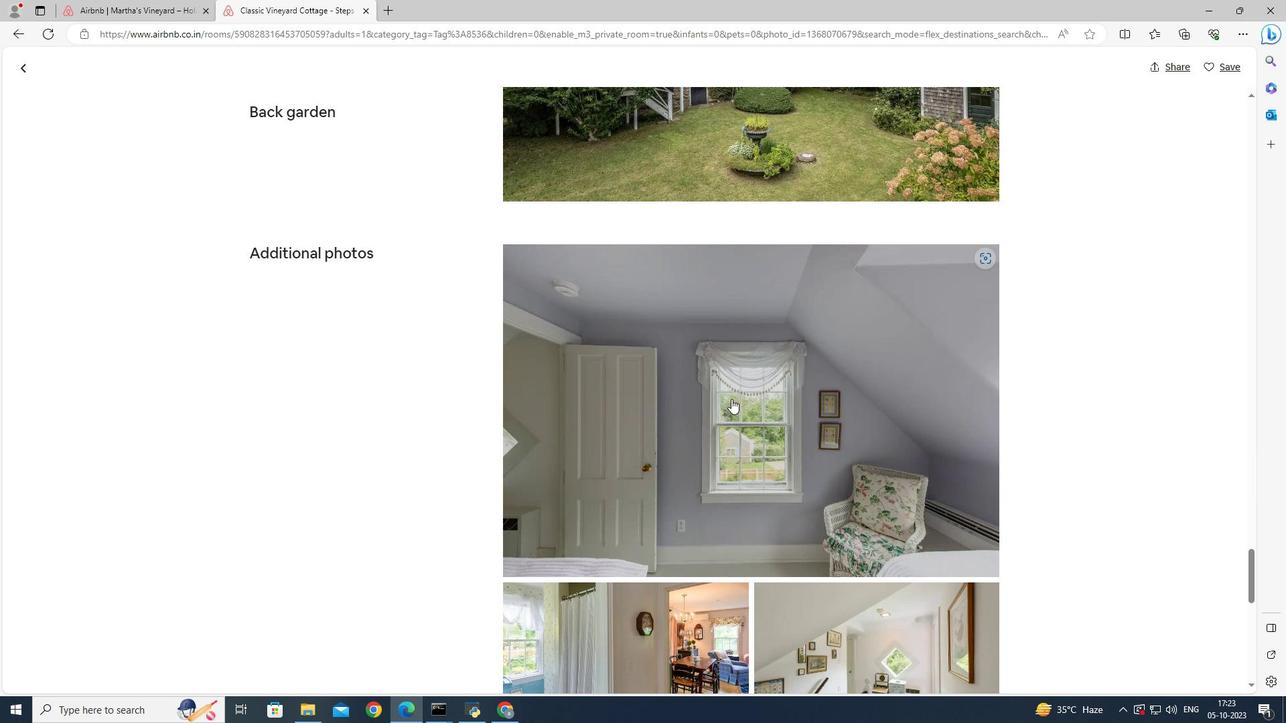 
Action: Mouse scrolled (731, 398) with delta (0, 0)
Screenshot: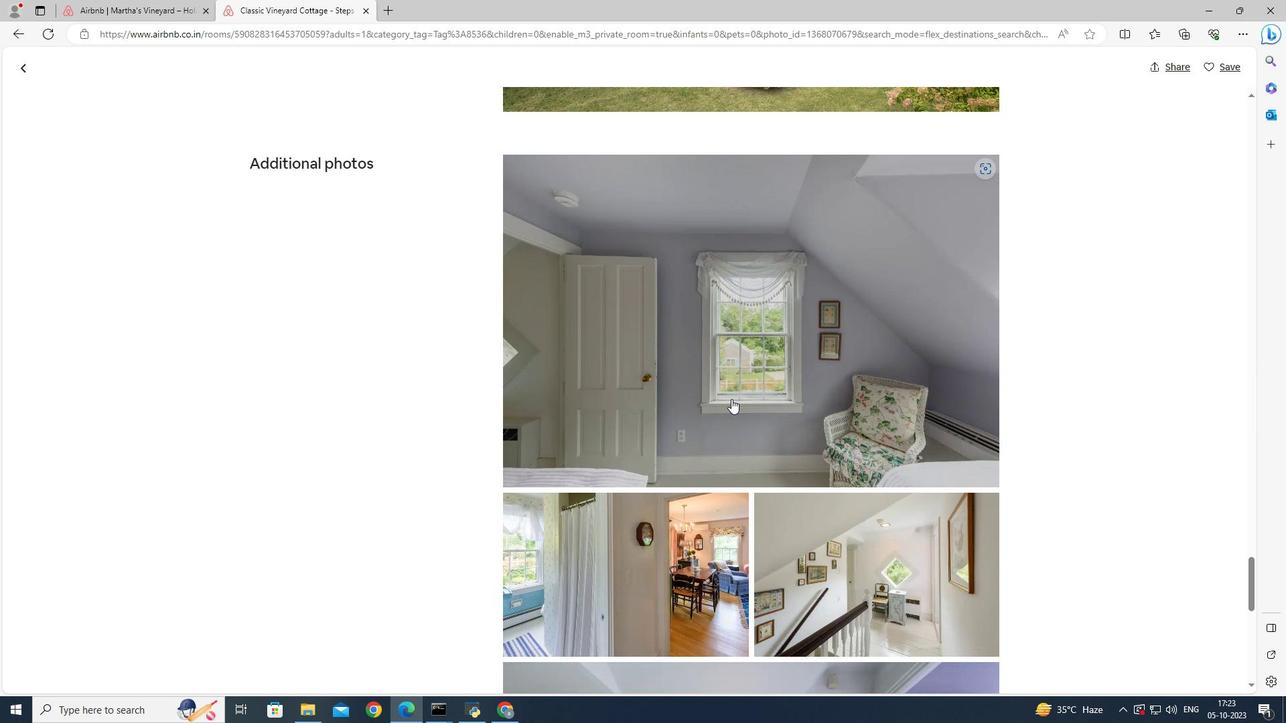 
Action: Mouse scrolled (731, 398) with delta (0, 0)
Screenshot: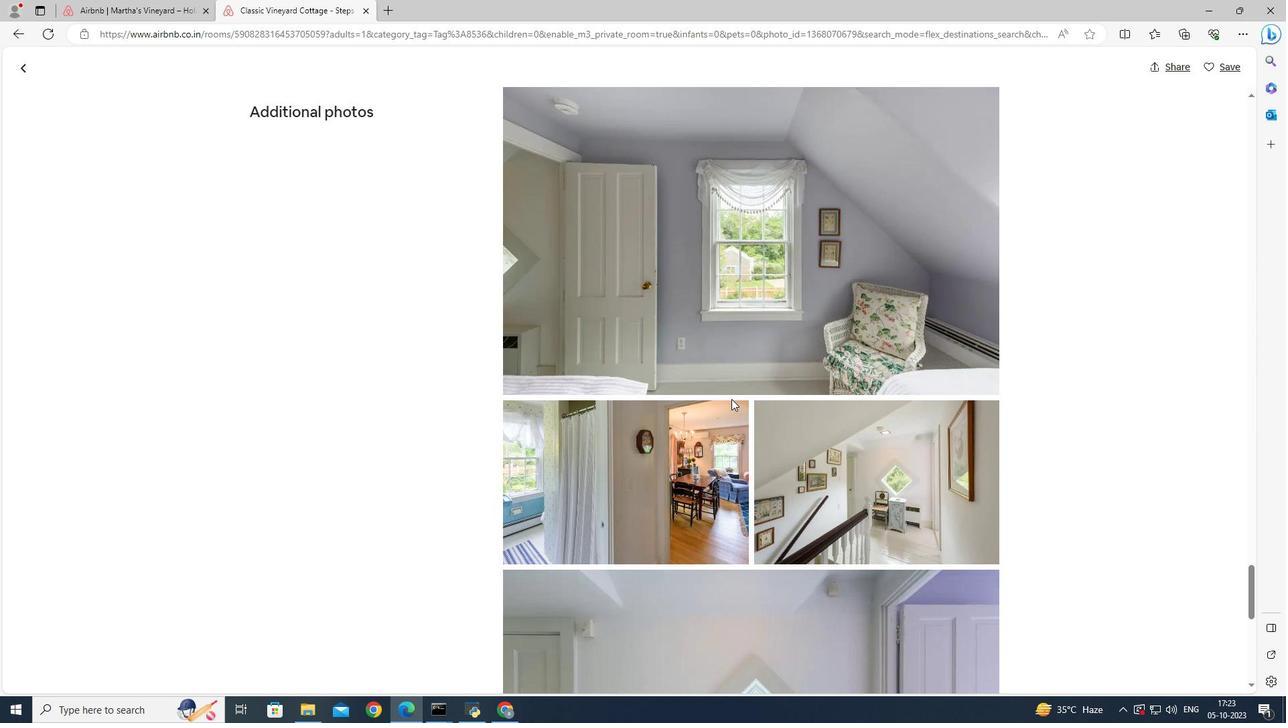 
Action: Mouse scrolled (731, 398) with delta (0, 0)
Screenshot: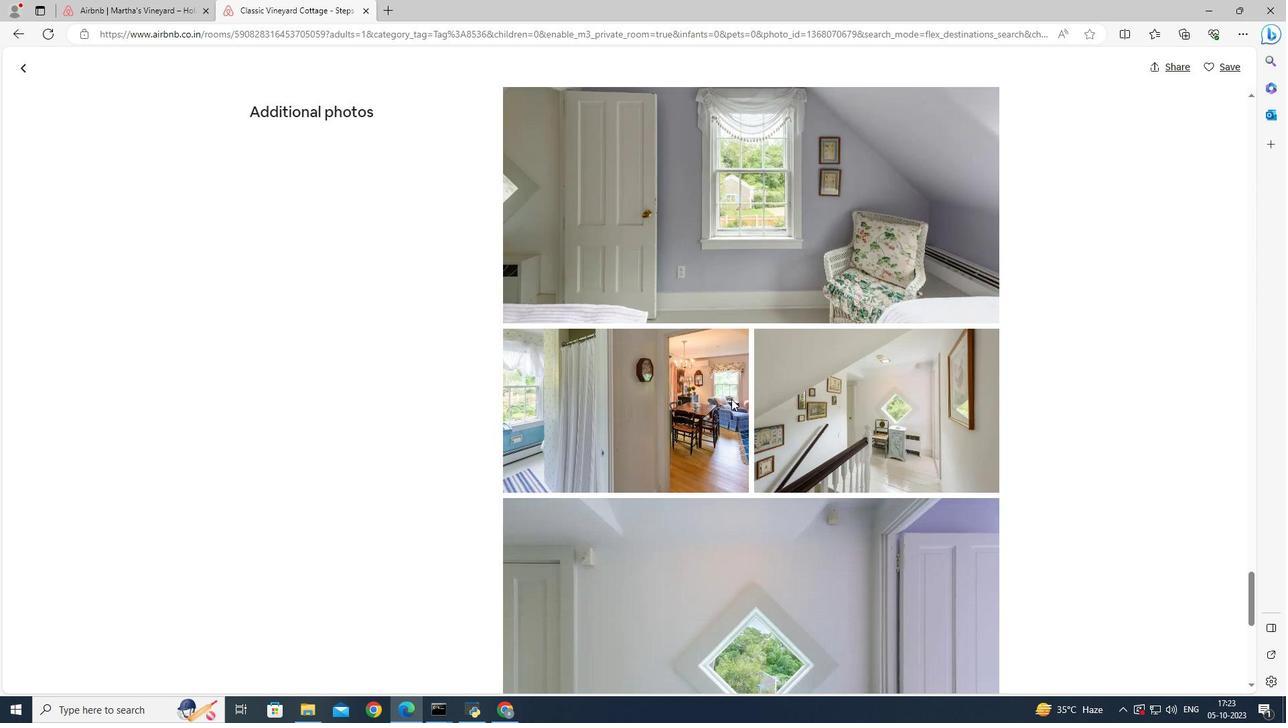 
Action: Mouse scrolled (731, 398) with delta (0, 0)
Screenshot: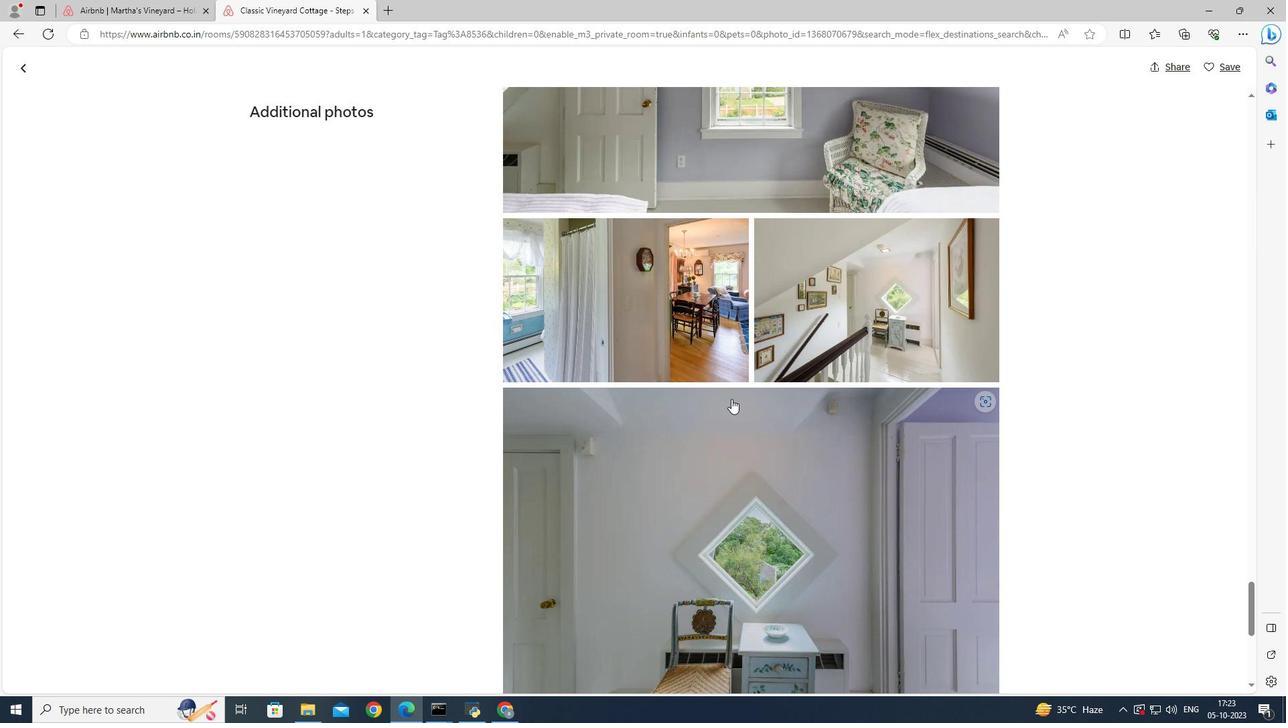 
Action: Mouse scrolled (731, 398) with delta (0, 0)
Screenshot: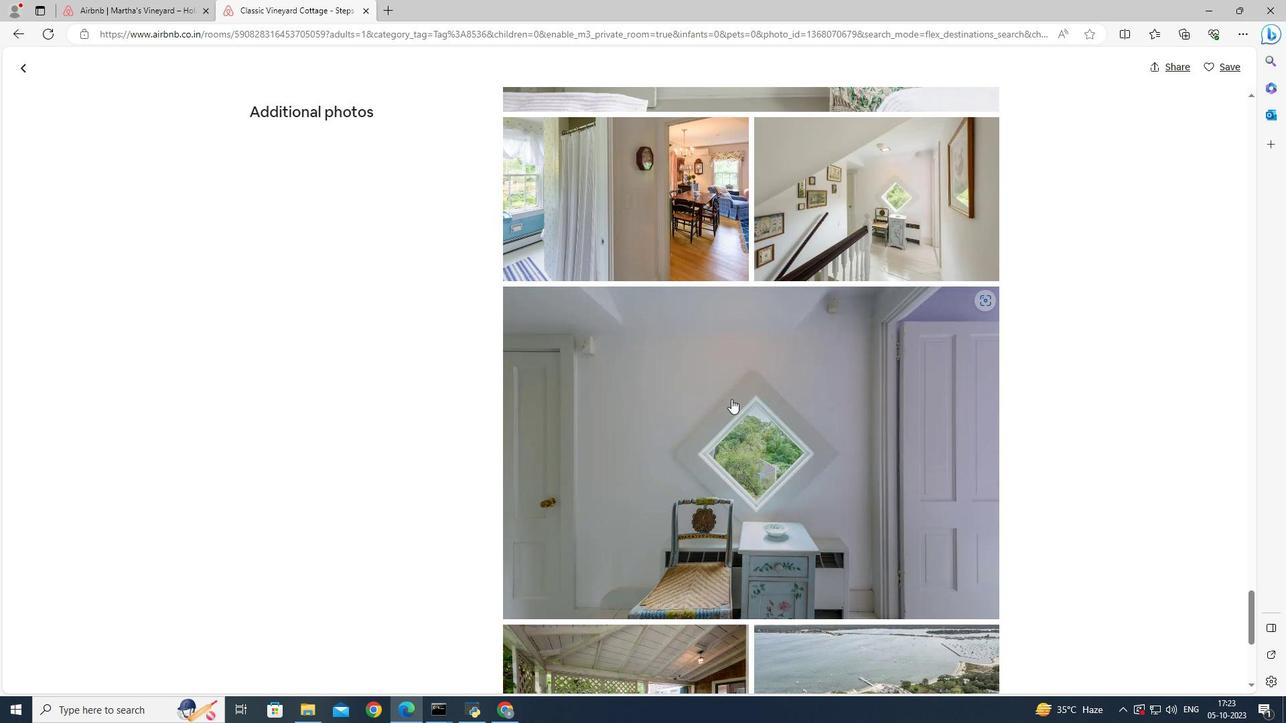 
Action: Mouse scrolled (731, 398) with delta (0, 0)
Screenshot: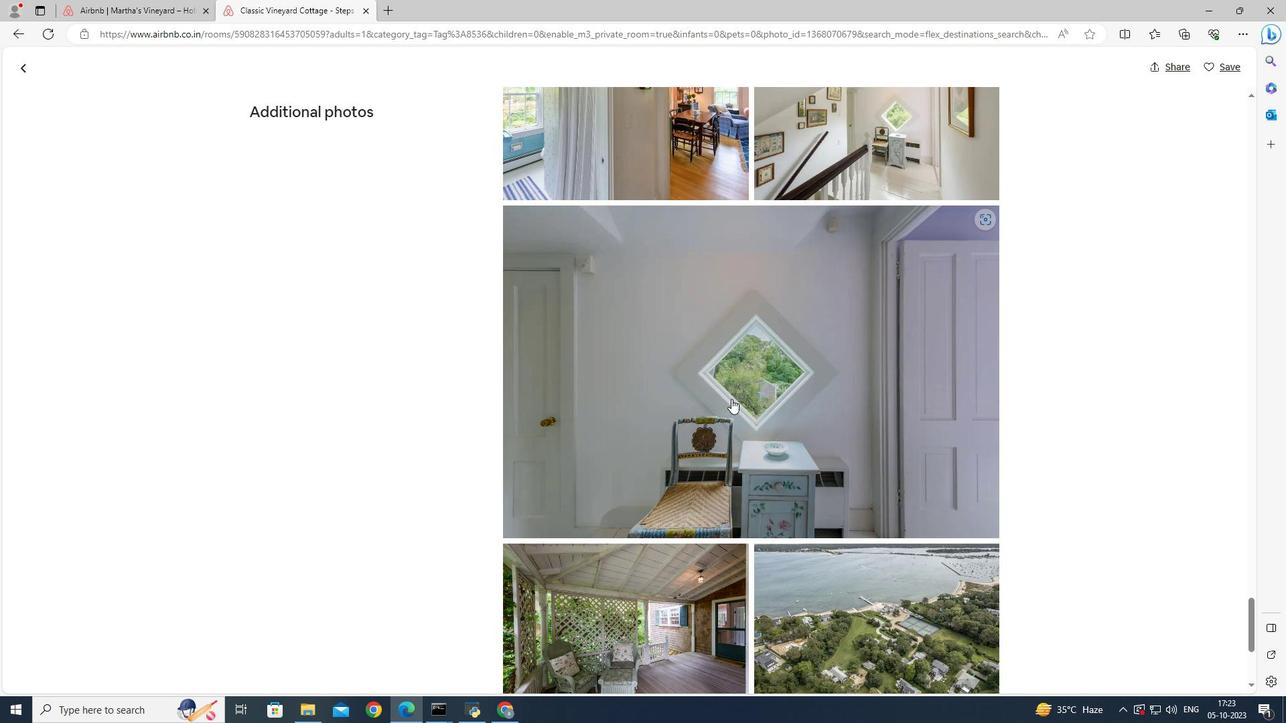 
Action: Mouse scrolled (731, 398) with delta (0, 0)
Screenshot: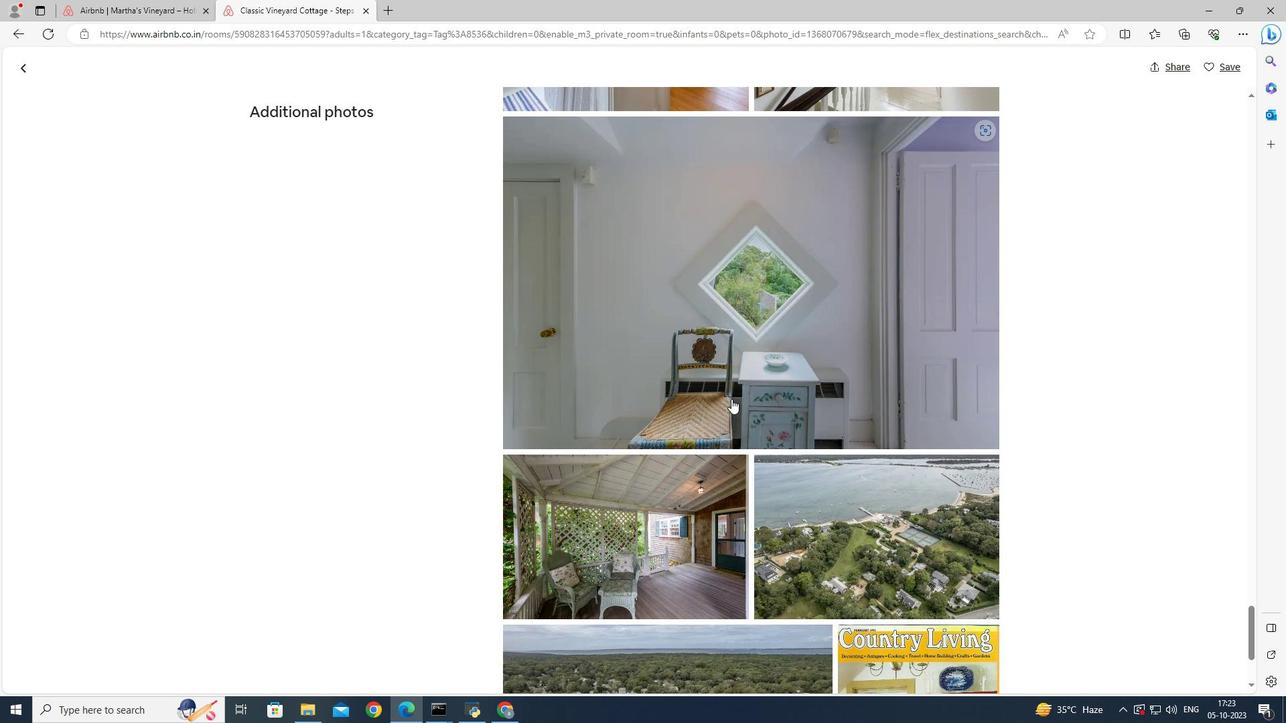 
Action: Mouse scrolled (731, 398) with delta (0, 0)
Screenshot: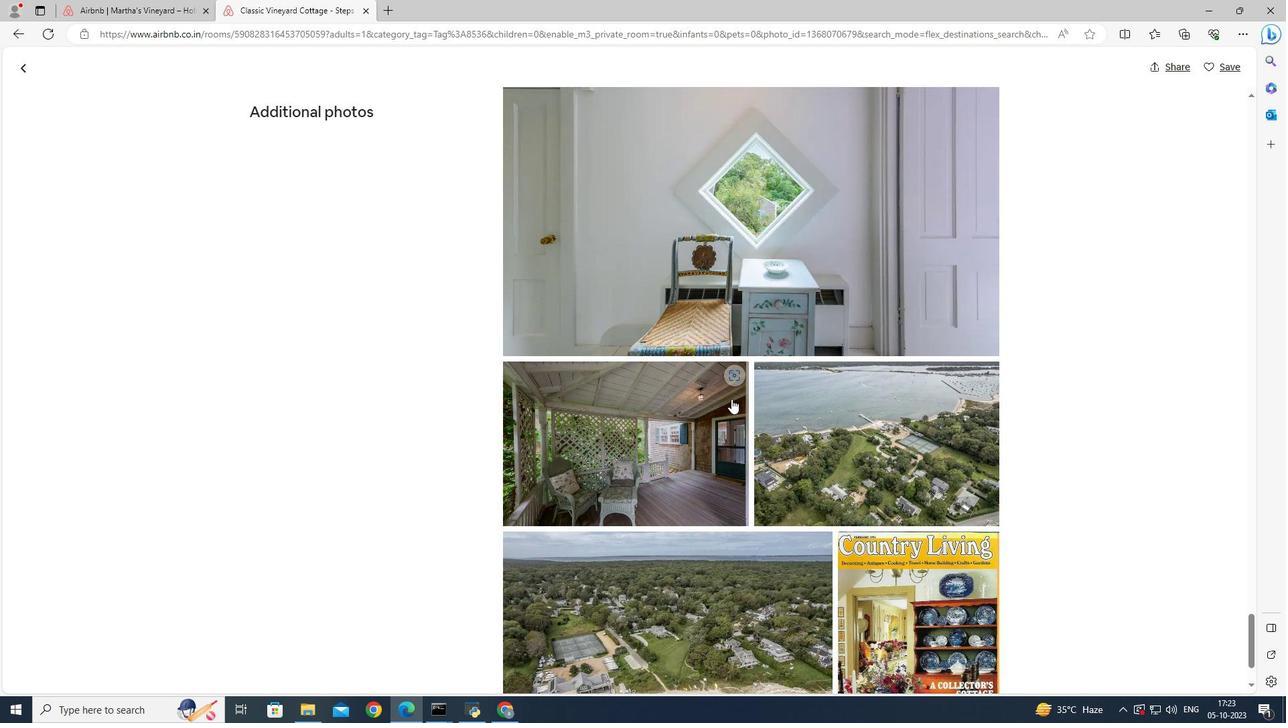 
Action: Mouse scrolled (731, 398) with delta (0, 0)
Screenshot: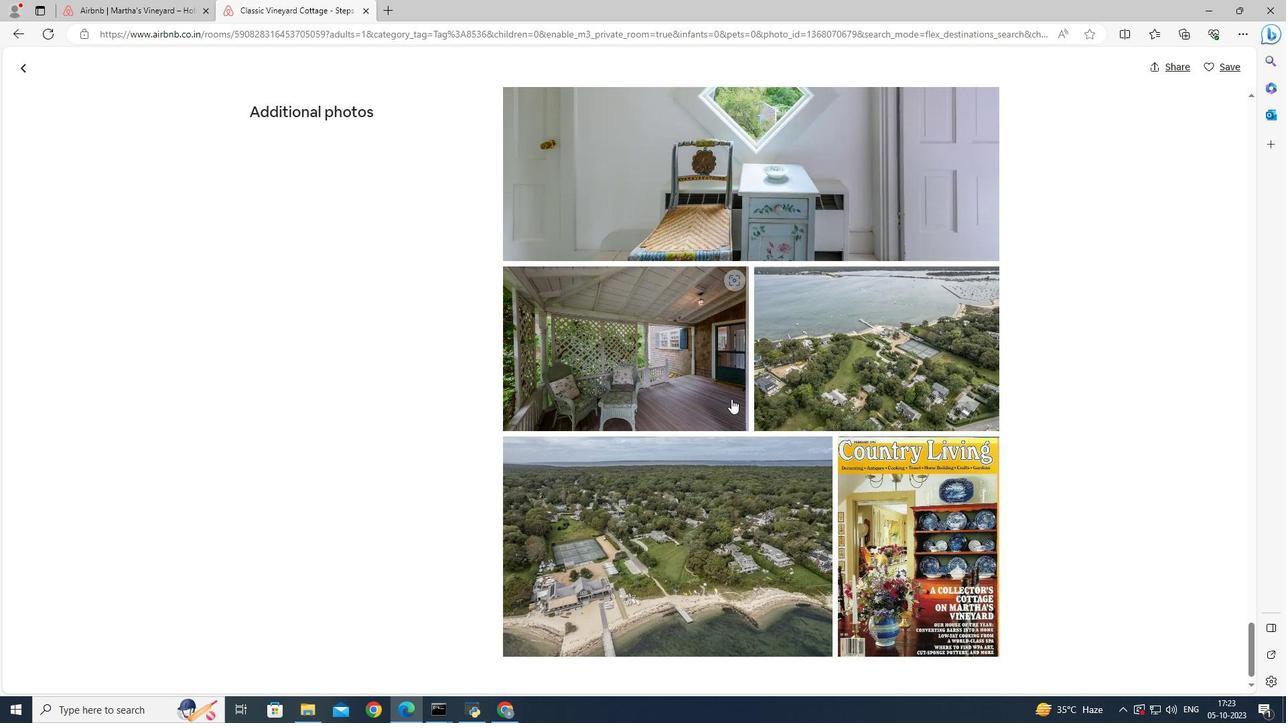 
Action: Mouse scrolled (731, 398) with delta (0, 0)
Screenshot: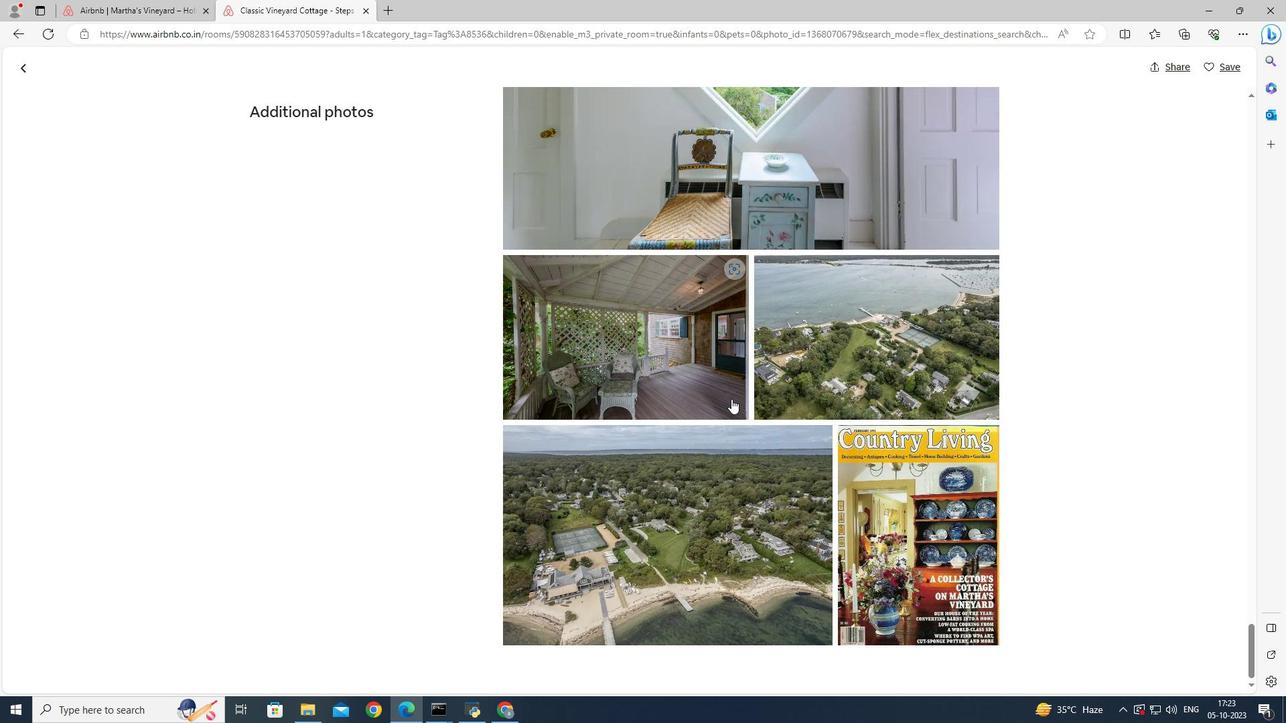 
Action: Mouse moved to (22, 71)
Screenshot: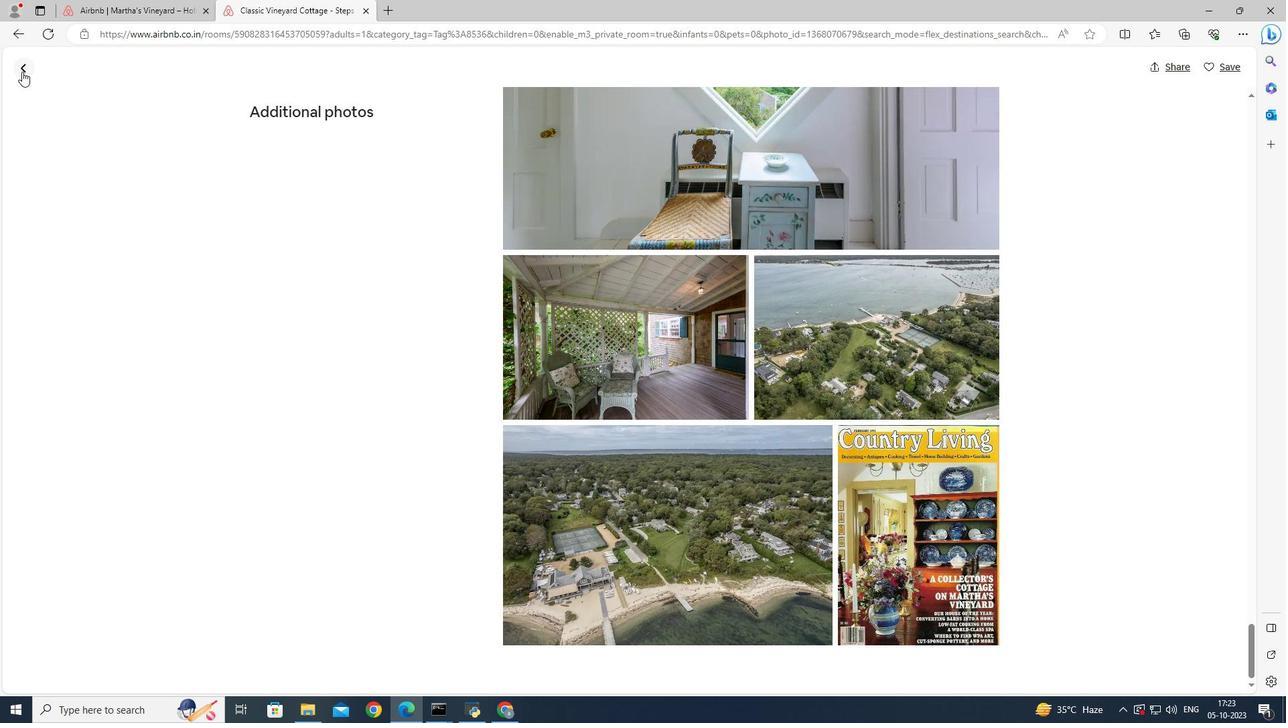 
Action: Mouse pressed left at (22, 71)
Screenshot: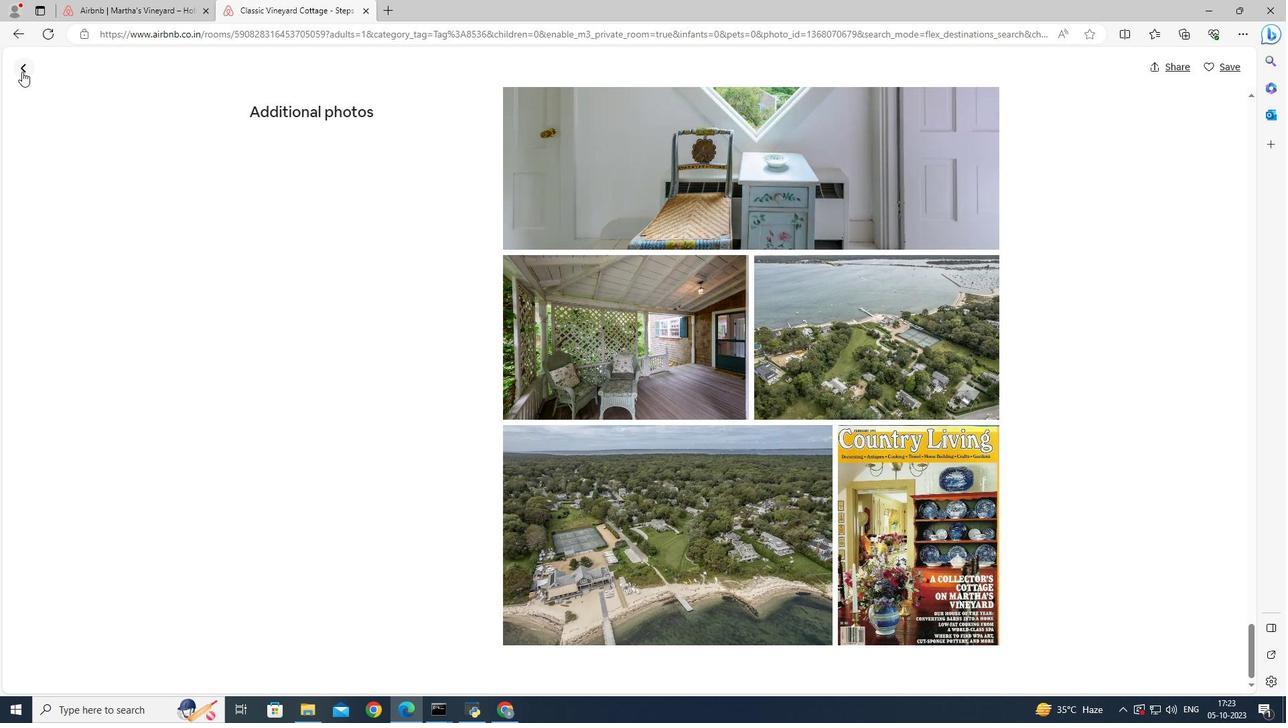 
Action: Mouse moved to (383, 236)
Screenshot: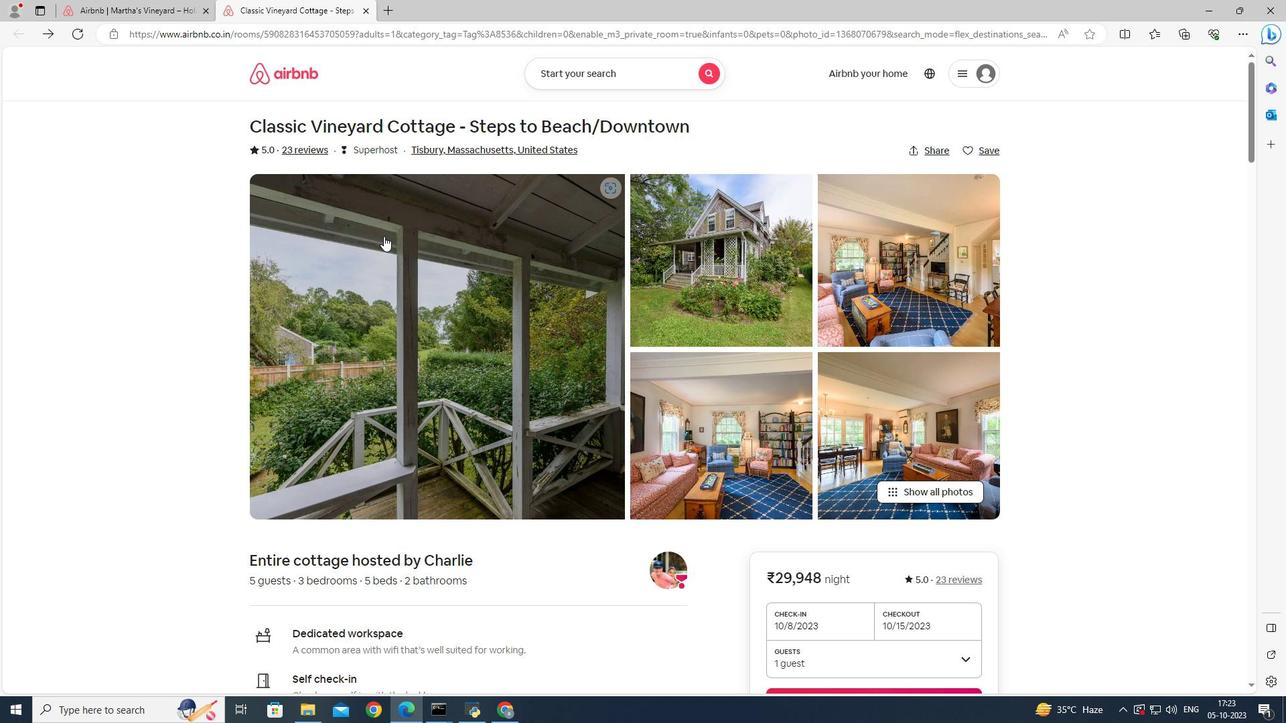 
Action: Mouse scrolled (383, 235) with delta (0, 0)
Screenshot: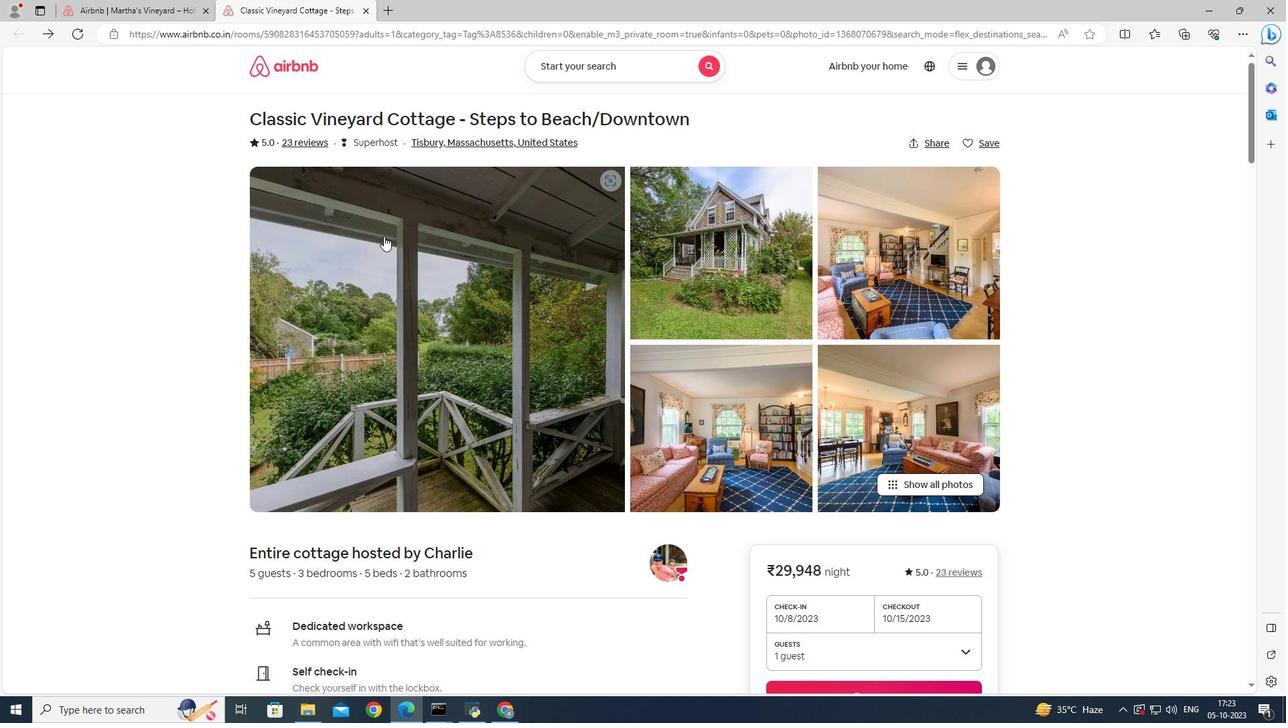 
Action: Mouse scrolled (383, 235) with delta (0, 0)
Screenshot: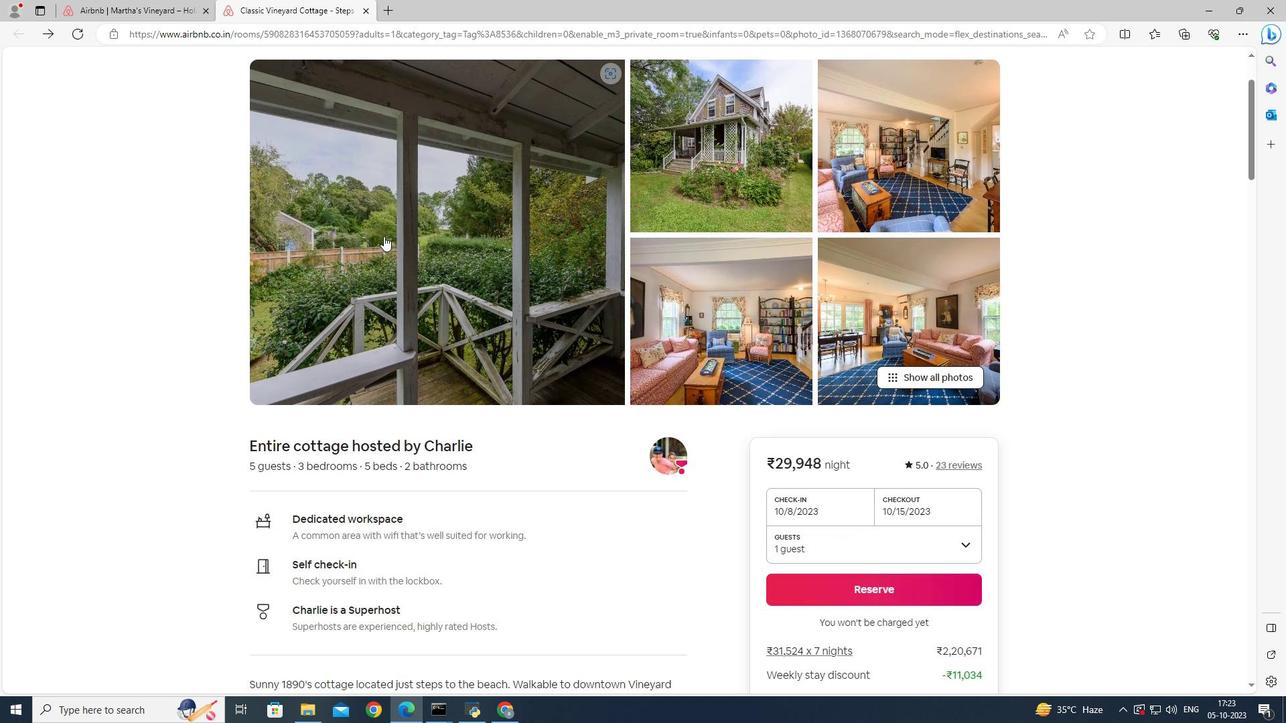
Action: Mouse scrolled (383, 235) with delta (0, 0)
Screenshot: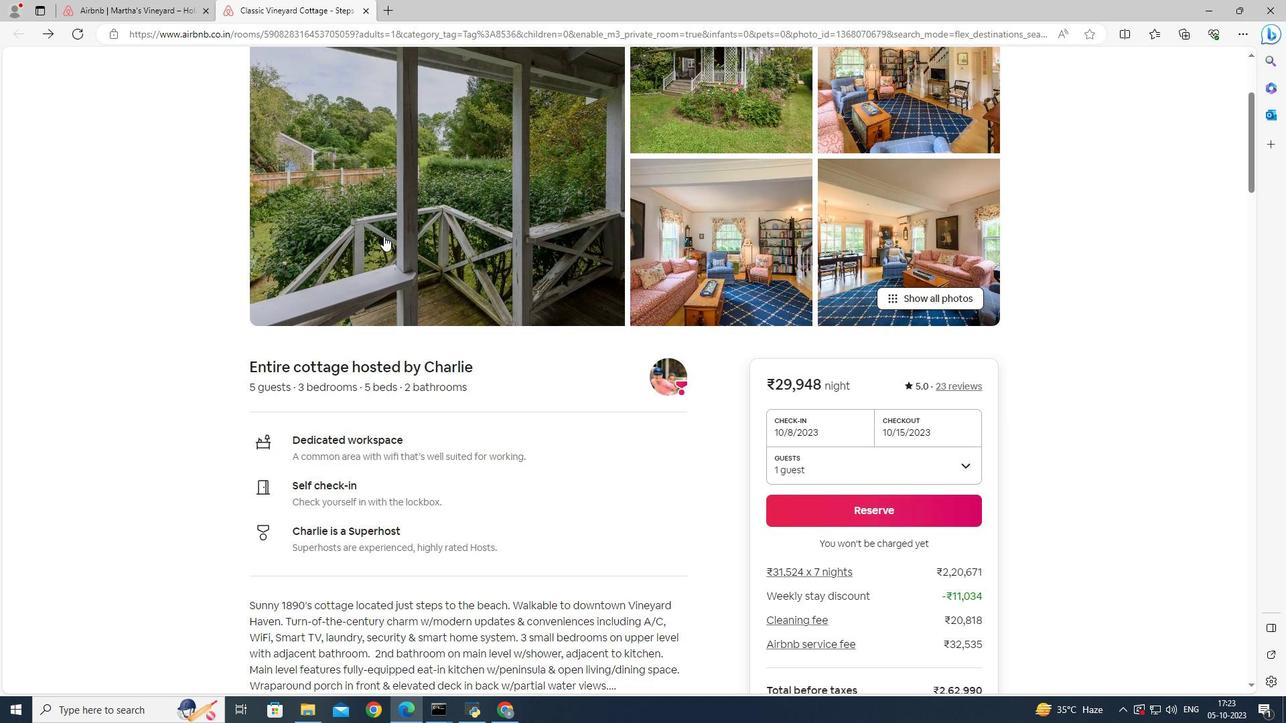 
Action: Mouse scrolled (383, 235) with delta (0, 0)
Screenshot: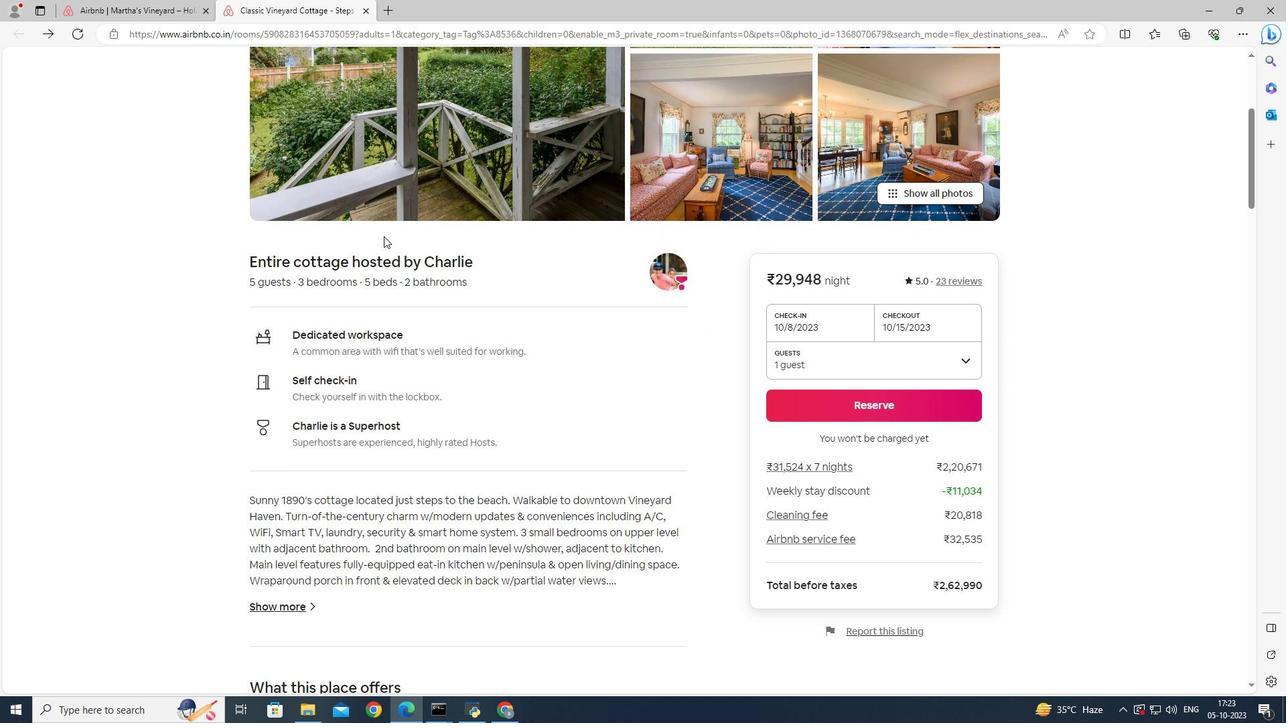 
Action: Mouse scrolled (383, 235) with delta (0, 0)
Screenshot: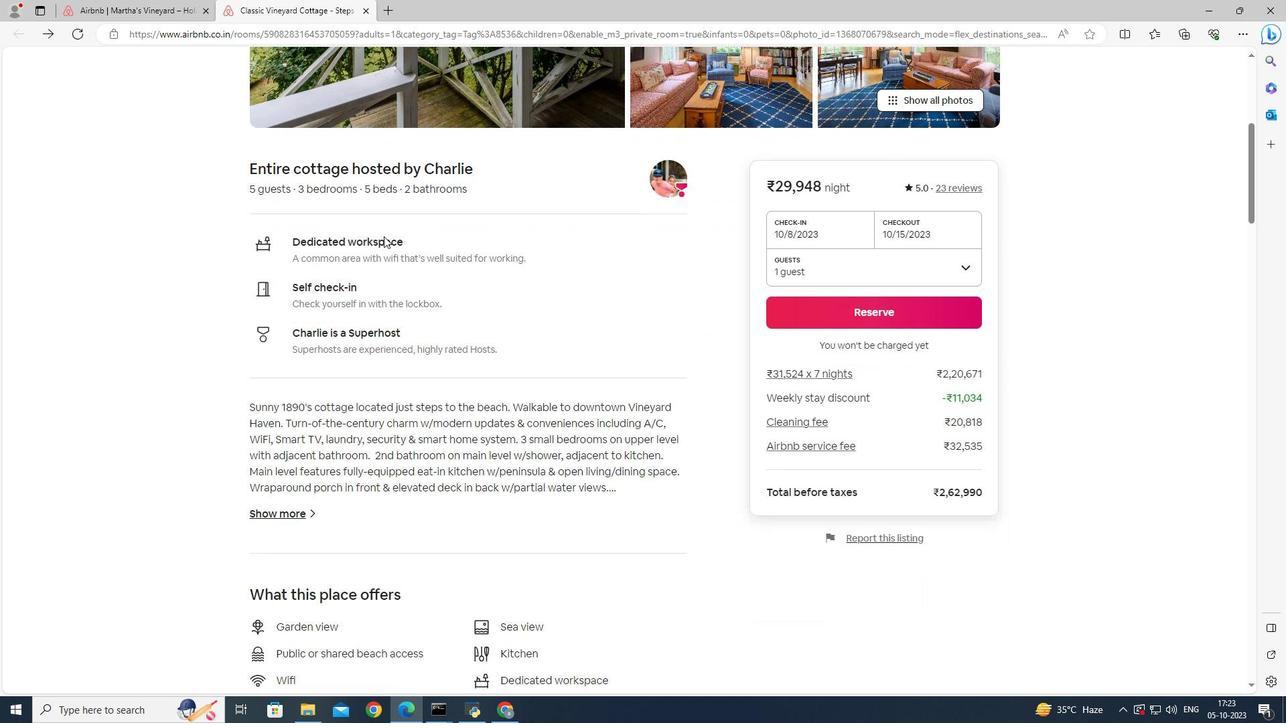 
Action: Mouse scrolled (383, 235) with delta (0, 0)
Screenshot: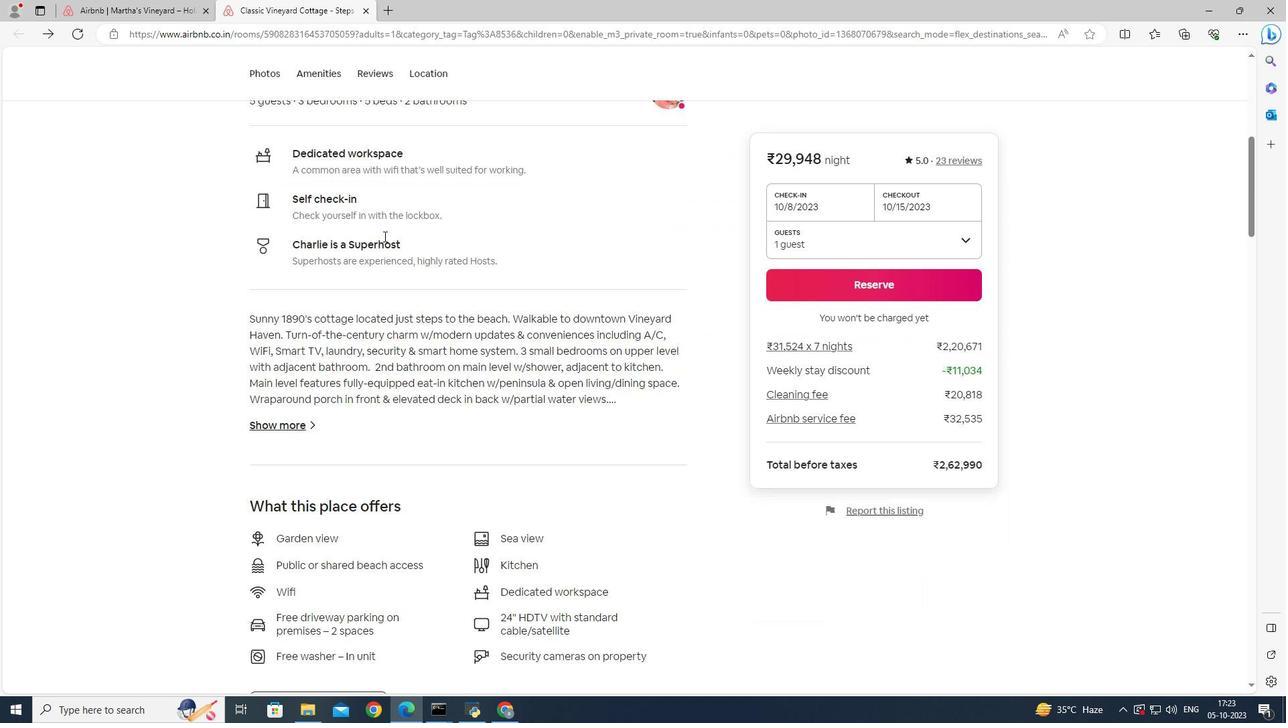 
Action: Mouse scrolled (383, 235) with delta (0, 0)
Screenshot: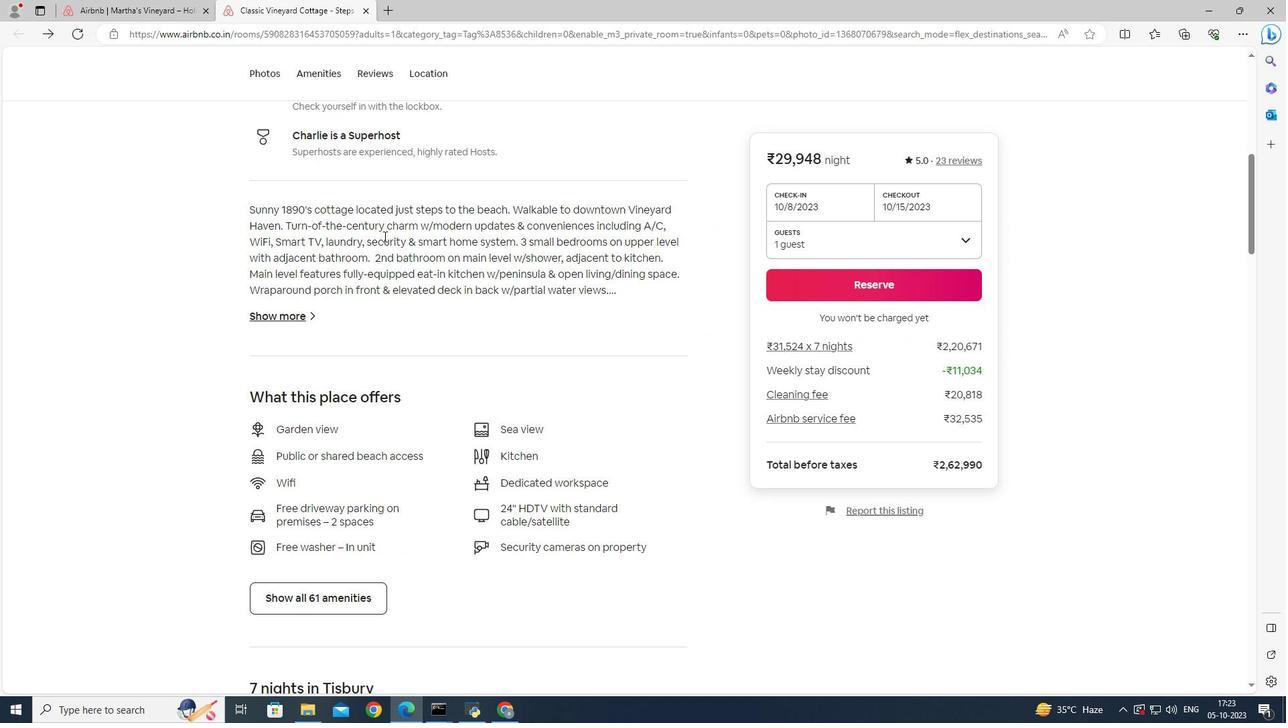 
Action: Mouse scrolled (383, 235) with delta (0, 0)
Screenshot: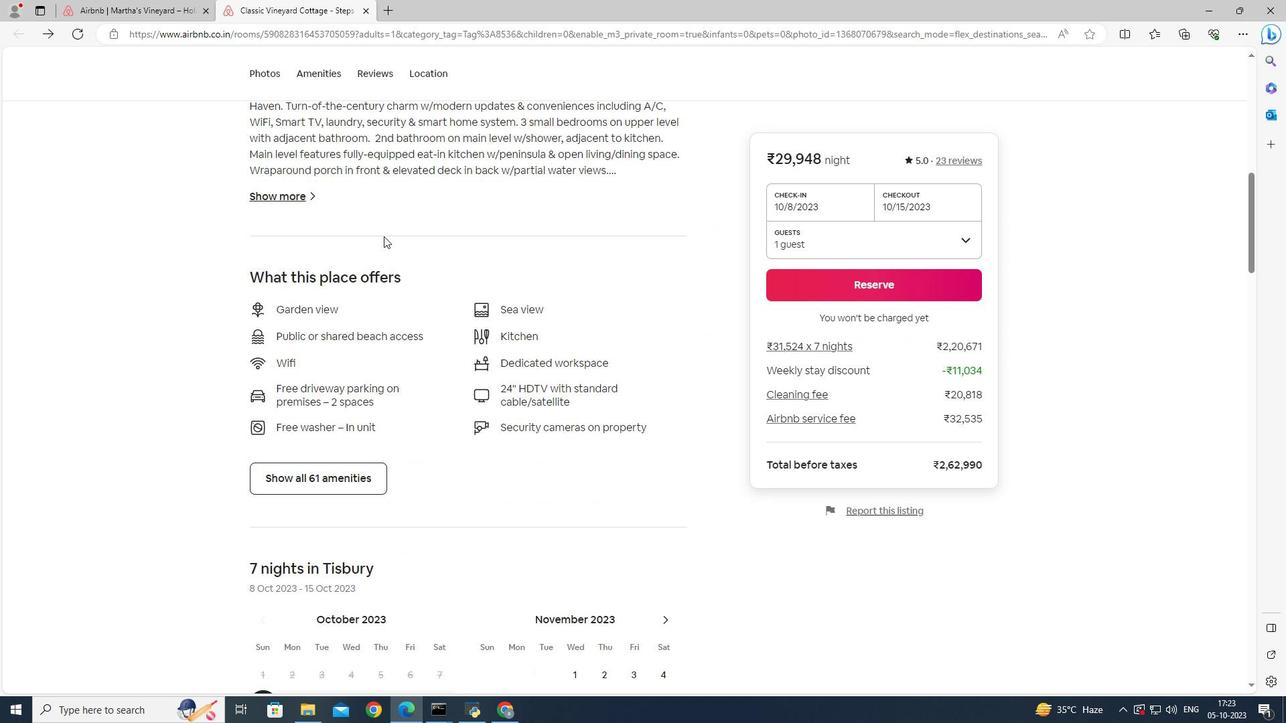 
Action: Mouse scrolled (383, 235) with delta (0, 0)
Screenshot: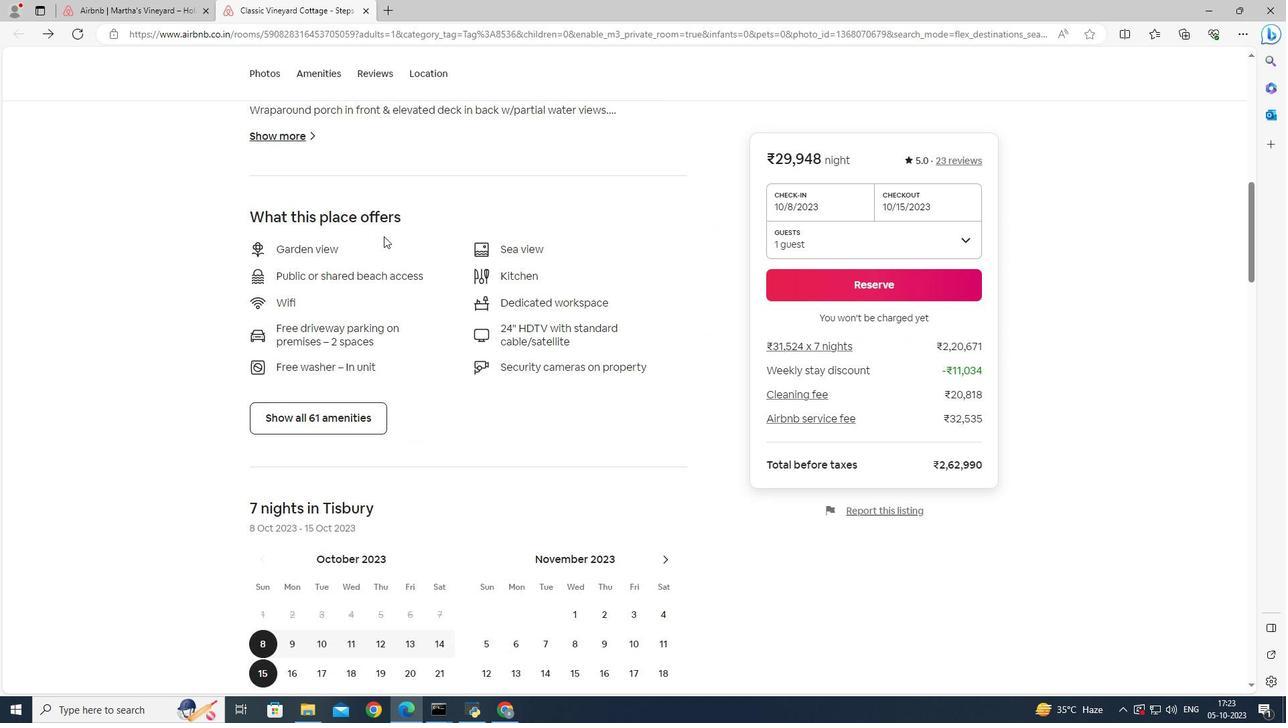 
Action: Mouse scrolled (383, 235) with delta (0, 0)
Screenshot: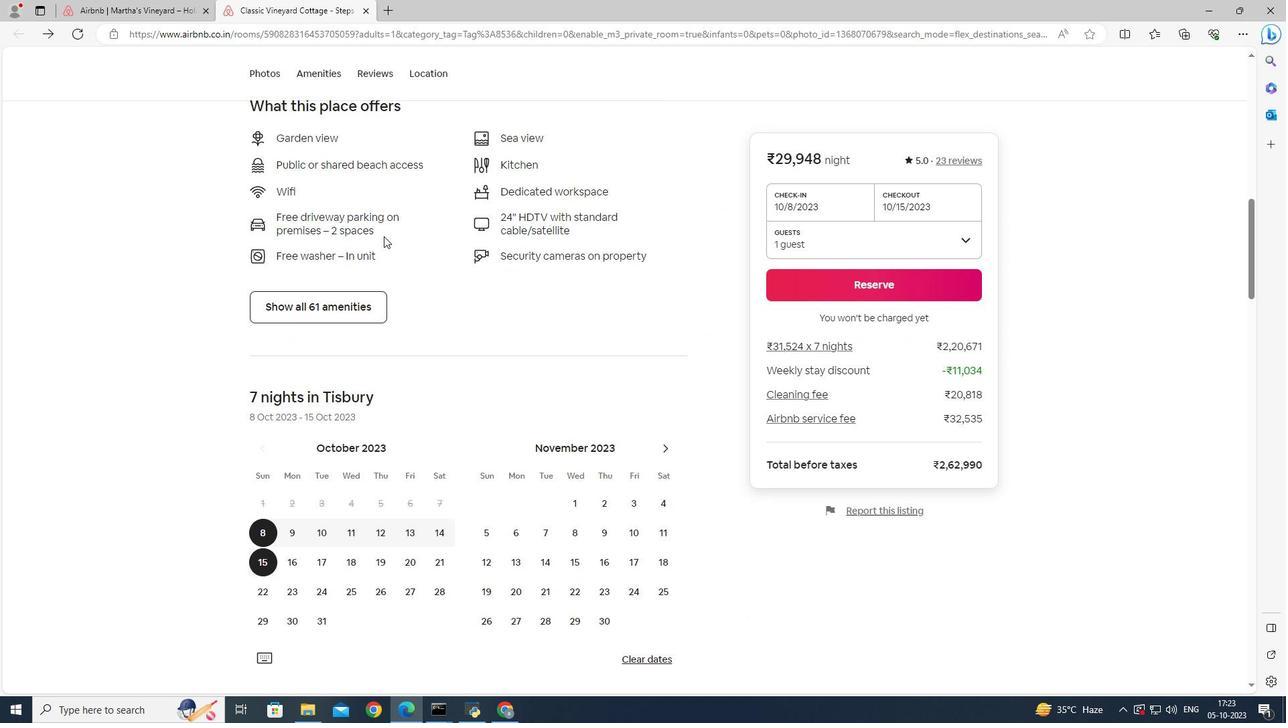 
Action: Mouse scrolled (383, 235) with delta (0, 0)
Screenshot: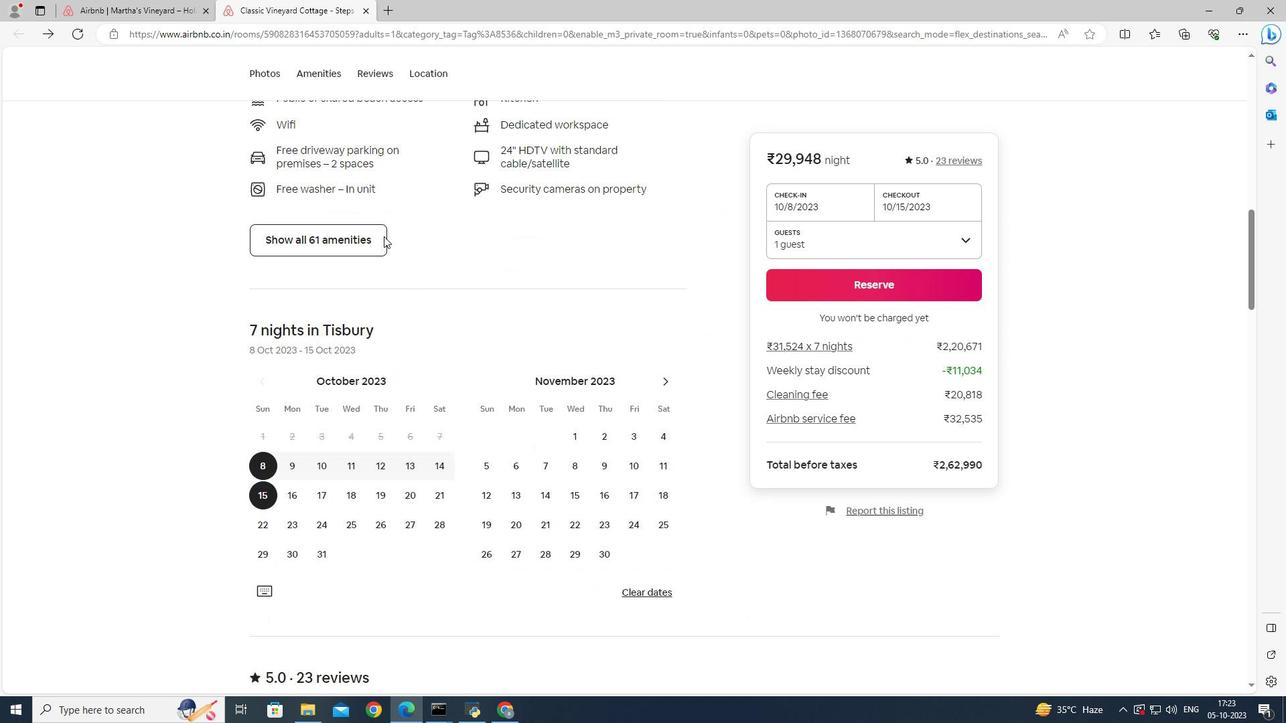 
Action: Mouse scrolled (383, 235) with delta (0, 0)
Screenshot: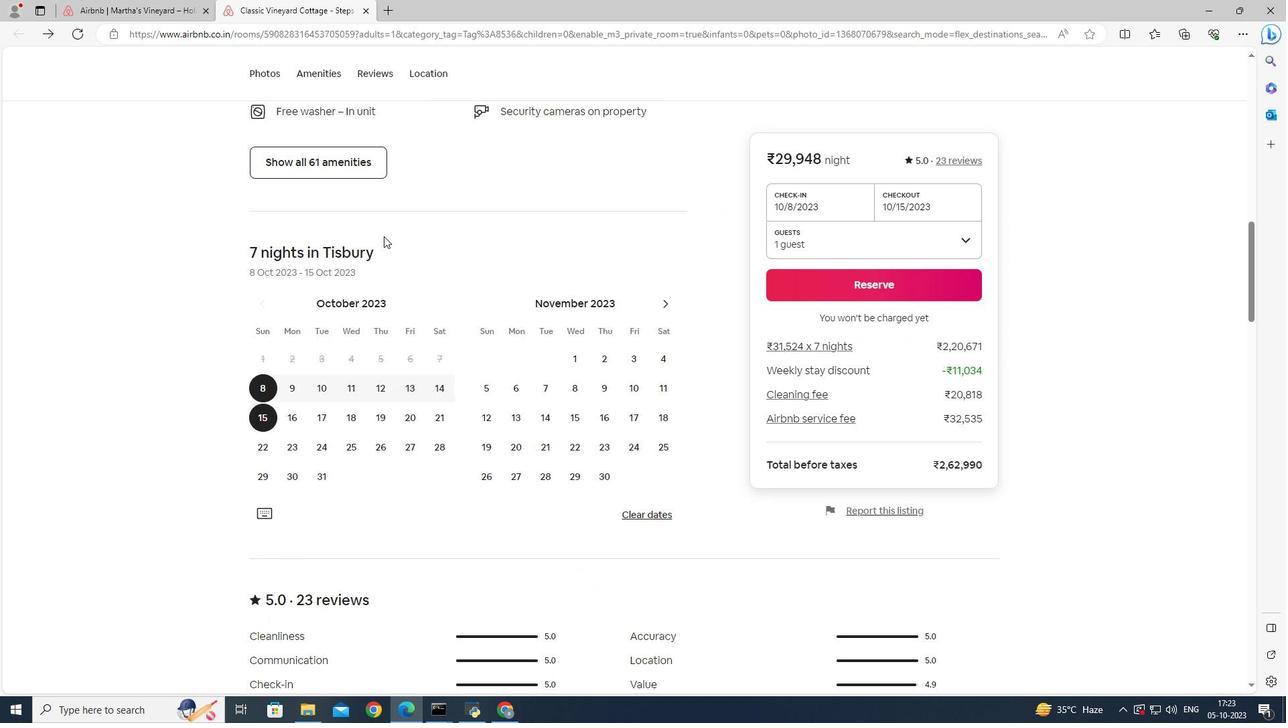 
Action: Mouse scrolled (383, 235) with delta (0, 0)
Screenshot: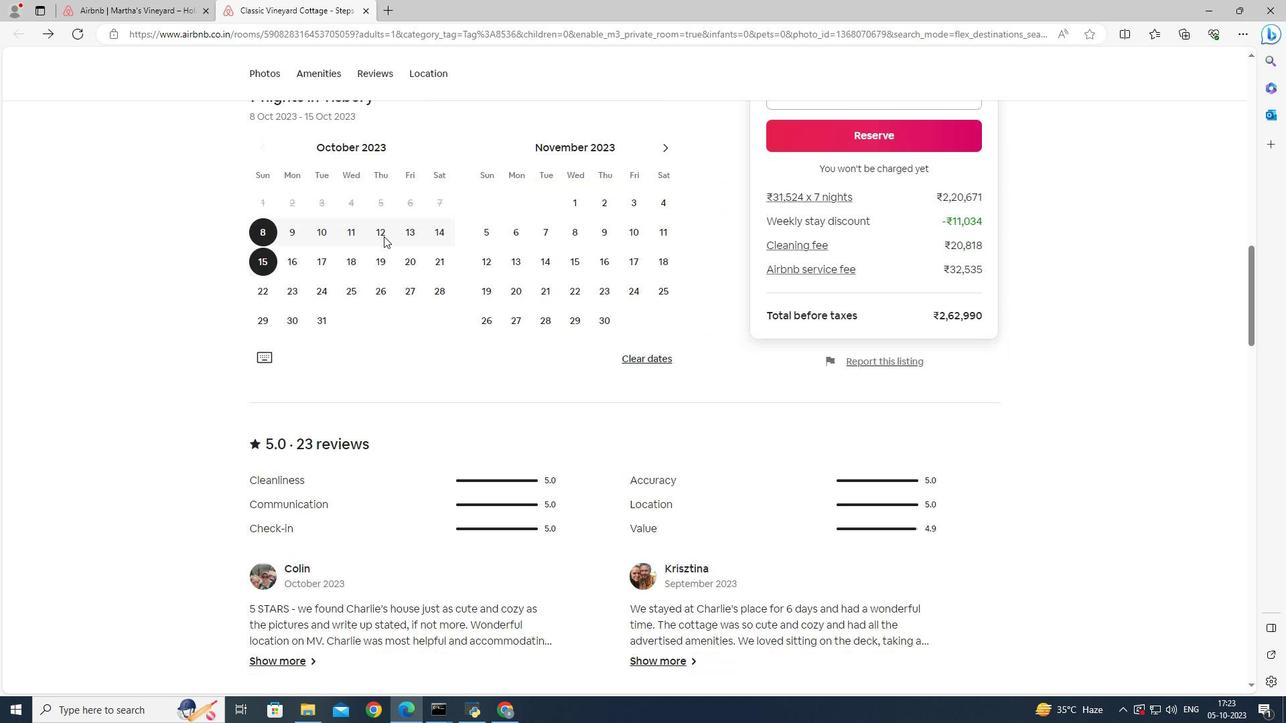 
Action: Mouse scrolled (383, 235) with delta (0, 0)
Screenshot: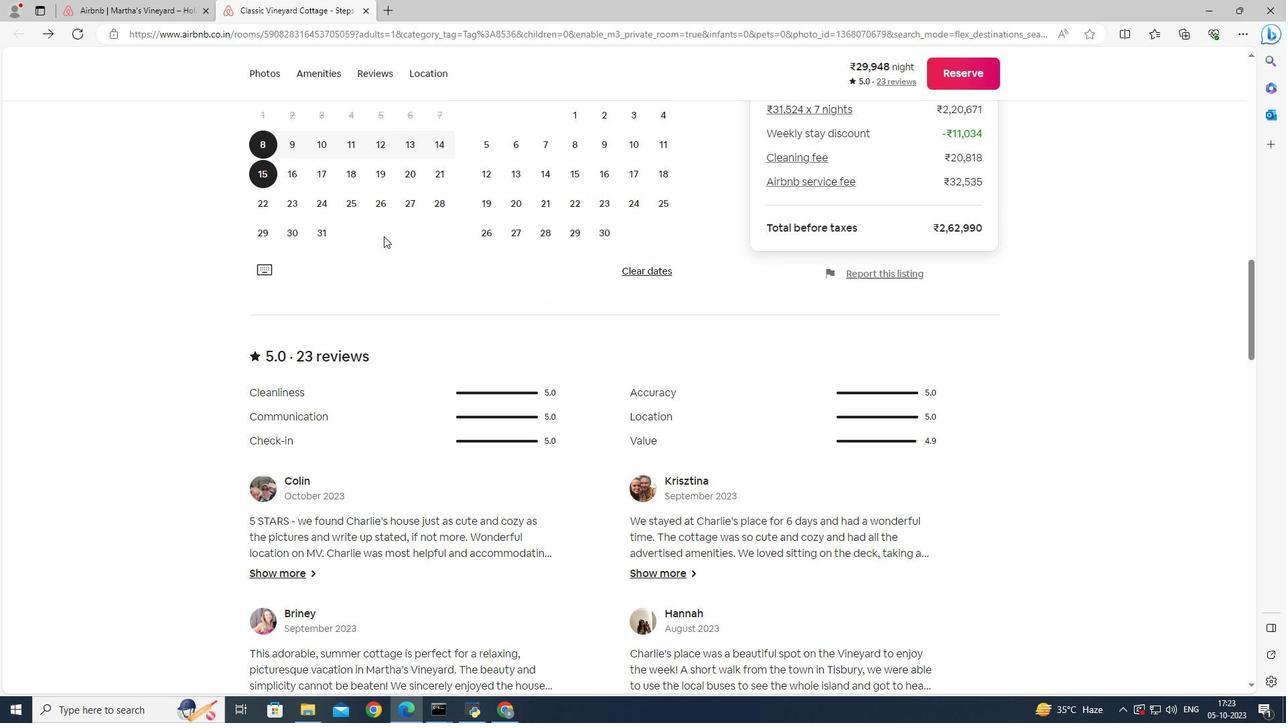 
Action: Mouse scrolled (383, 235) with delta (0, 0)
Screenshot: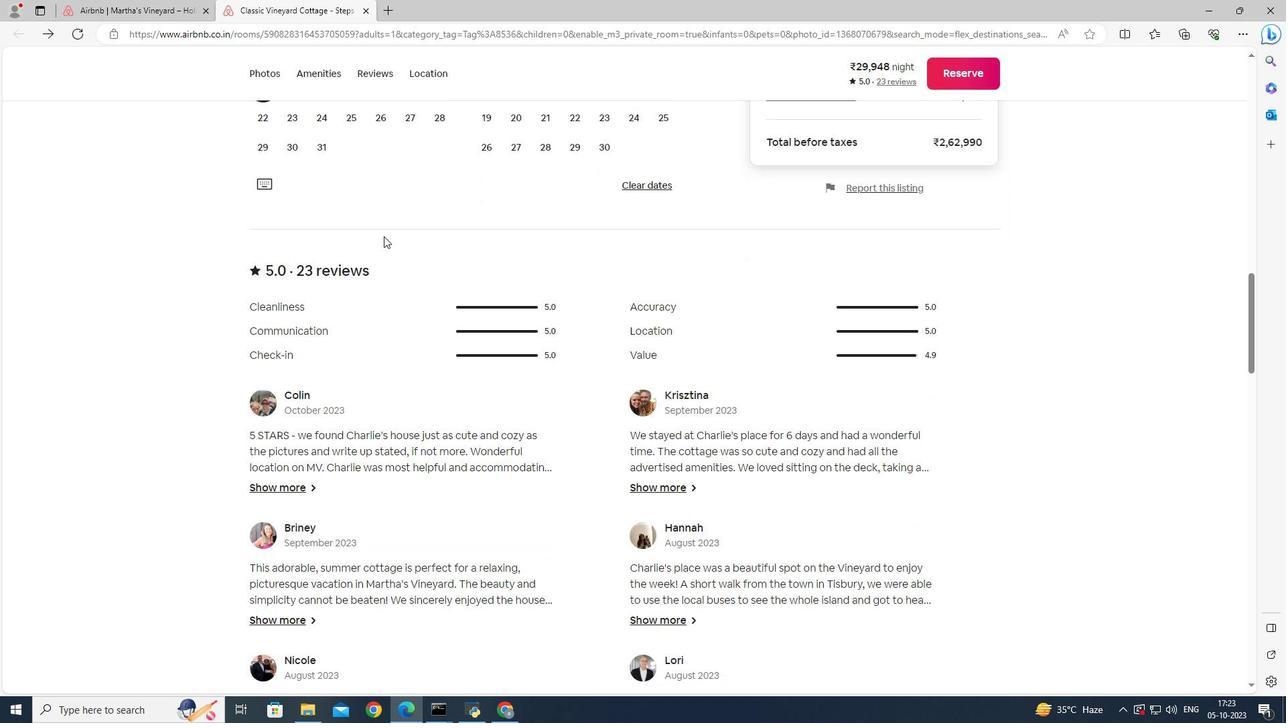 
Action: Mouse scrolled (383, 235) with delta (0, 0)
Screenshot: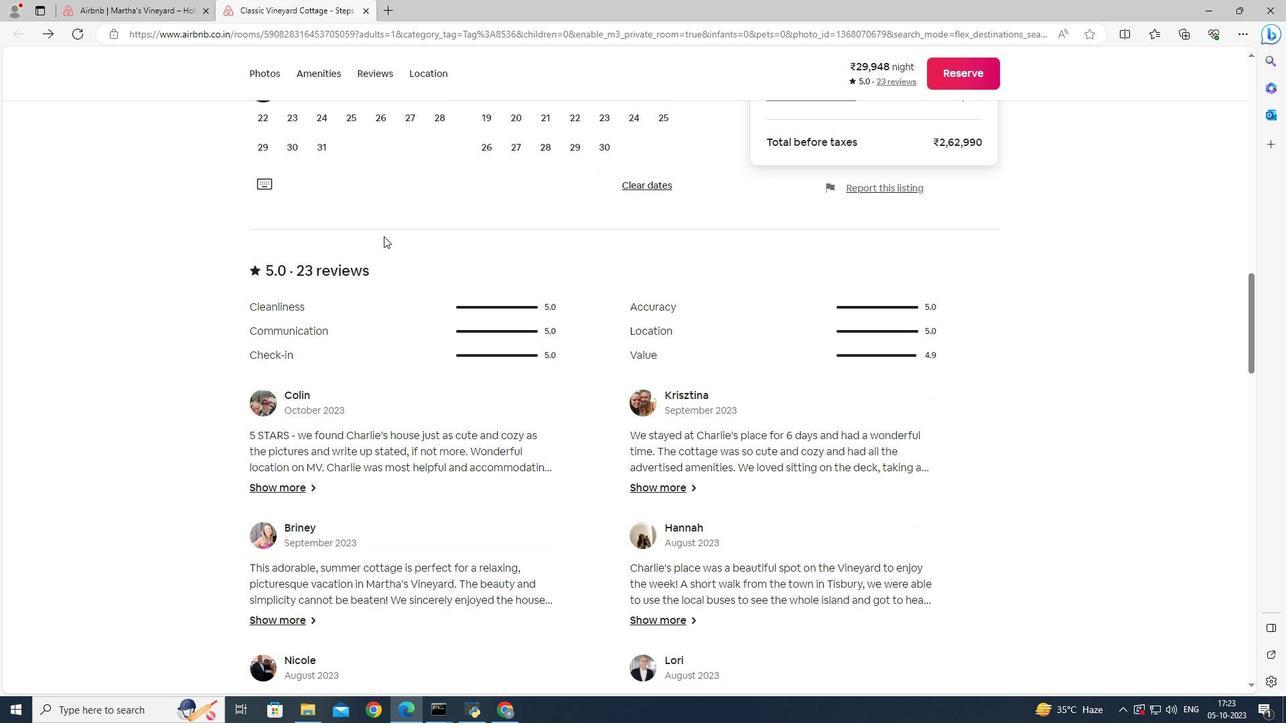 
Action: Mouse moved to (322, 595)
Screenshot: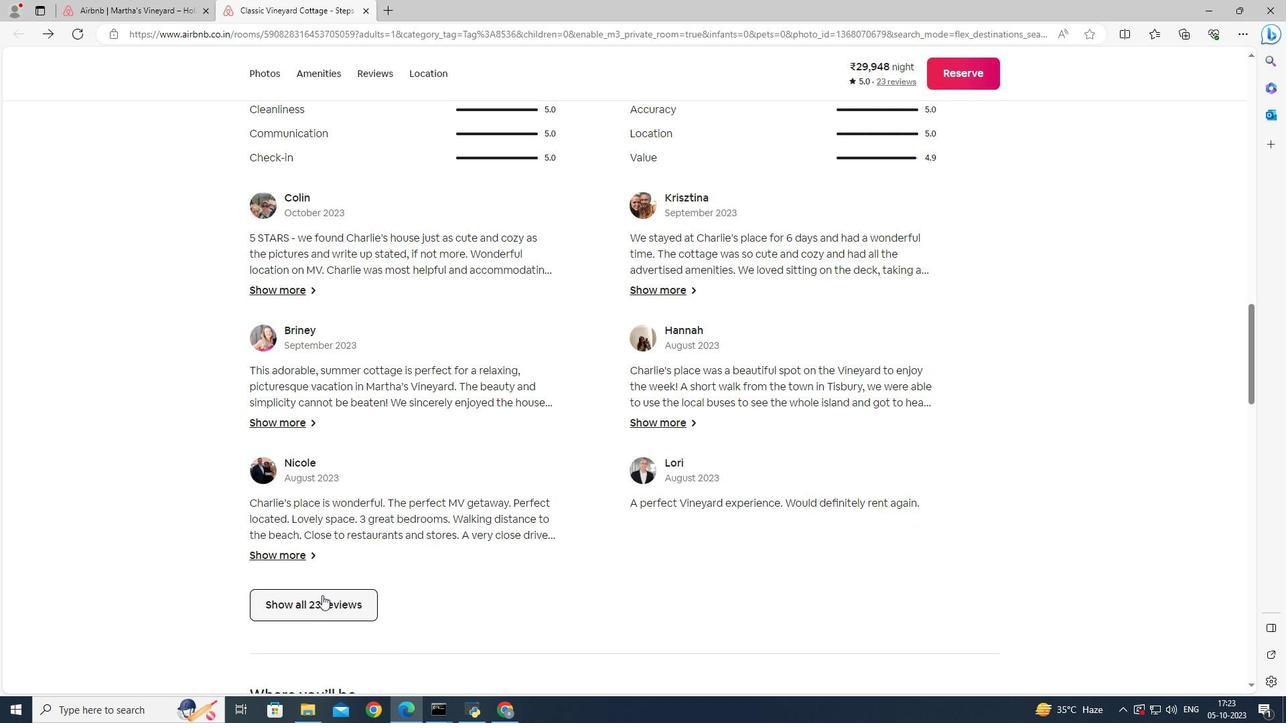 
Action: Mouse pressed left at (322, 595)
Screenshot: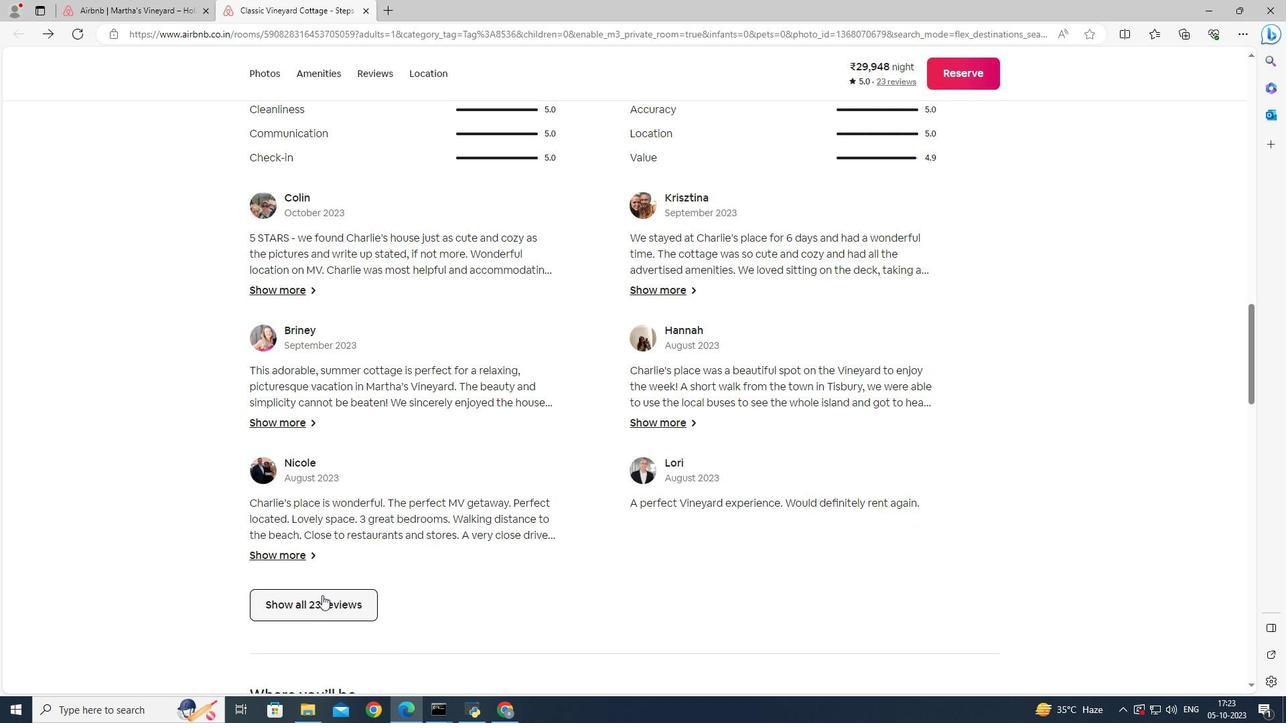 
Action: Mouse moved to (536, 516)
Screenshot: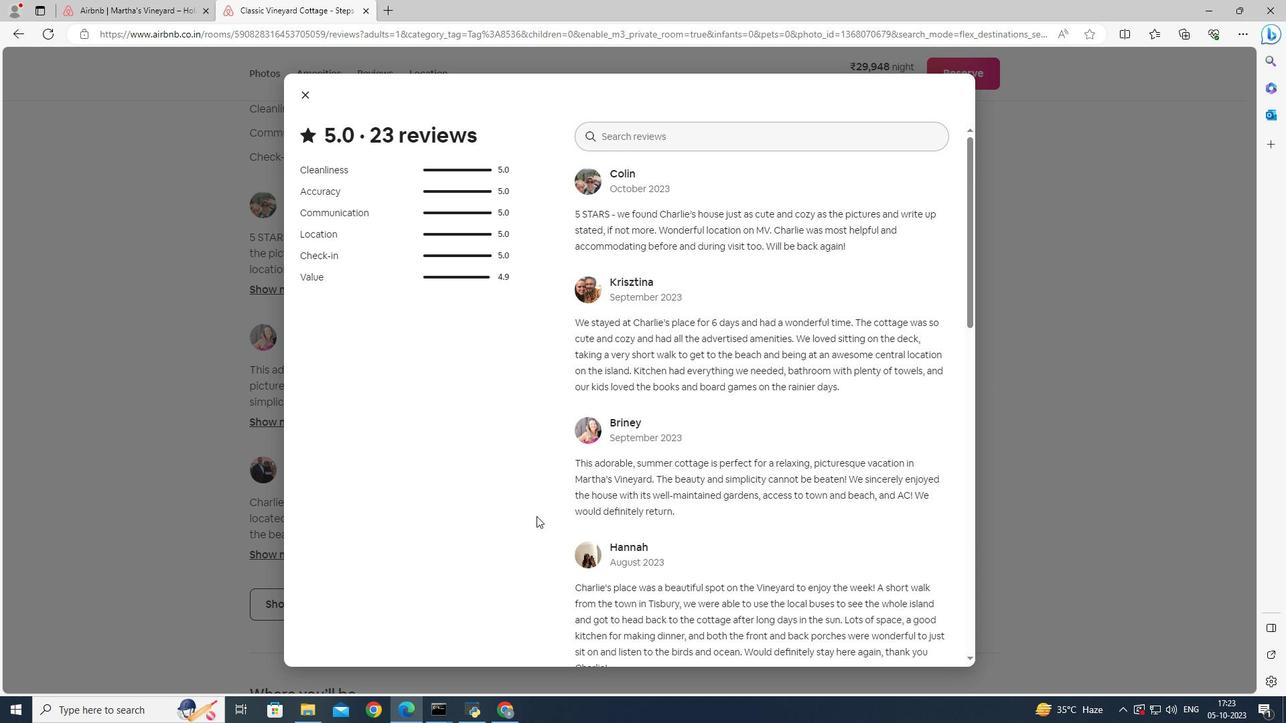 
Action: Mouse scrolled (536, 515) with delta (0, 0)
Screenshot: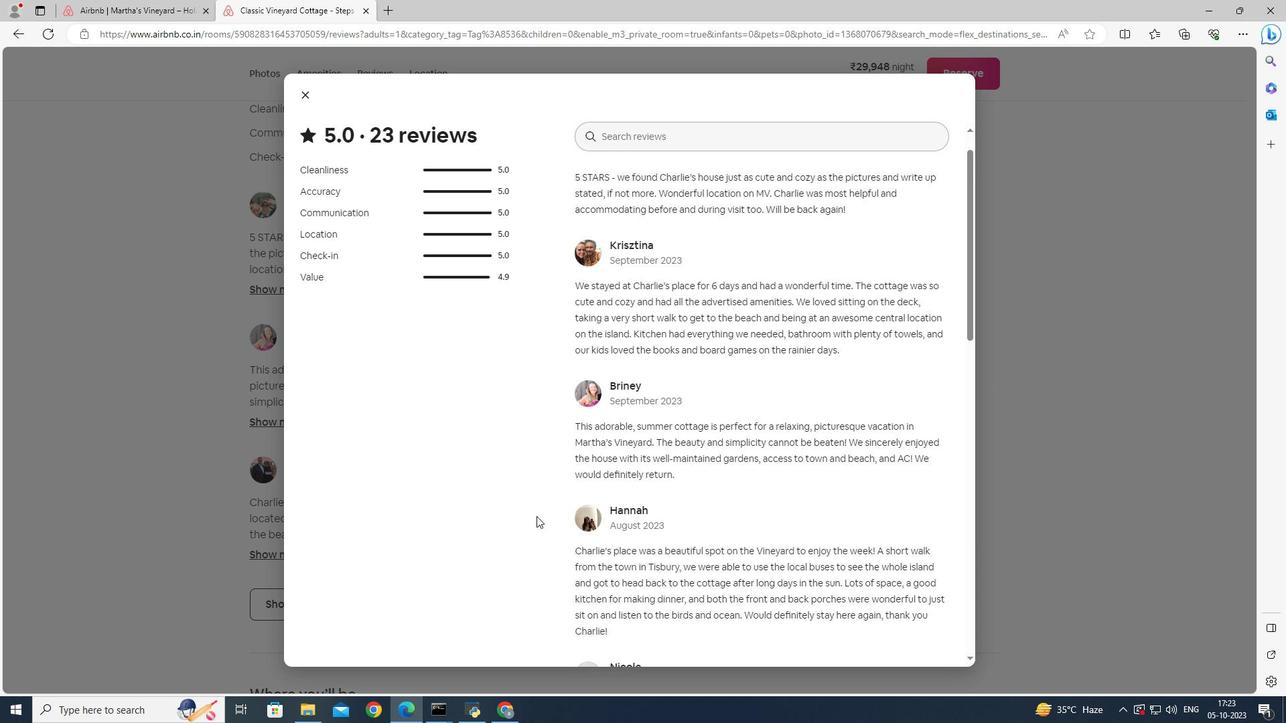
Action: Mouse scrolled (536, 515) with delta (0, 0)
Screenshot: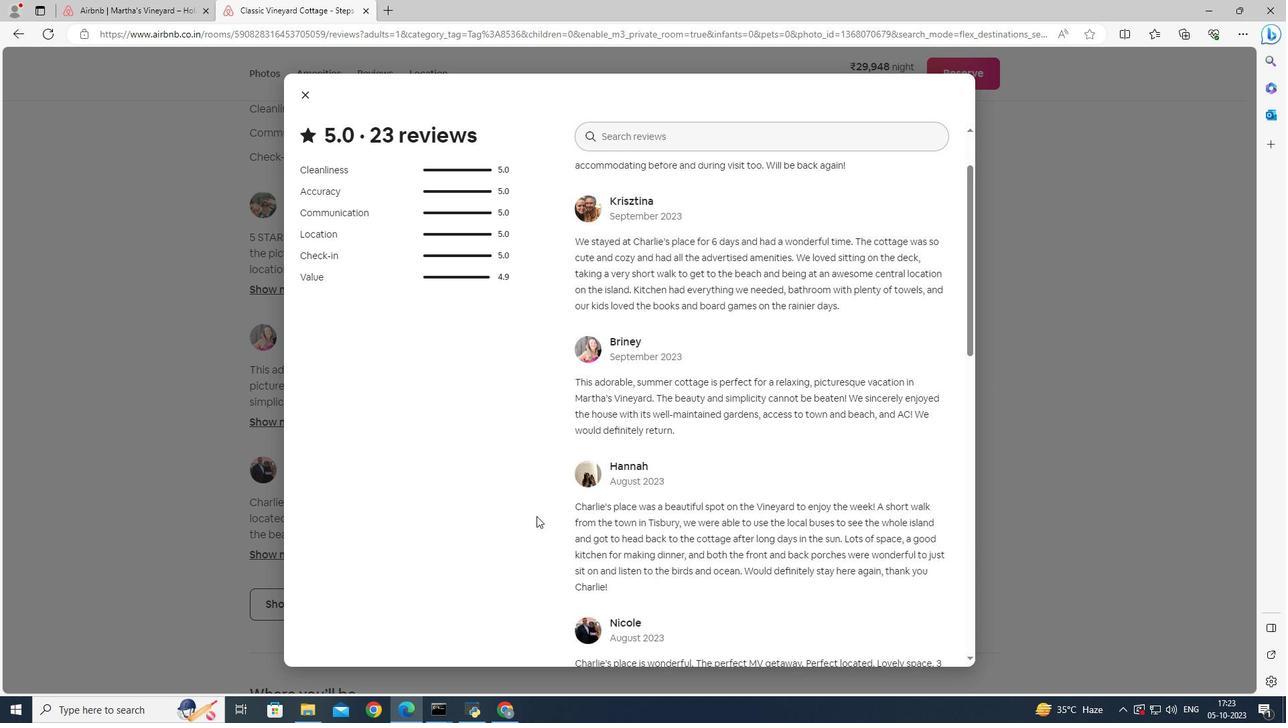 
Action: Mouse scrolled (536, 515) with delta (0, 0)
Screenshot: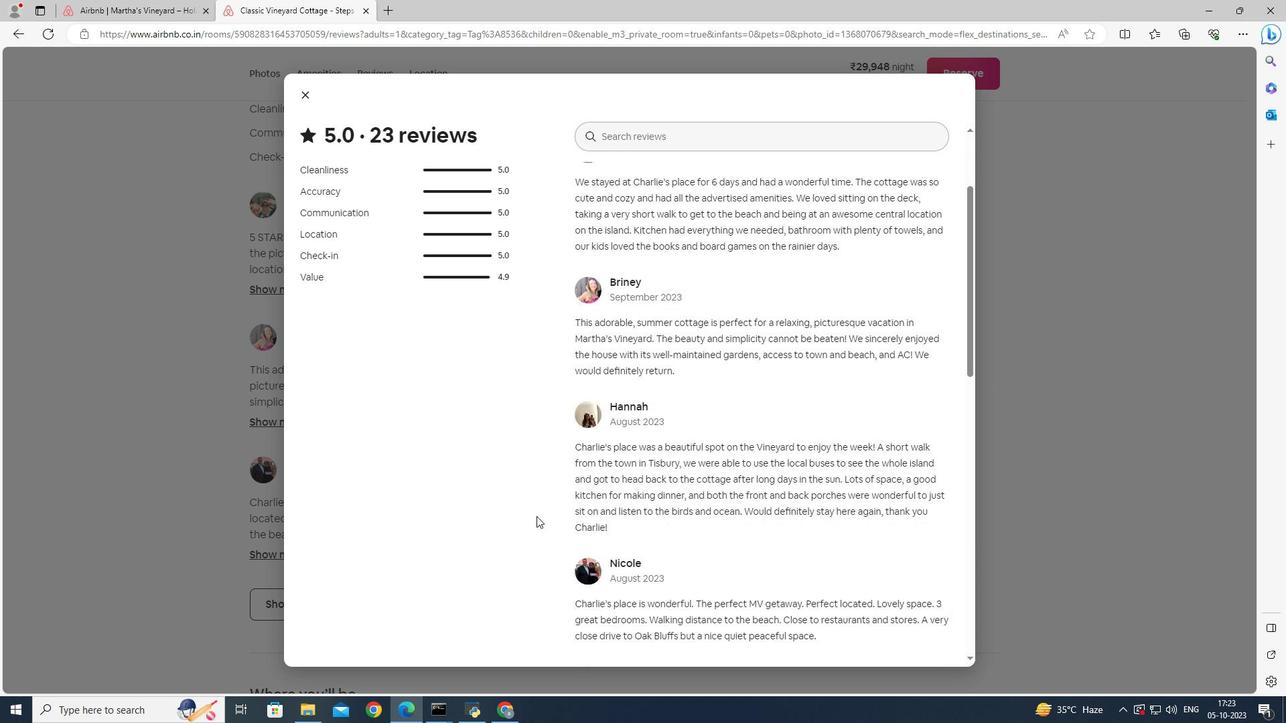 
Action: Mouse scrolled (536, 515) with delta (0, 0)
Screenshot: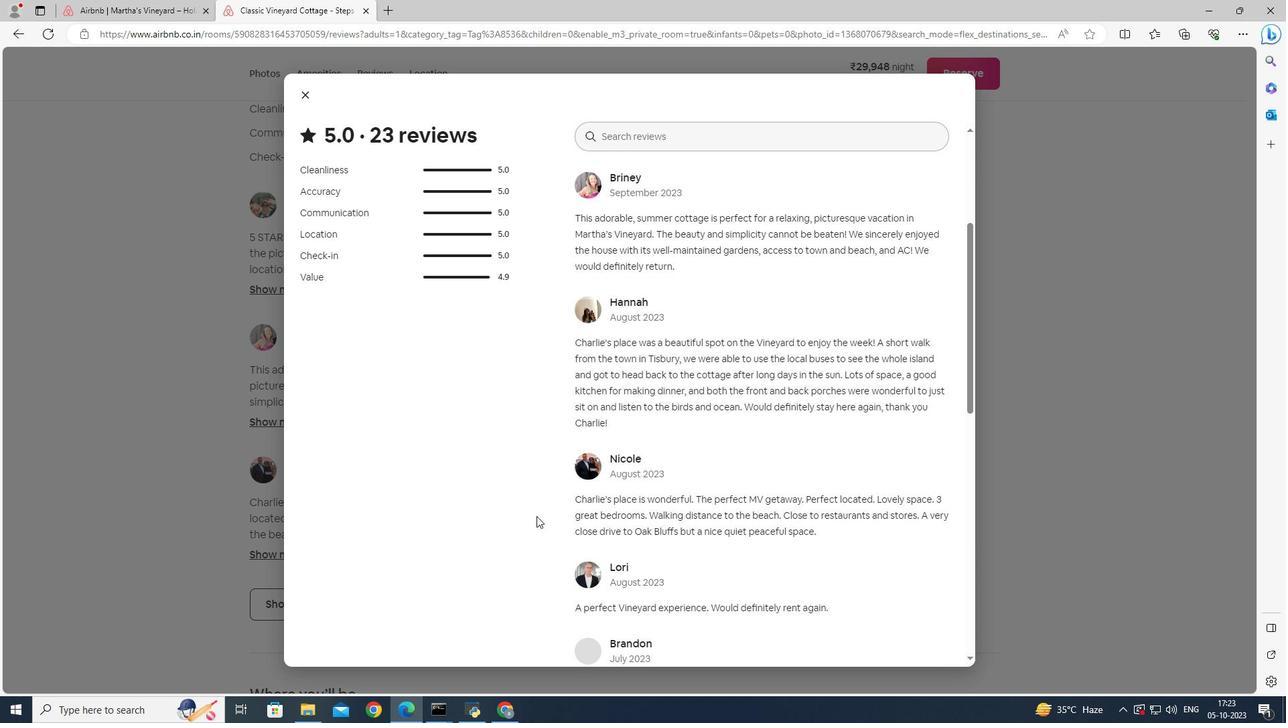 
Action: Mouse scrolled (536, 515) with delta (0, 0)
Screenshot: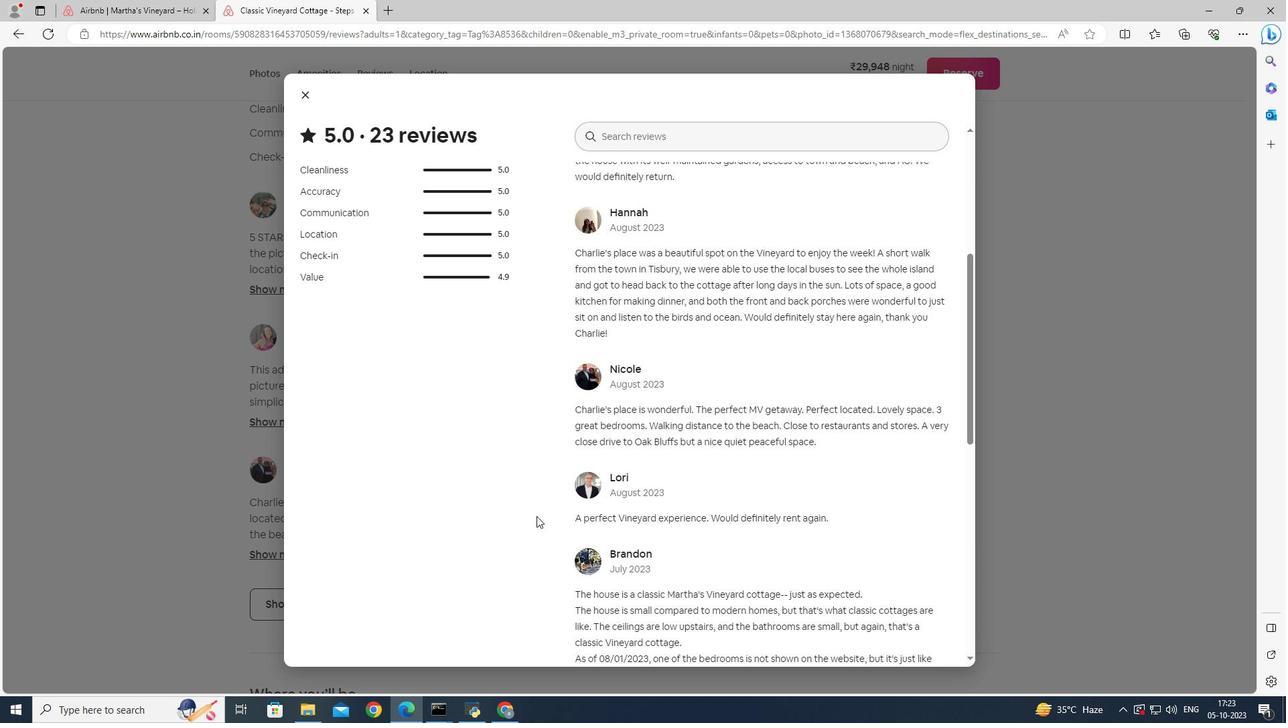 
Action: Mouse scrolled (536, 515) with delta (0, 0)
Screenshot: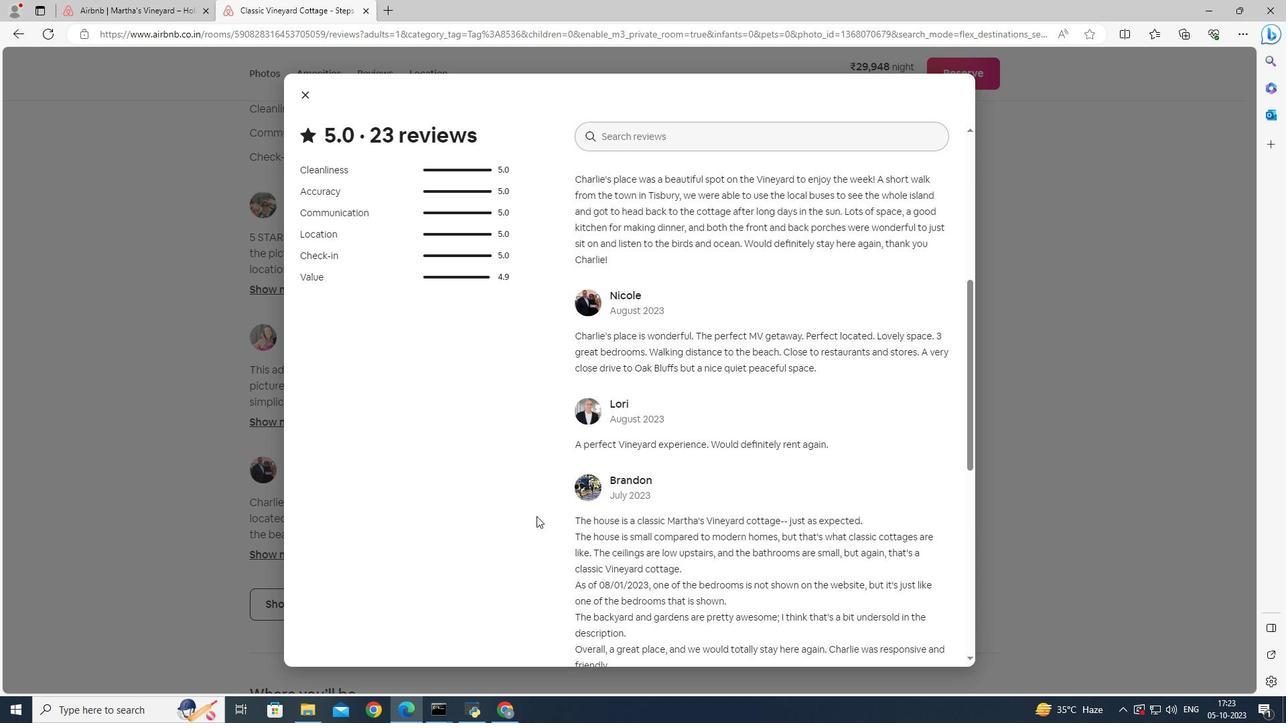 
Action: Mouse scrolled (536, 515) with delta (0, 0)
Screenshot: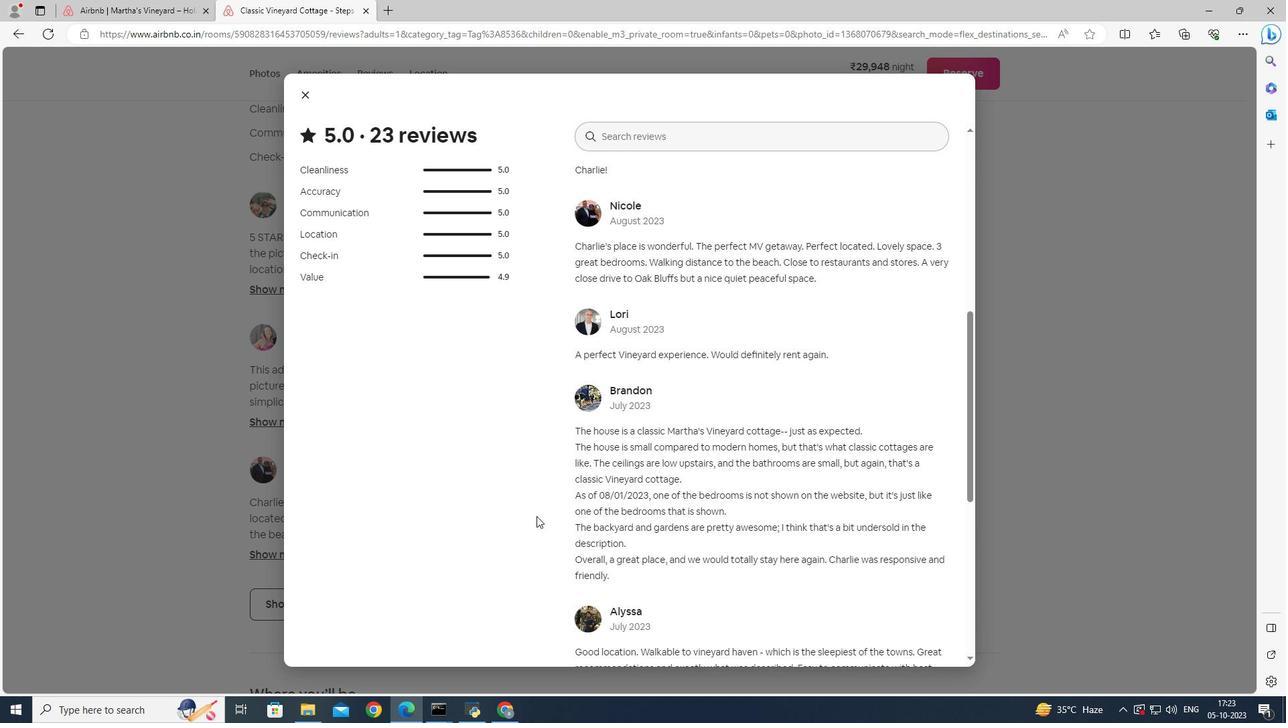 
Action: Mouse scrolled (536, 515) with delta (0, 0)
Screenshot: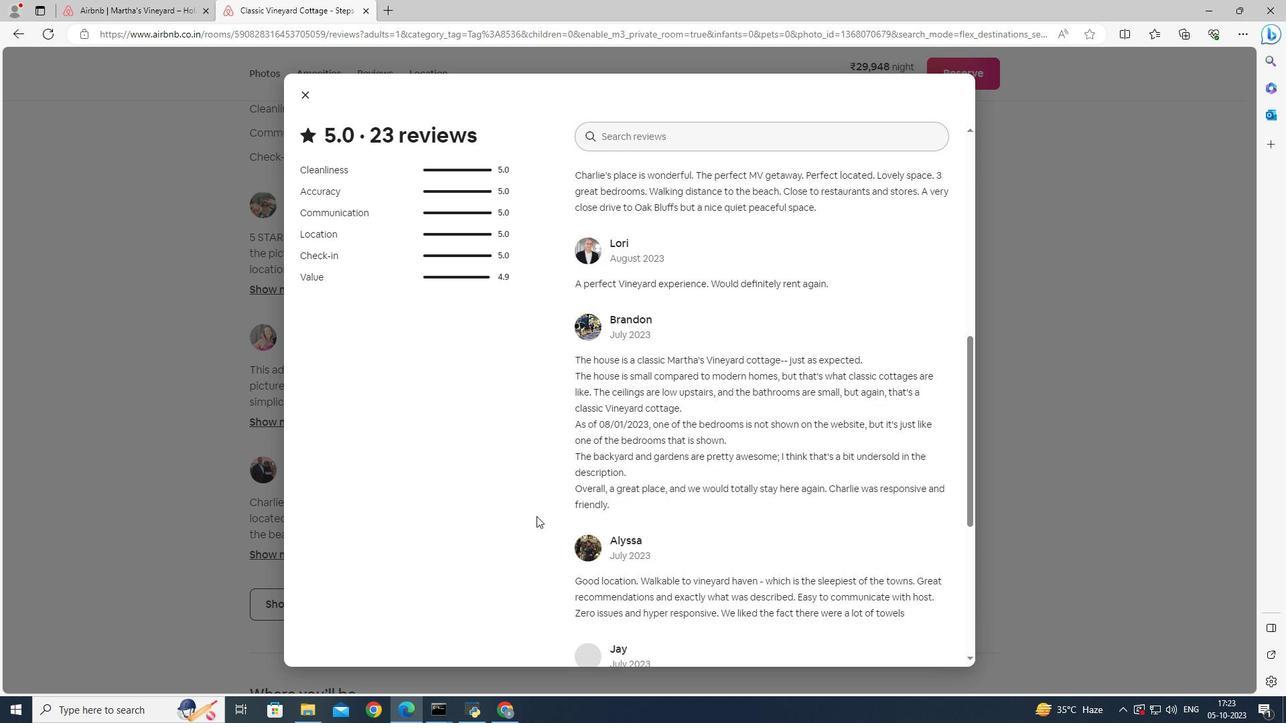 
Action: Mouse scrolled (536, 515) with delta (0, 0)
Screenshot: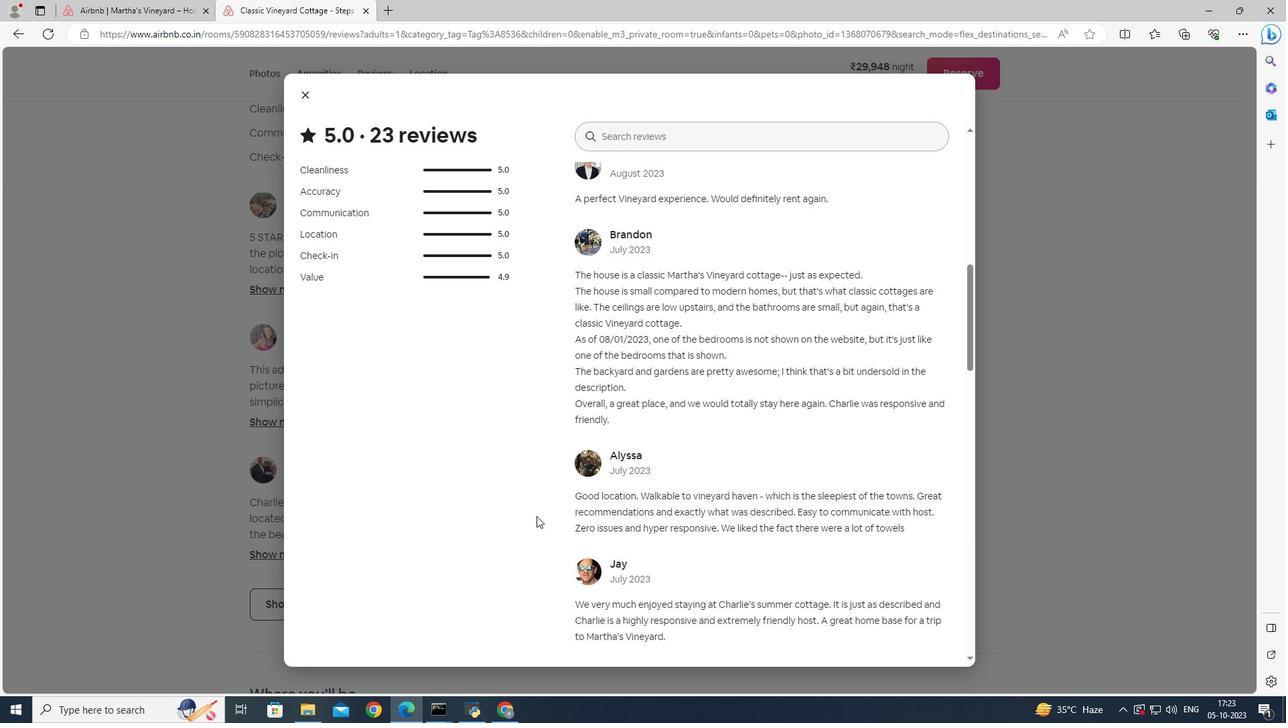 
Action: Mouse scrolled (536, 515) with delta (0, 0)
Screenshot: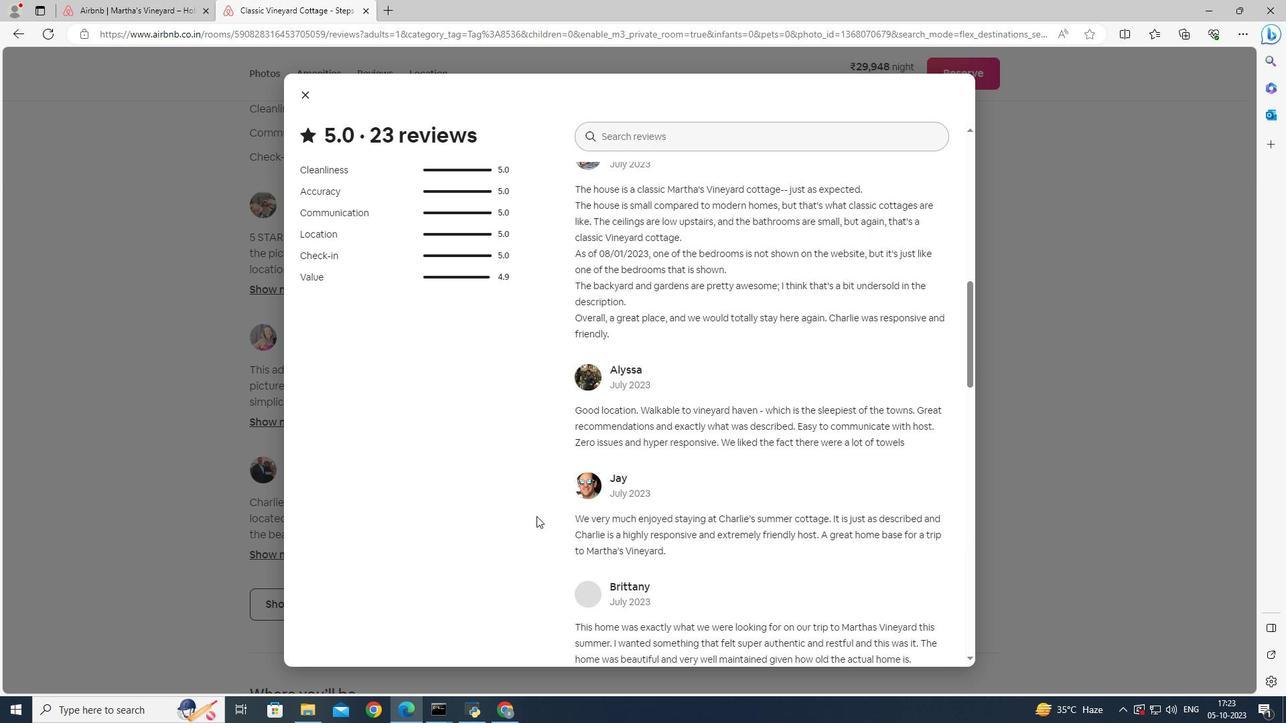 
Action: Mouse scrolled (536, 515) with delta (0, 0)
Screenshot: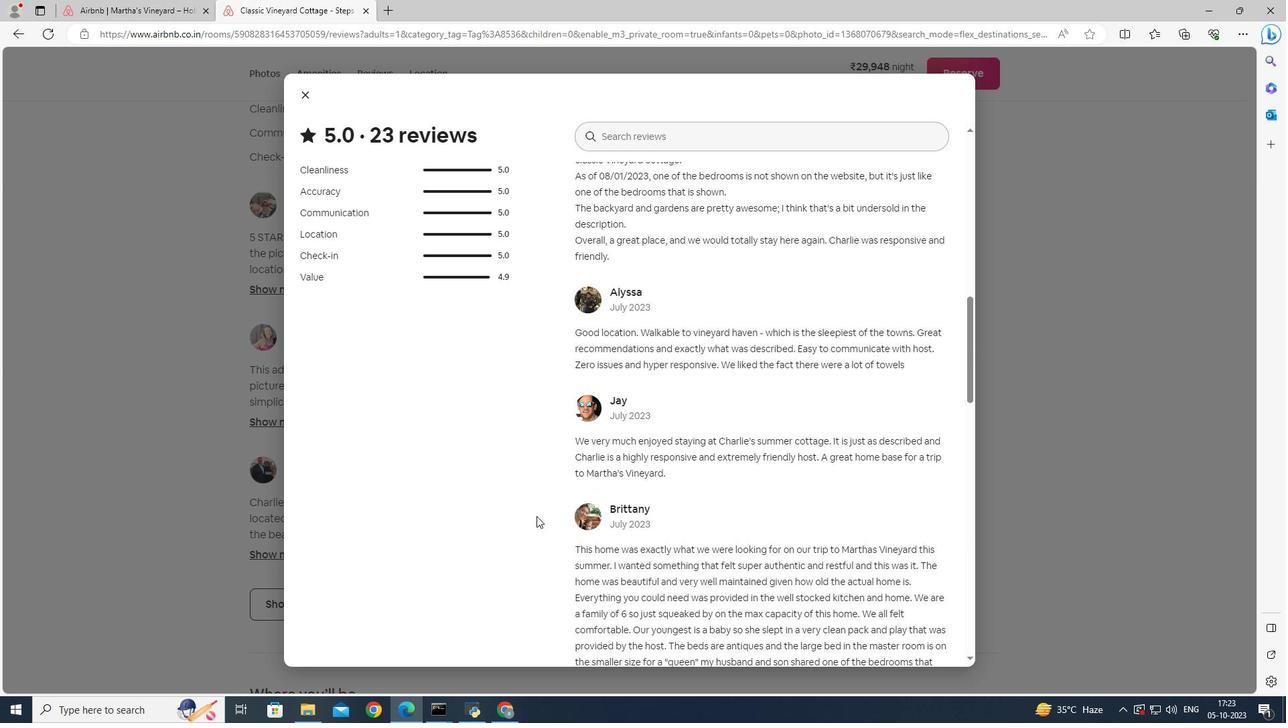 
Action: Mouse scrolled (536, 515) with delta (0, 0)
Screenshot: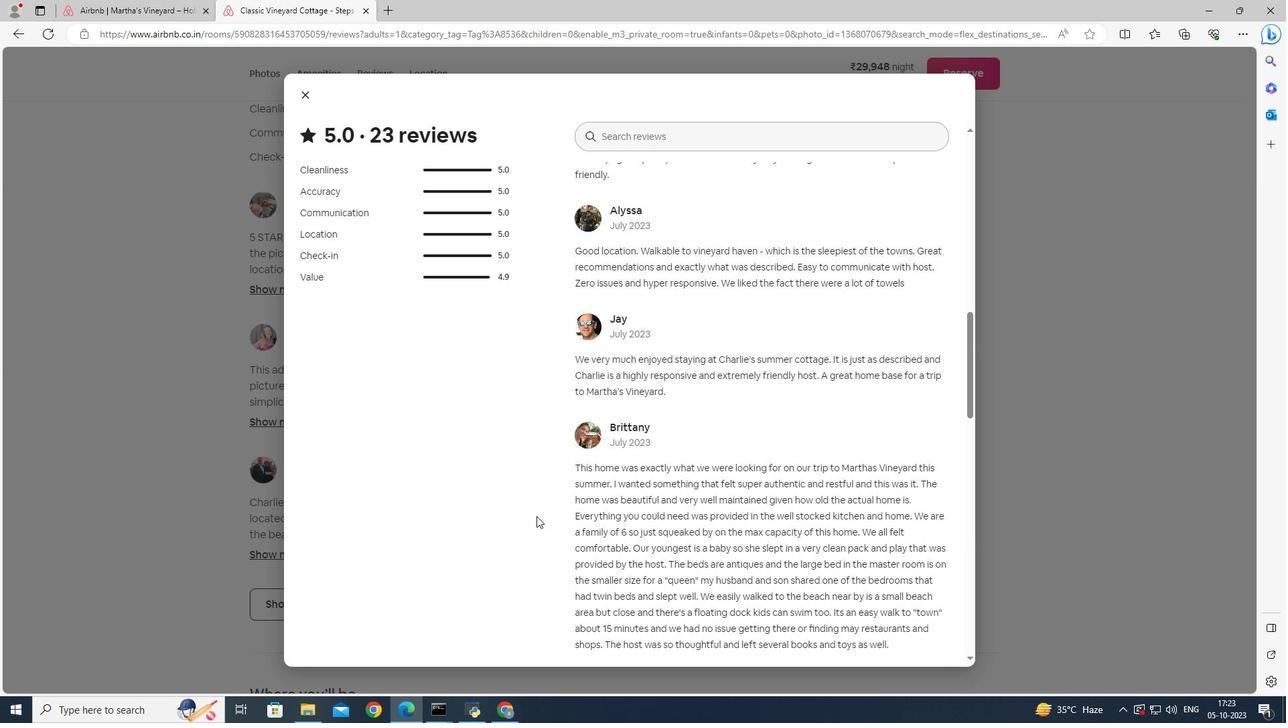
Action: Mouse scrolled (536, 515) with delta (0, 0)
Screenshot: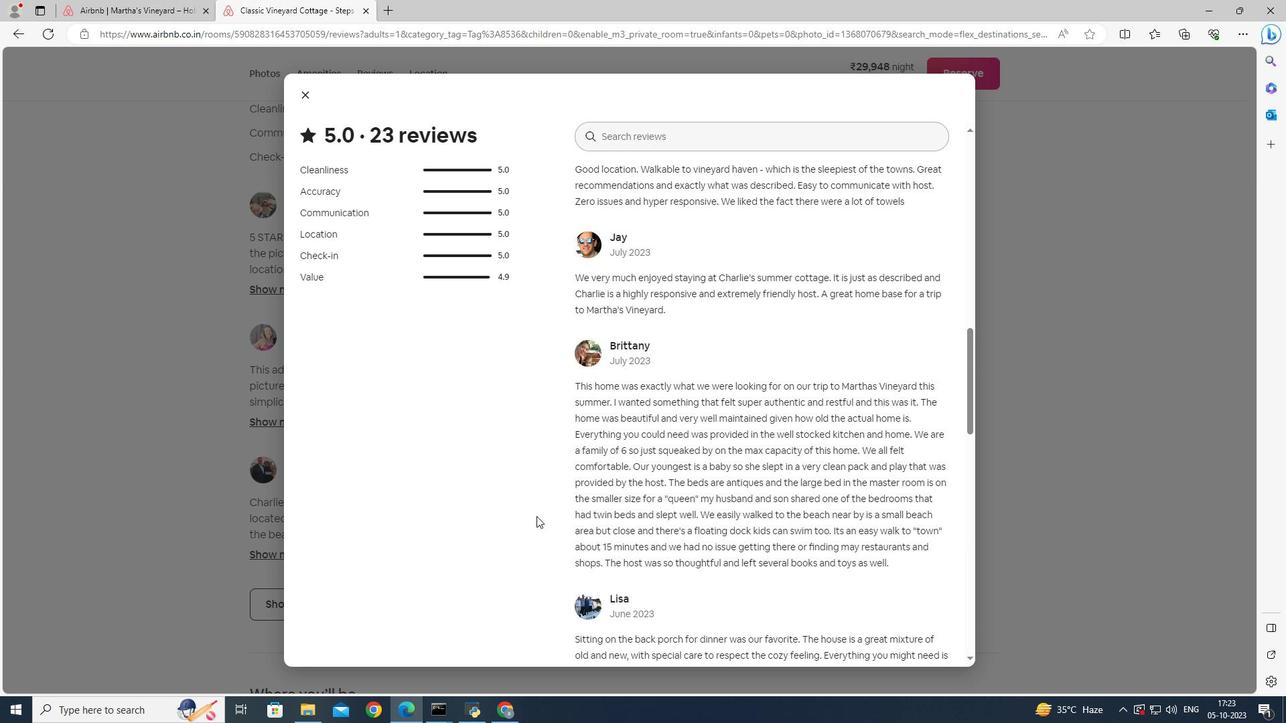 
Action: Mouse scrolled (536, 515) with delta (0, 0)
Screenshot: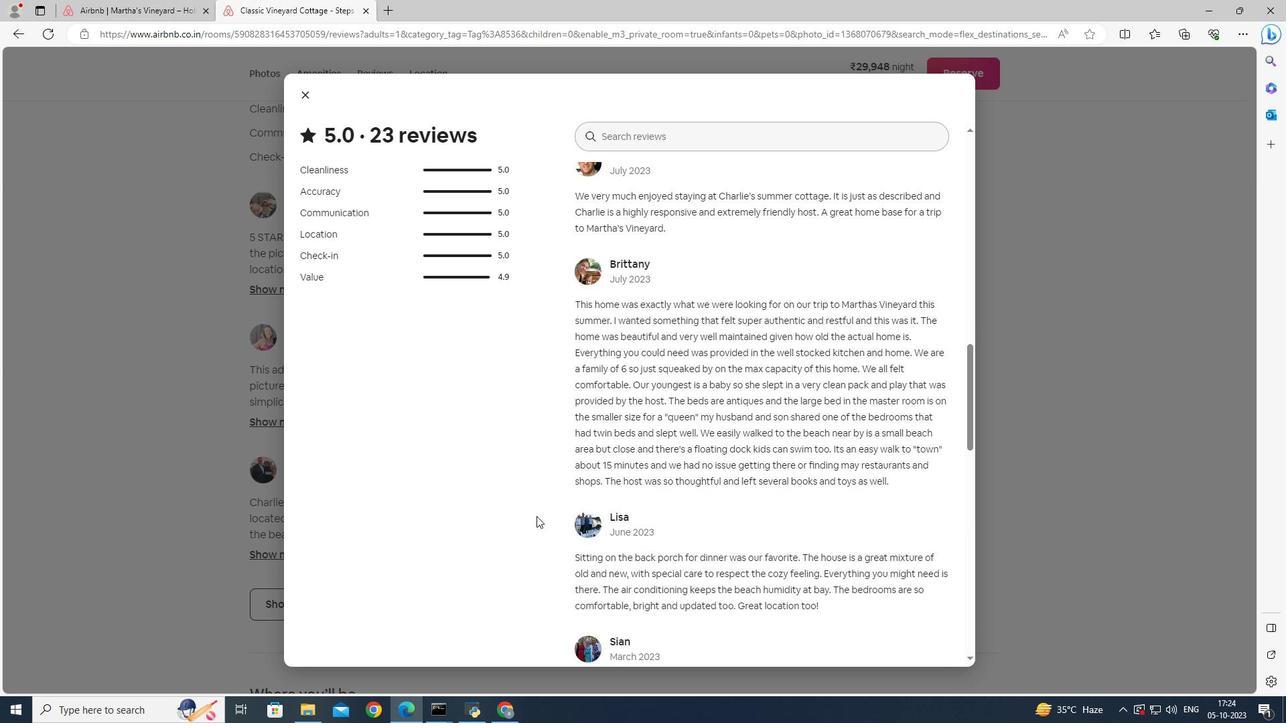 
Action: Mouse scrolled (536, 515) with delta (0, 0)
Screenshot: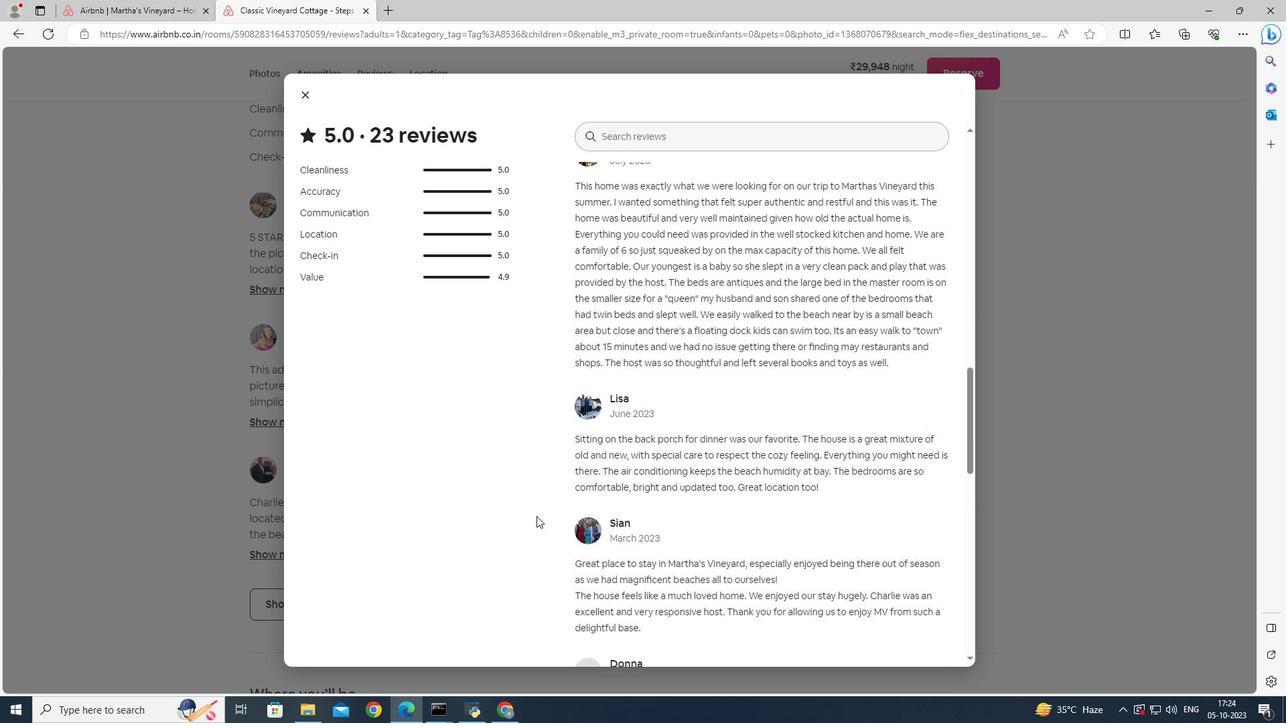 
Action: Mouse scrolled (536, 515) with delta (0, 0)
Screenshot: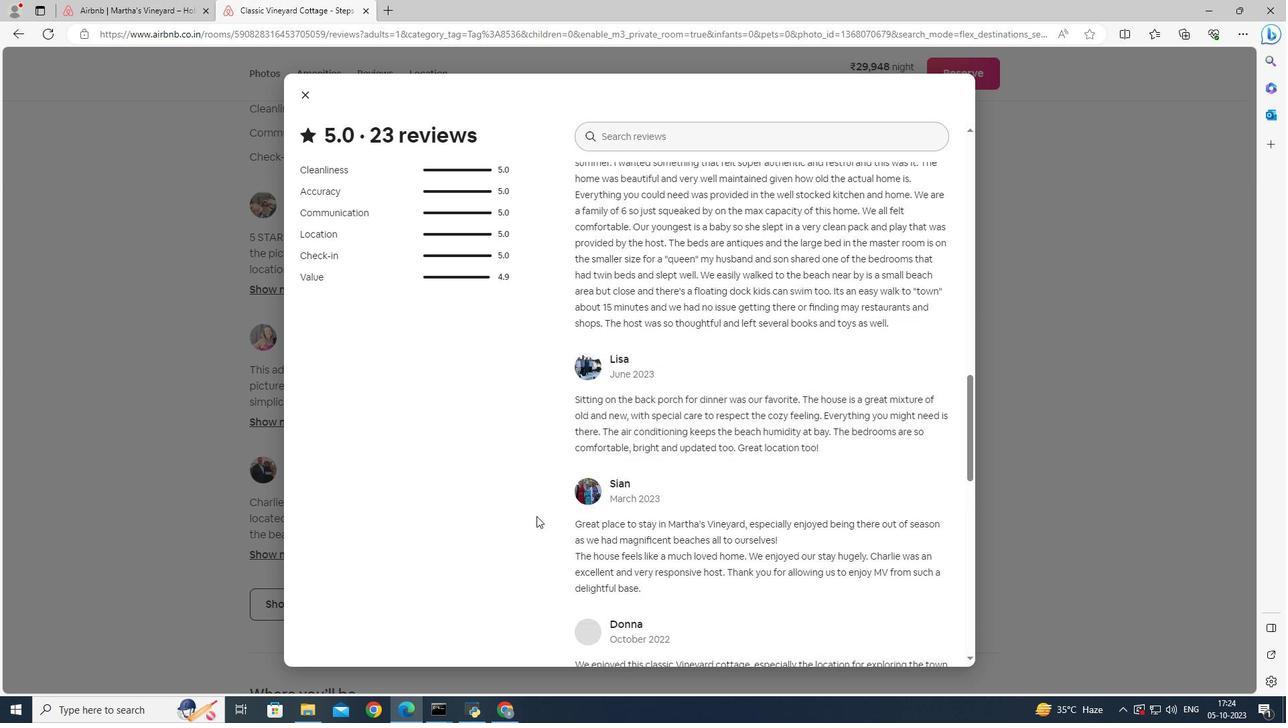 
Action: Mouse scrolled (536, 515) with delta (0, 0)
Screenshot: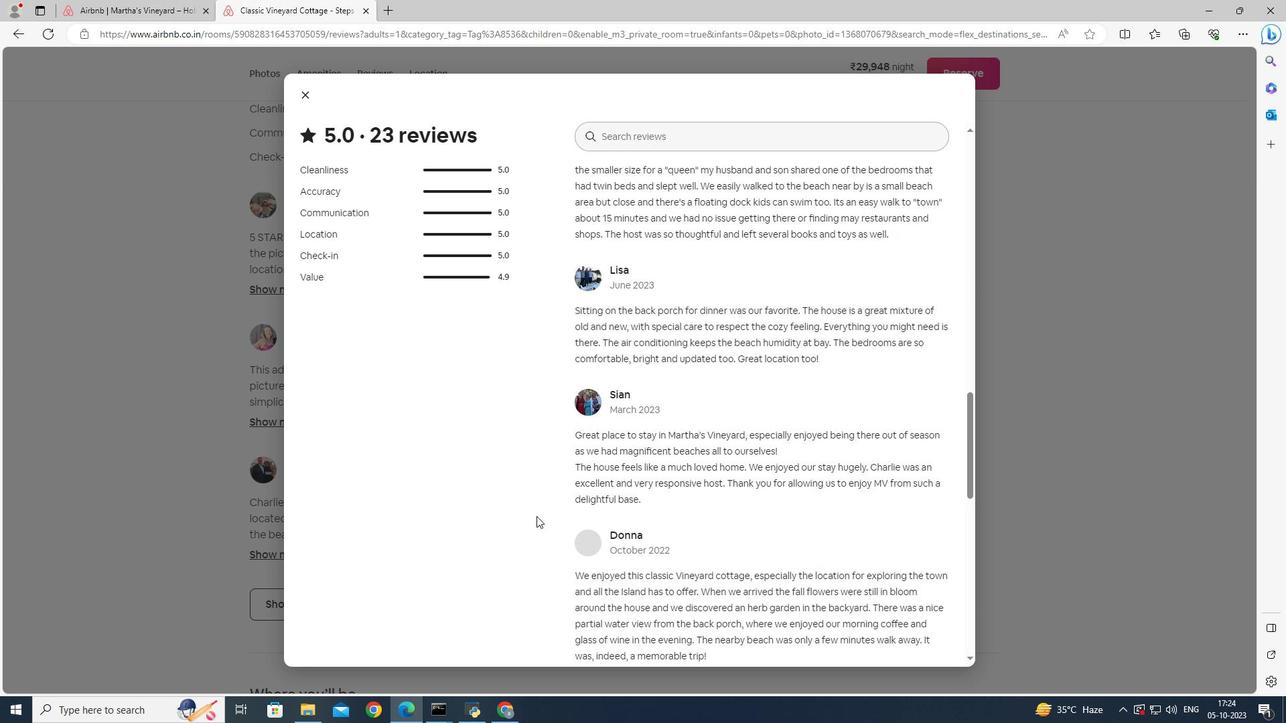 
Action: Mouse scrolled (536, 515) with delta (0, 0)
Screenshot: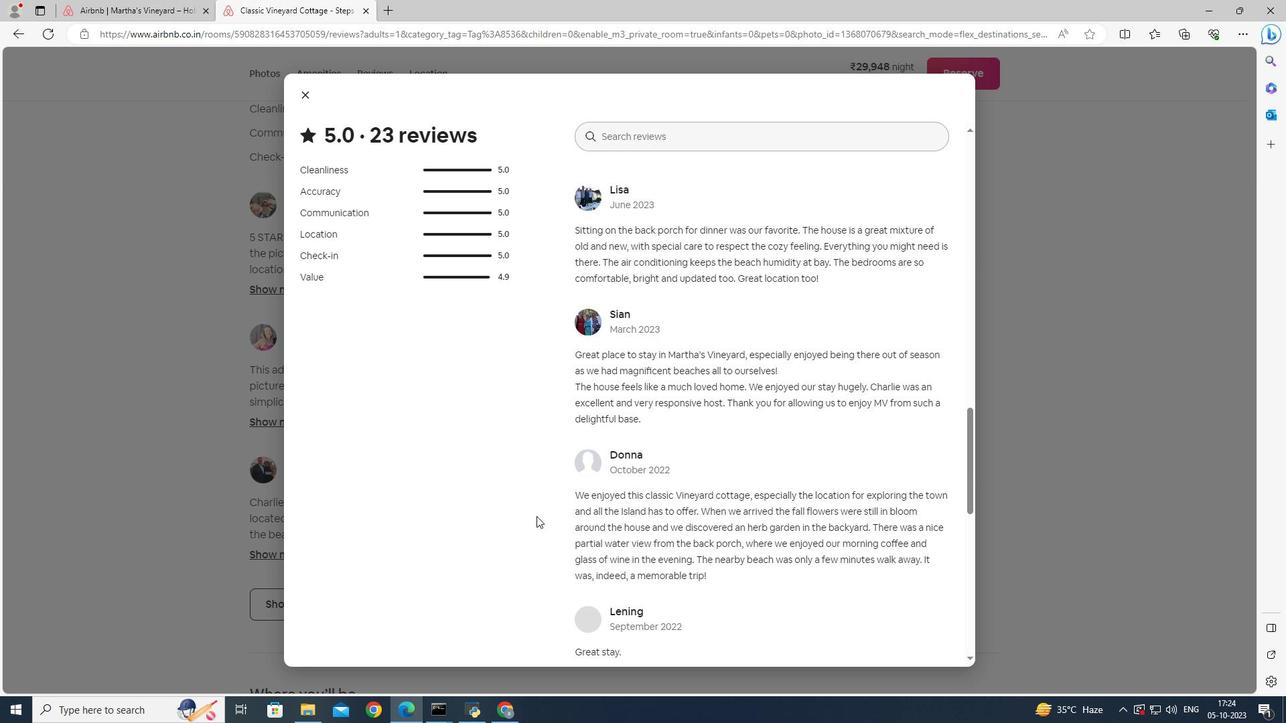 
Action: Mouse scrolled (536, 515) with delta (0, 0)
Screenshot: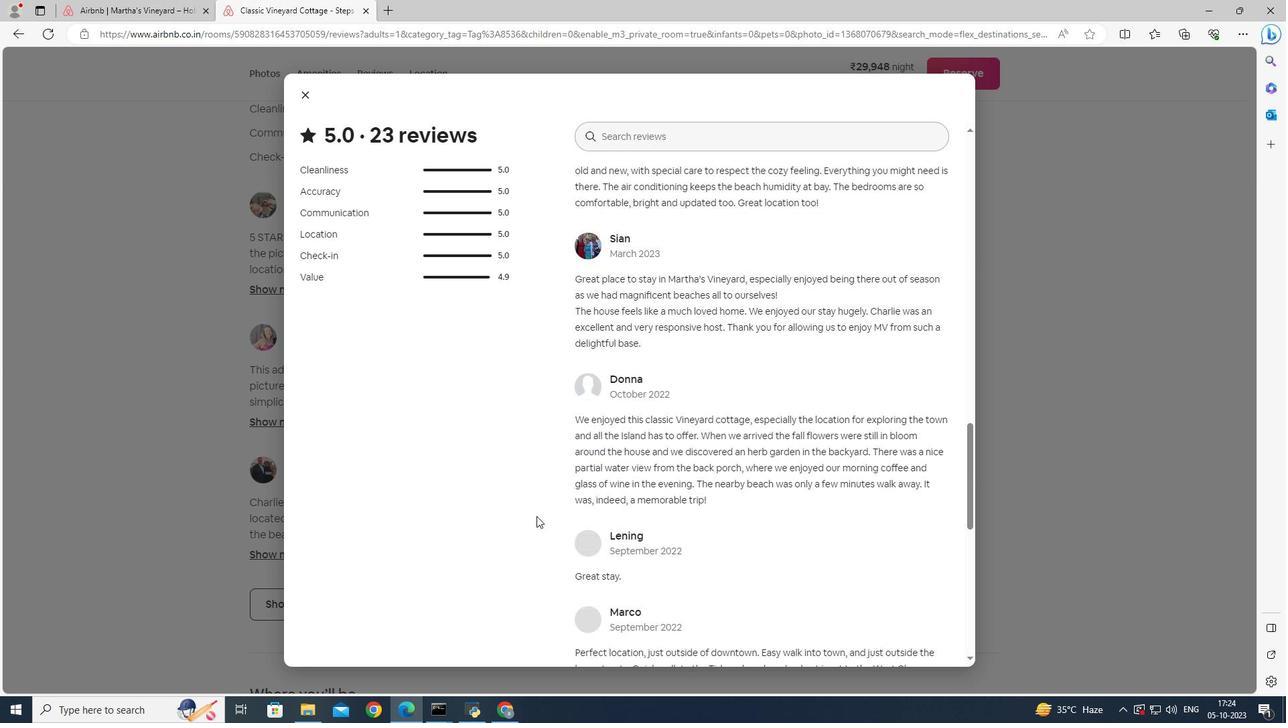 
Action: Mouse scrolled (536, 515) with delta (0, 0)
Screenshot: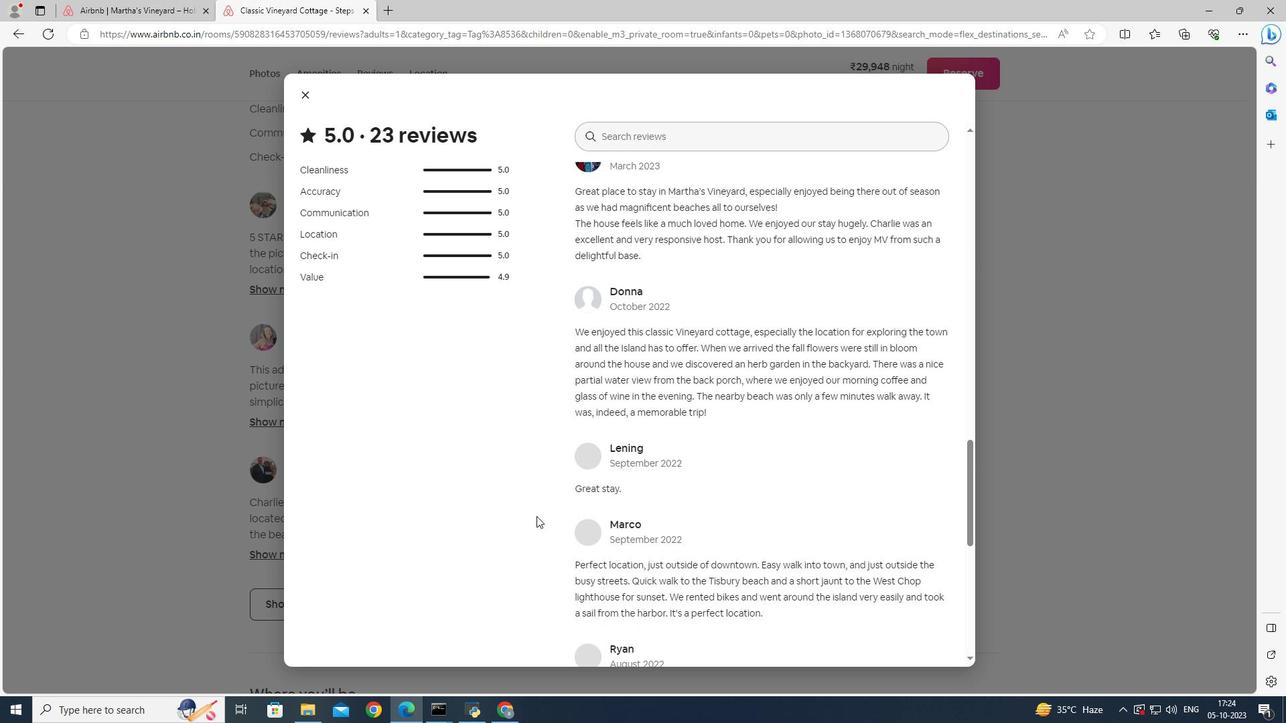 
Action: Mouse scrolled (536, 515) with delta (0, 0)
Screenshot: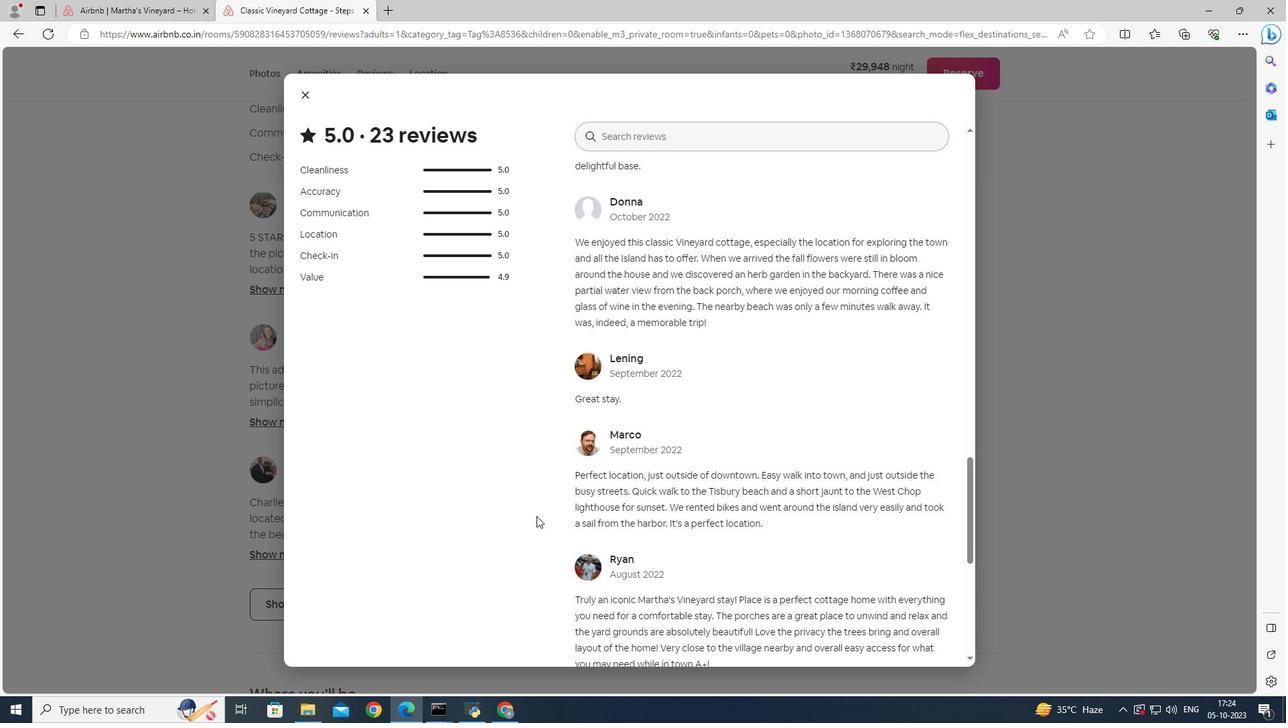 
Action: Mouse scrolled (536, 515) with delta (0, 0)
Screenshot: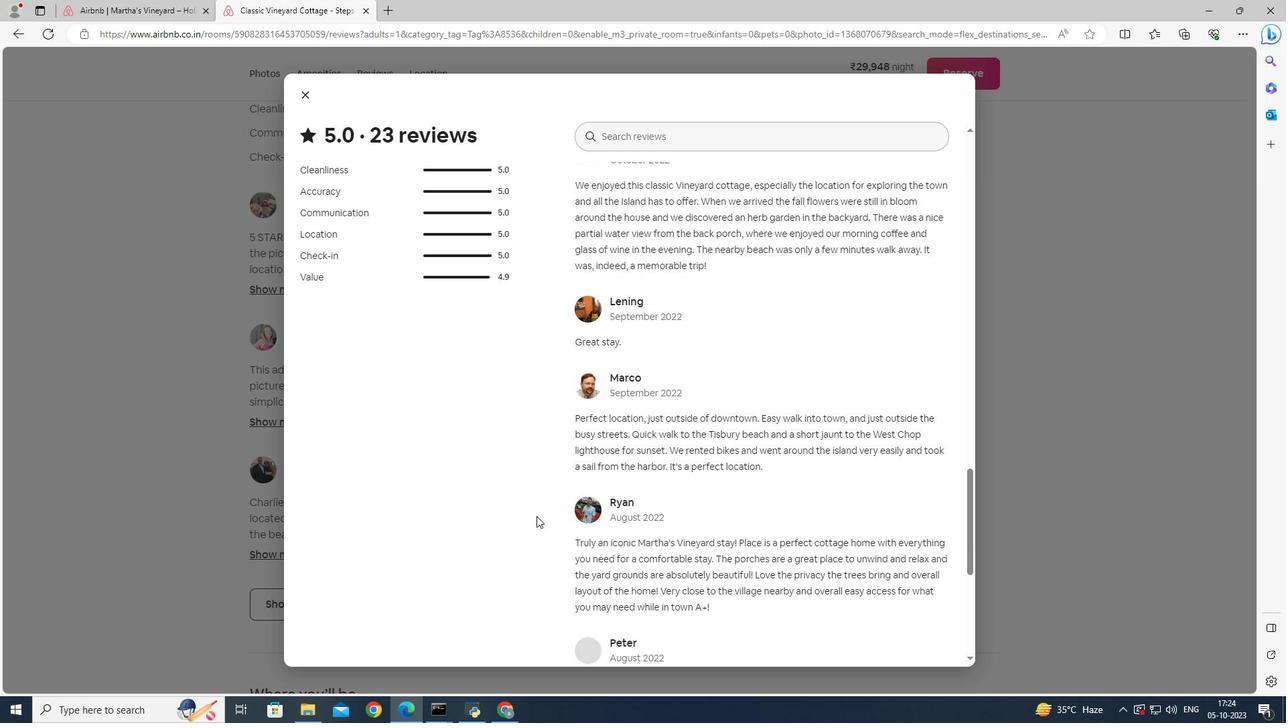 
Action: Mouse scrolled (536, 515) with delta (0, 0)
Screenshot: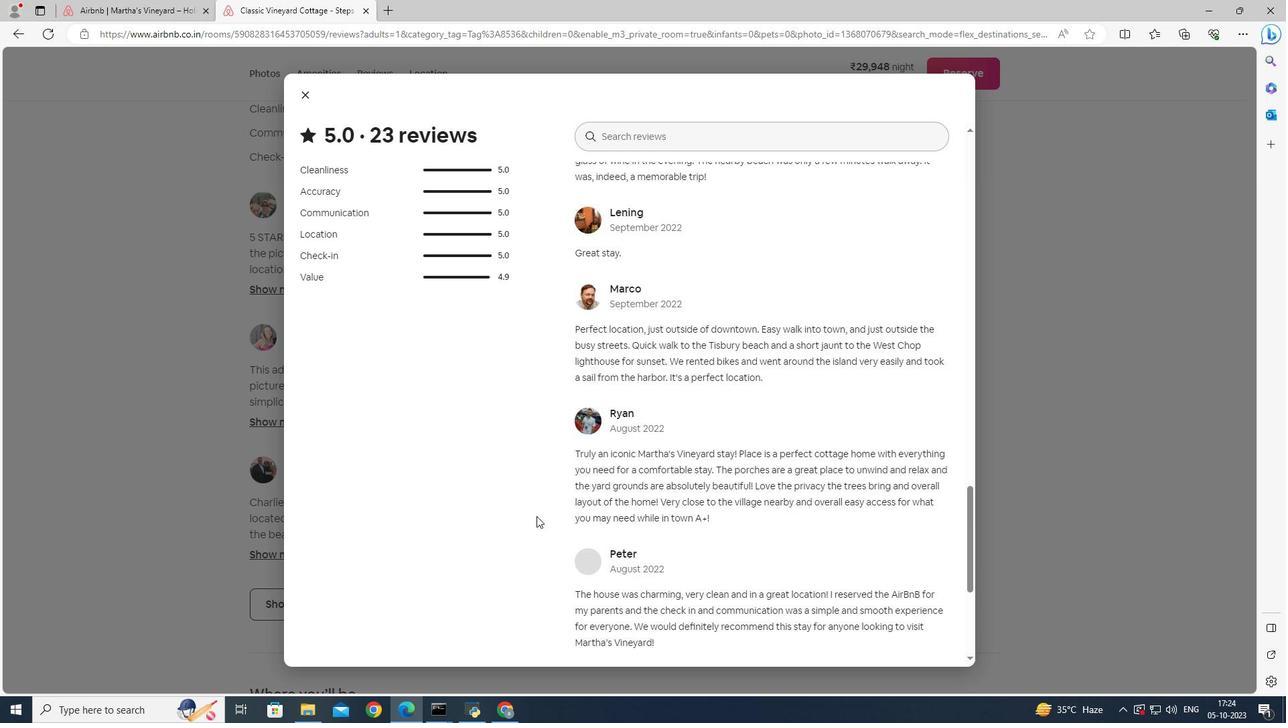 
Action: Mouse scrolled (536, 515) with delta (0, 0)
Screenshot: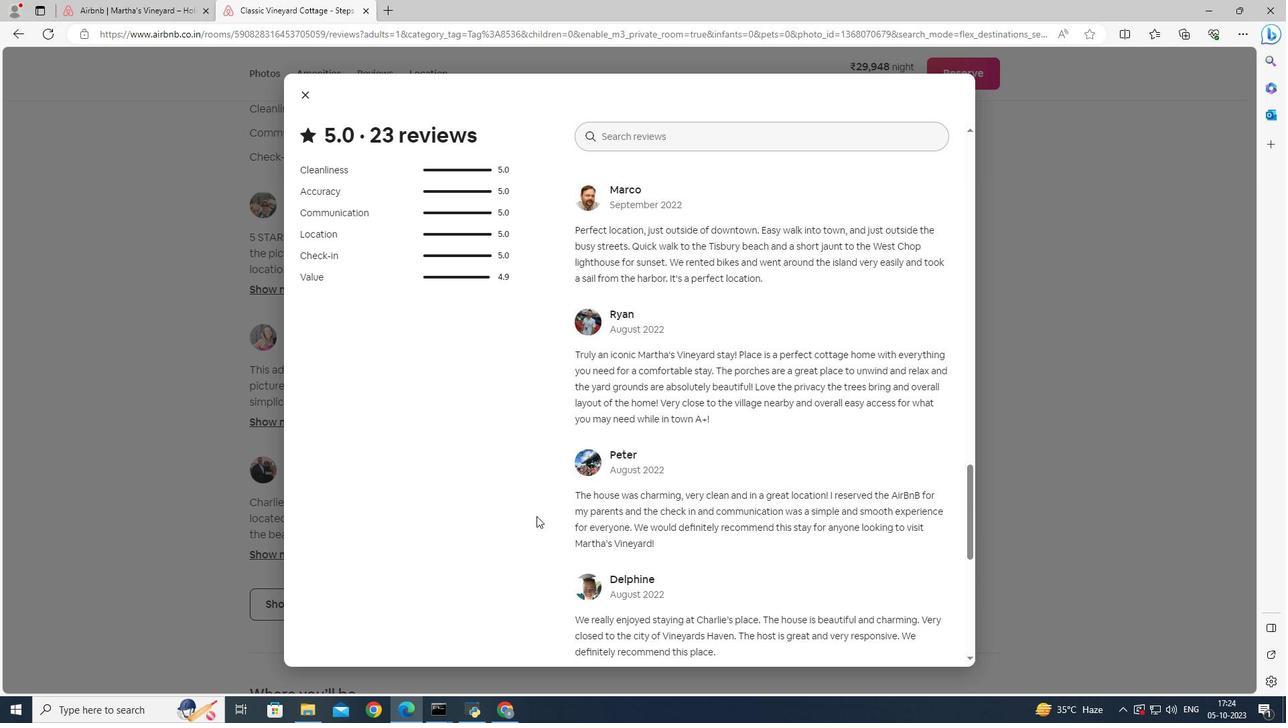 
Action: Mouse scrolled (536, 515) with delta (0, 0)
Screenshot: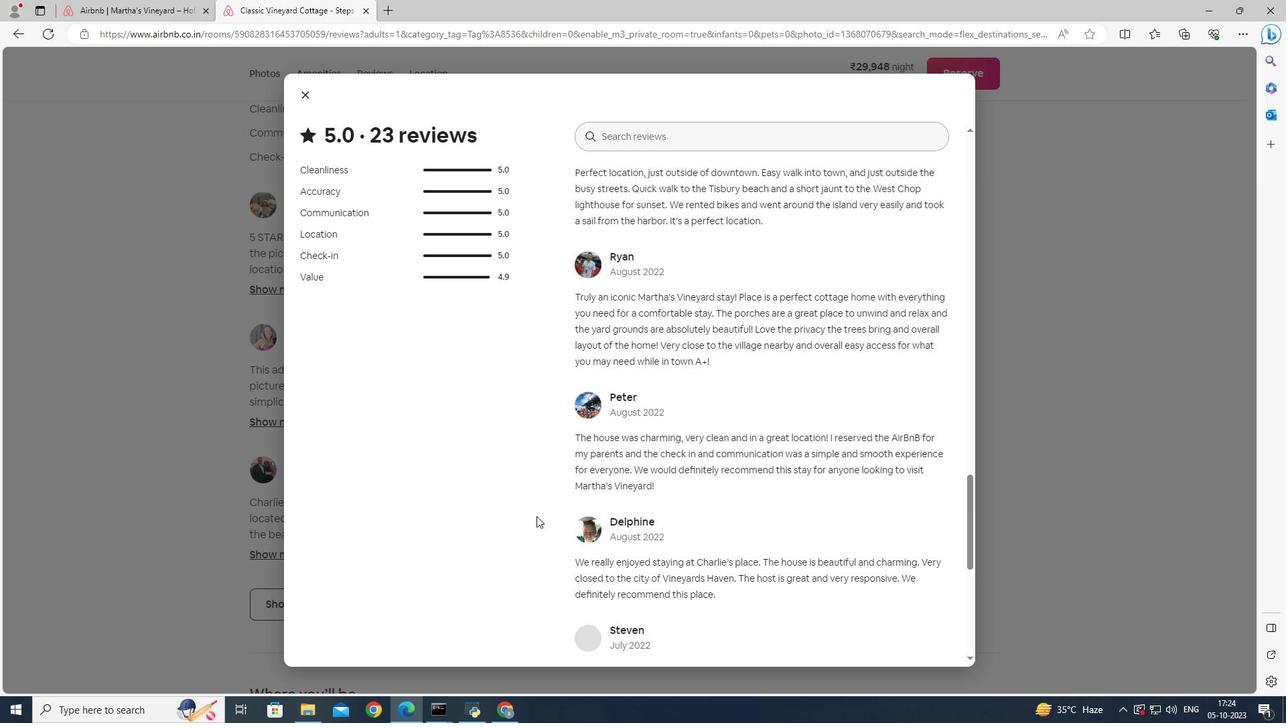 
Action: Mouse scrolled (536, 515) with delta (0, 0)
Screenshot: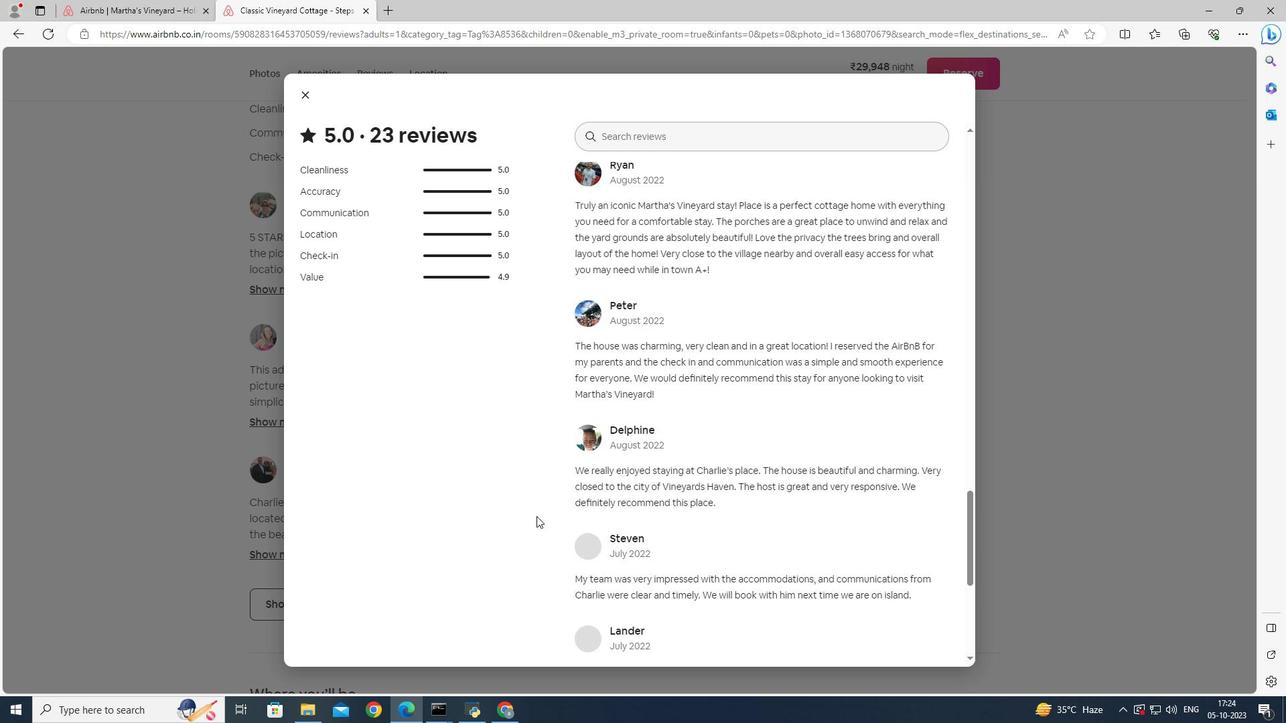 
Action: Mouse scrolled (536, 515) with delta (0, 0)
Screenshot: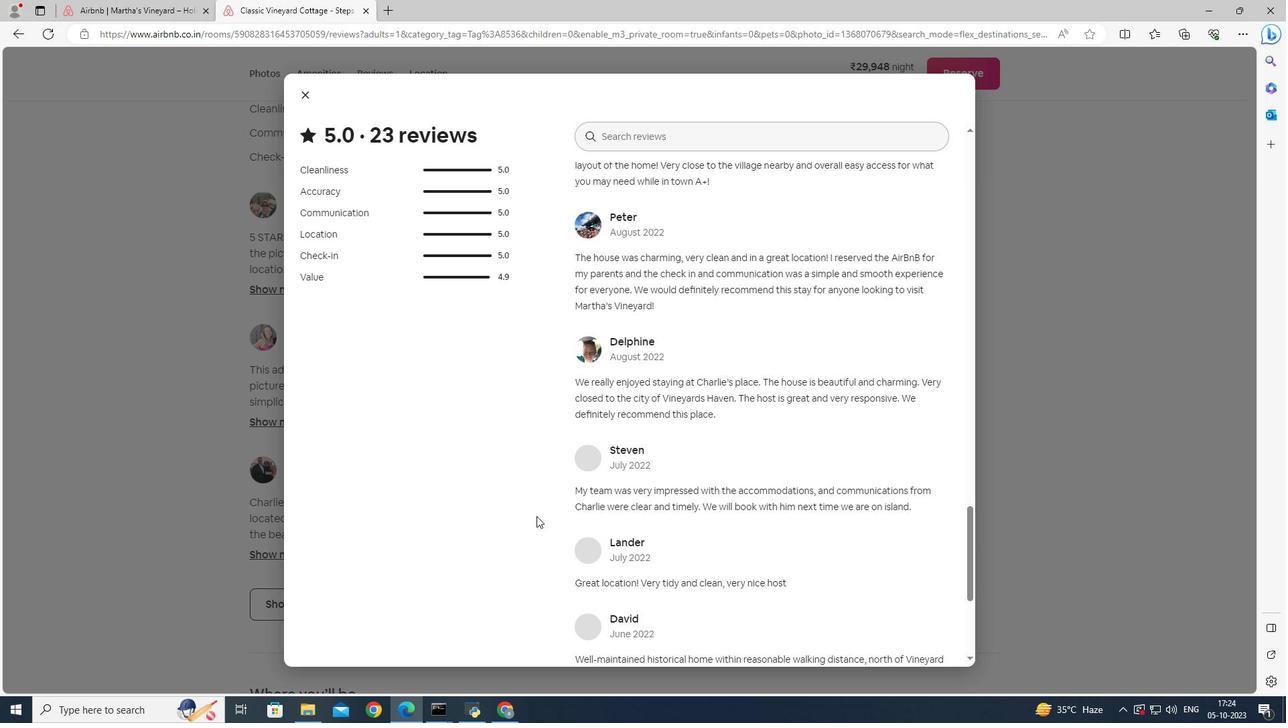 
Action: Mouse scrolled (536, 515) with delta (0, 0)
Screenshot: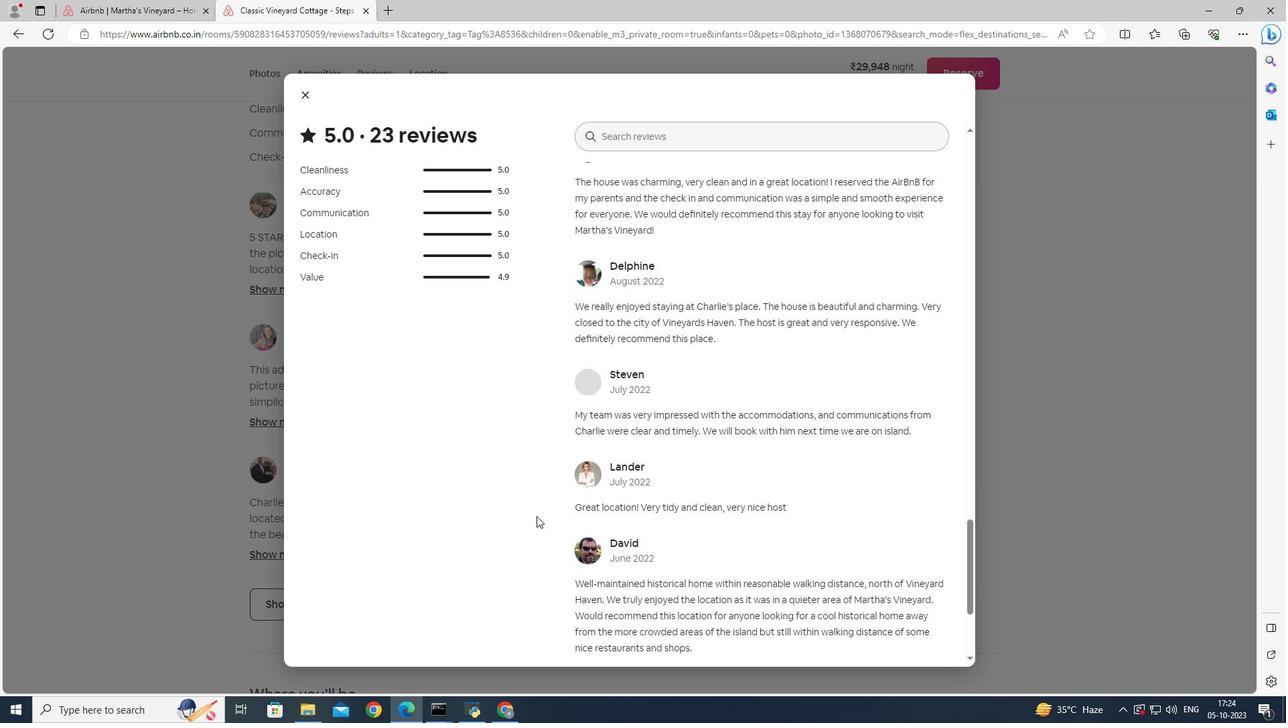 
Action: Mouse scrolled (536, 515) with delta (0, 0)
Screenshot: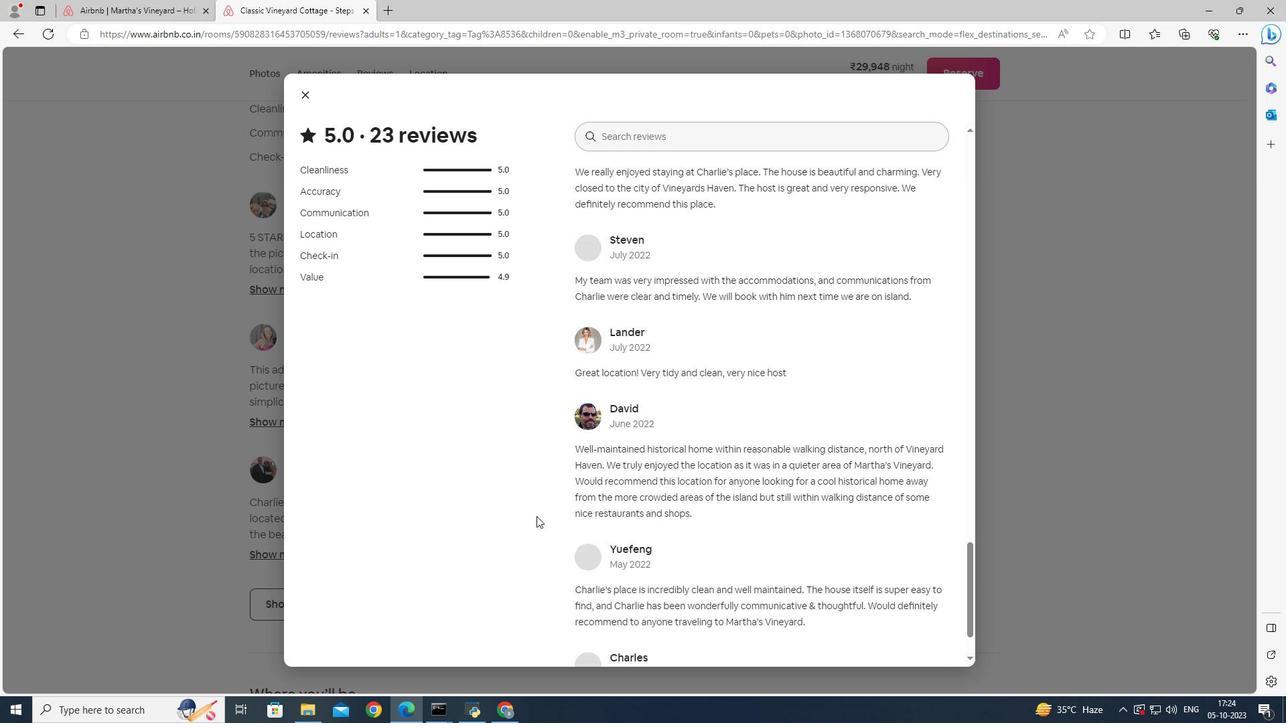 
Action: Mouse scrolled (536, 515) with delta (0, 0)
Screenshot: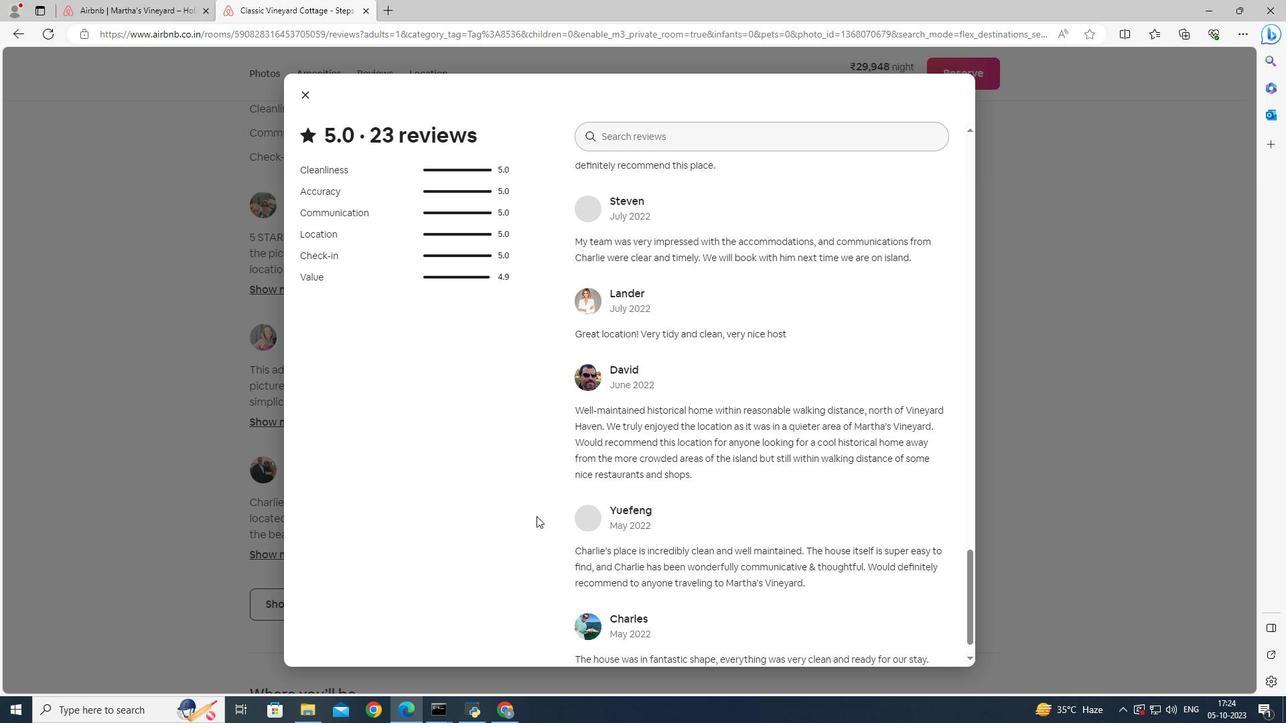 
Action: Mouse scrolled (536, 515) with delta (0, 0)
Screenshot: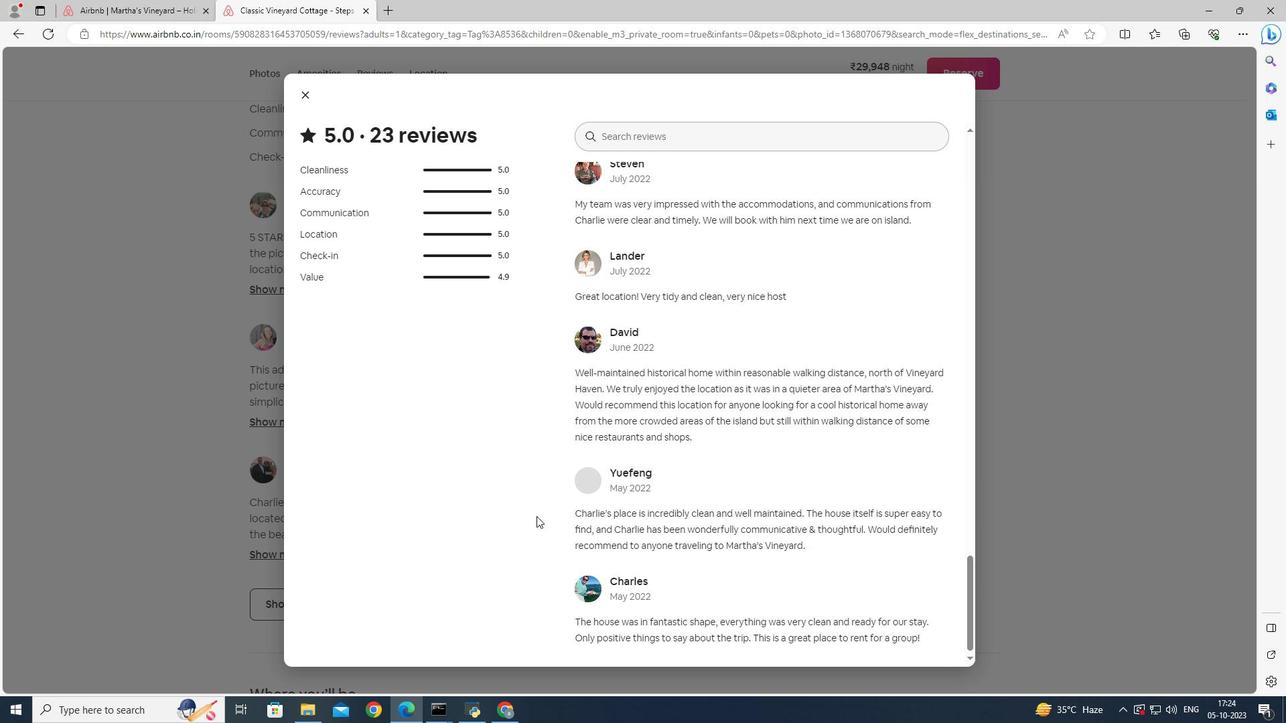 
Action: Mouse scrolled (536, 515) with delta (0, 0)
Screenshot: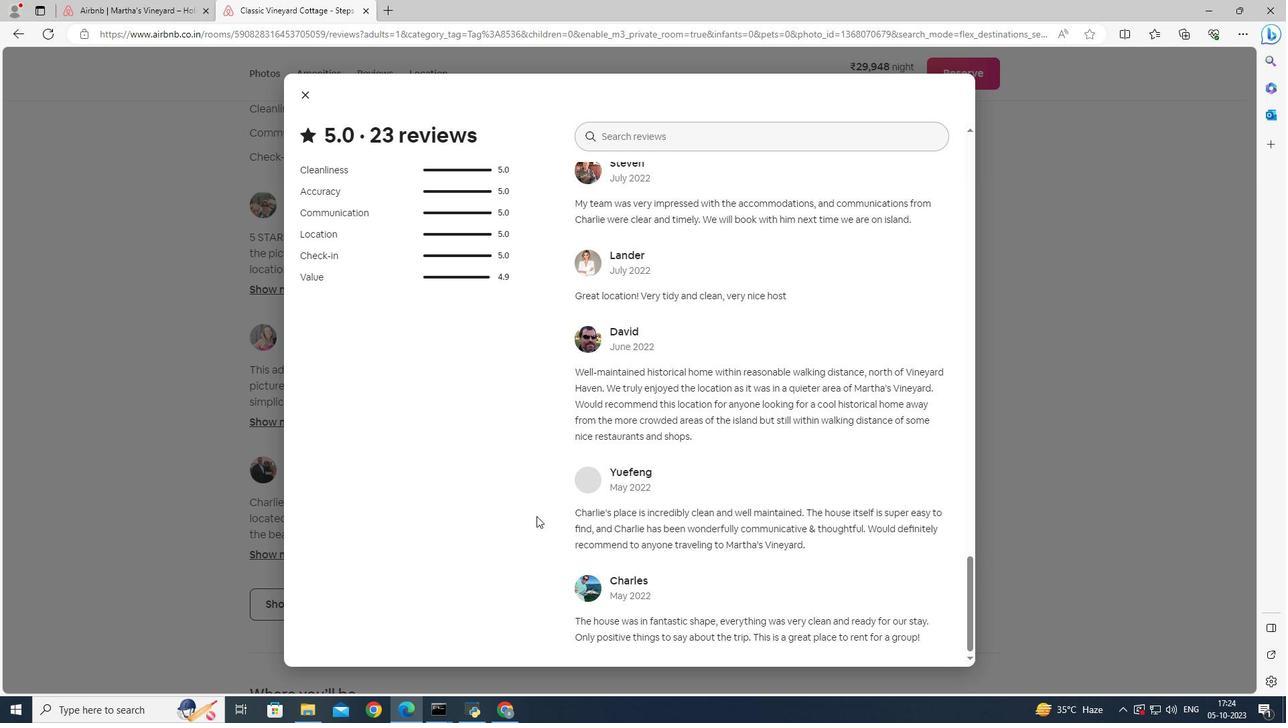 
Action: Mouse scrolled (536, 515) with delta (0, 0)
Screenshot: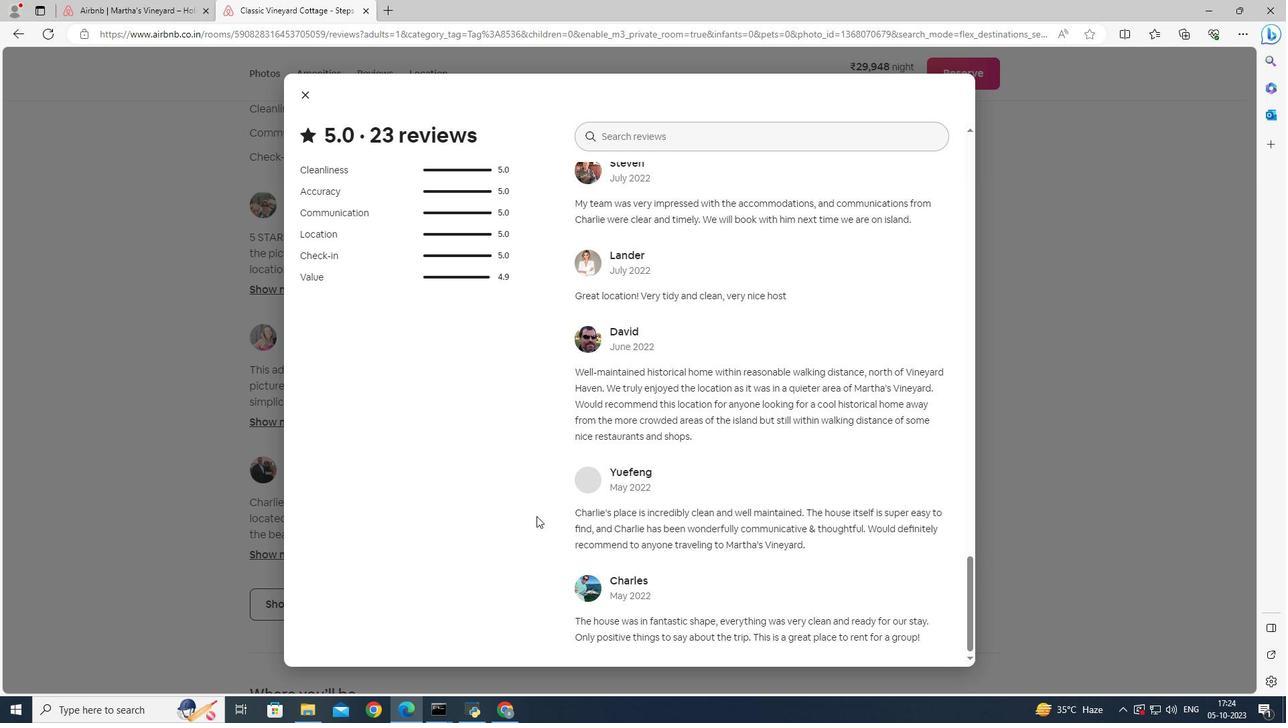 
Action: Mouse scrolled (536, 515) with delta (0, 0)
Screenshot: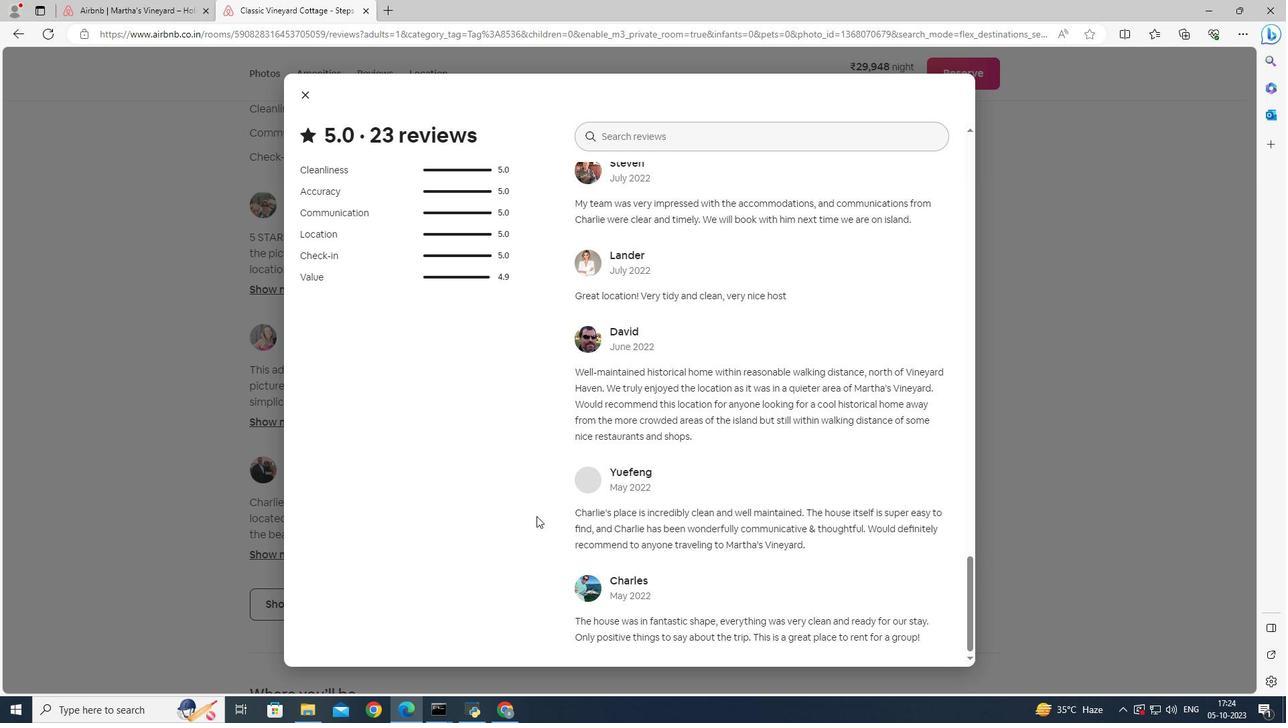 
Action: Mouse scrolled (536, 515) with delta (0, 0)
Screenshot: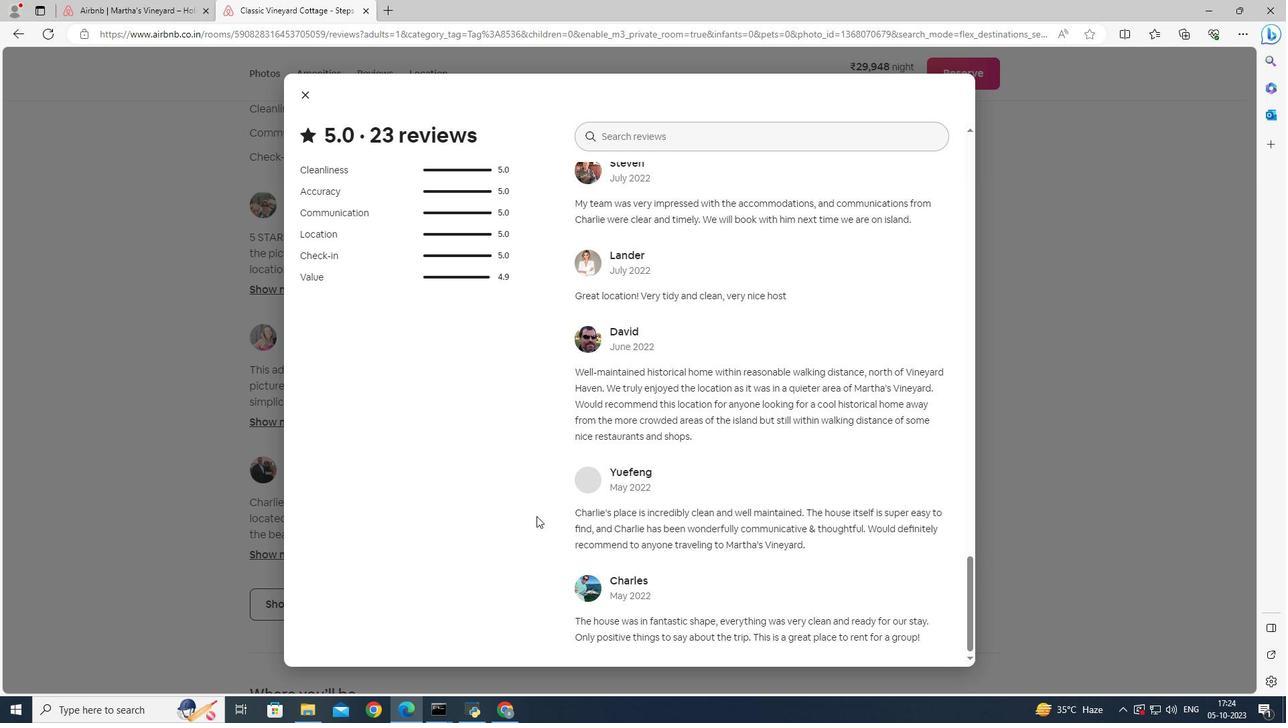 
Action: Mouse scrolled (536, 515) with delta (0, 0)
Screenshot: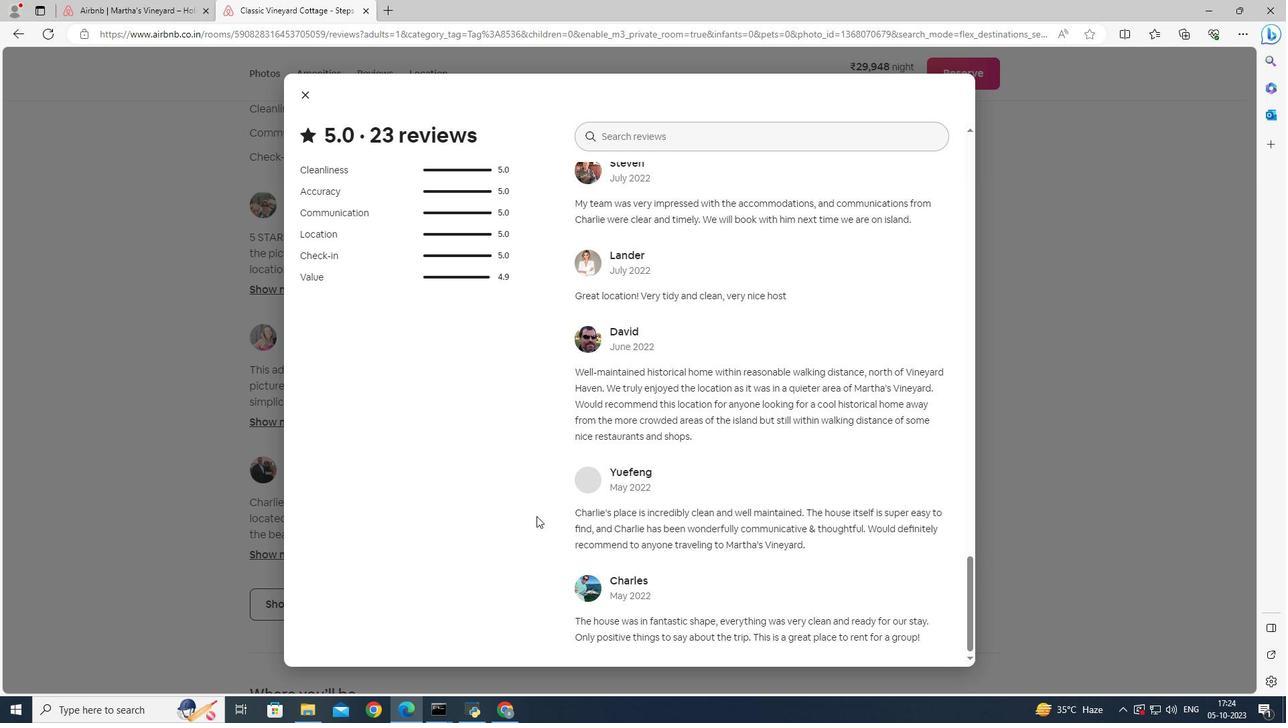 
Action: Mouse scrolled (536, 515) with delta (0, 0)
Screenshot: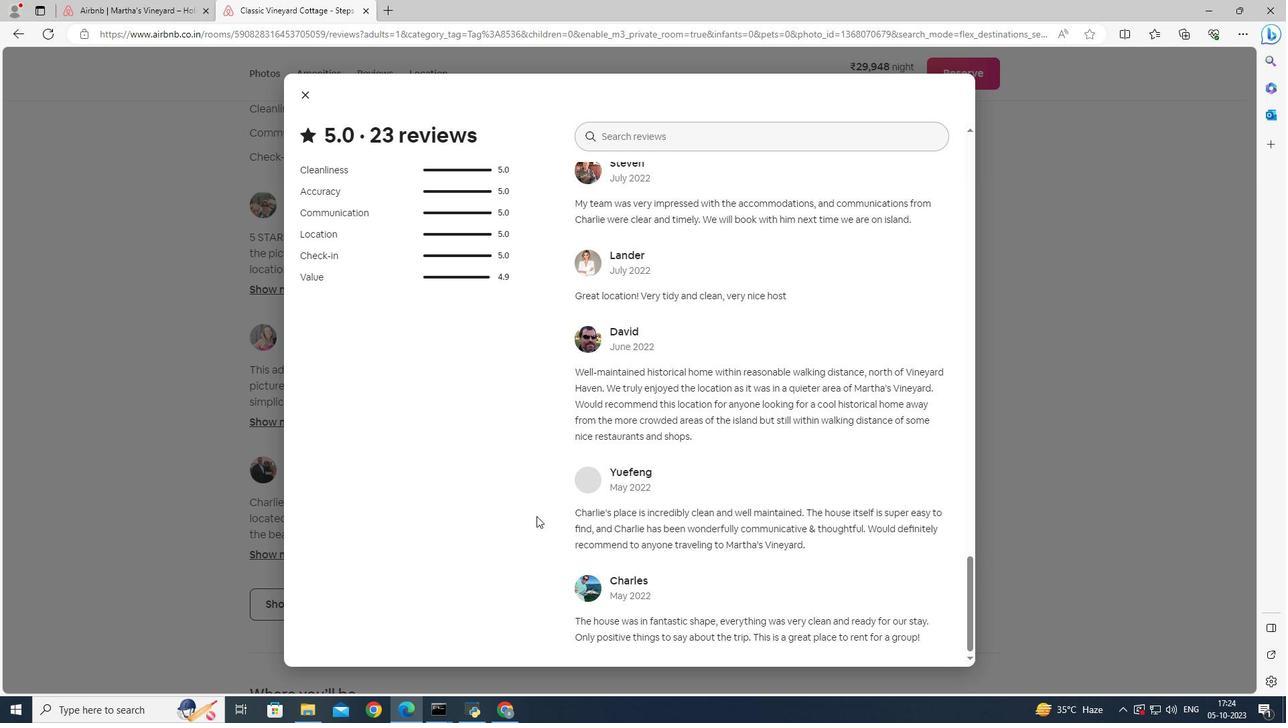 
Action: Mouse scrolled (536, 517) with delta (0, 0)
Screenshot: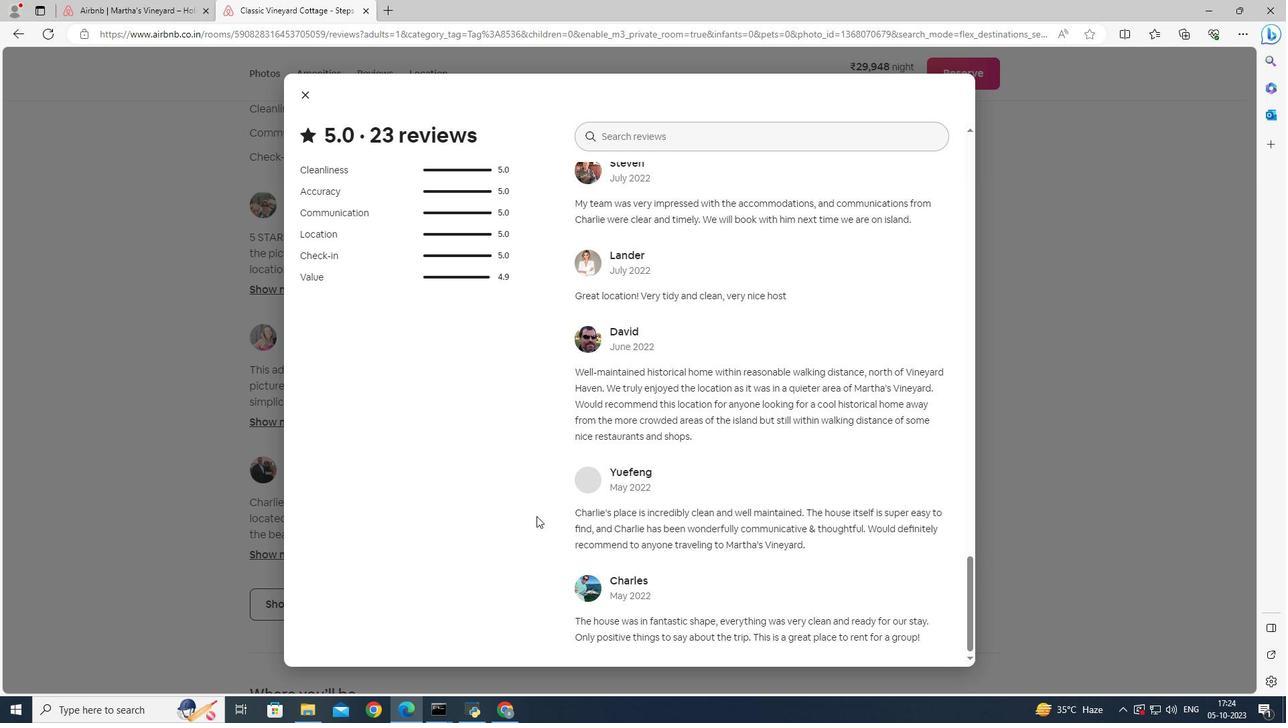 
Action: Mouse scrolled (536, 517) with delta (0, 0)
Screenshot: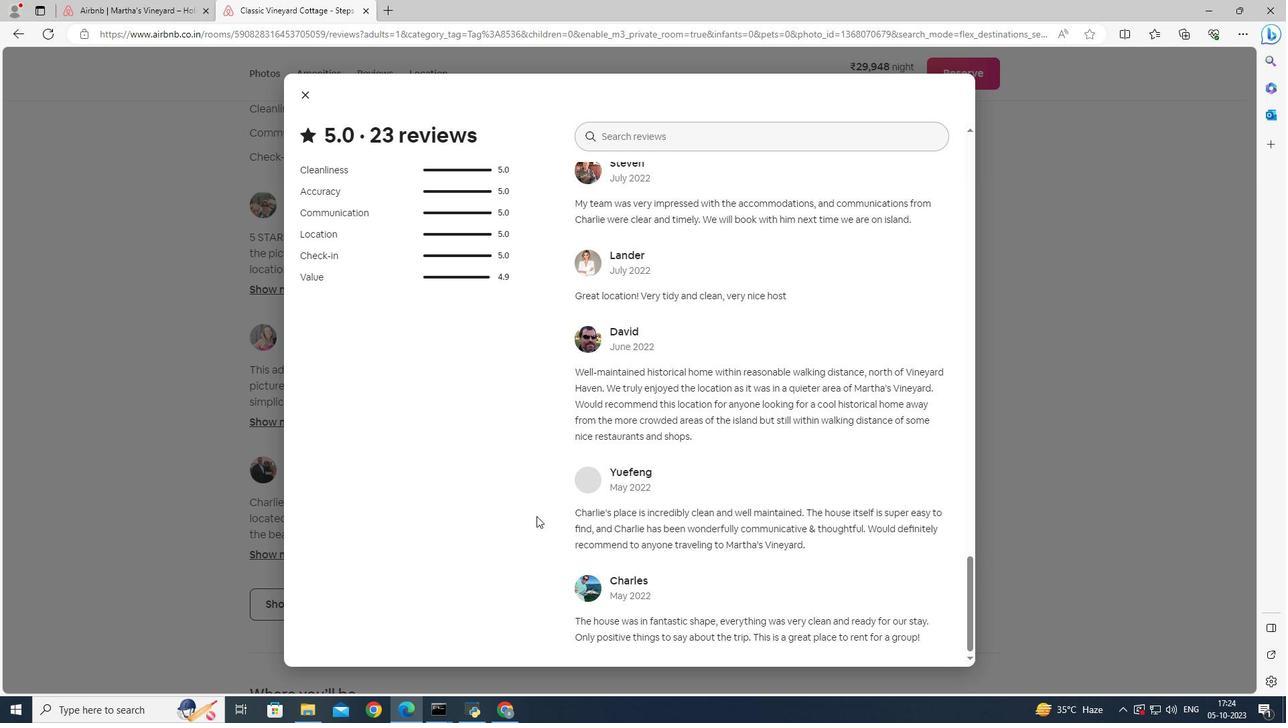 
Action: Mouse scrolled (536, 517) with delta (0, 0)
Screenshot: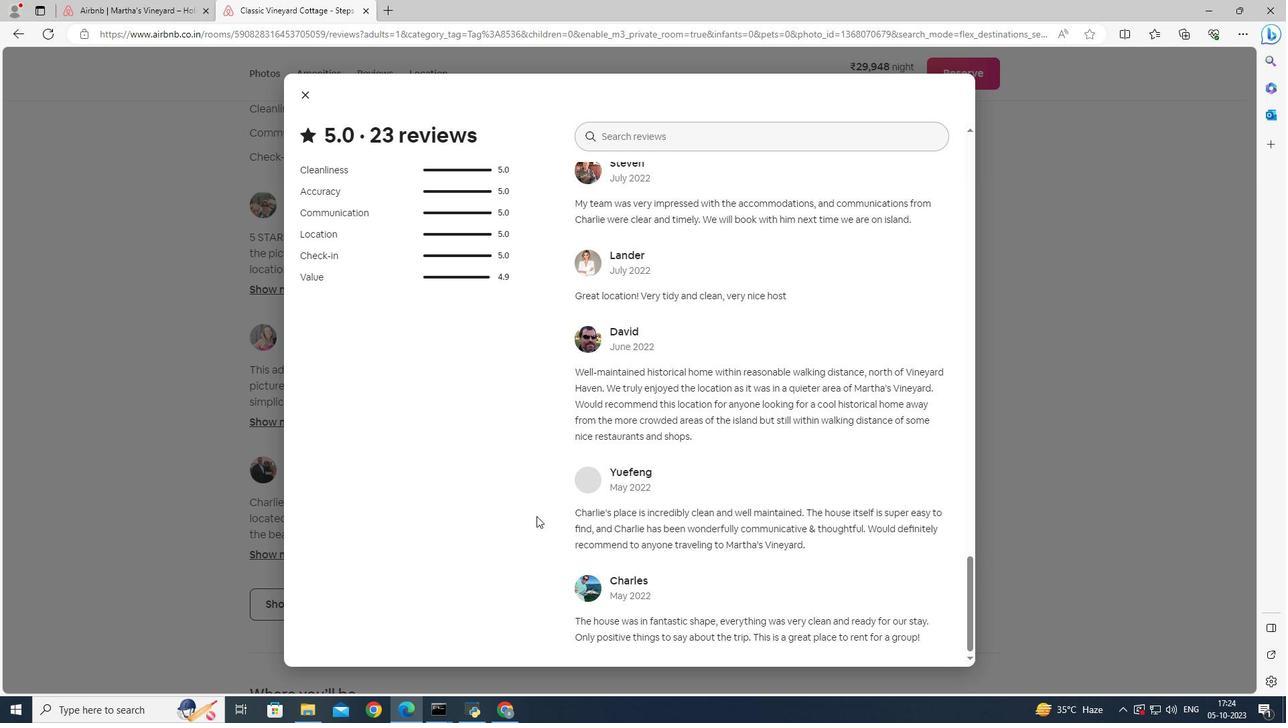 
Action: Mouse scrolled (536, 517) with delta (0, 0)
Screenshot: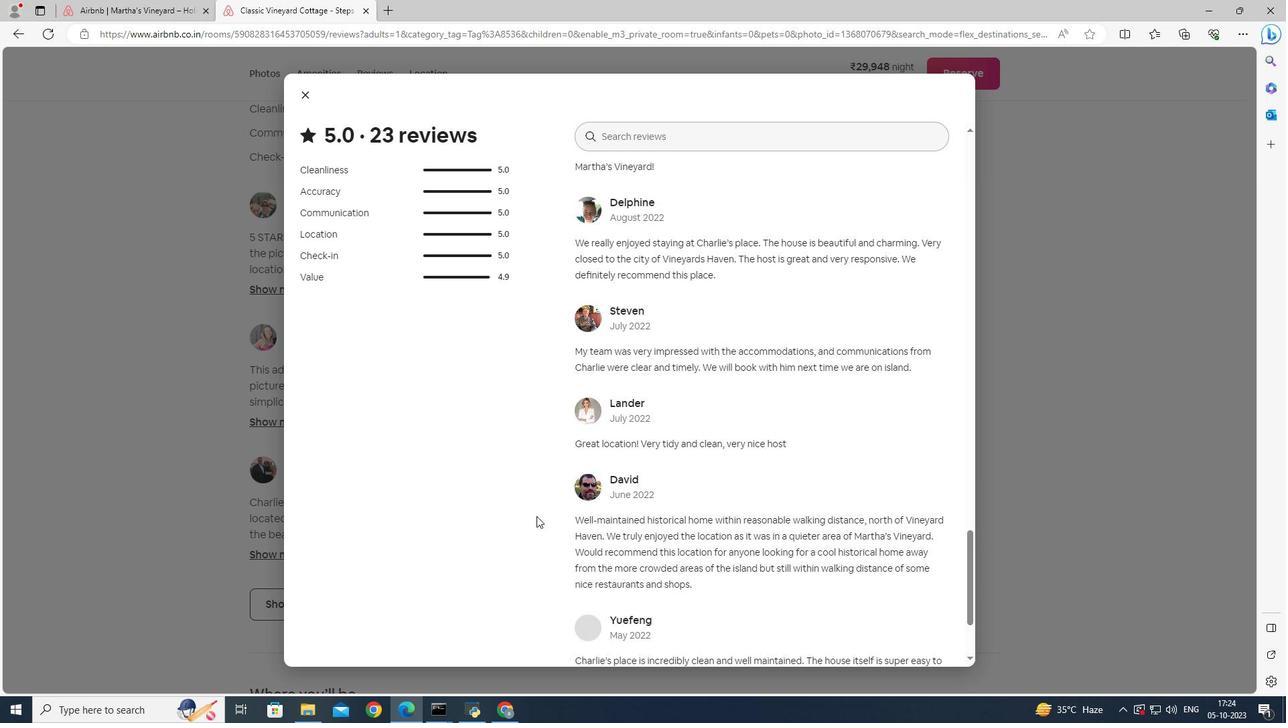 
Action: Mouse moved to (298, 89)
Screenshot: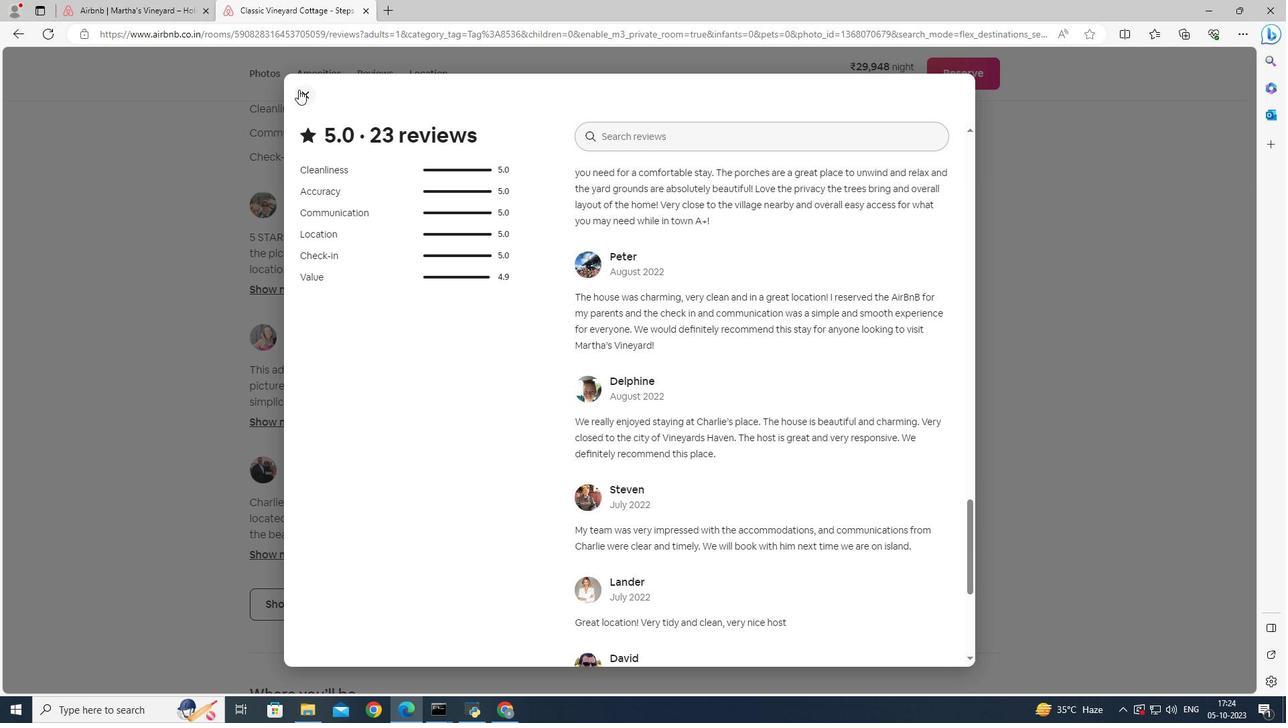 
Action: Mouse pressed left at (298, 89)
Screenshot: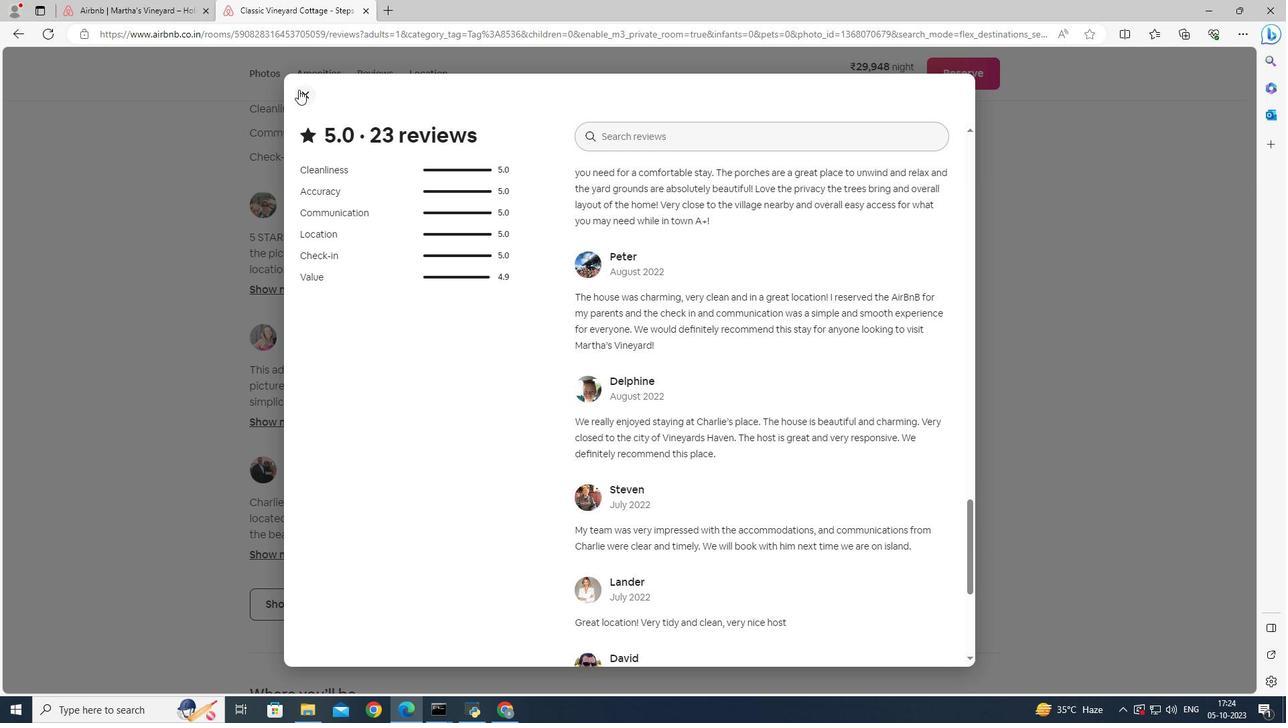 
Action: Mouse moved to (322, 166)
Screenshot: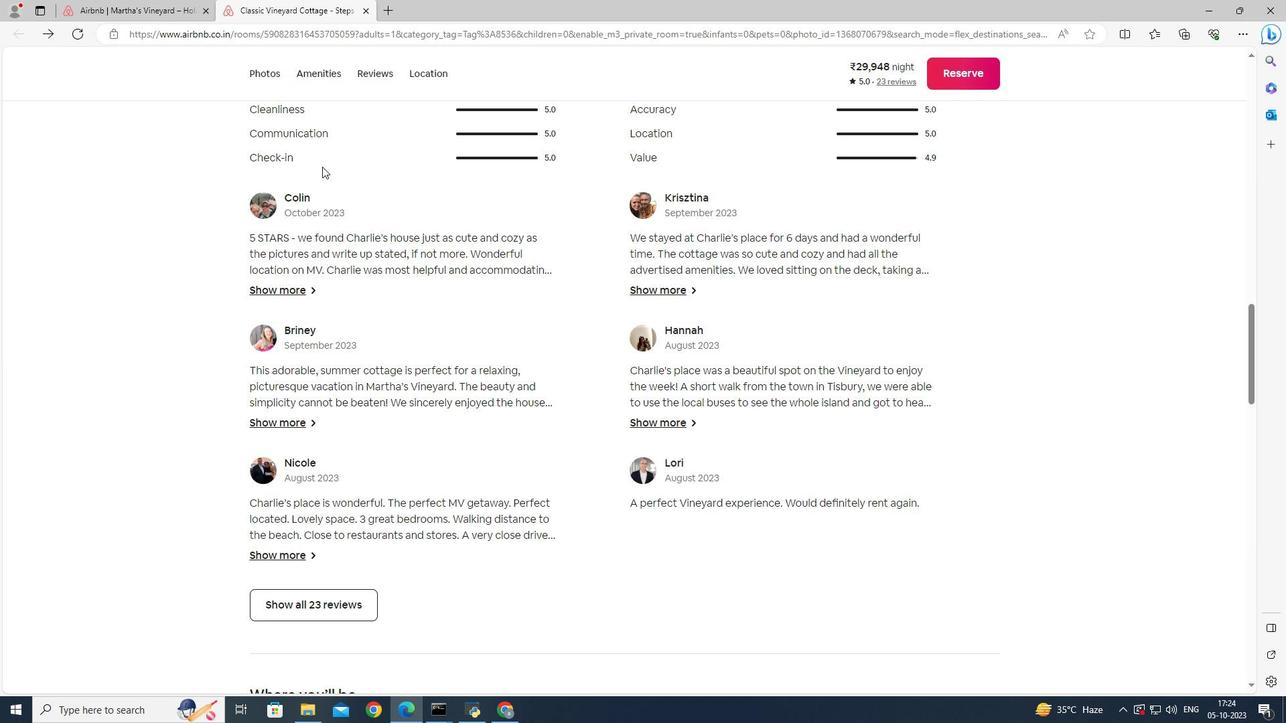 
Action: Mouse scrolled (322, 166) with delta (0, 0)
Screenshot: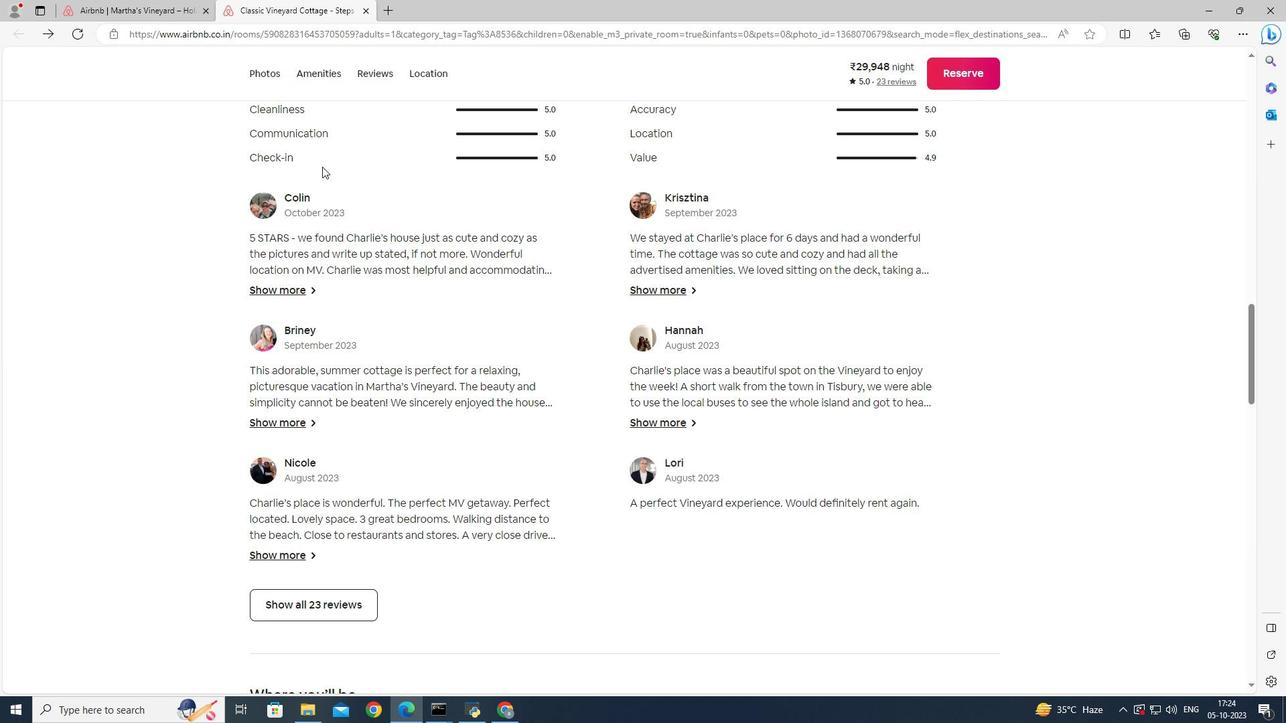 
Action: Mouse scrolled (322, 166) with delta (0, 0)
Screenshot: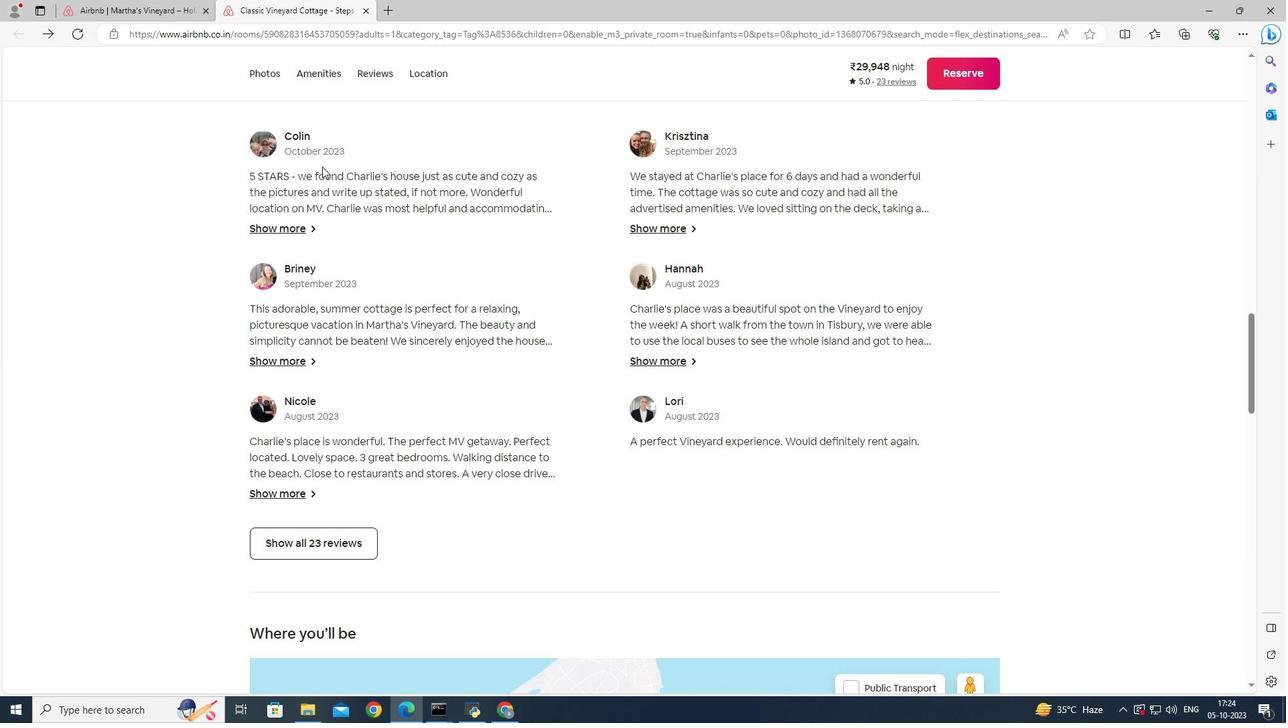 
Action: Mouse scrolled (322, 166) with delta (0, 0)
Screenshot: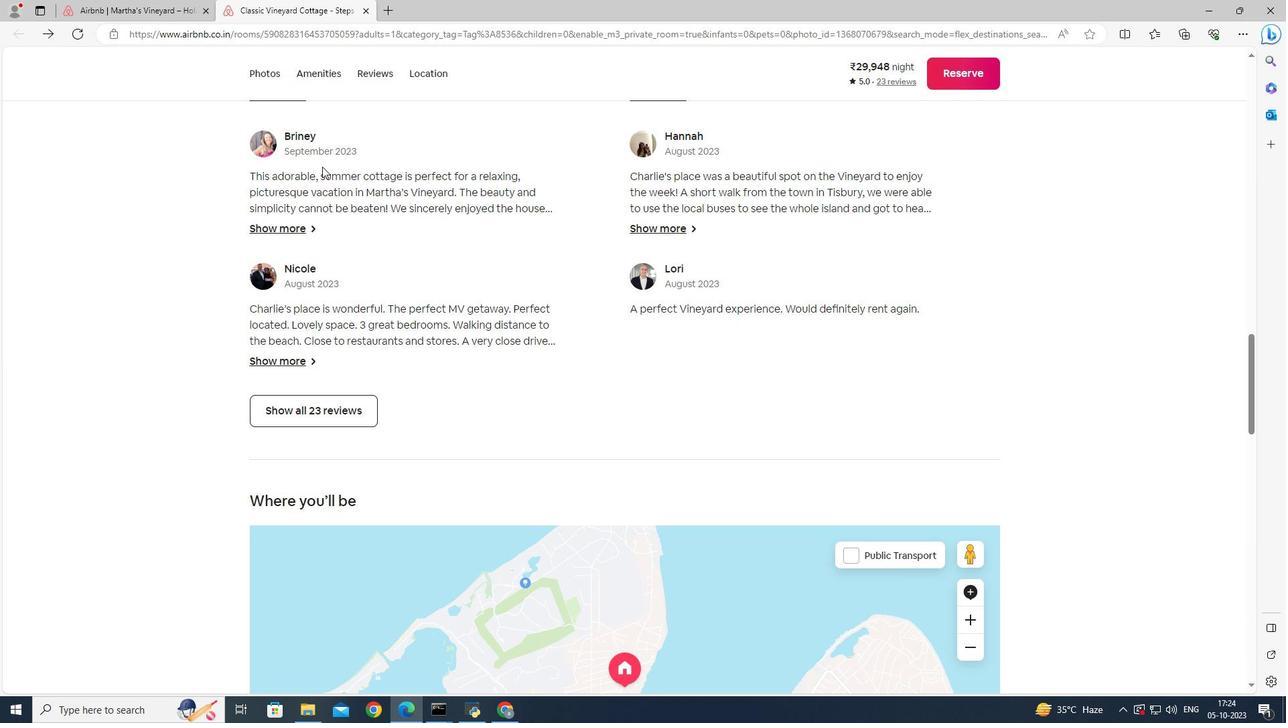 
Action: Mouse scrolled (322, 166) with delta (0, 0)
Screenshot: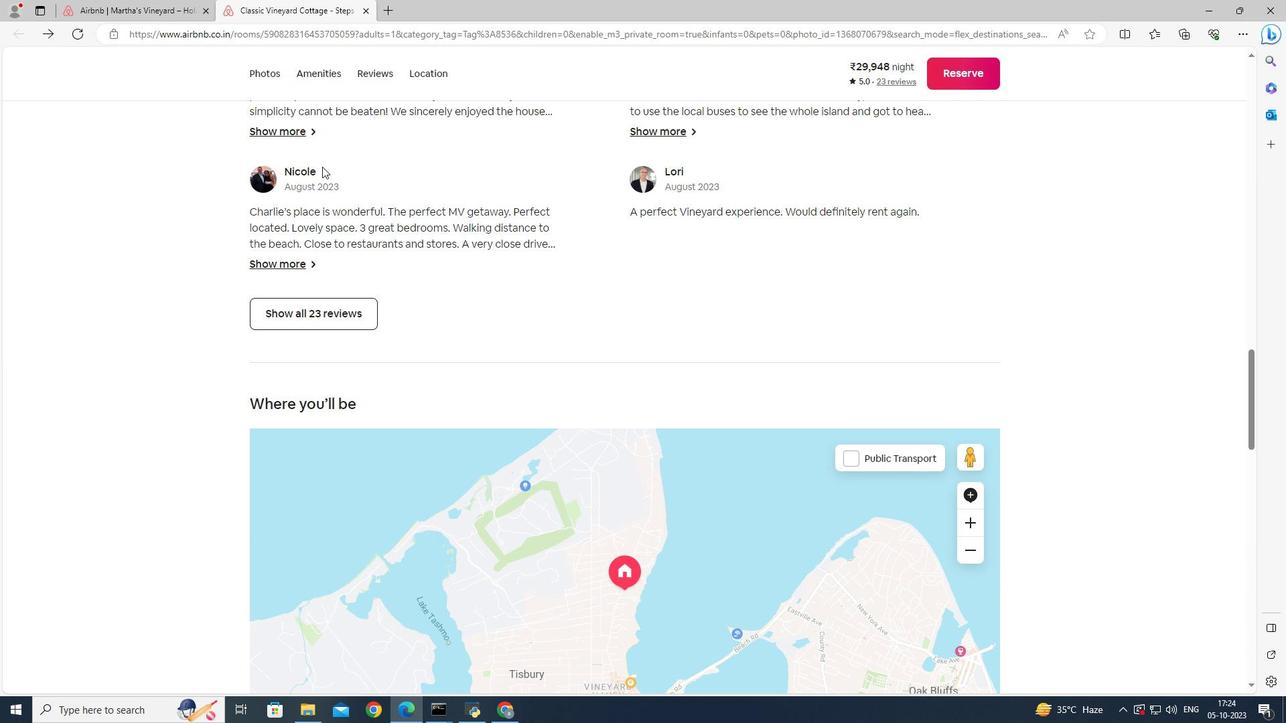 
Action: Mouse scrolled (322, 166) with delta (0, 0)
Screenshot: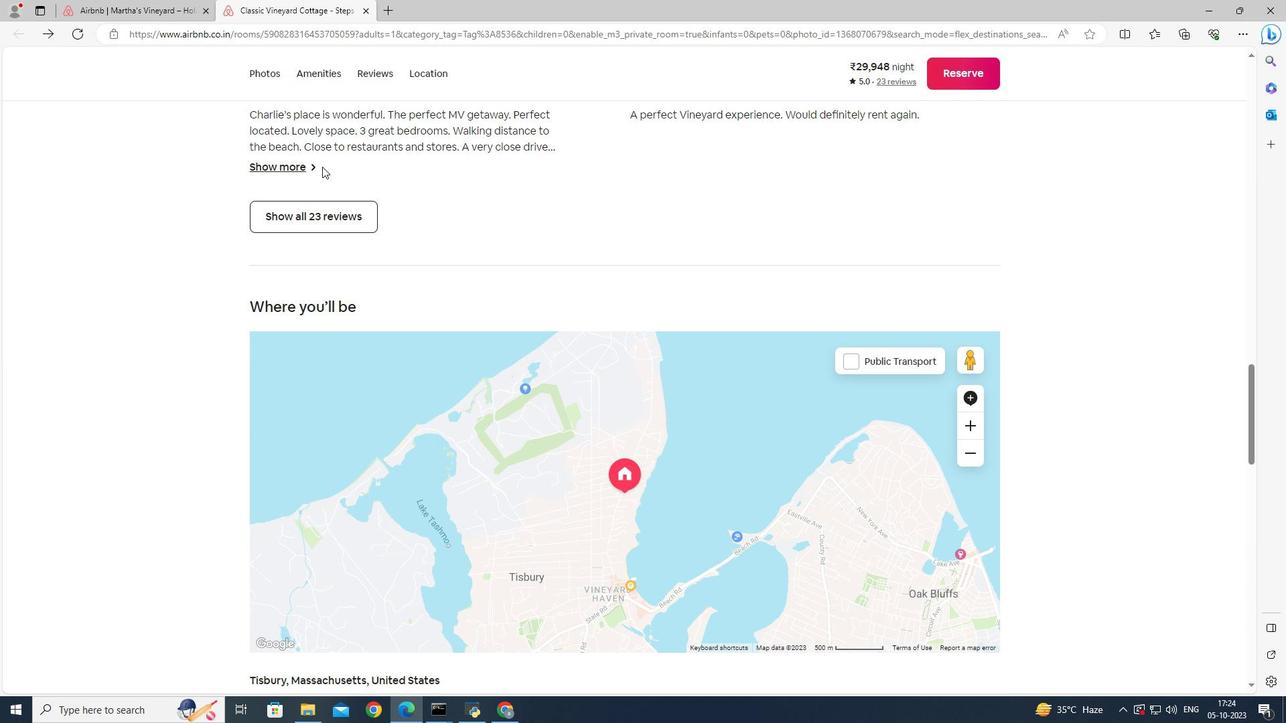 
Action: Mouse scrolled (322, 166) with delta (0, 0)
Screenshot: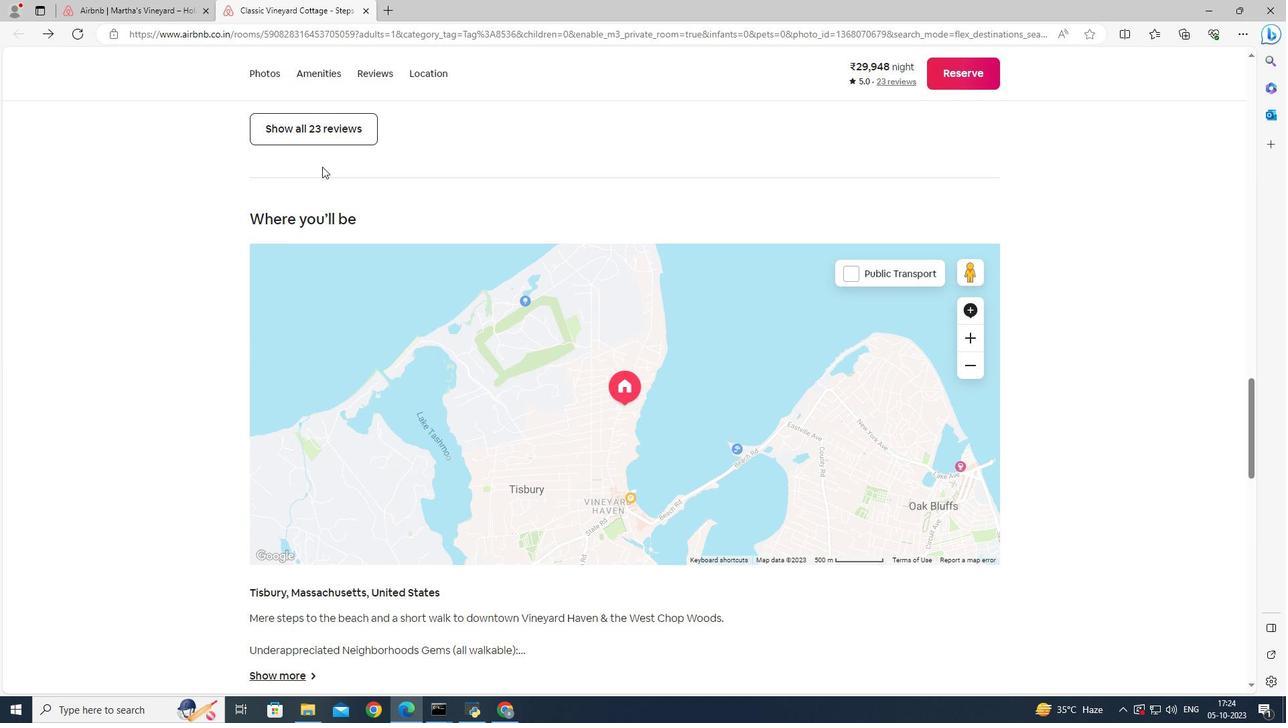 
Action: Mouse scrolled (322, 166) with delta (0, 0)
Screenshot: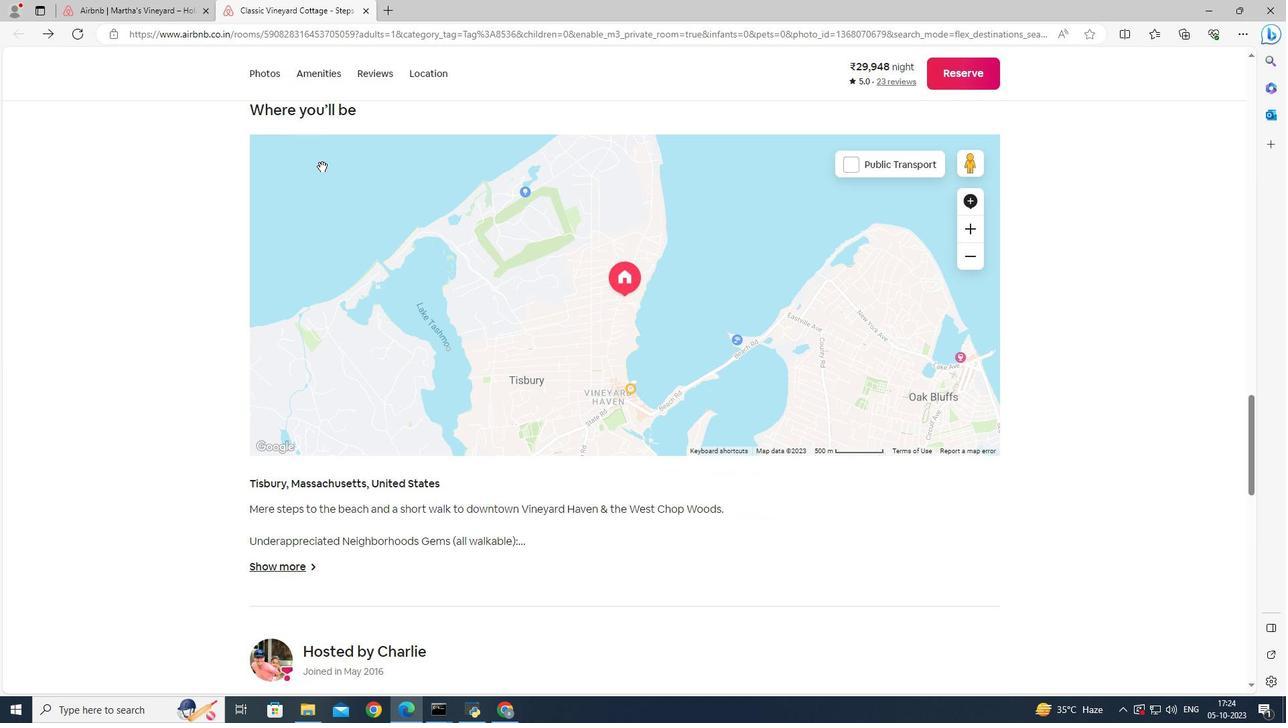 
Action: Mouse scrolled (322, 166) with delta (0, 0)
Screenshot: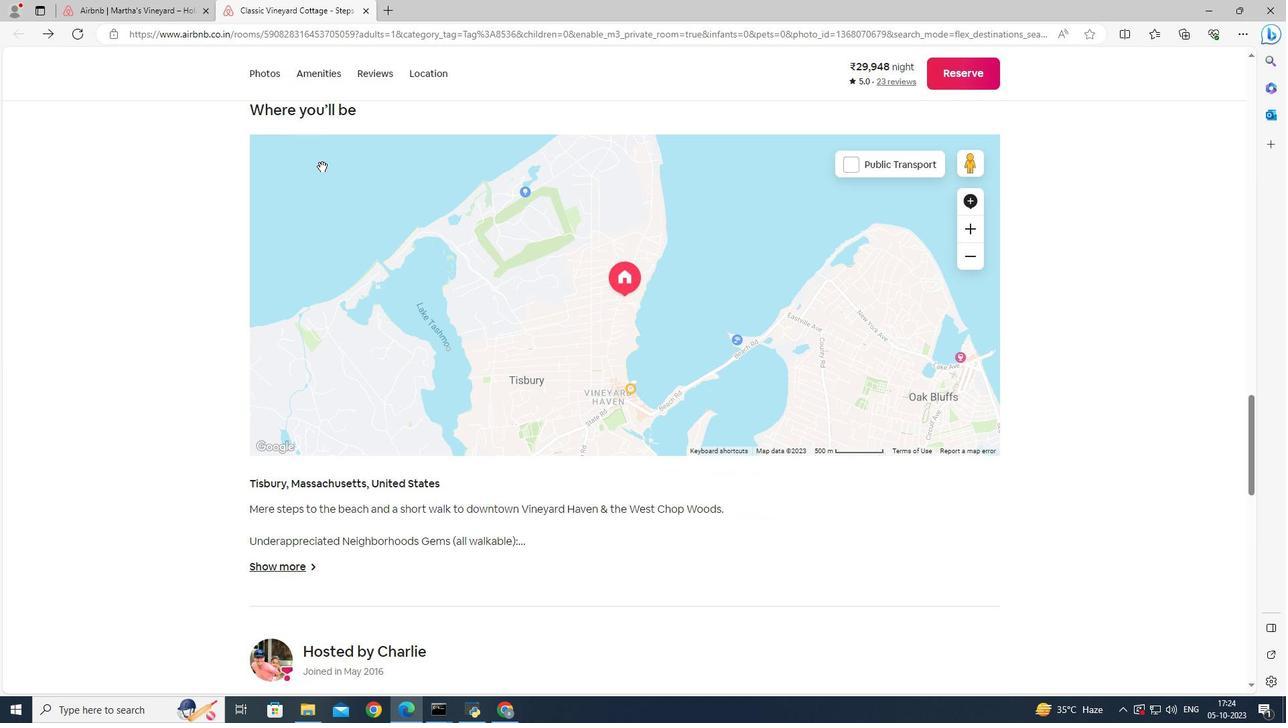 
Action: Mouse scrolled (322, 166) with delta (0, 0)
Screenshot: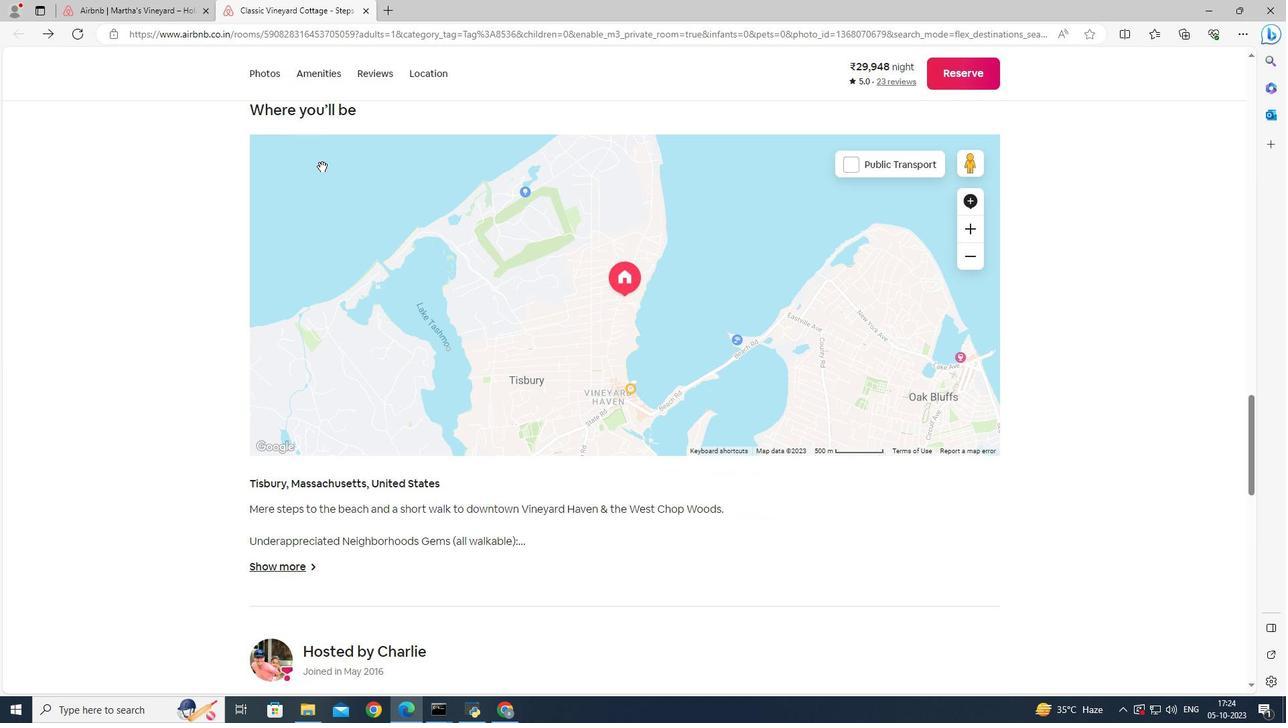 
Action: Mouse scrolled (322, 166) with delta (0, 0)
Screenshot: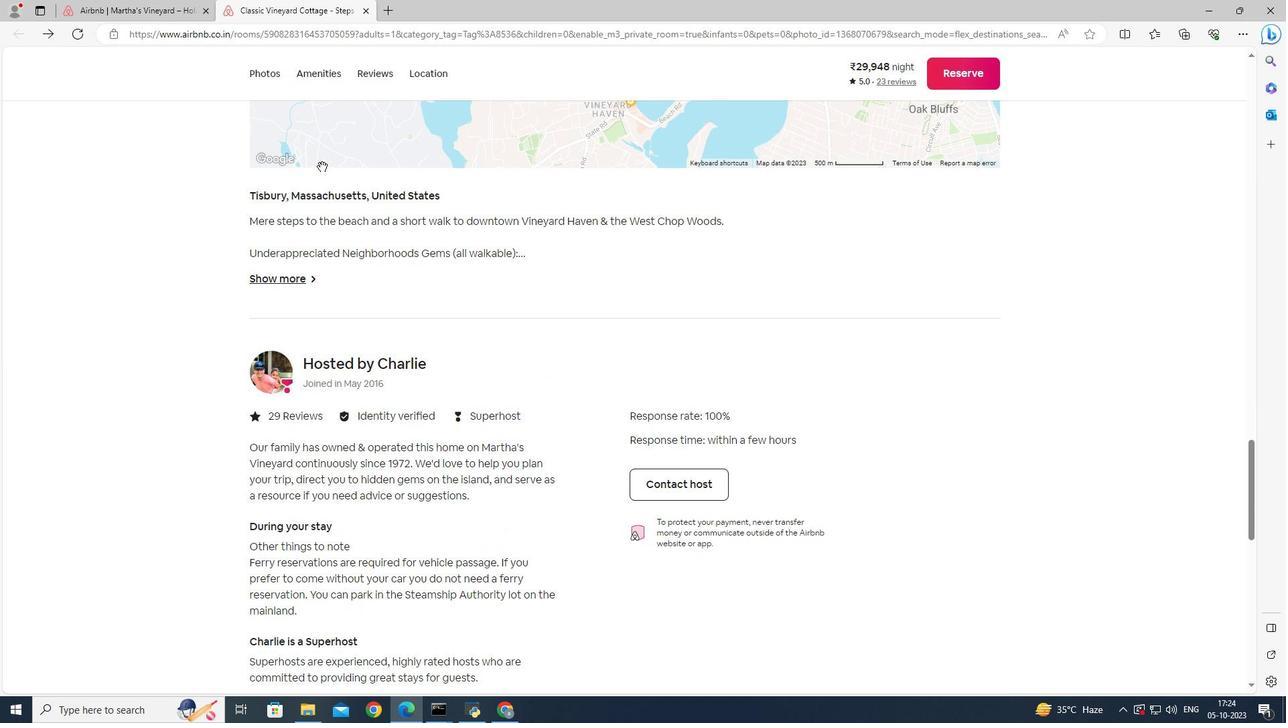 
Action: Mouse scrolled (322, 166) with delta (0, 0)
Screenshot: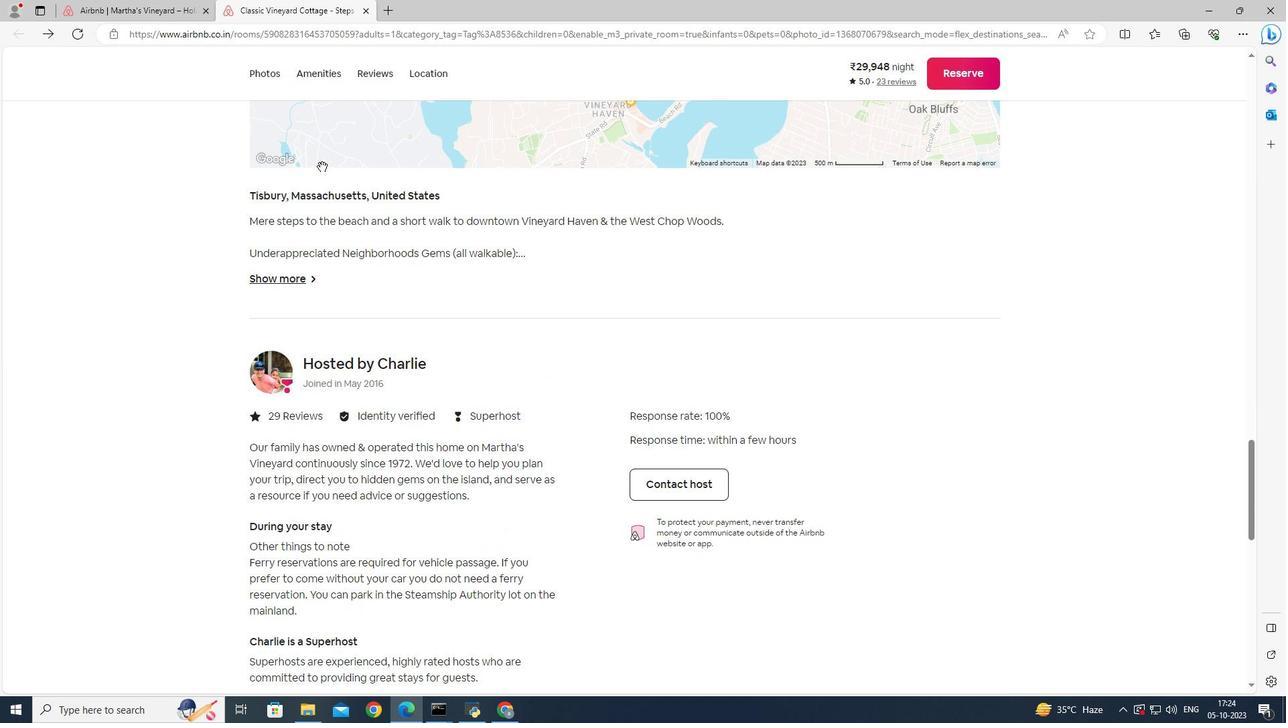 
Action: Mouse scrolled (322, 166) with delta (0, 0)
Screenshot: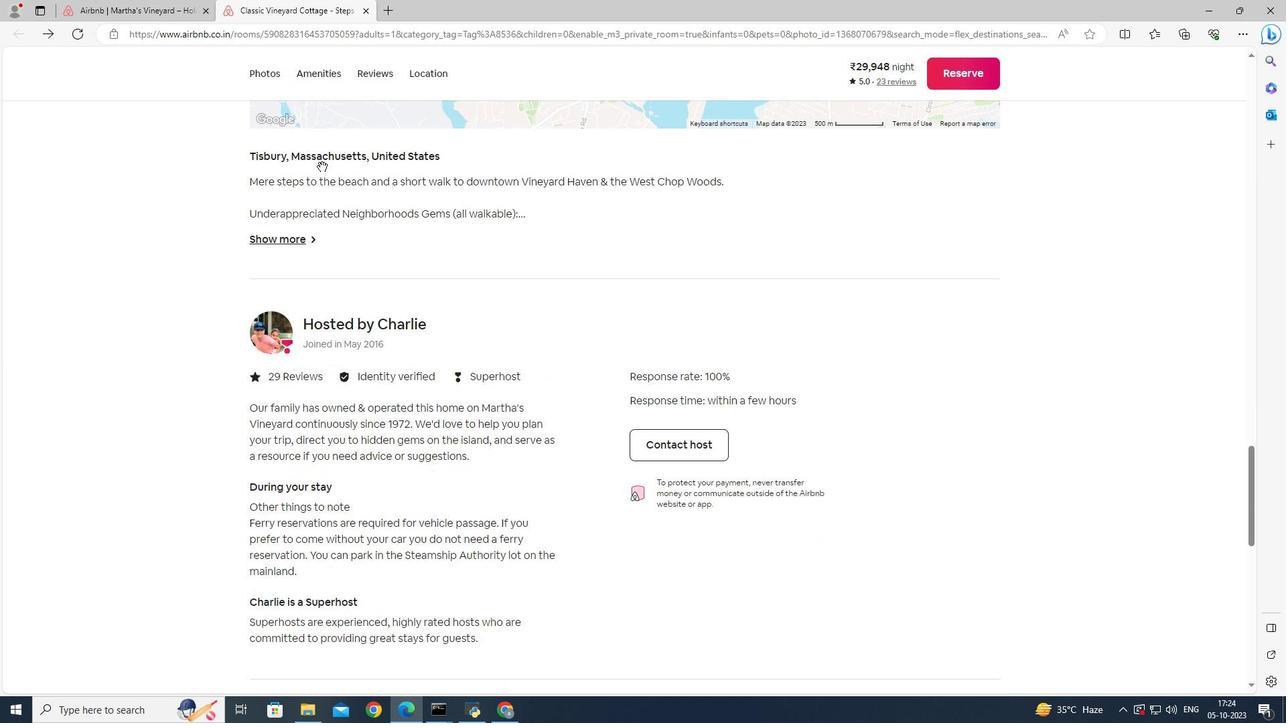 
Action: Mouse moved to (253, 132)
Screenshot: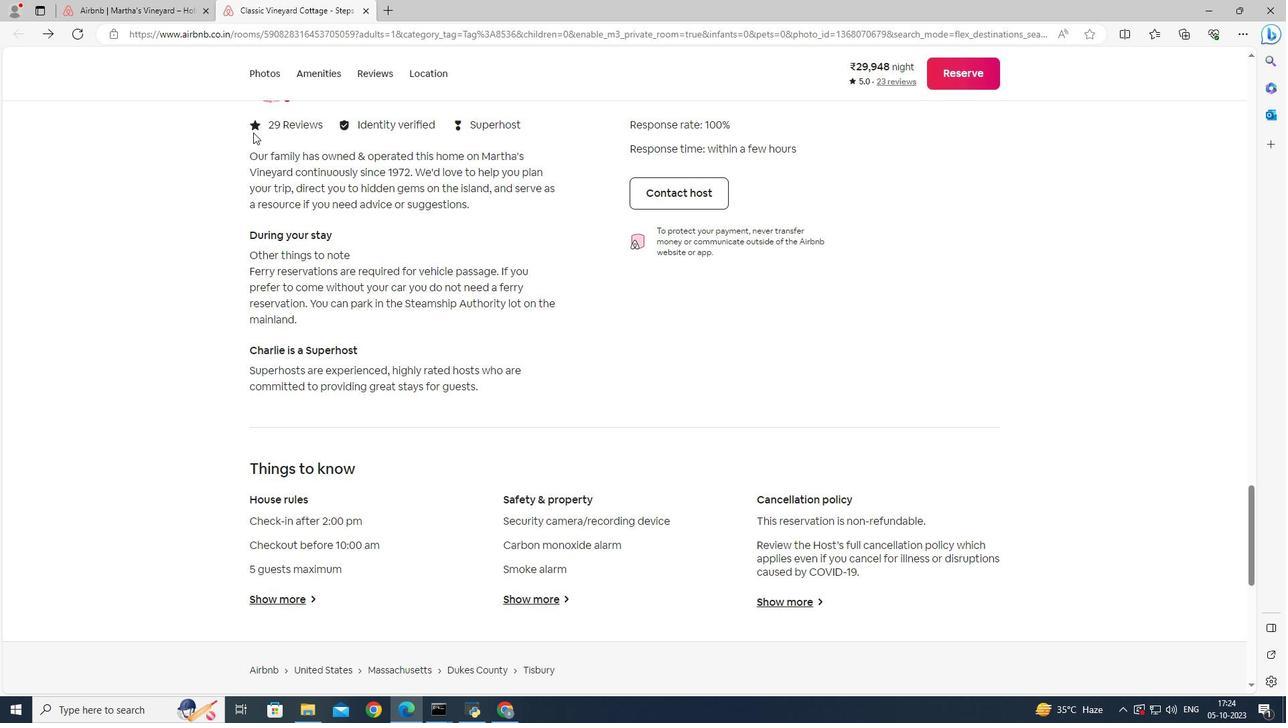 
Action: Mouse scrolled (253, 131) with delta (0, 0)
Screenshot: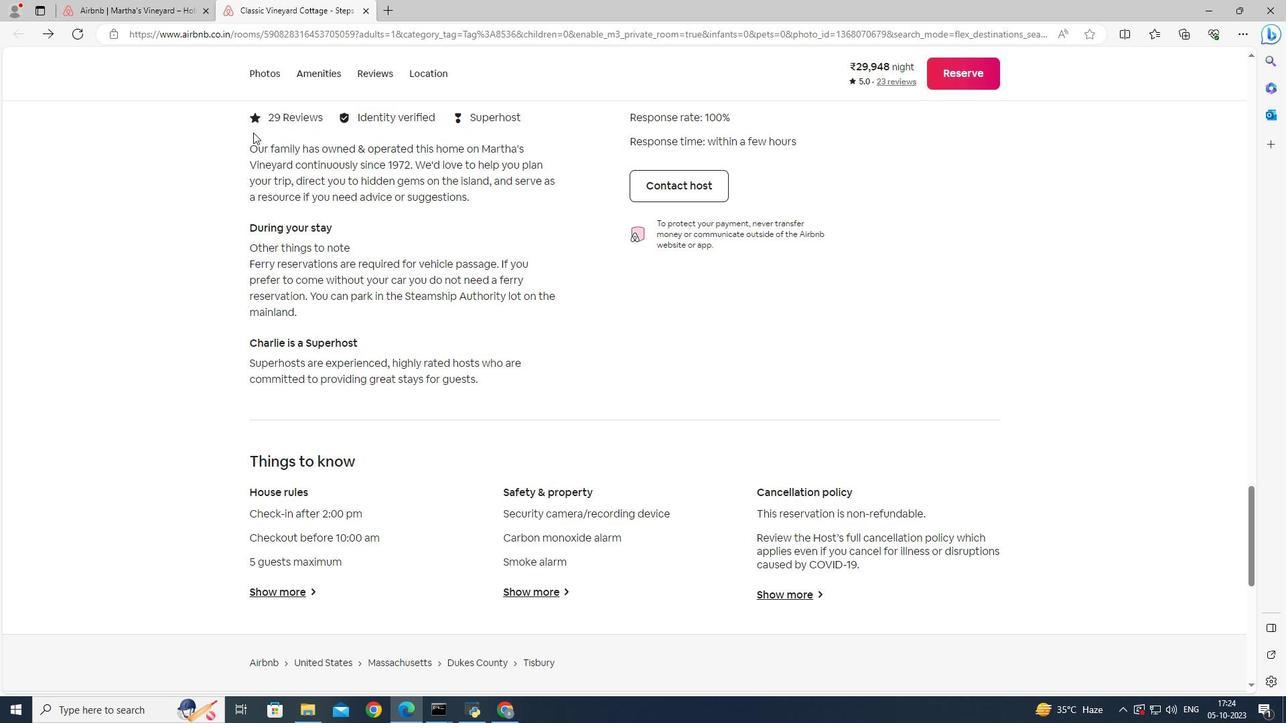 
Action: Mouse scrolled (253, 131) with delta (0, 0)
Screenshot: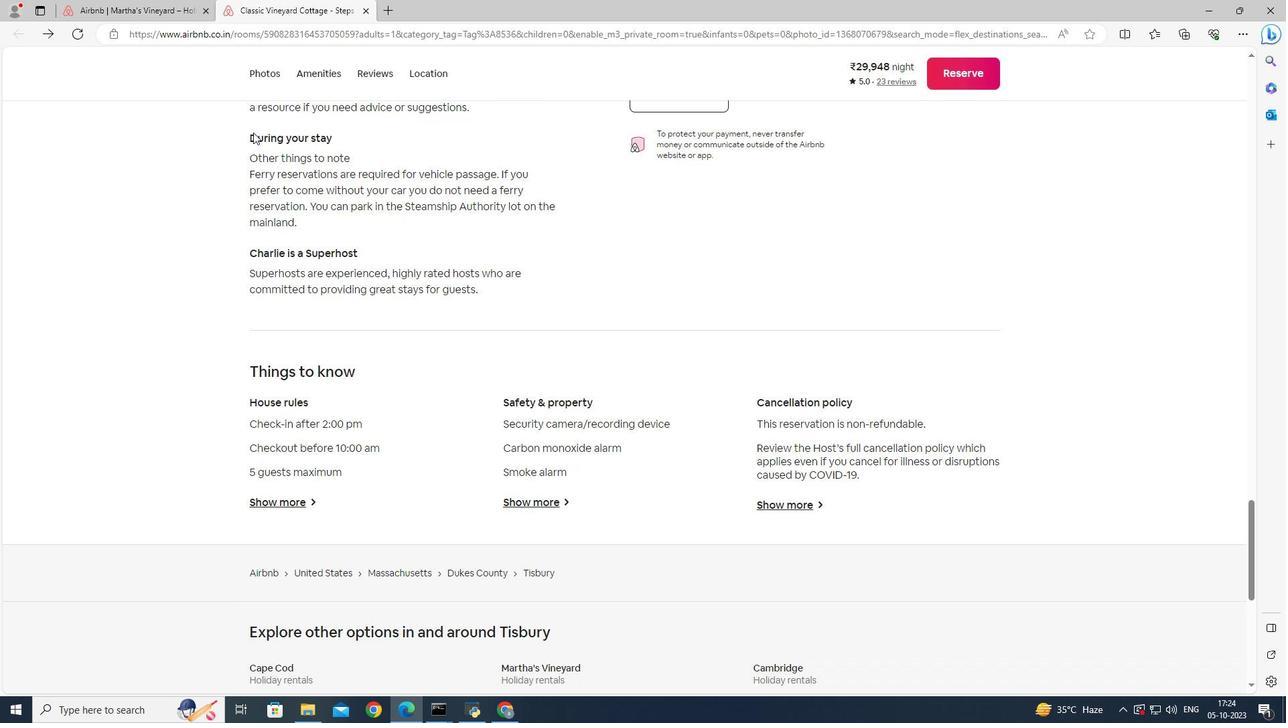 
Action: Mouse scrolled (253, 133) with delta (0, 0)
Screenshot: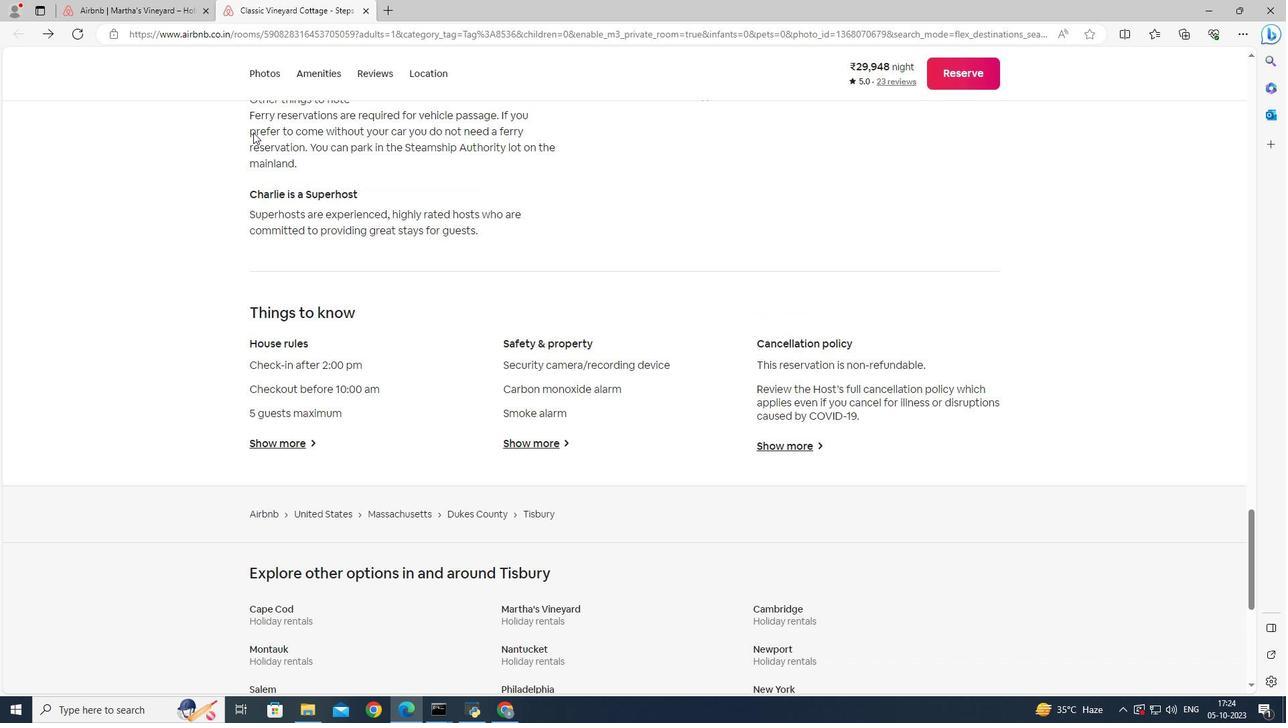 
Action: Mouse scrolled (253, 133) with delta (0, 0)
Screenshot: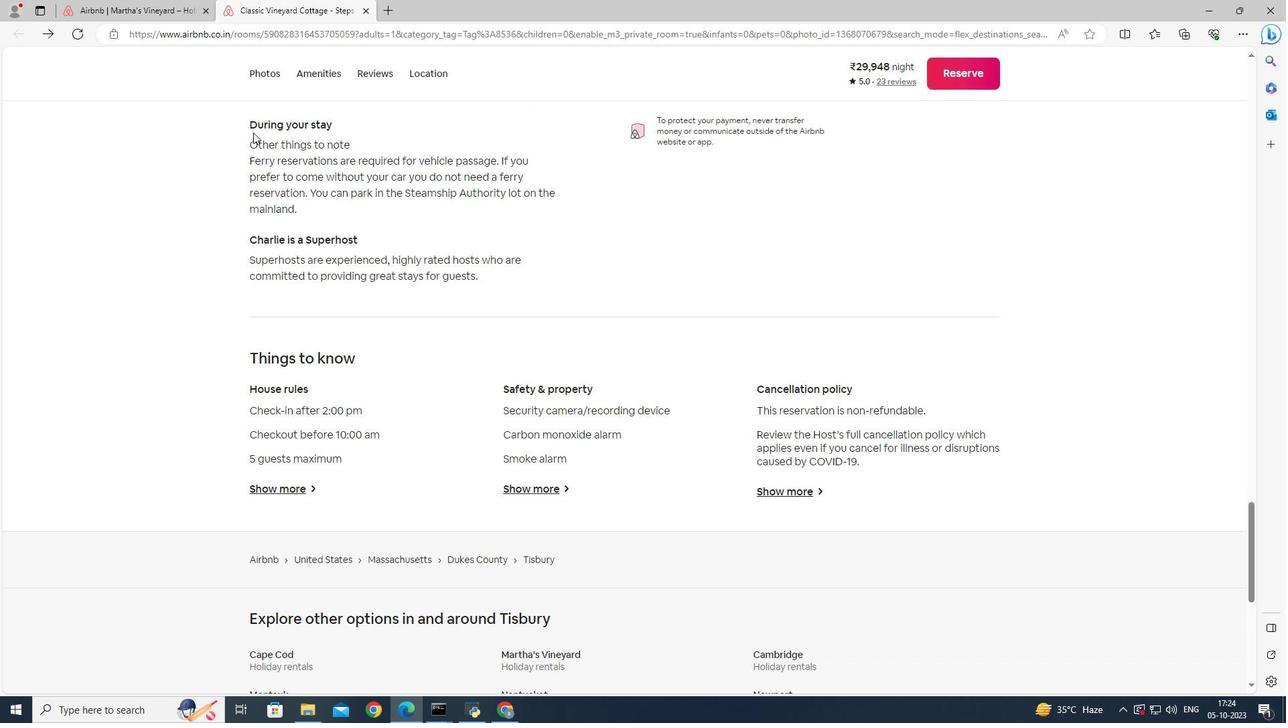 
Action: Mouse scrolled (253, 133) with delta (0, 0)
Screenshot: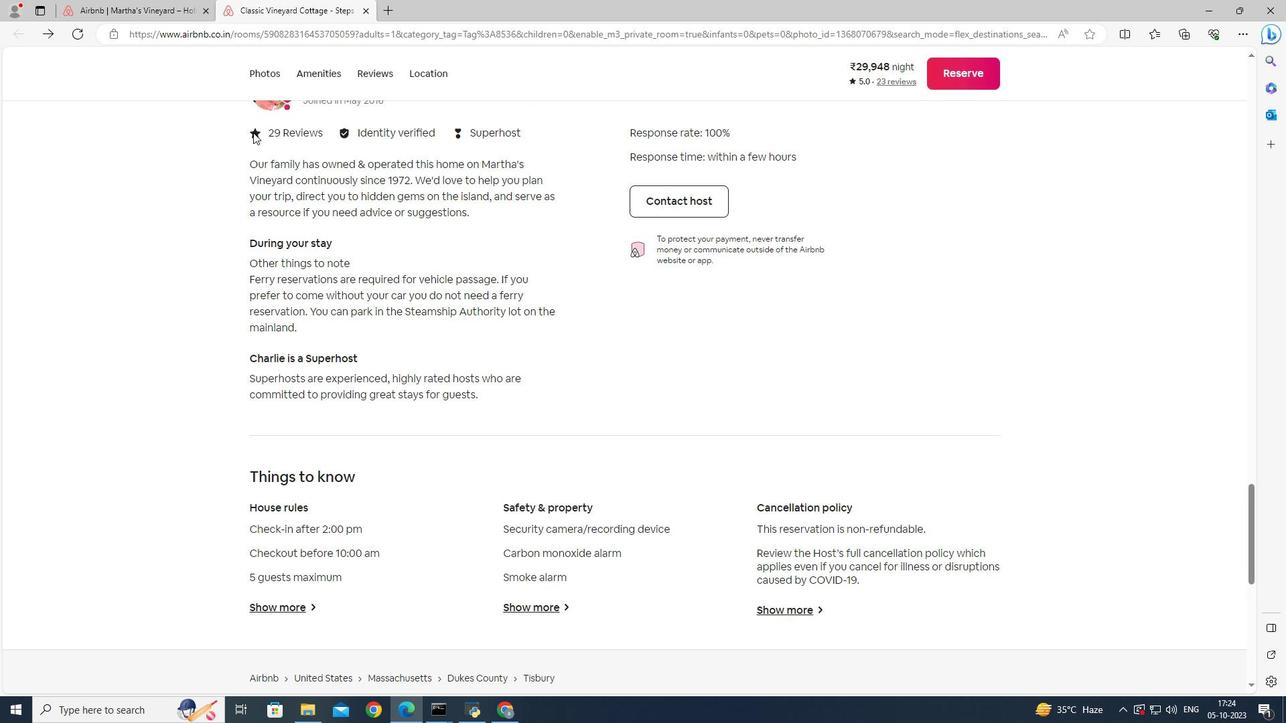 
Action: Mouse scrolled (253, 133) with delta (0, 0)
Screenshot: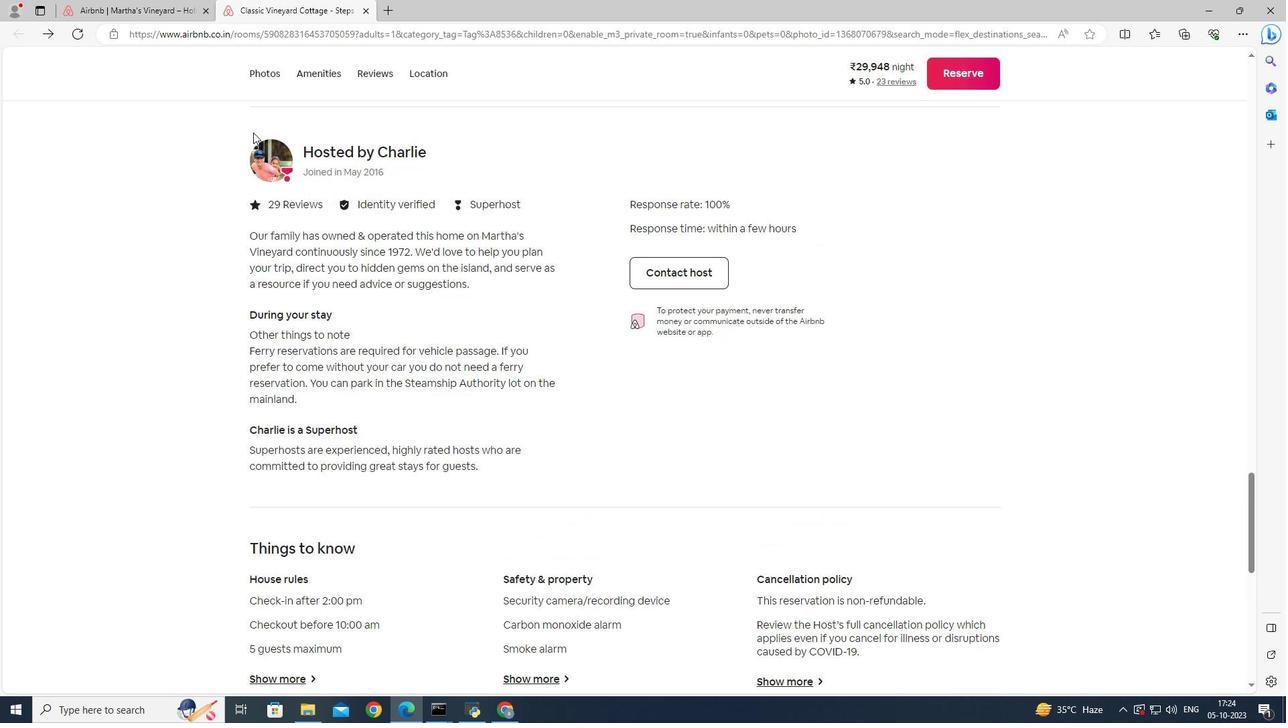 
Action: Mouse scrolled (253, 133) with delta (0, 0)
Screenshot: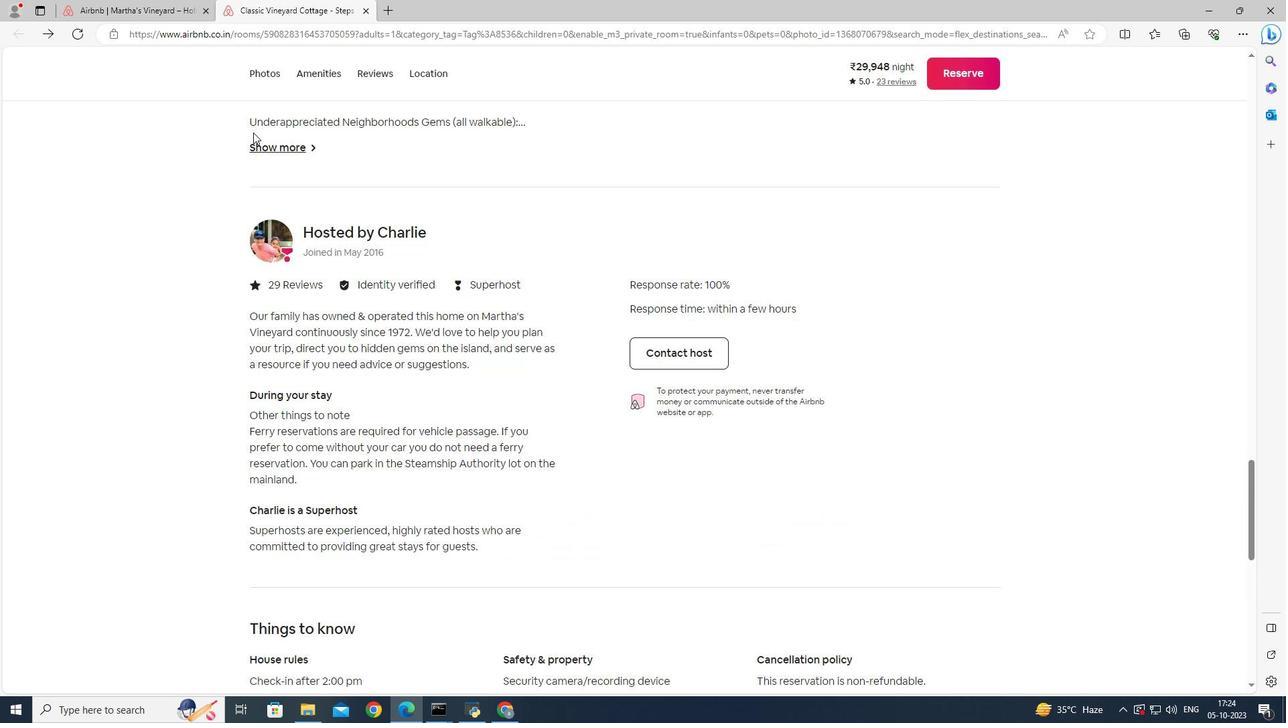 
Action: Mouse scrolled (253, 133) with delta (0, 0)
Screenshot: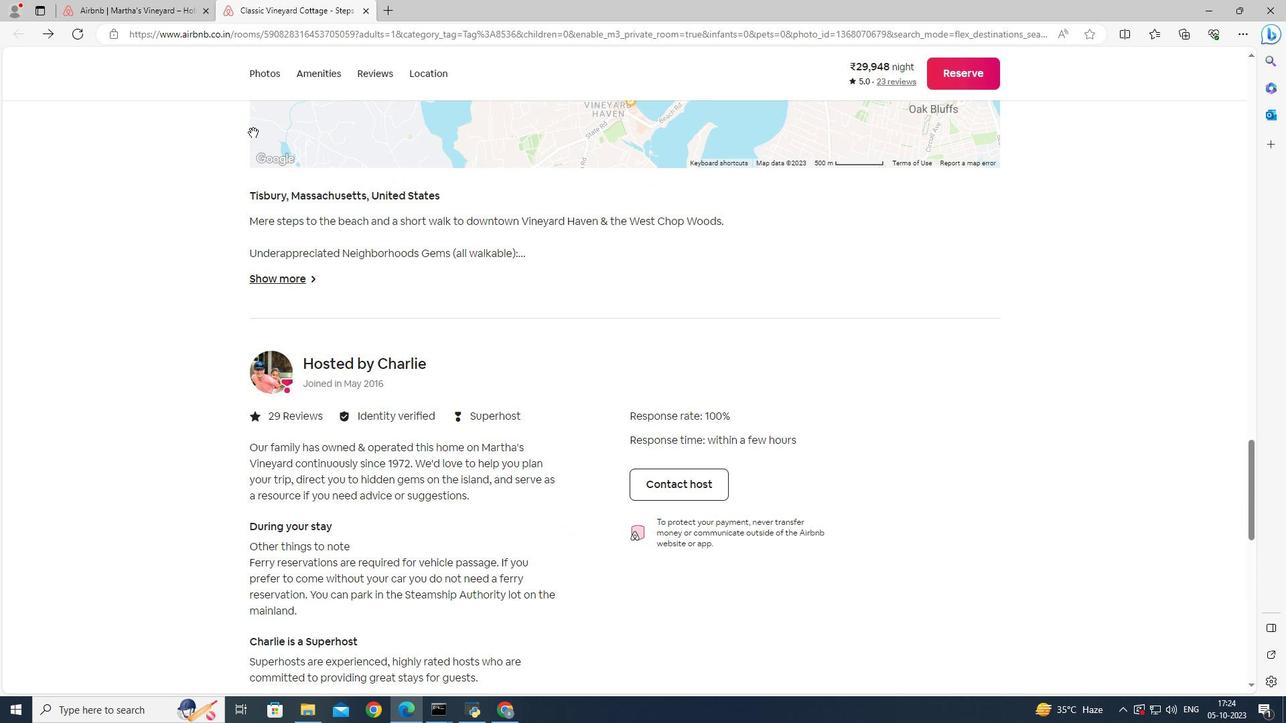 
Action: Mouse scrolled (253, 133) with delta (0, 0)
Screenshot: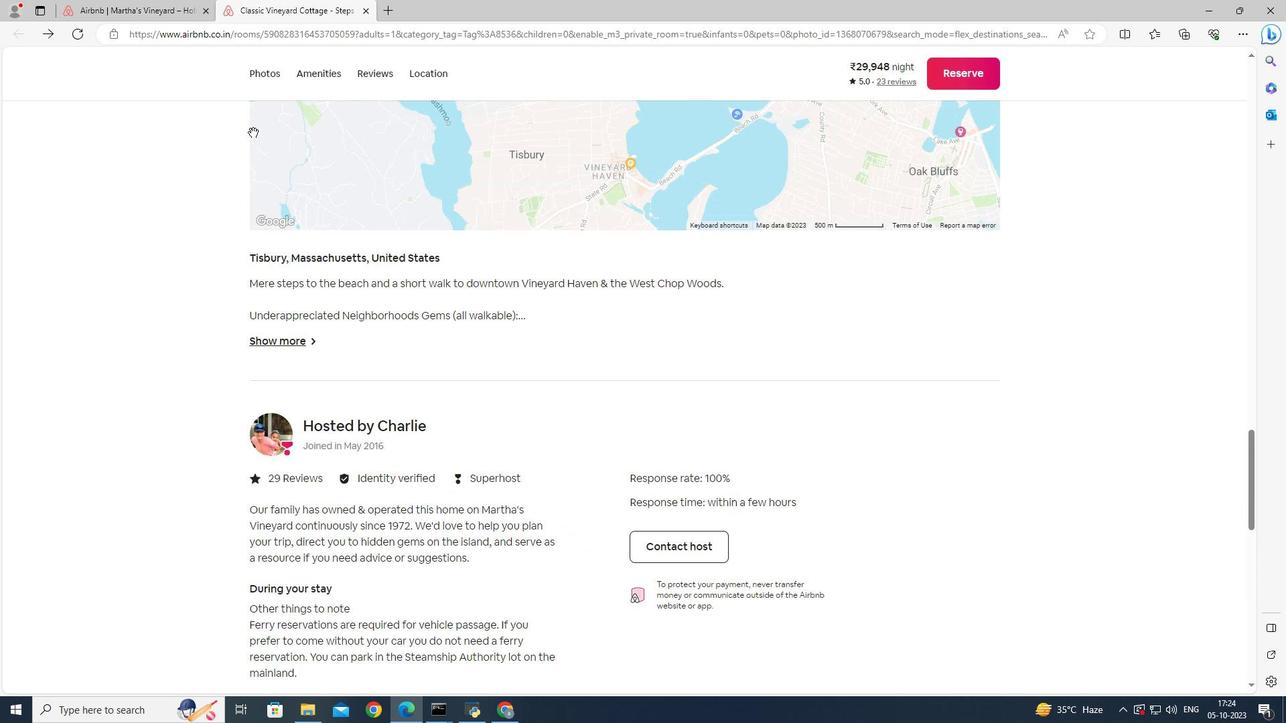 
Action: Mouse scrolled (253, 133) with delta (0, 0)
Screenshot: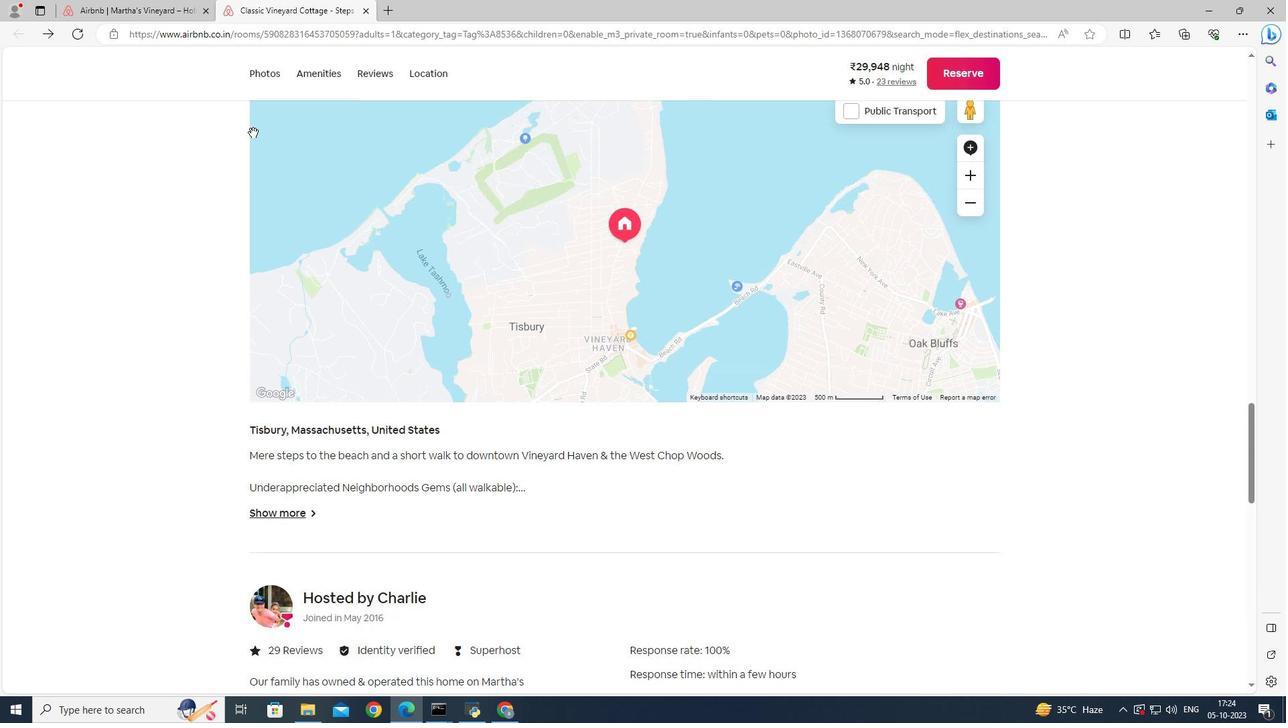 
Action: Mouse scrolled (253, 133) with delta (0, 0)
Screenshot: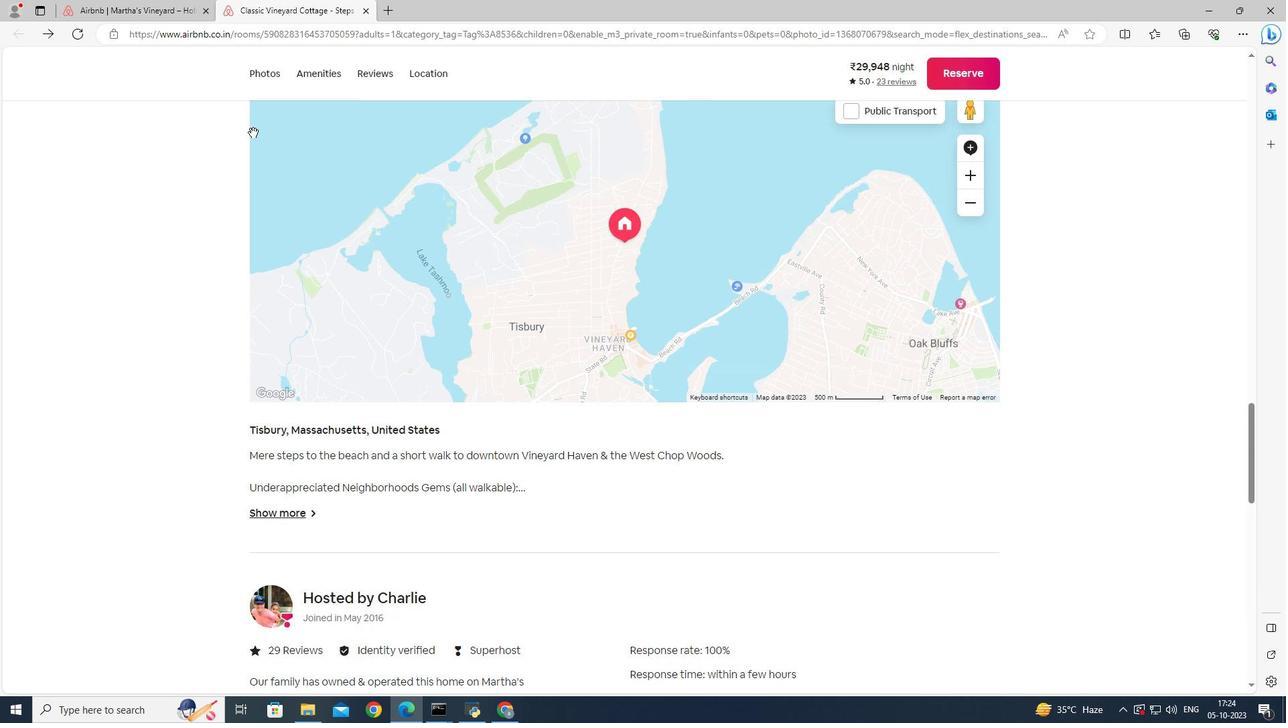 
Action: Mouse scrolled (253, 133) with delta (0, 0)
Screenshot: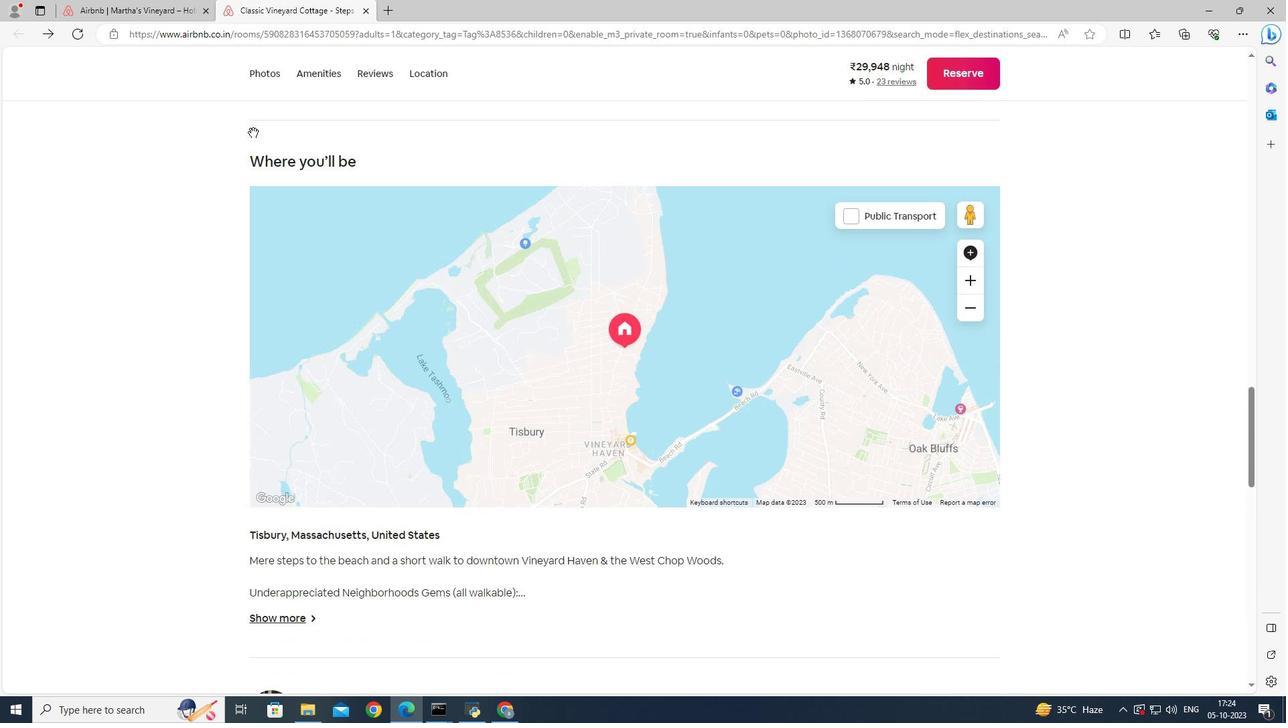 
Action: Mouse scrolled (253, 133) with delta (0, 0)
Screenshot: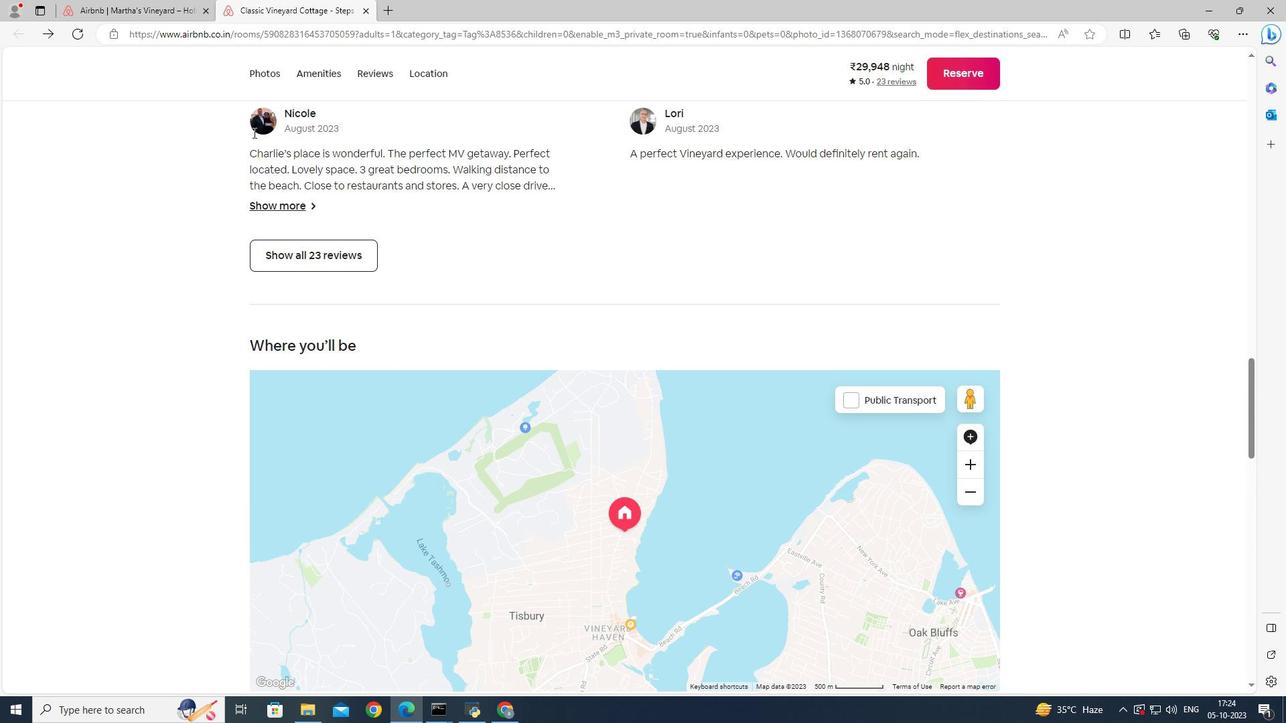 
Action: Mouse scrolled (253, 133) with delta (0, 0)
